 Task: Look for Airbnb options in Ntungamo, Uganda from 15th November, 2023 to 21st November, 2023 for 5 adults.3 bedrooms having 3 beds and 3 bathrooms. Property type can be house. Booking option can be shelf check-in. Look for 4 properties as per requirement.
Action: Mouse moved to (480, 66)
Screenshot: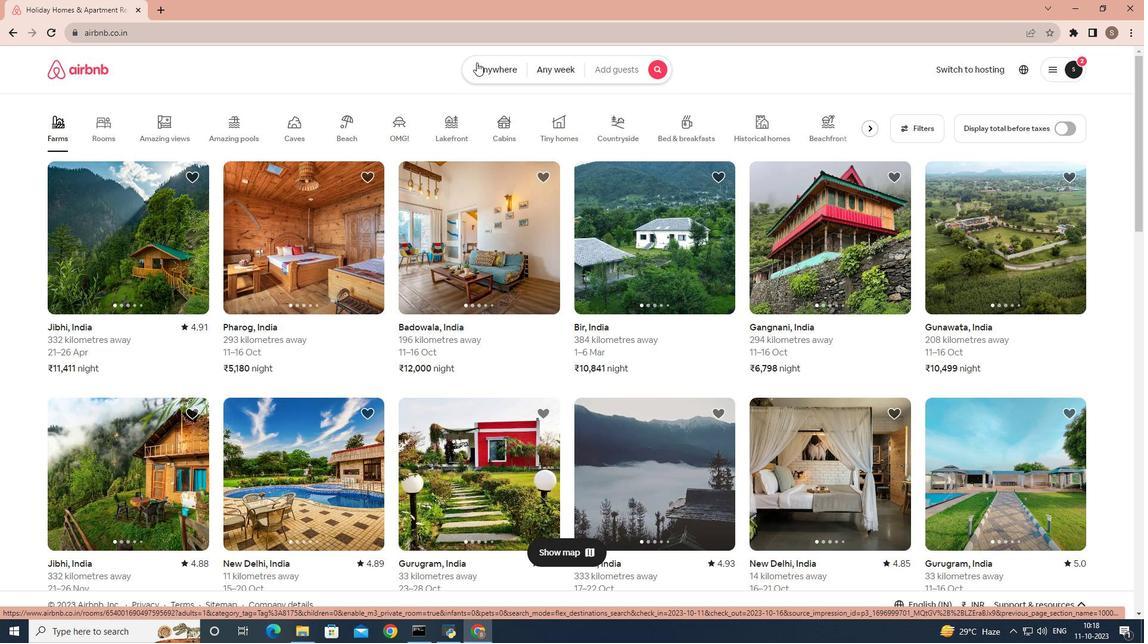 
Action: Mouse pressed left at (480, 66)
Screenshot: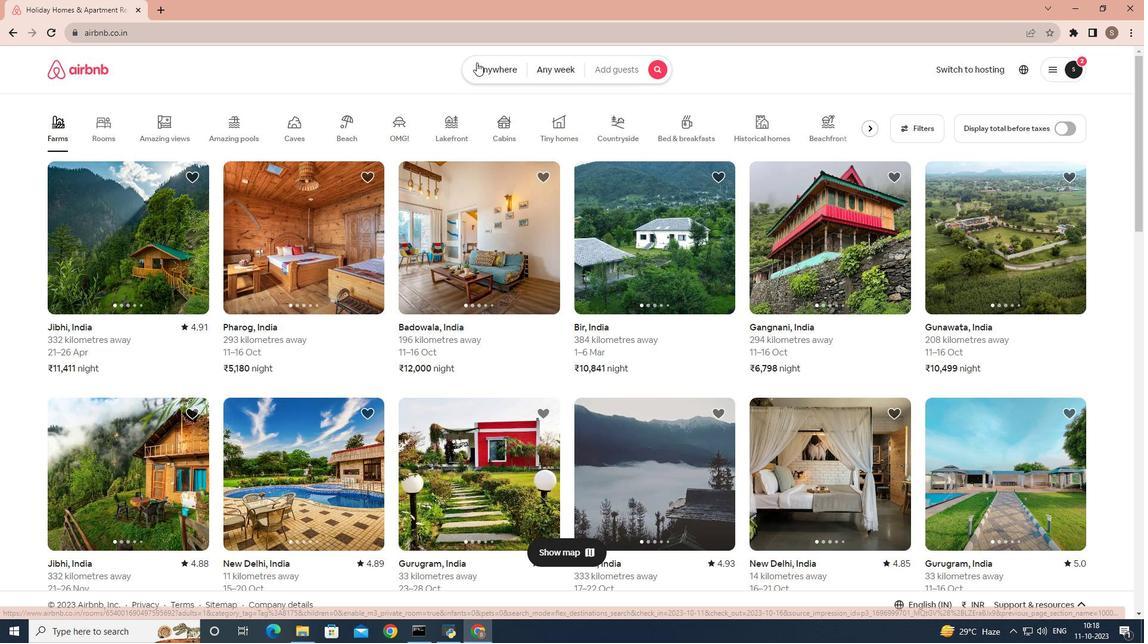 
Action: Mouse moved to (377, 120)
Screenshot: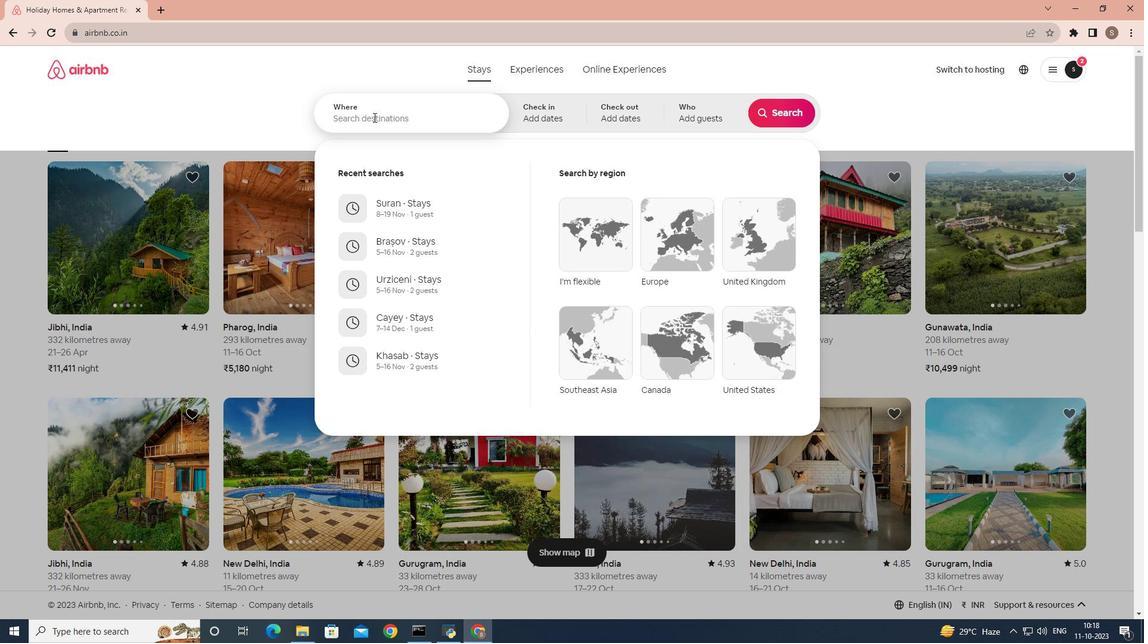 
Action: Mouse pressed left at (377, 120)
Screenshot: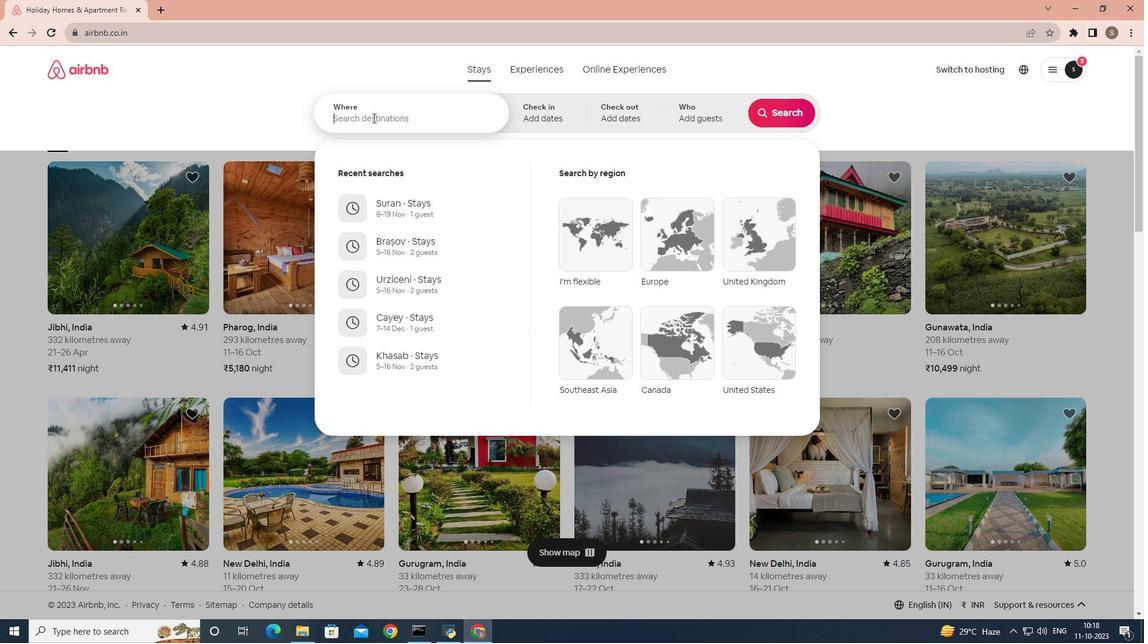 
Action: Mouse moved to (382, 120)
Screenshot: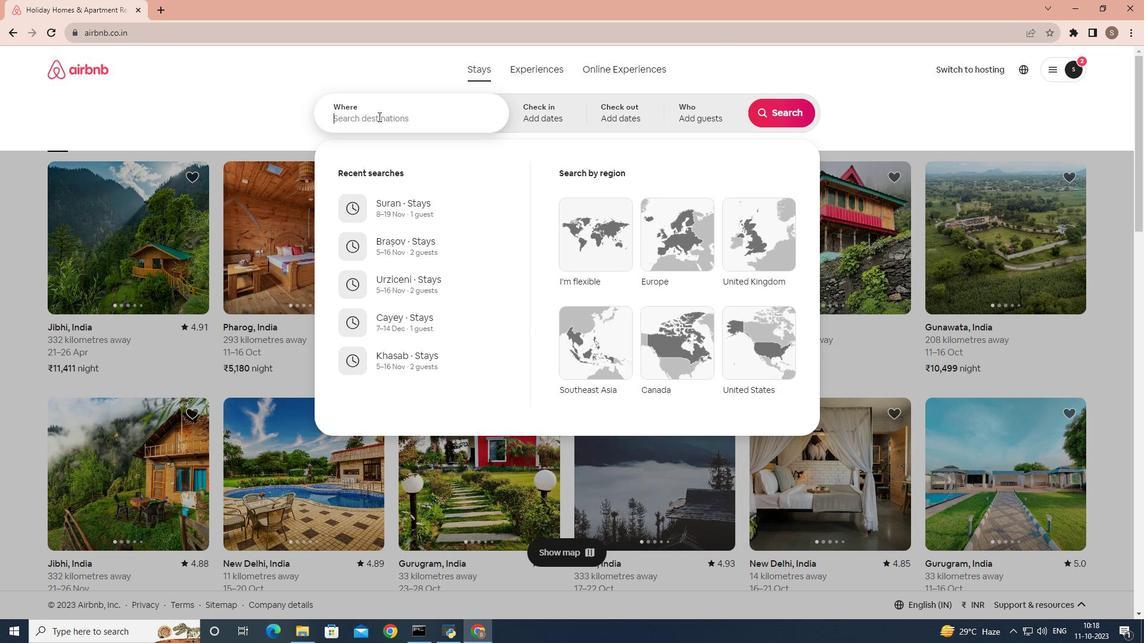 
Action: Key pressed ntungamo
Screenshot: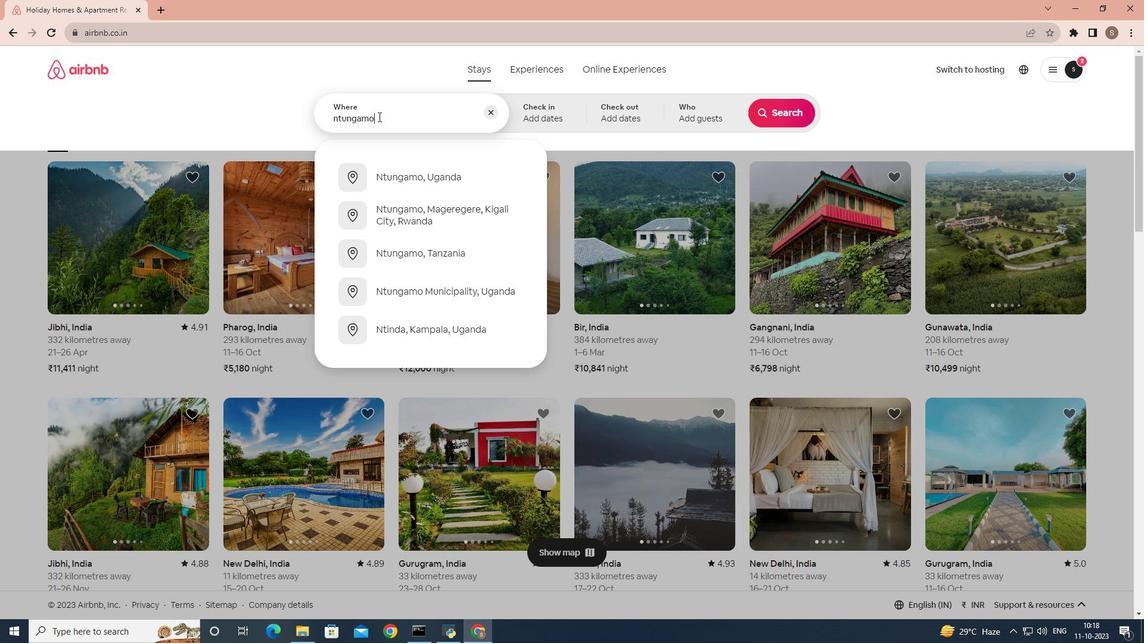 
Action: Mouse moved to (391, 171)
Screenshot: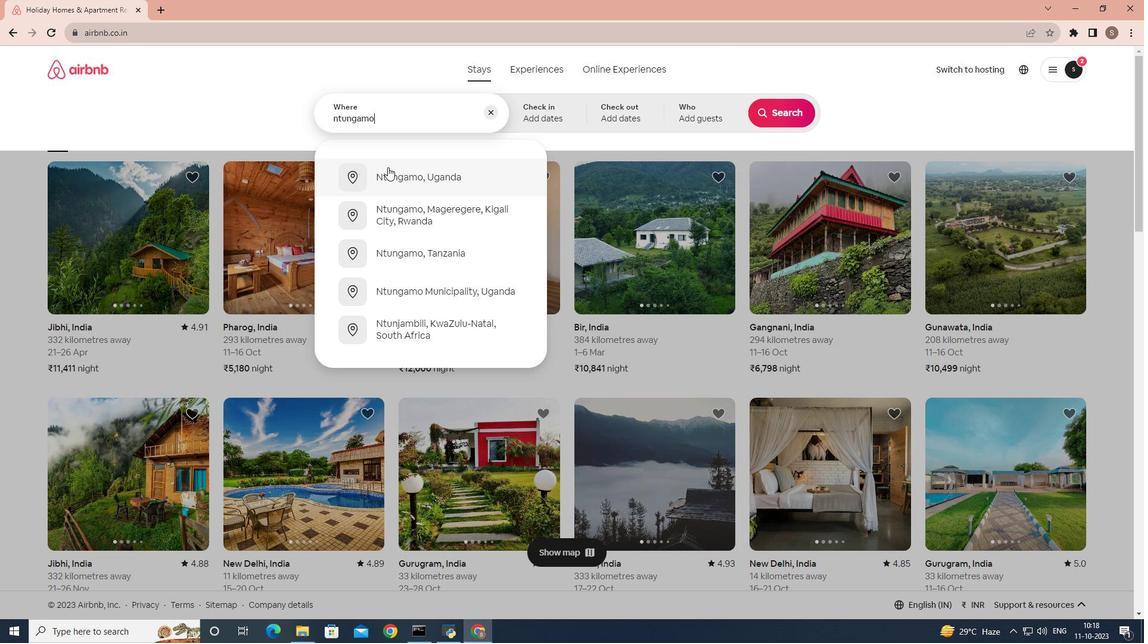 
Action: Mouse pressed left at (391, 171)
Screenshot: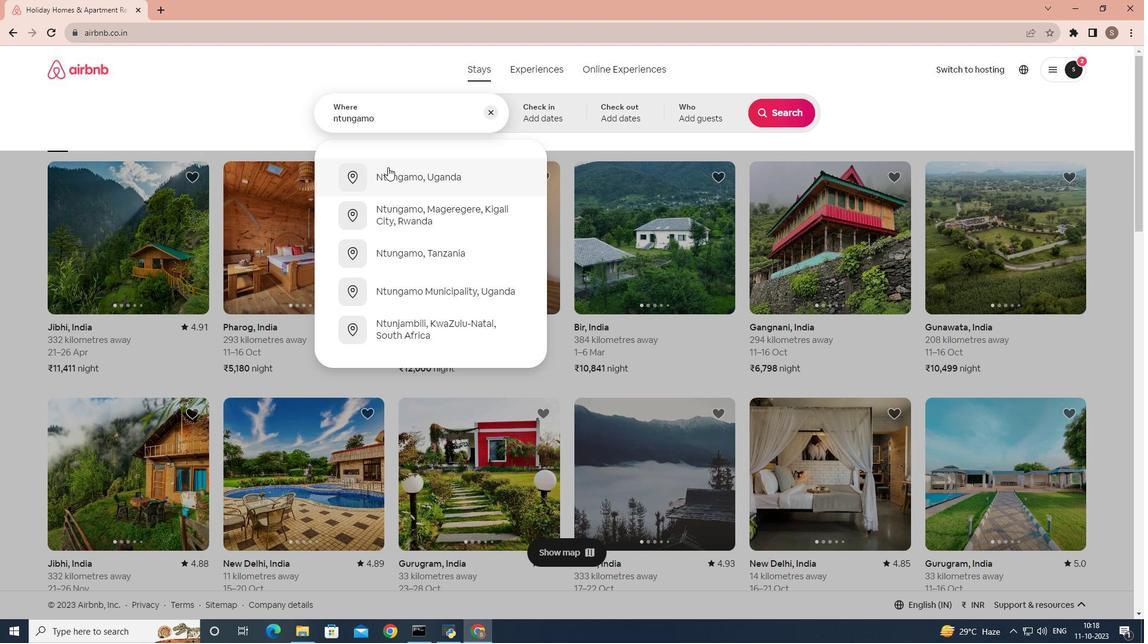 
Action: Mouse moved to (683, 323)
Screenshot: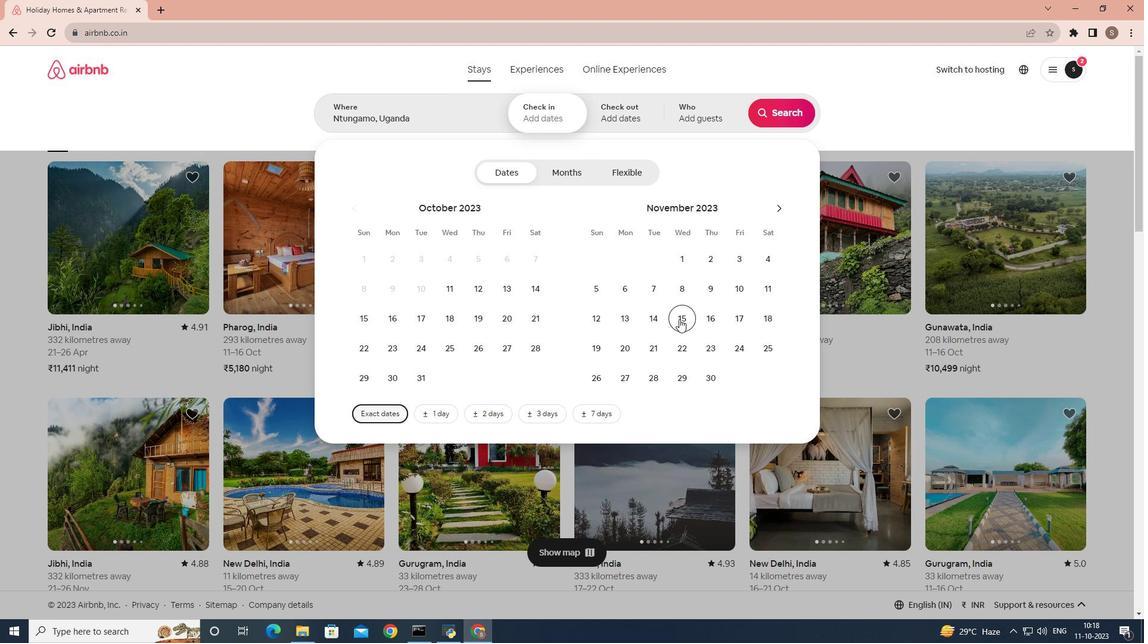 
Action: Mouse pressed left at (683, 323)
Screenshot: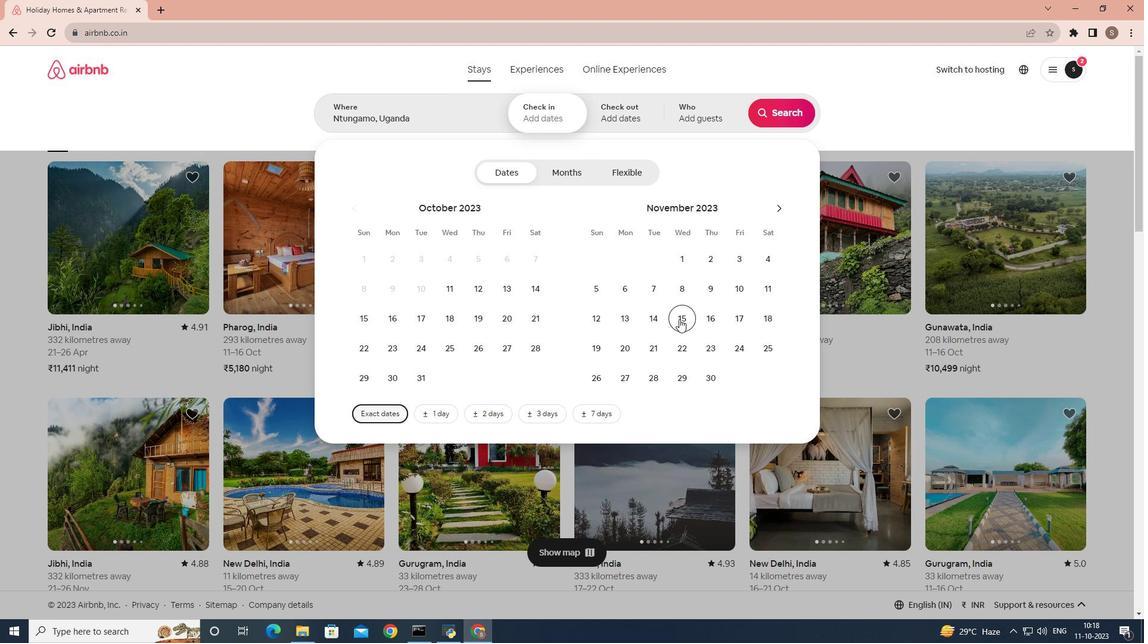 
Action: Mouse moved to (667, 353)
Screenshot: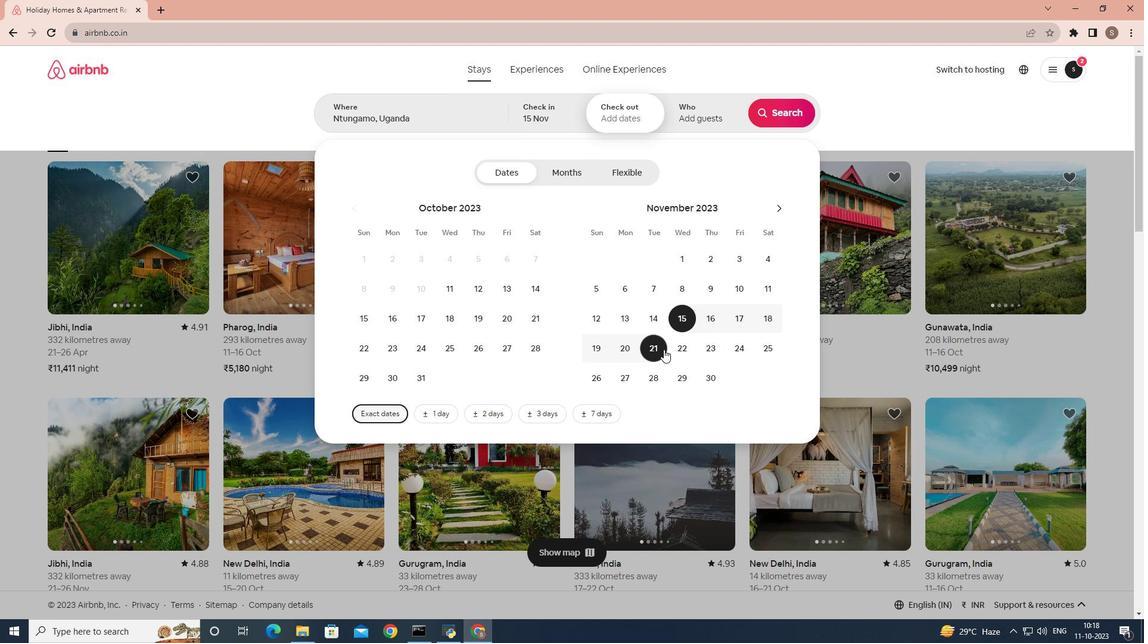 
Action: Mouse pressed left at (667, 353)
Screenshot: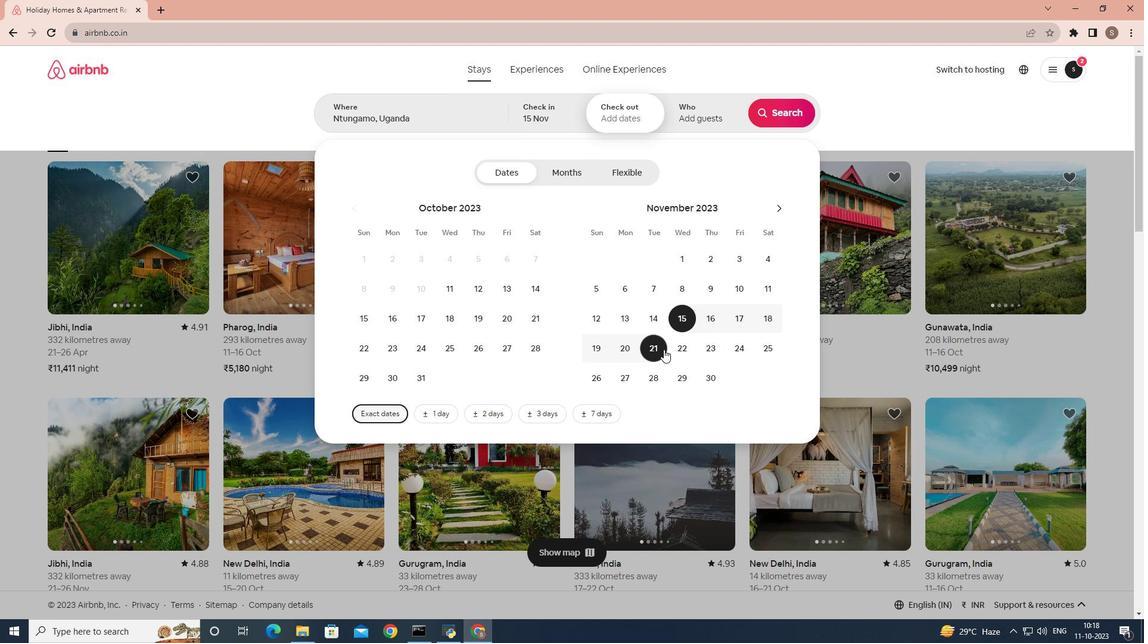 
Action: Mouse moved to (722, 119)
Screenshot: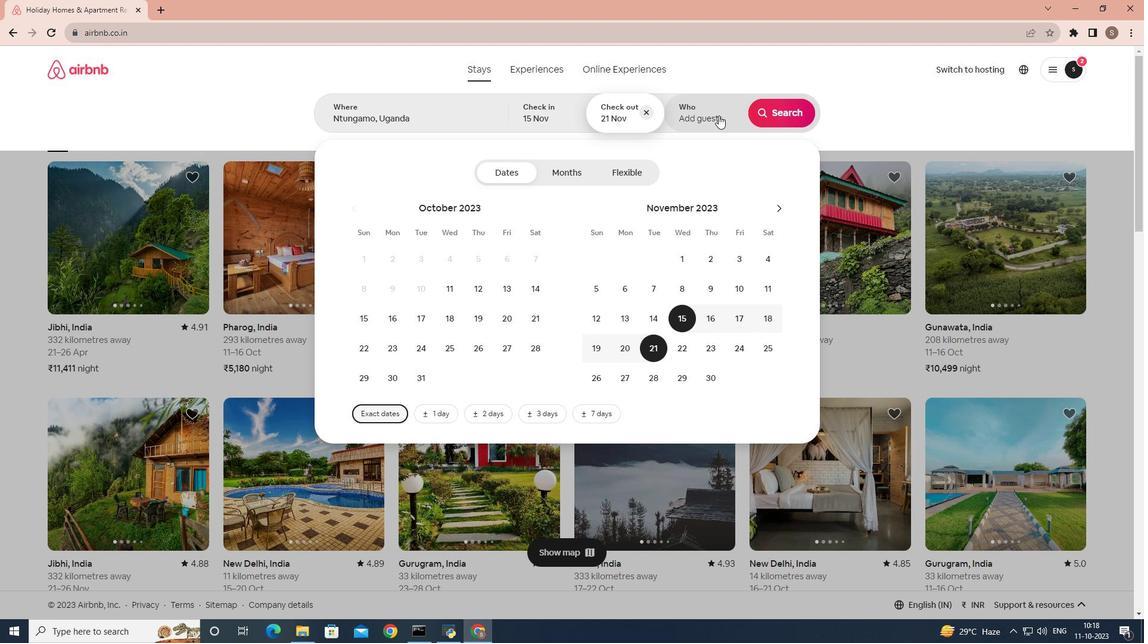 
Action: Mouse pressed left at (722, 119)
Screenshot: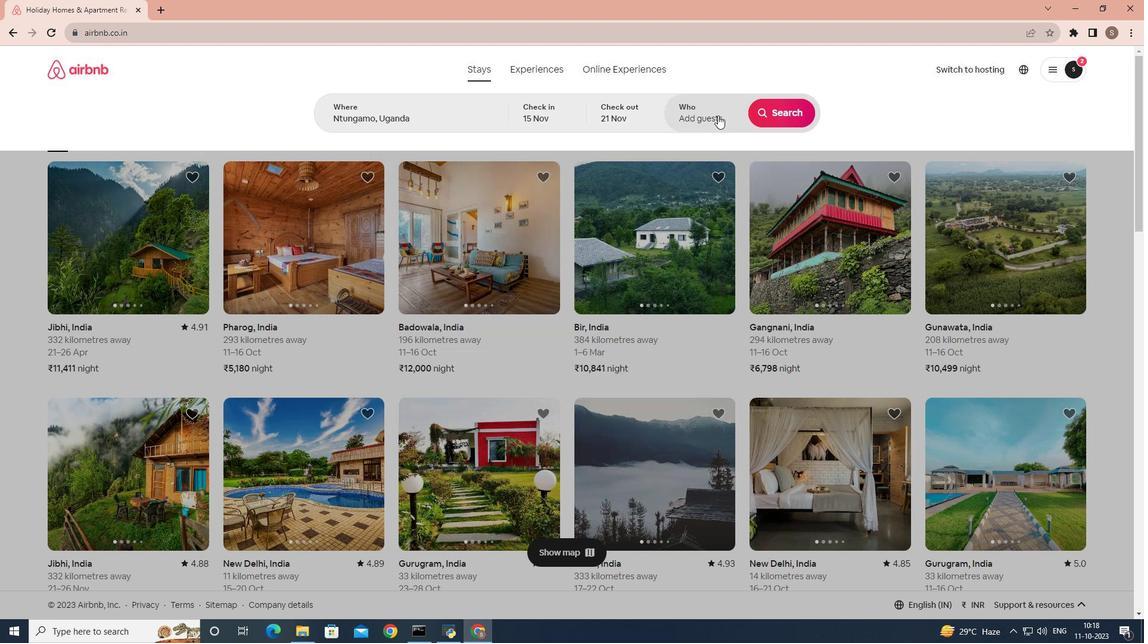 
Action: Mouse moved to (782, 175)
Screenshot: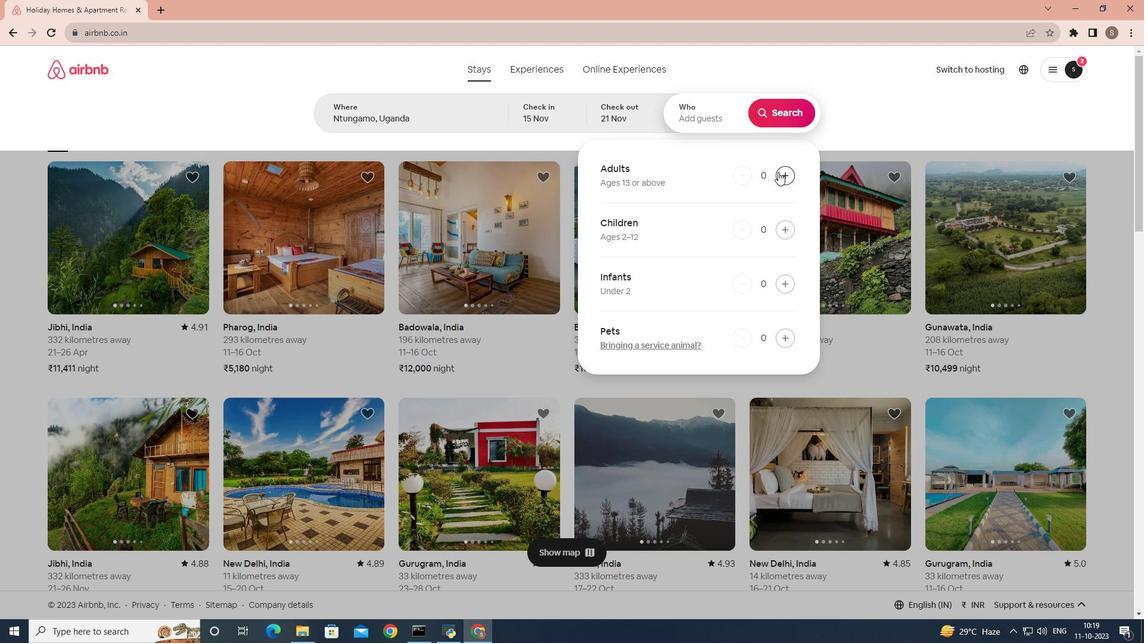 
Action: Mouse pressed left at (782, 175)
Screenshot: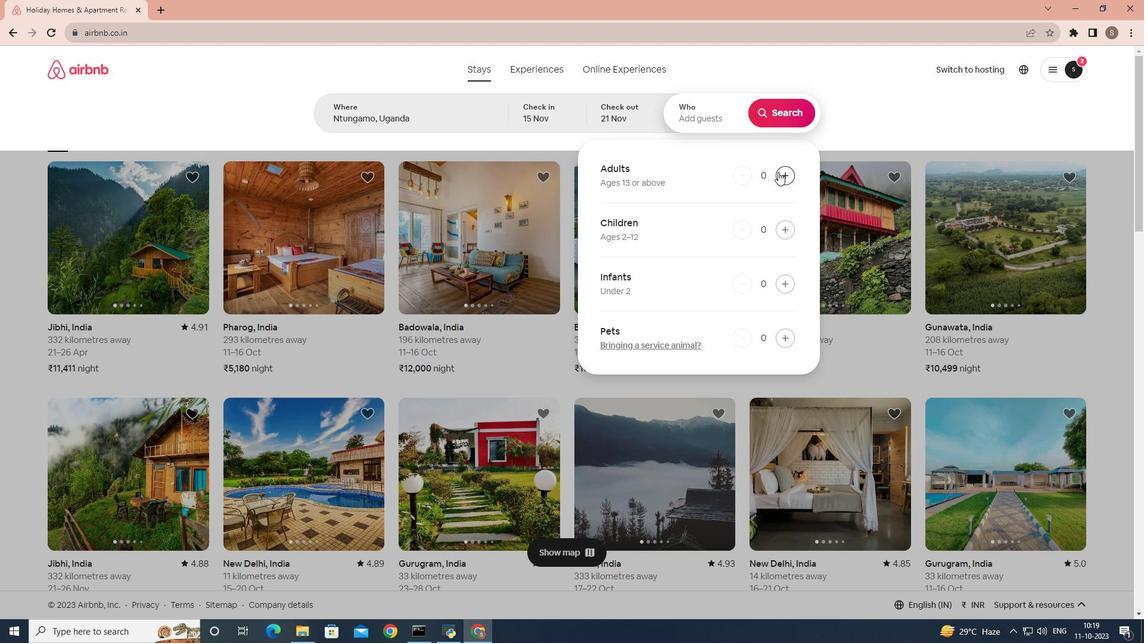 
Action: Mouse pressed left at (782, 175)
Screenshot: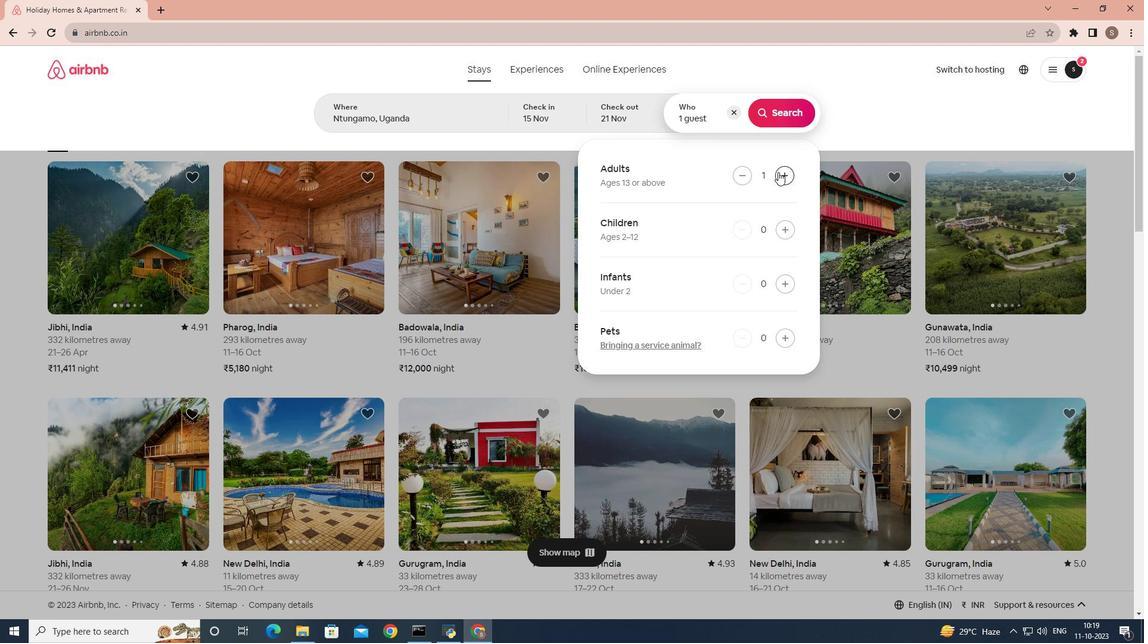 
Action: Mouse pressed left at (782, 175)
Screenshot: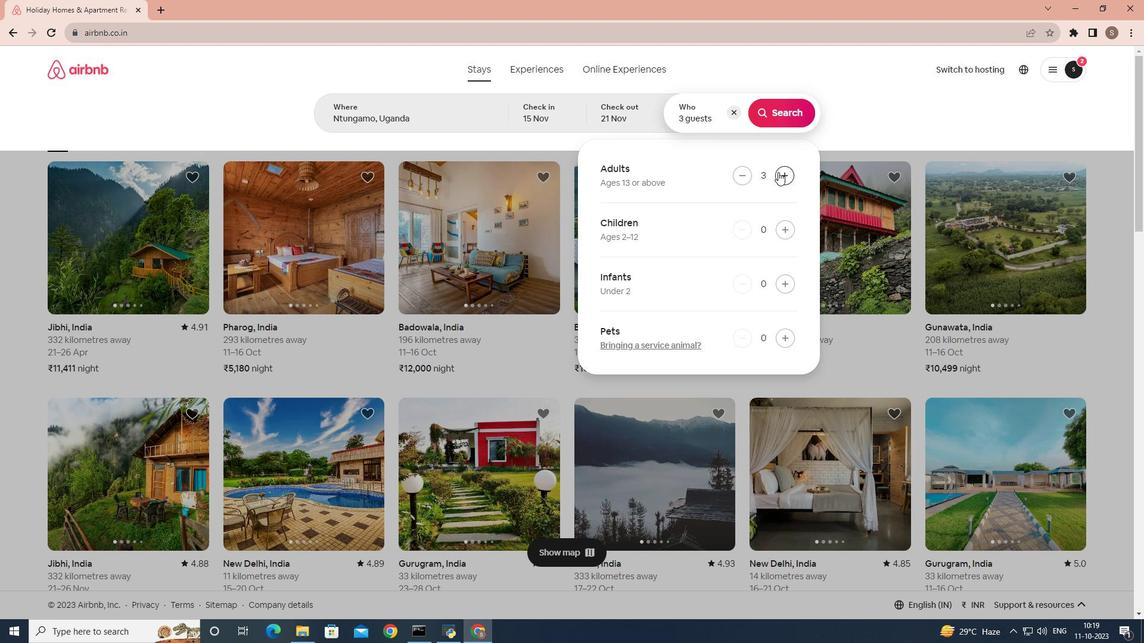 
Action: Mouse pressed left at (782, 175)
Screenshot: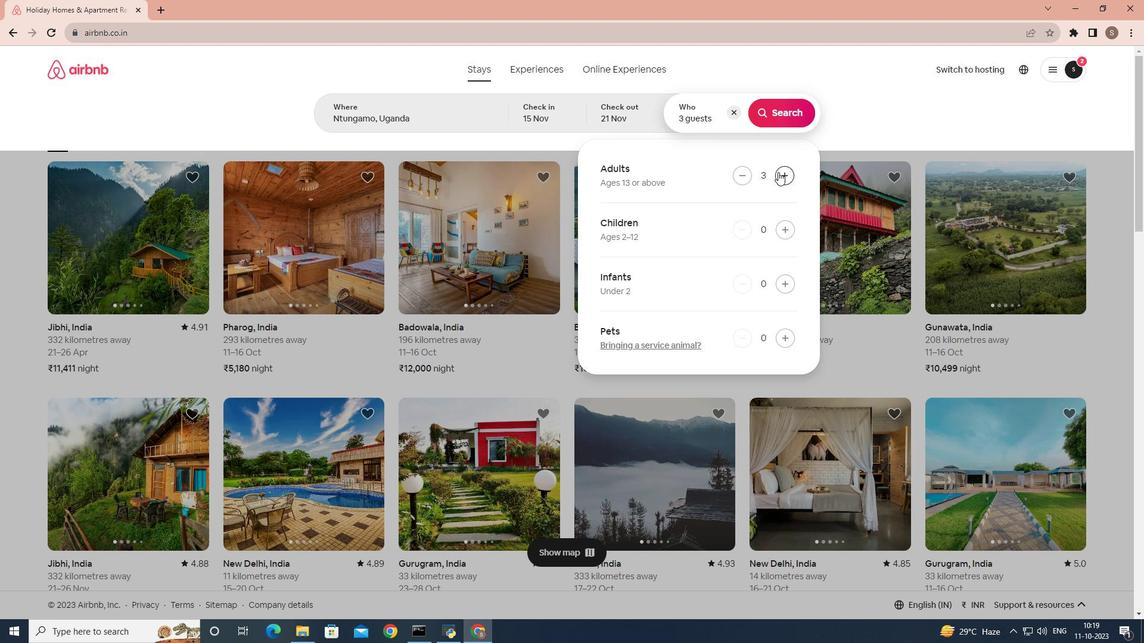 
Action: Mouse pressed left at (782, 175)
Screenshot: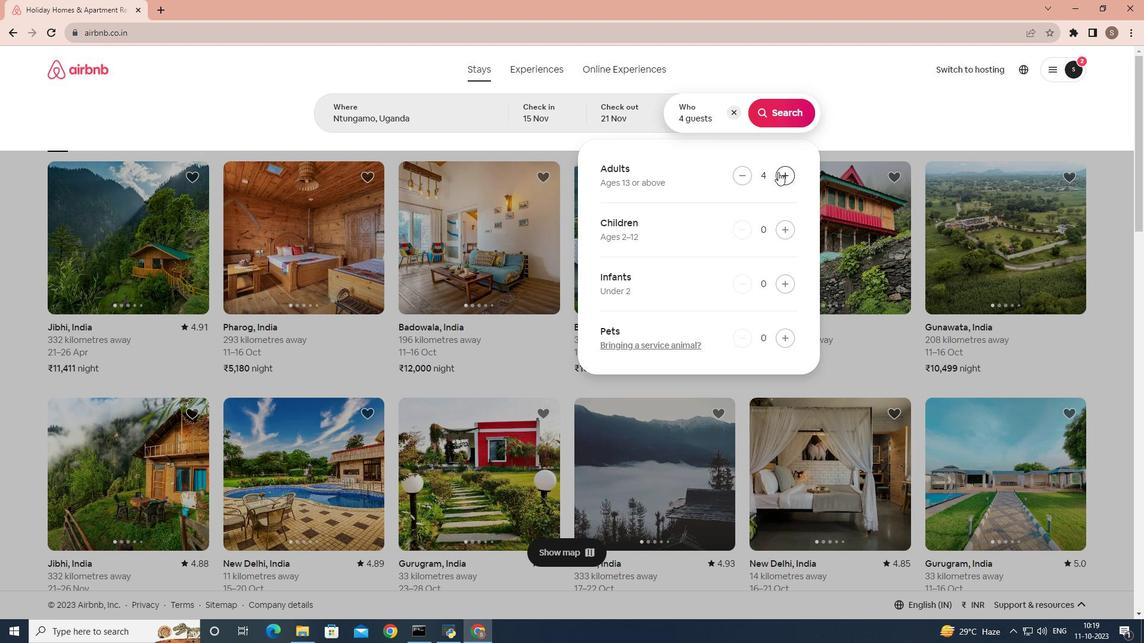 
Action: Mouse moved to (793, 120)
Screenshot: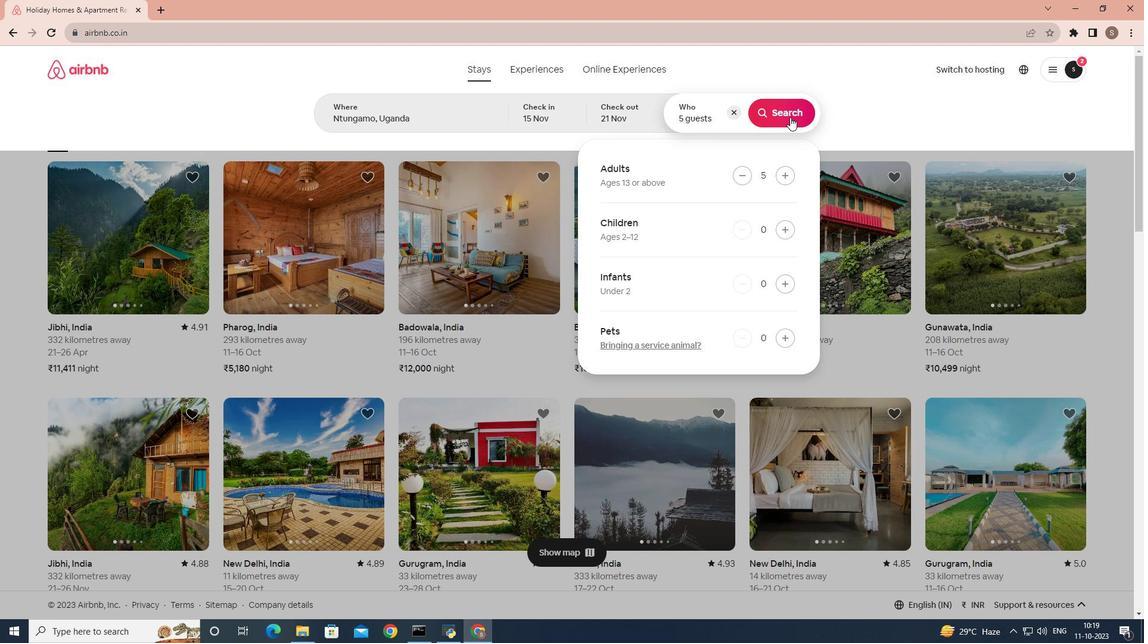 
Action: Mouse pressed left at (793, 120)
Screenshot: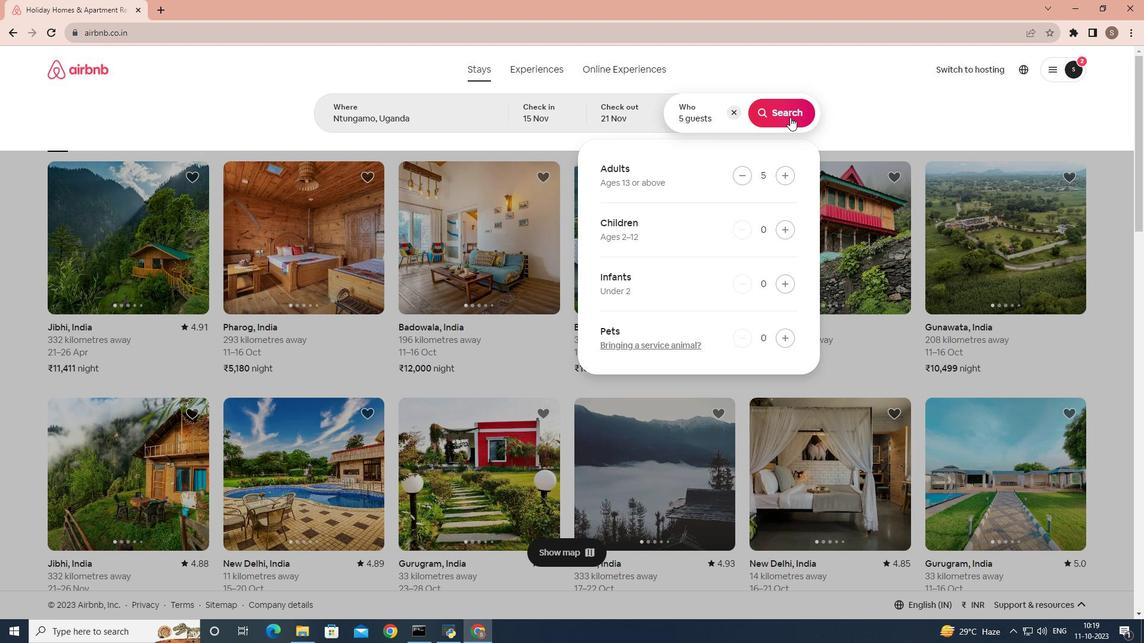 
Action: Mouse moved to (960, 118)
Screenshot: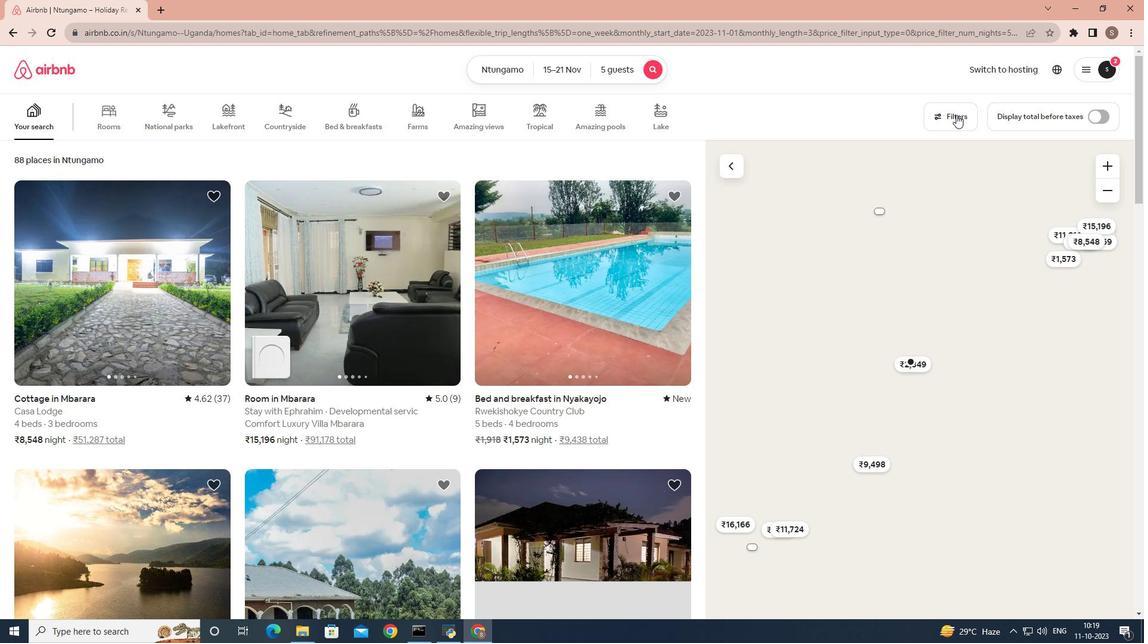 
Action: Mouse pressed left at (960, 118)
Screenshot: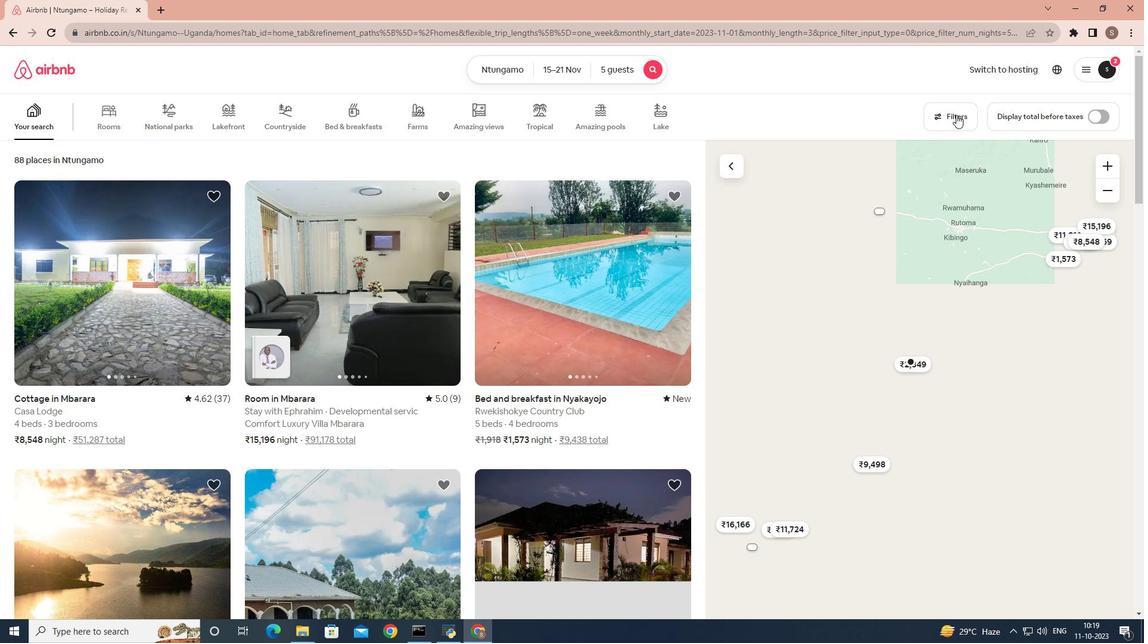 
Action: Mouse moved to (554, 382)
Screenshot: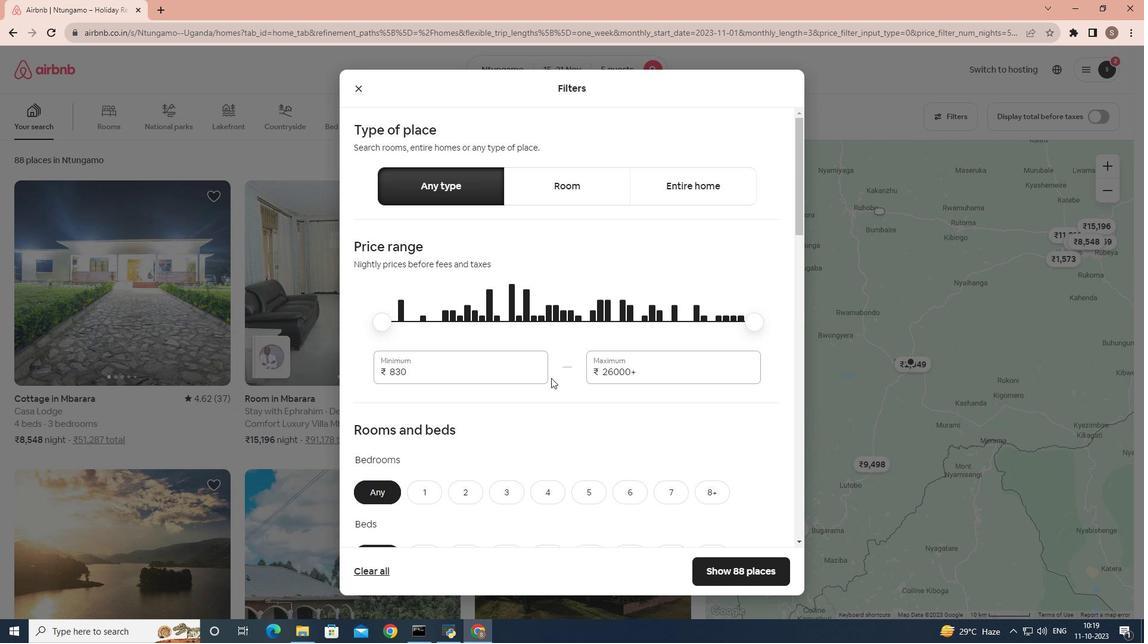 
Action: Mouse scrolled (554, 382) with delta (0, 0)
Screenshot: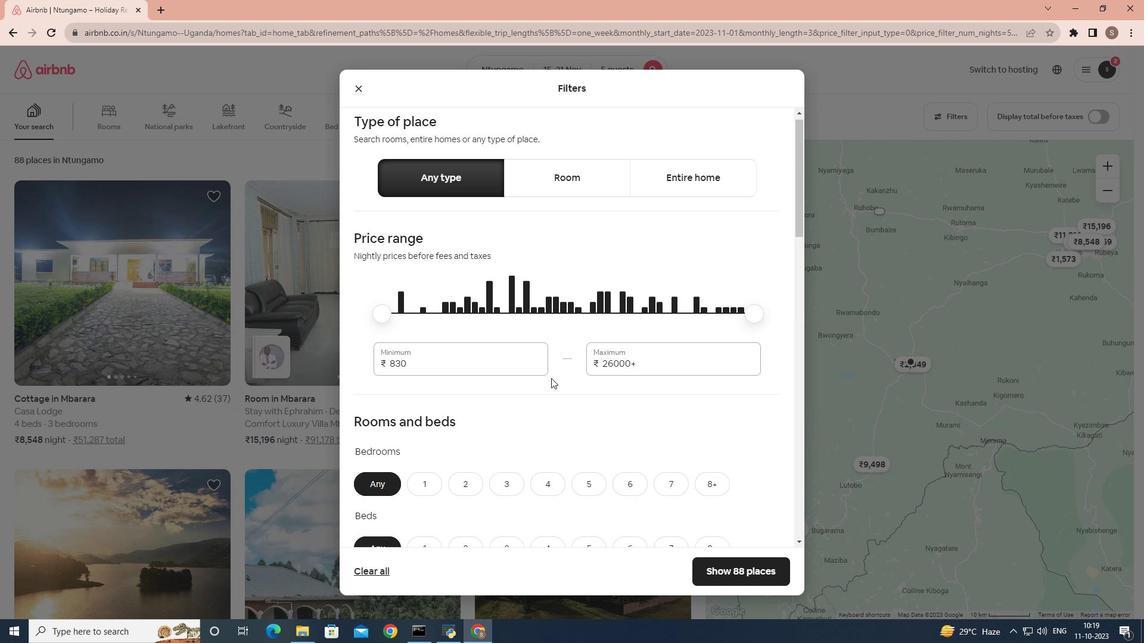 
Action: Mouse scrolled (554, 381) with delta (0, 0)
Screenshot: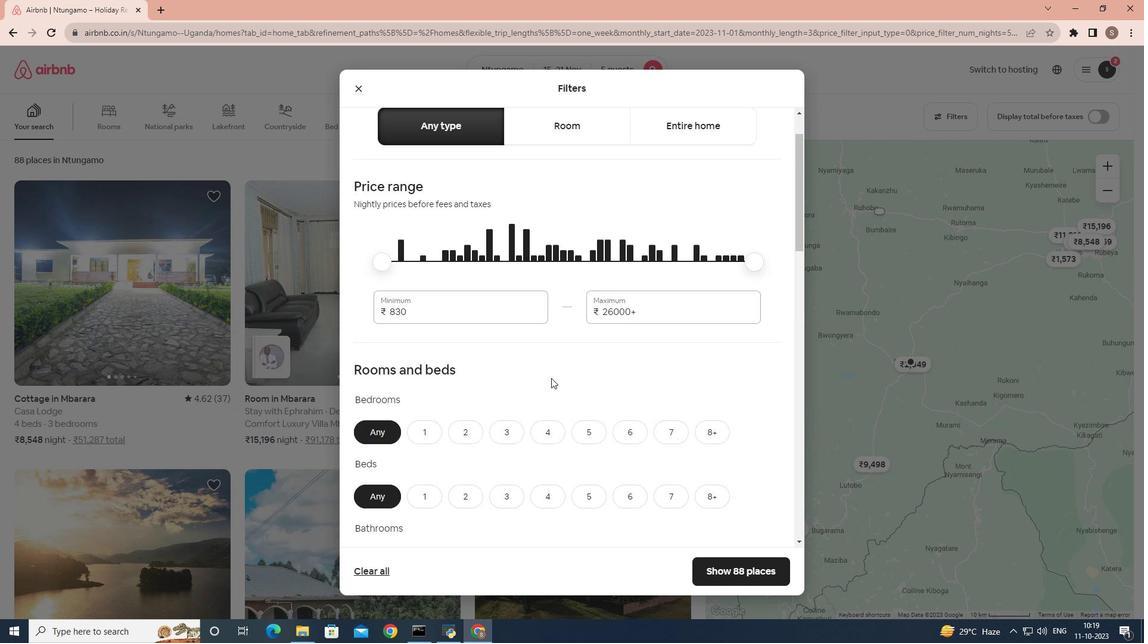 
Action: Mouse scrolled (554, 381) with delta (0, 0)
Screenshot: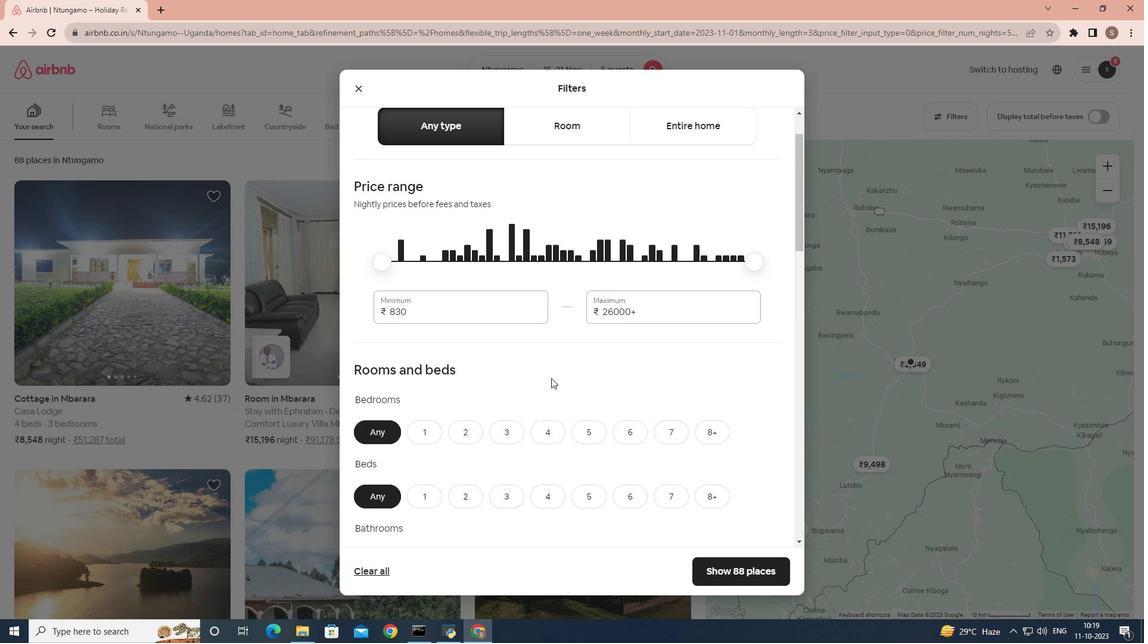 
Action: Mouse scrolled (554, 381) with delta (0, 0)
Screenshot: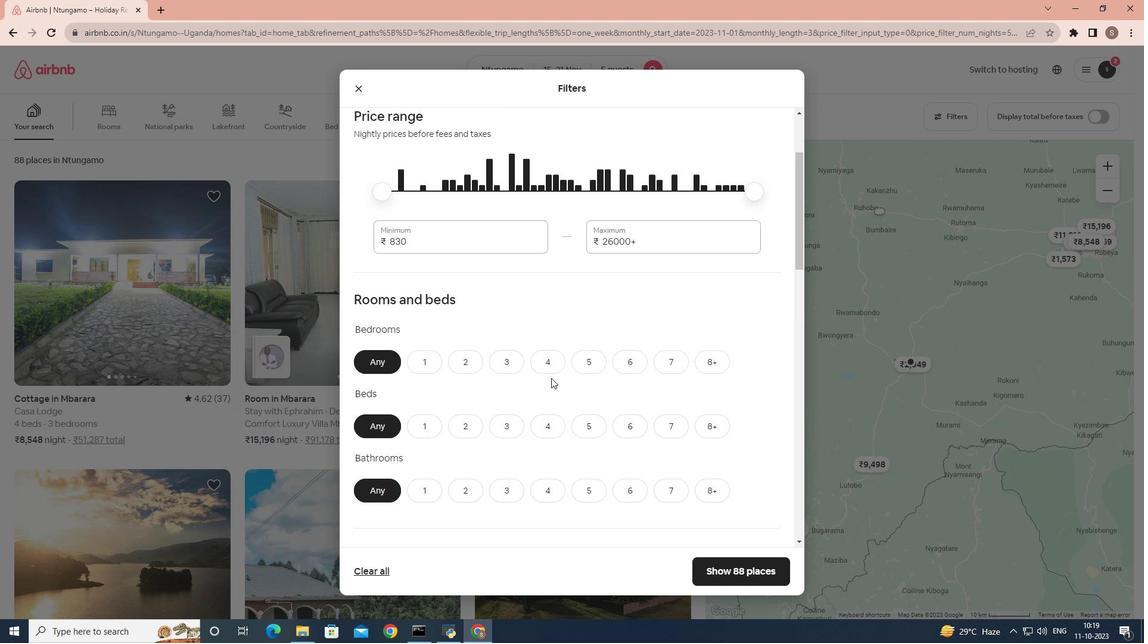 
Action: Mouse moved to (511, 316)
Screenshot: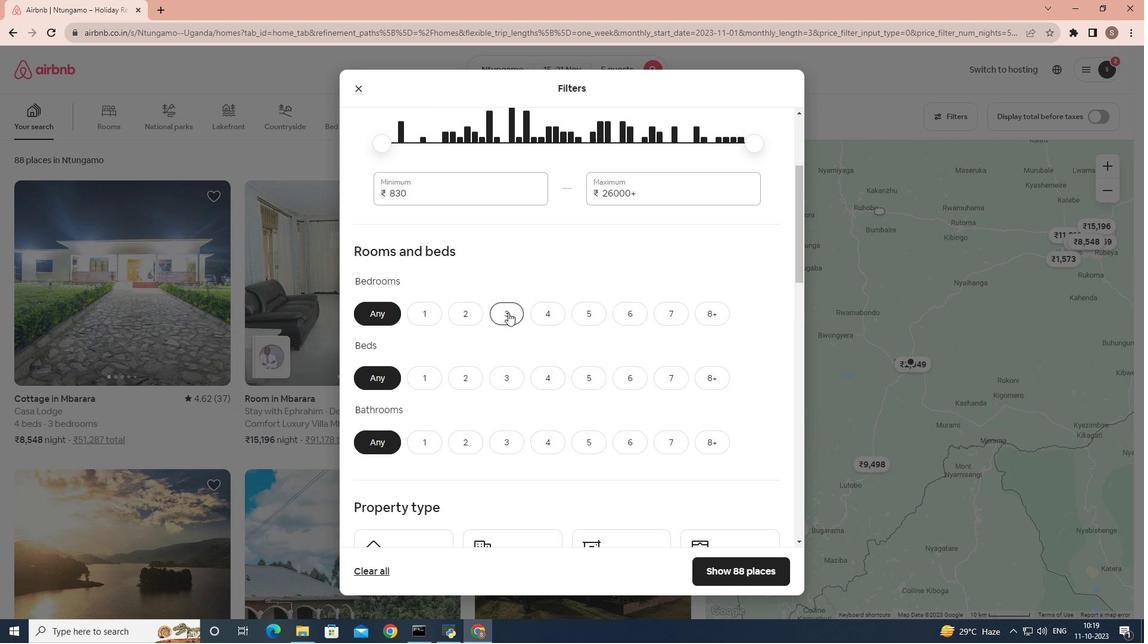 
Action: Mouse pressed left at (511, 316)
Screenshot: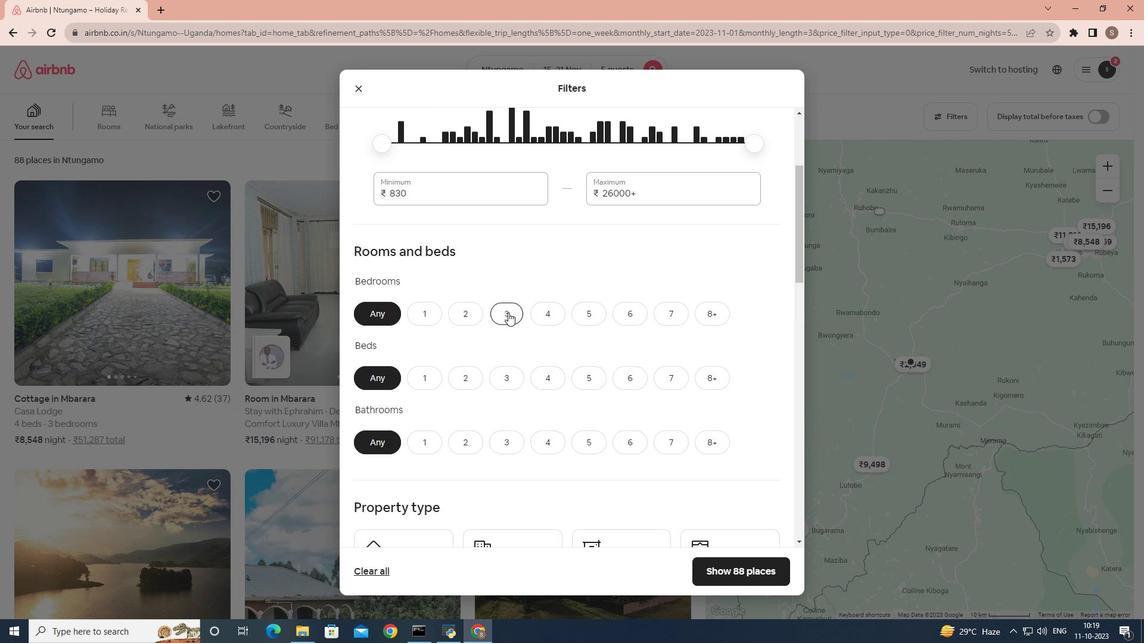 
Action: Mouse moved to (528, 389)
Screenshot: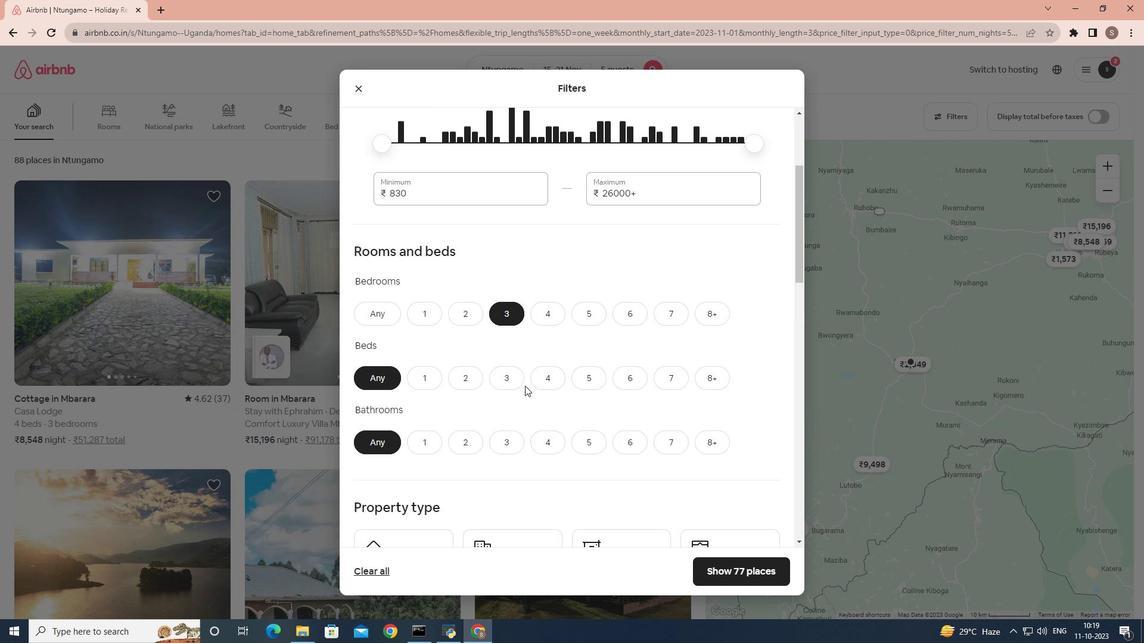 
Action: Mouse pressed left at (528, 389)
Screenshot: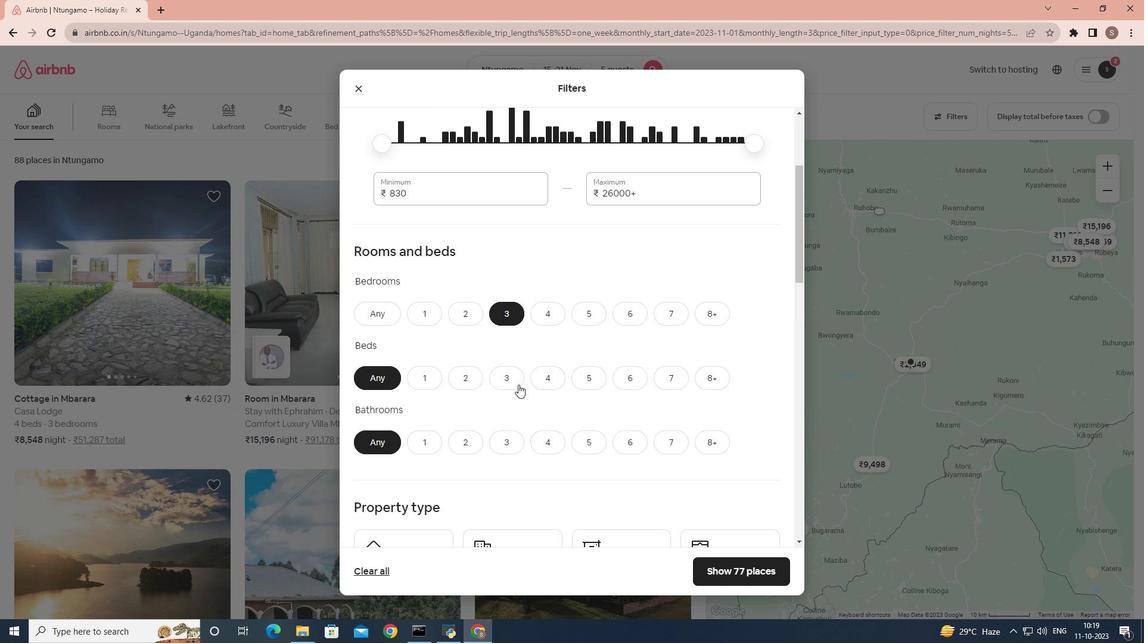 
Action: Mouse moved to (520, 388)
Screenshot: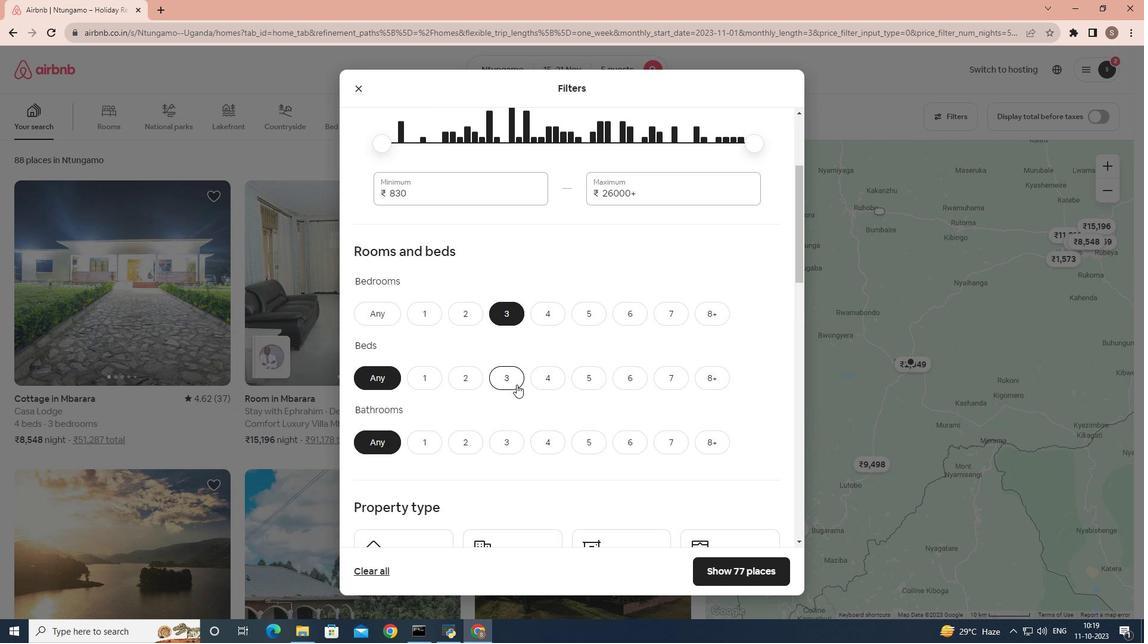 
Action: Mouse pressed left at (520, 388)
Screenshot: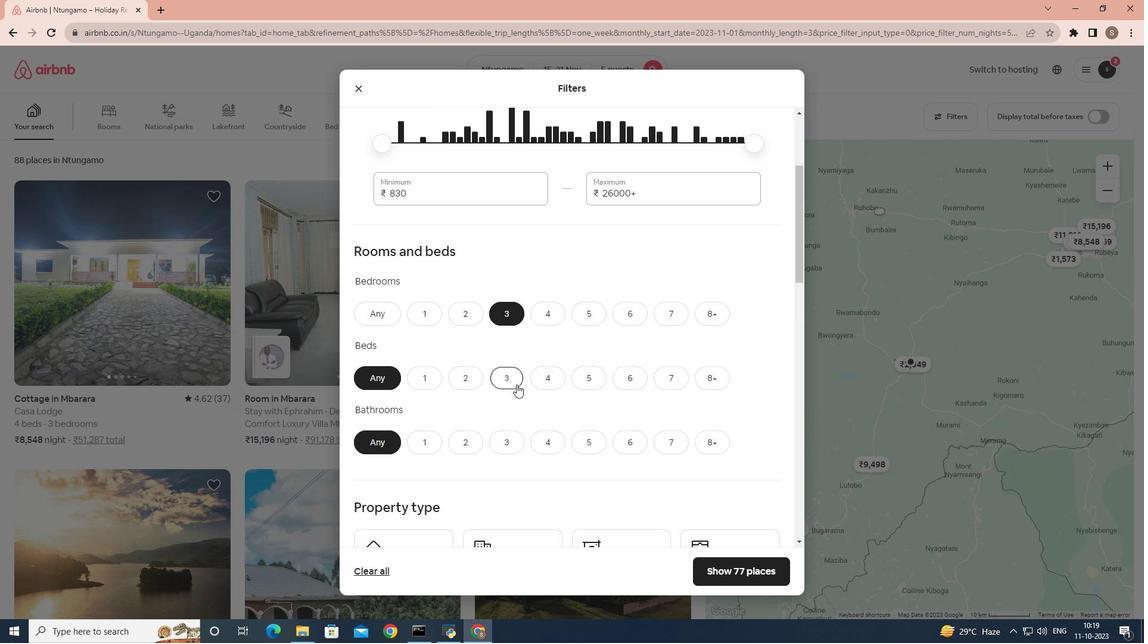 
Action: Mouse moved to (510, 467)
Screenshot: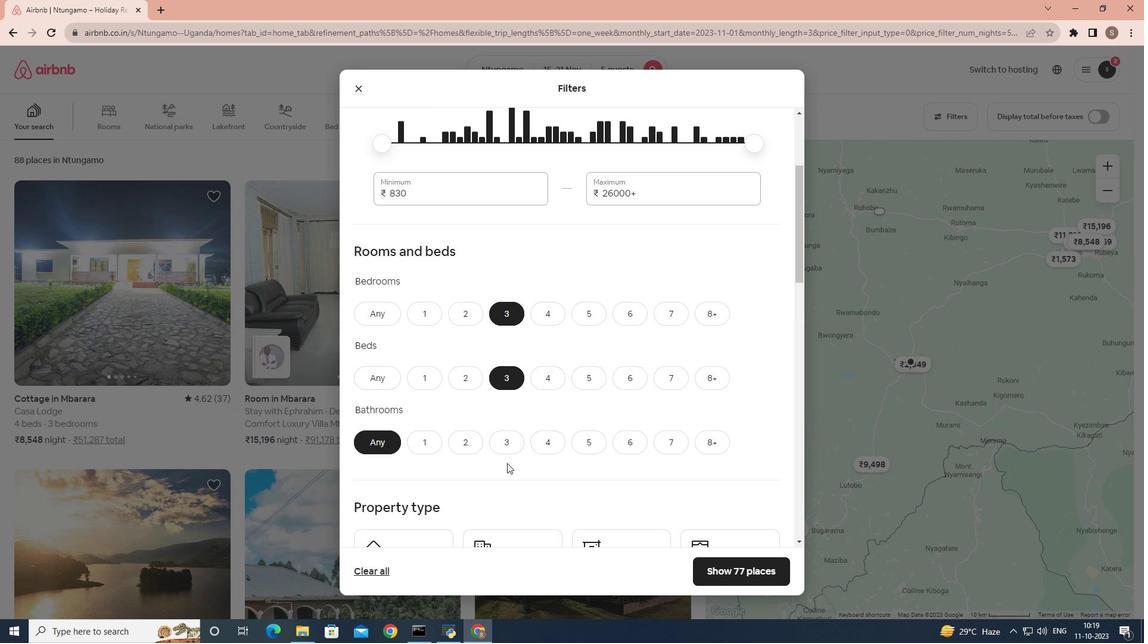 
Action: Mouse pressed left at (510, 467)
Screenshot: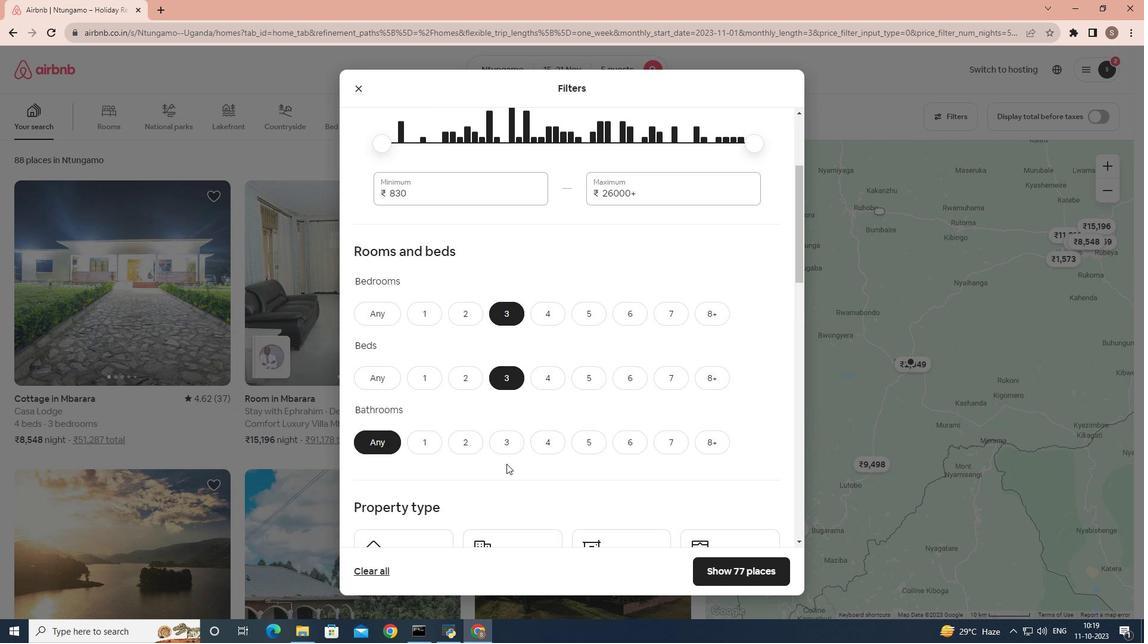 
Action: Mouse moved to (515, 444)
Screenshot: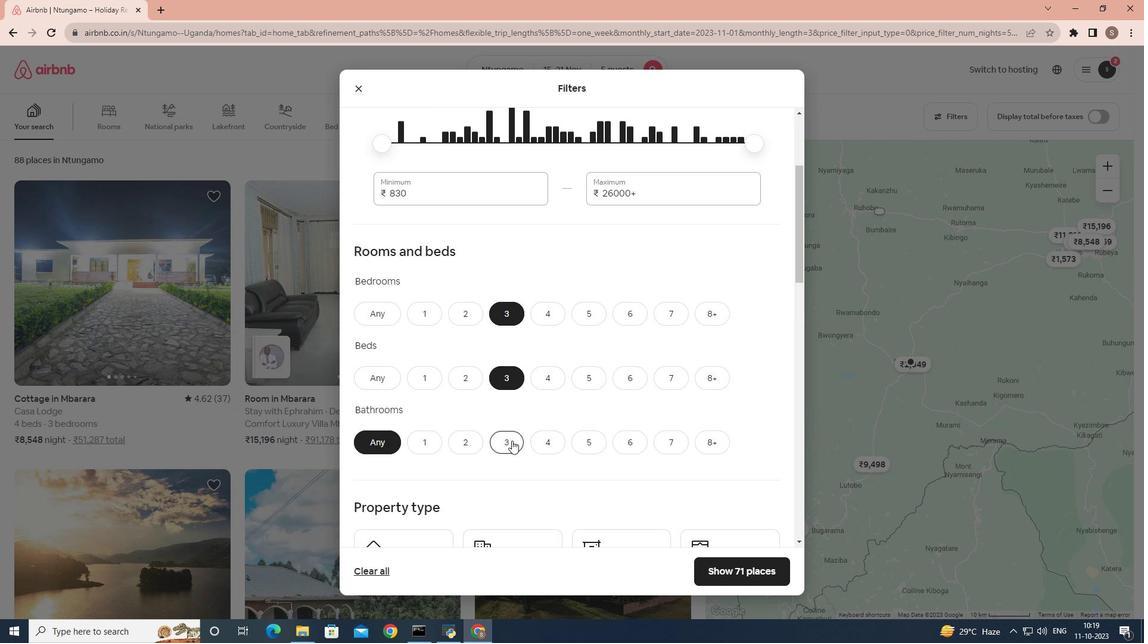 
Action: Mouse pressed left at (515, 444)
Screenshot: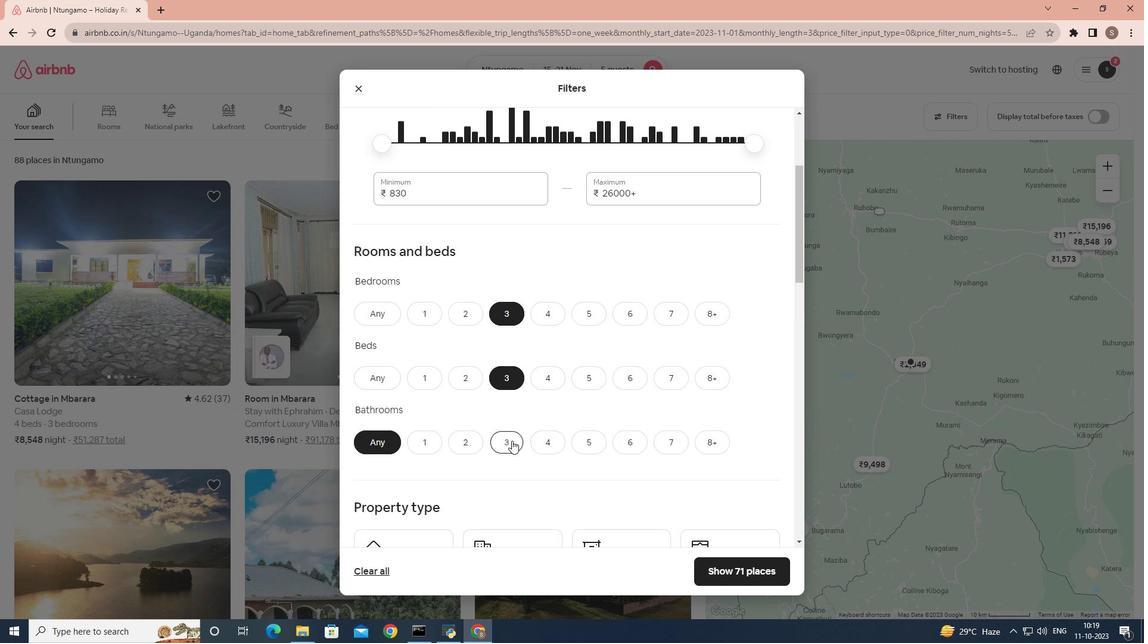 
Action: Mouse moved to (523, 438)
Screenshot: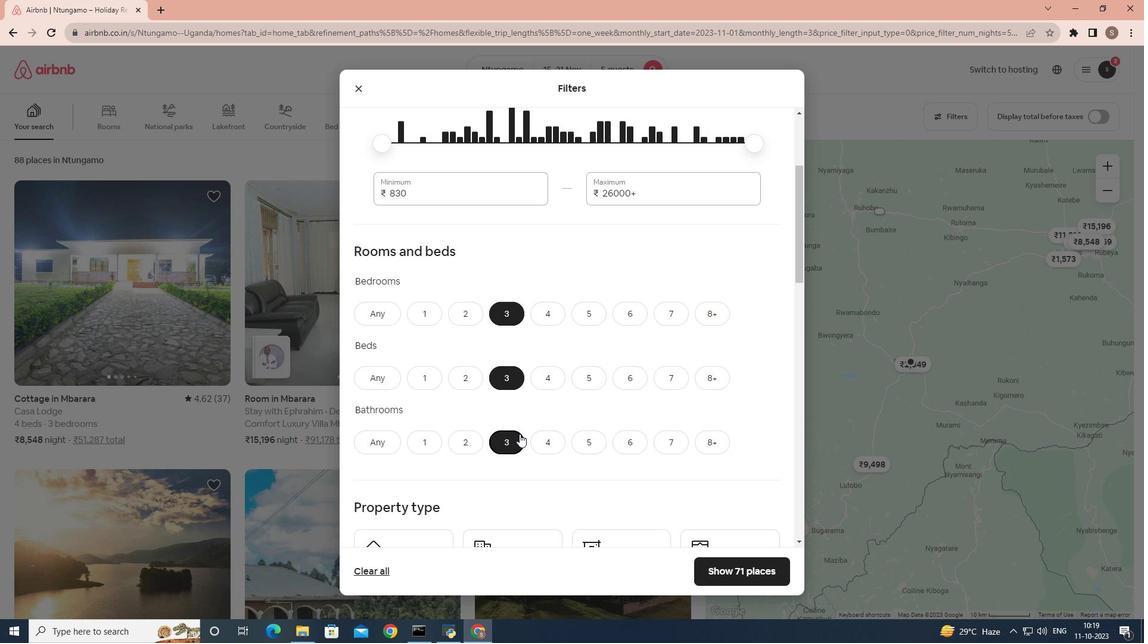 
Action: Mouse scrolled (523, 437) with delta (0, 0)
Screenshot: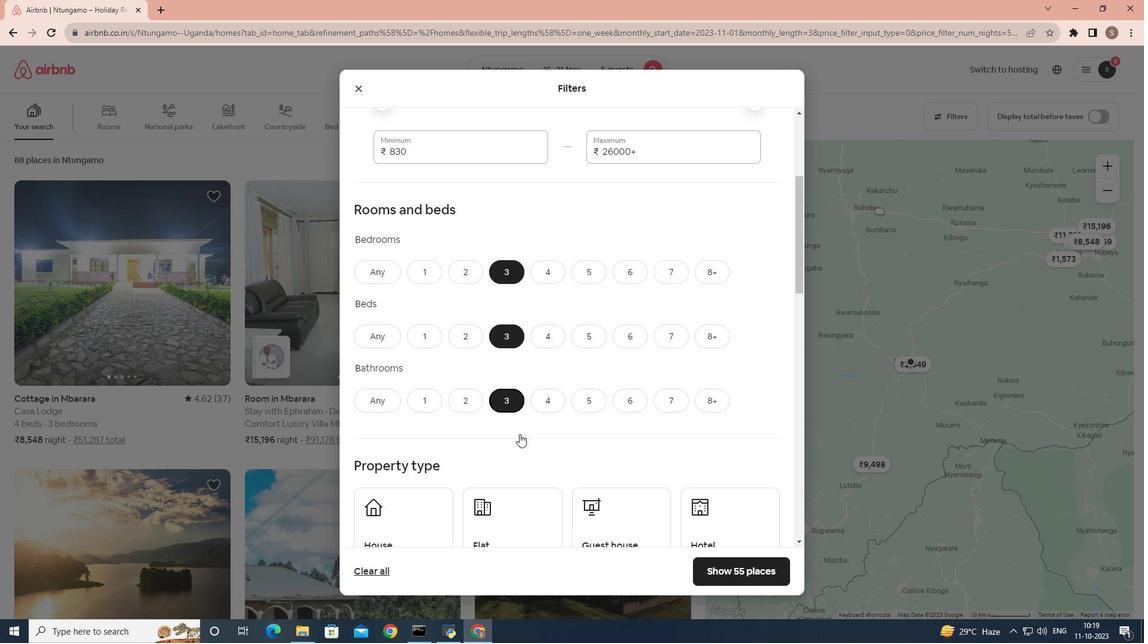 
Action: Mouse scrolled (523, 437) with delta (0, 0)
Screenshot: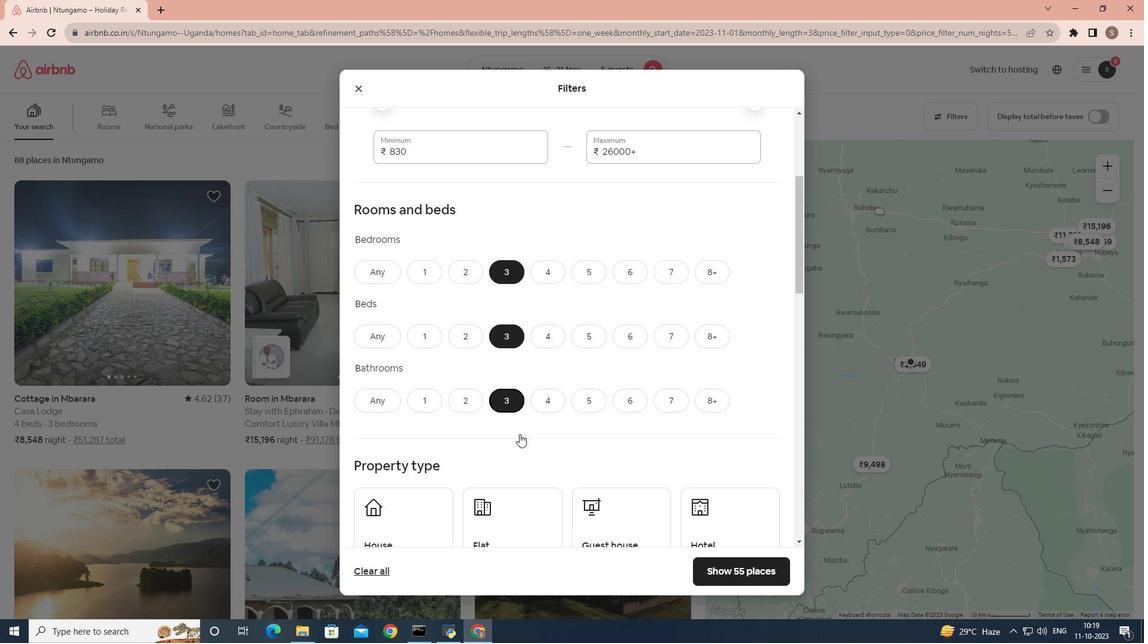 
Action: Mouse scrolled (523, 437) with delta (0, 0)
Screenshot: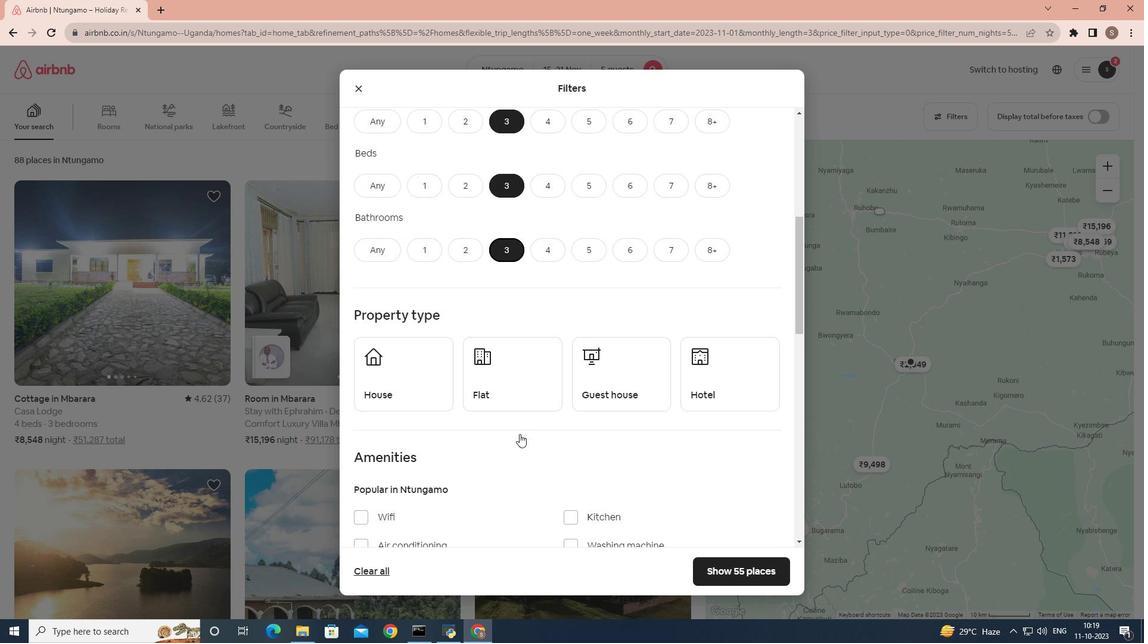 
Action: Mouse scrolled (523, 437) with delta (0, 0)
Screenshot: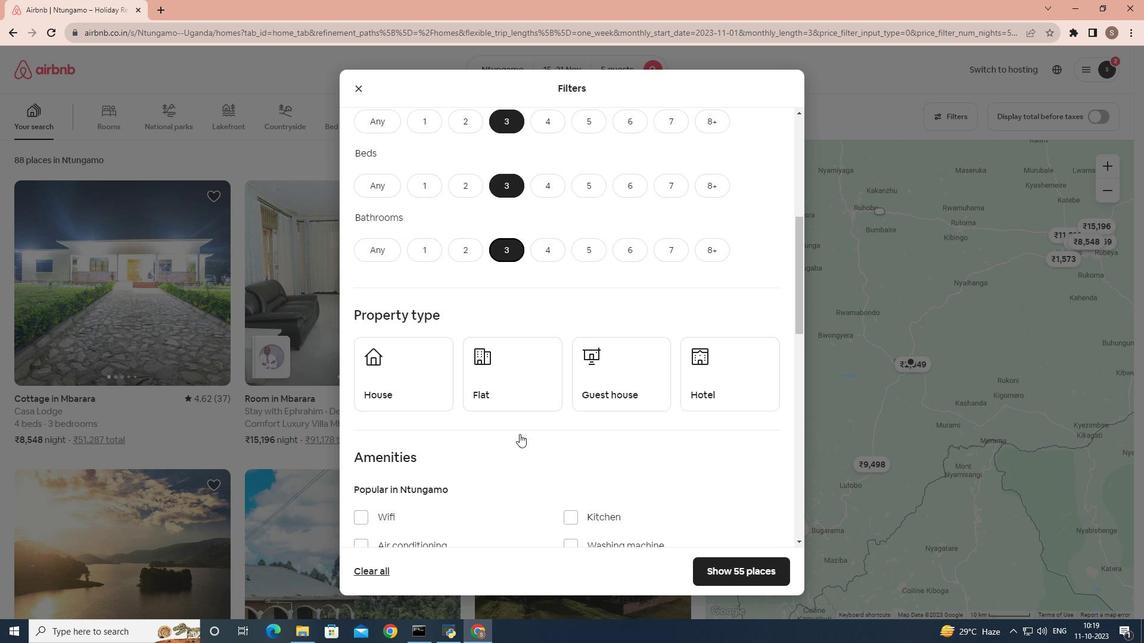 
Action: Mouse scrolled (523, 437) with delta (0, 0)
Screenshot: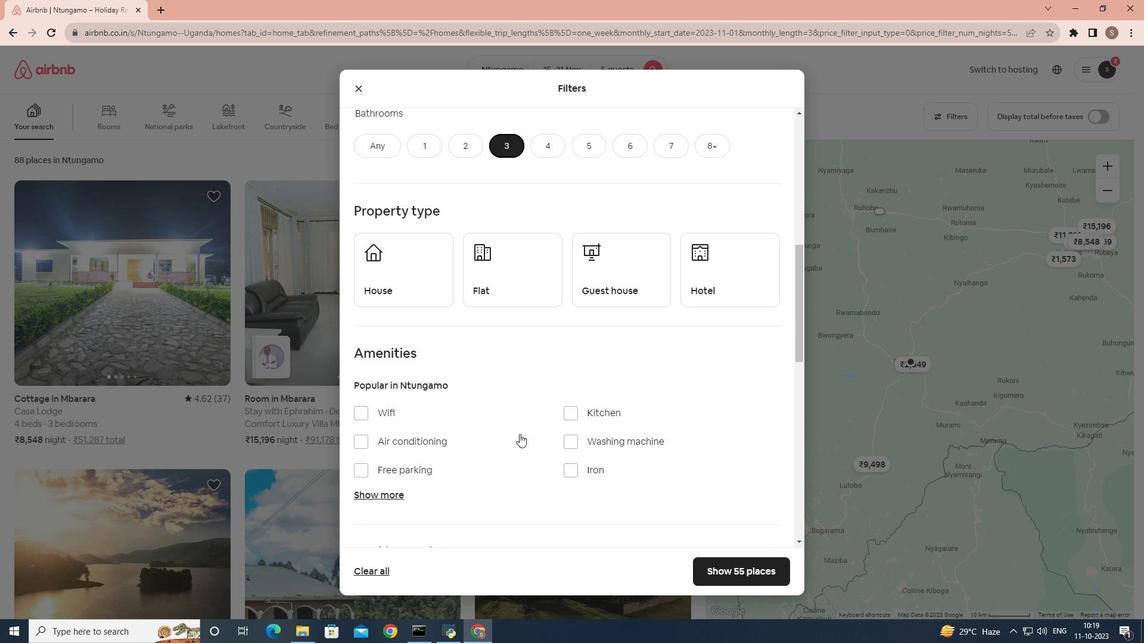 
Action: Mouse scrolled (523, 437) with delta (0, 0)
Screenshot: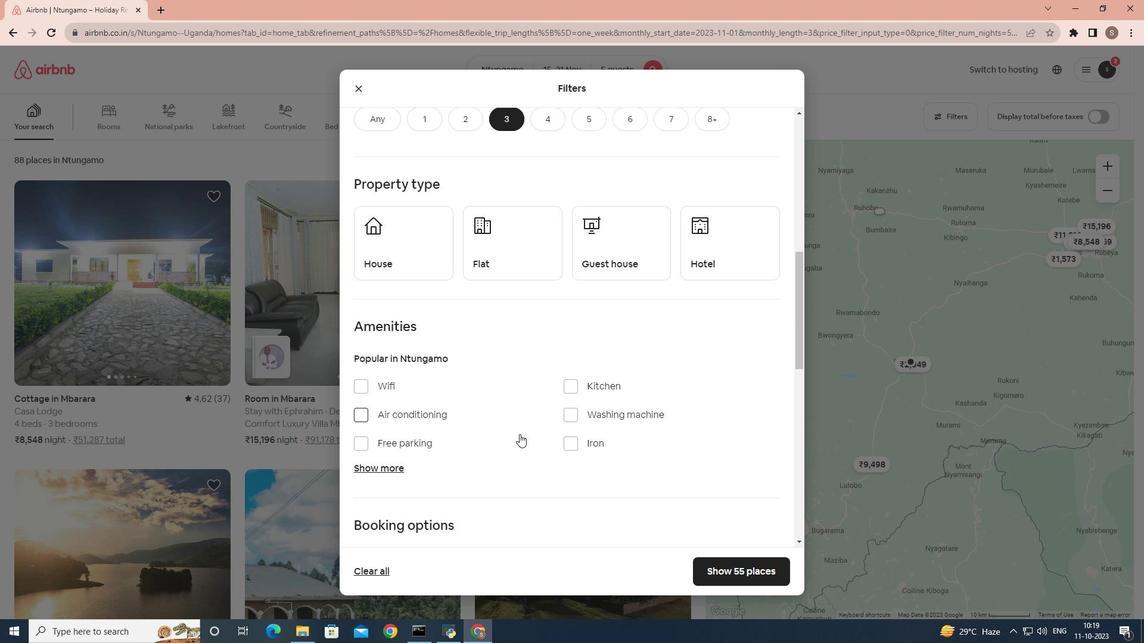 
Action: Mouse scrolled (523, 437) with delta (0, 0)
Screenshot: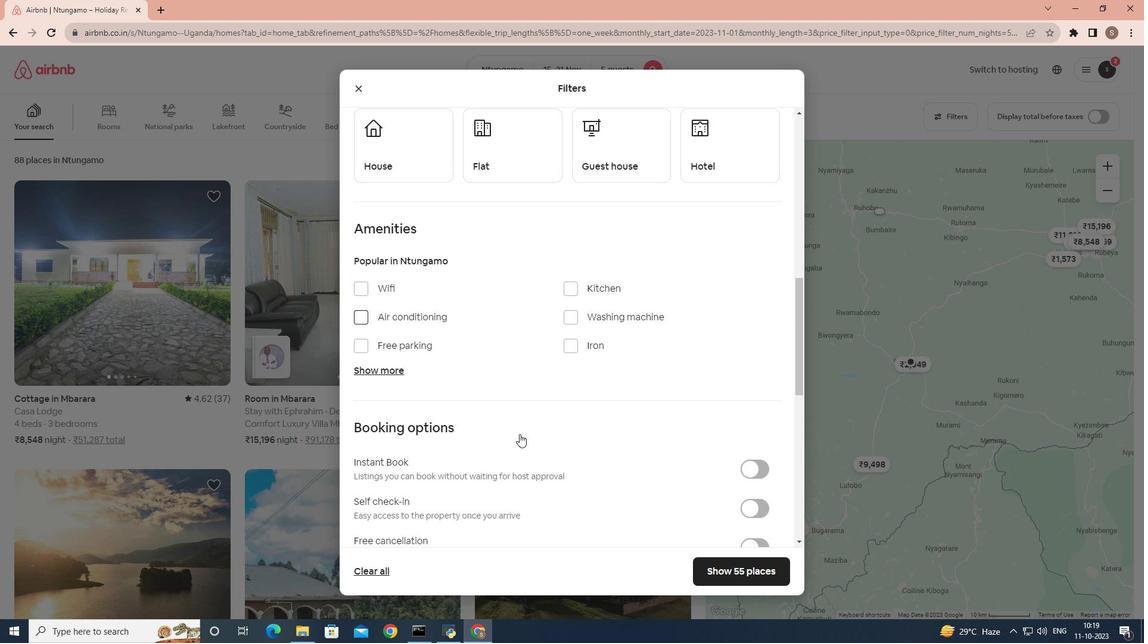 
Action: Mouse scrolled (523, 437) with delta (0, 0)
Screenshot: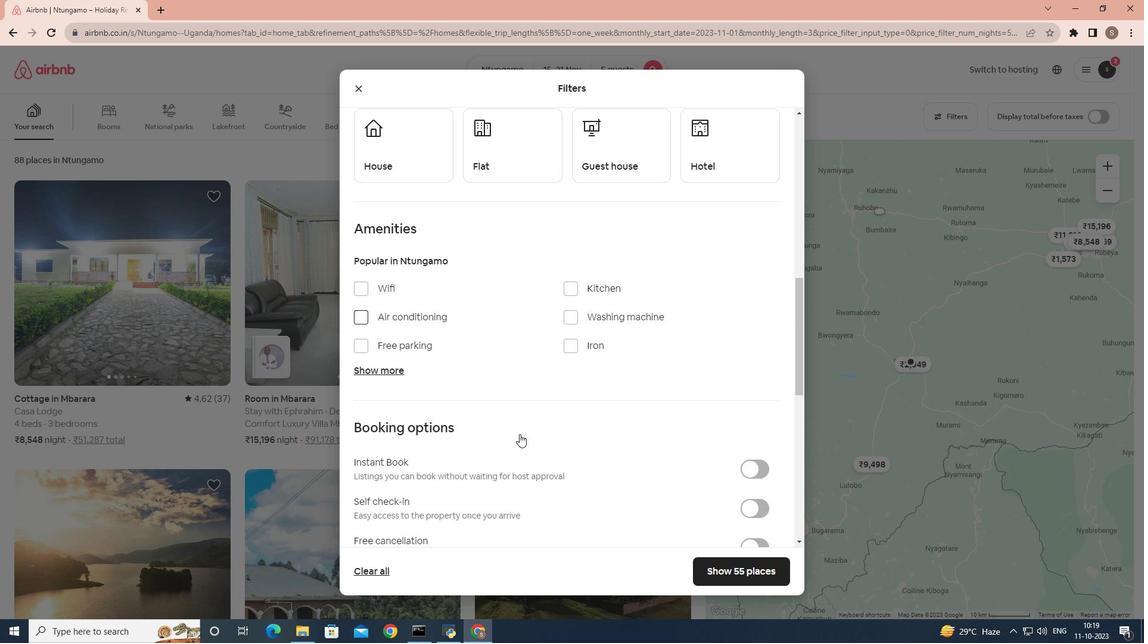 
Action: Mouse scrolled (523, 437) with delta (0, 0)
Screenshot: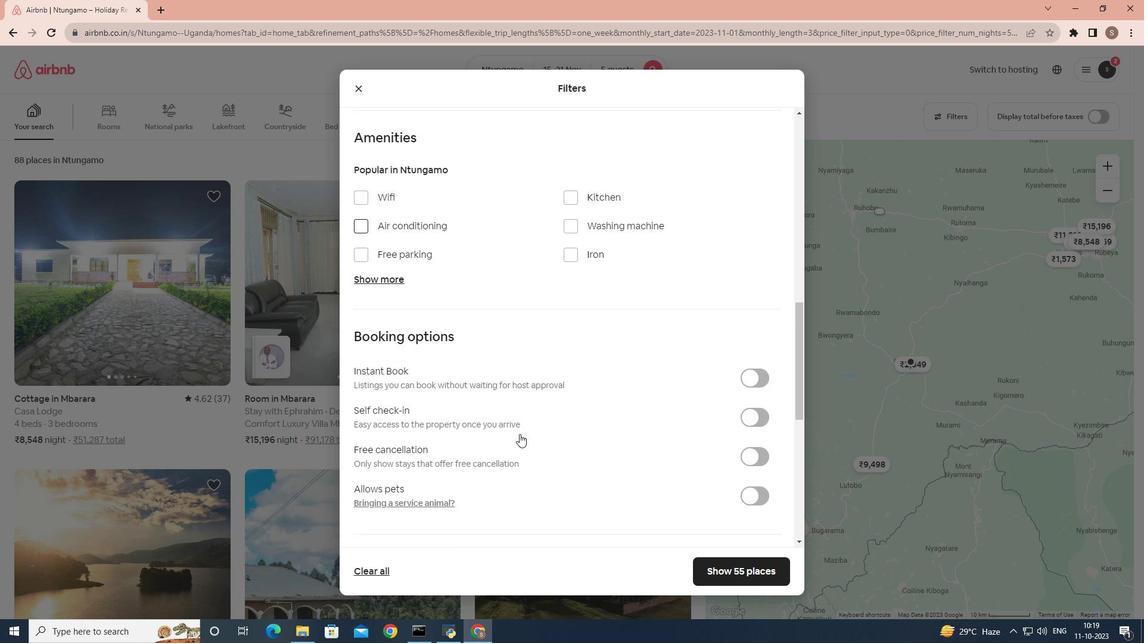
Action: Mouse moved to (767, 349)
Screenshot: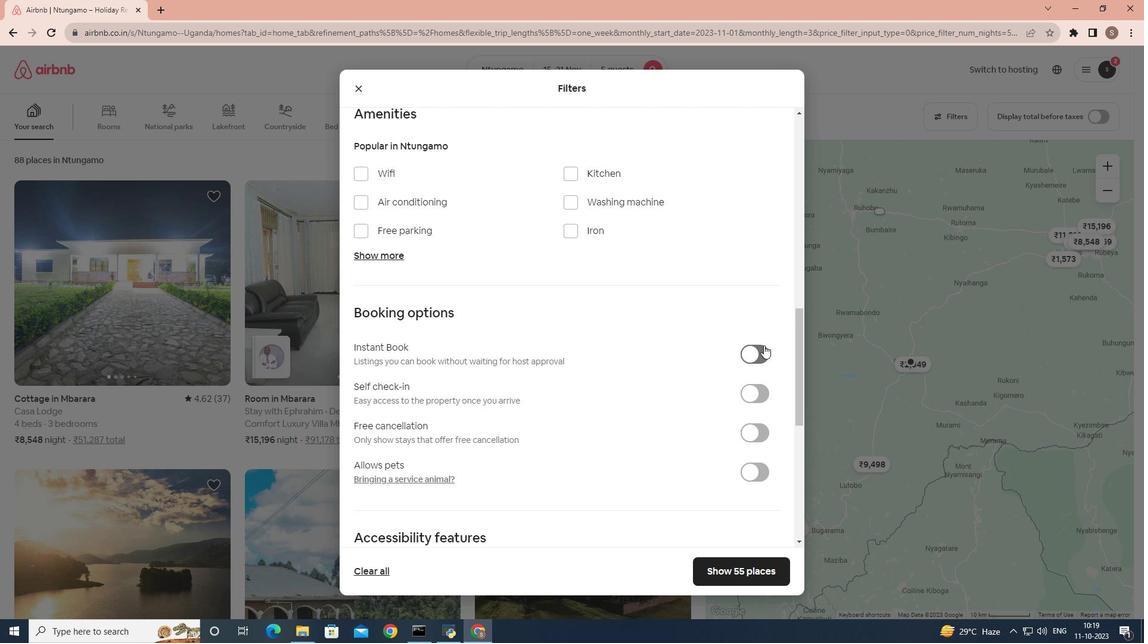 
Action: Mouse pressed left at (767, 349)
Screenshot: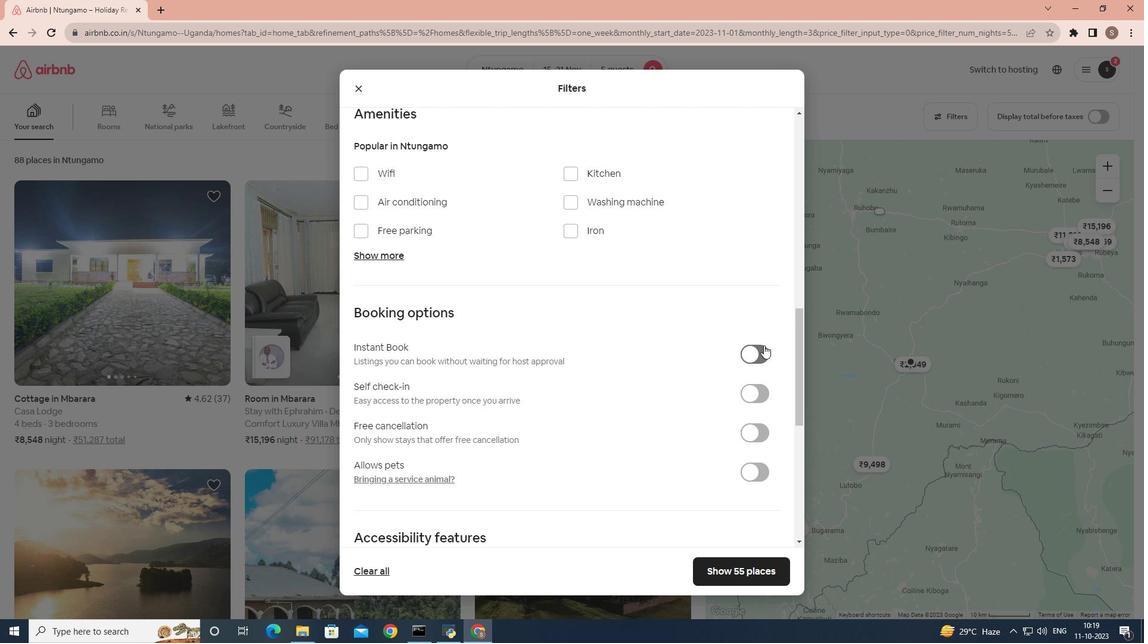 
Action: Mouse moved to (550, 342)
Screenshot: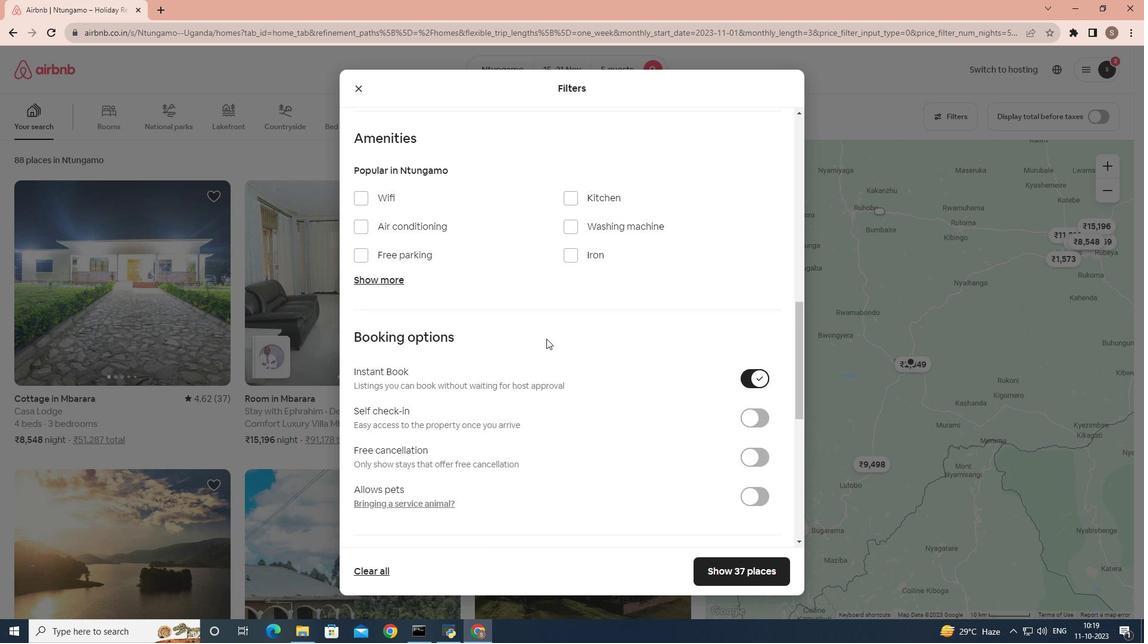 
Action: Mouse scrolled (550, 343) with delta (0, 0)
Screenshot: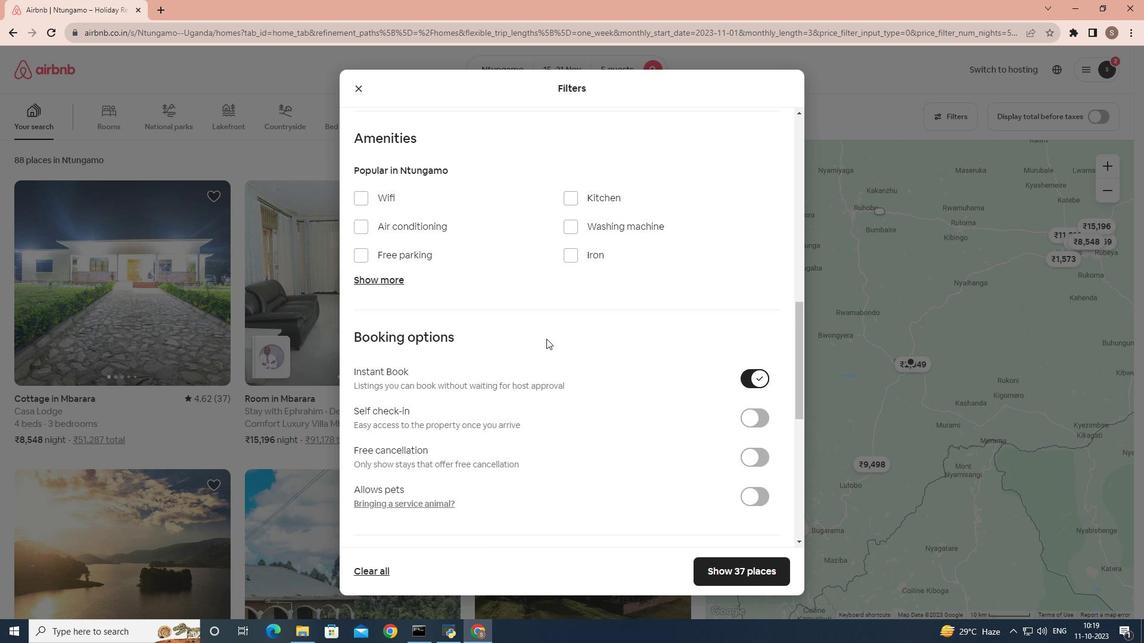 
Action: Mouse scrolled (550, 343) with delta (0, 0)
Screenshot: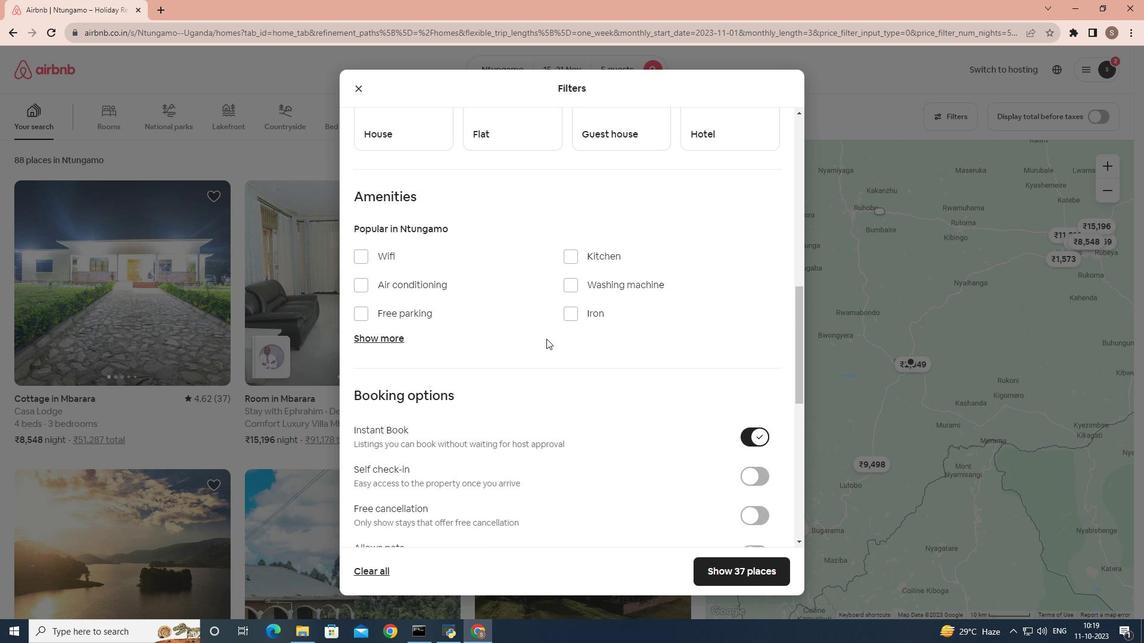 
Action: Mouse moved to (395, 163)
Screenshot: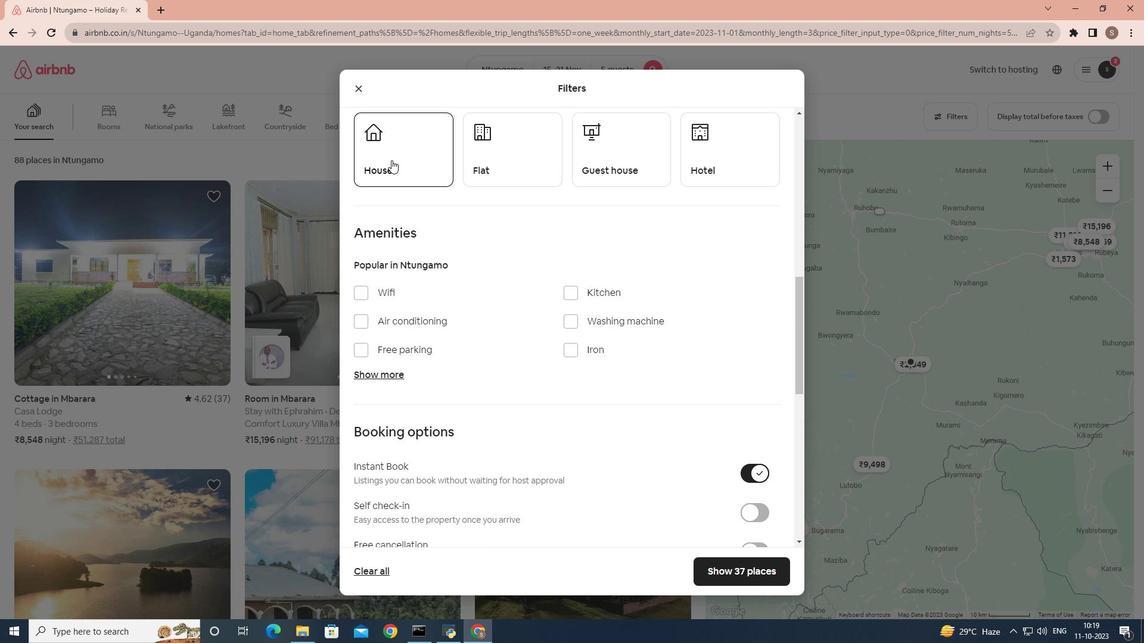 
Action: Mouse pressed left at (395, 163)
Screenshot: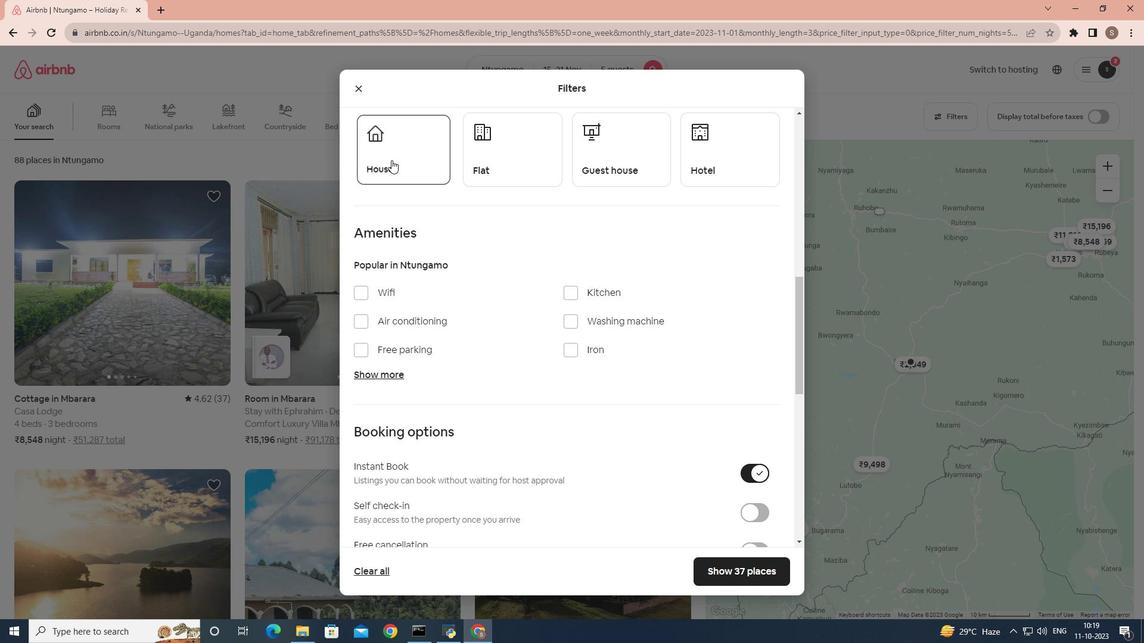 
Action: Mouse moved to (725, 568)
Screenshot: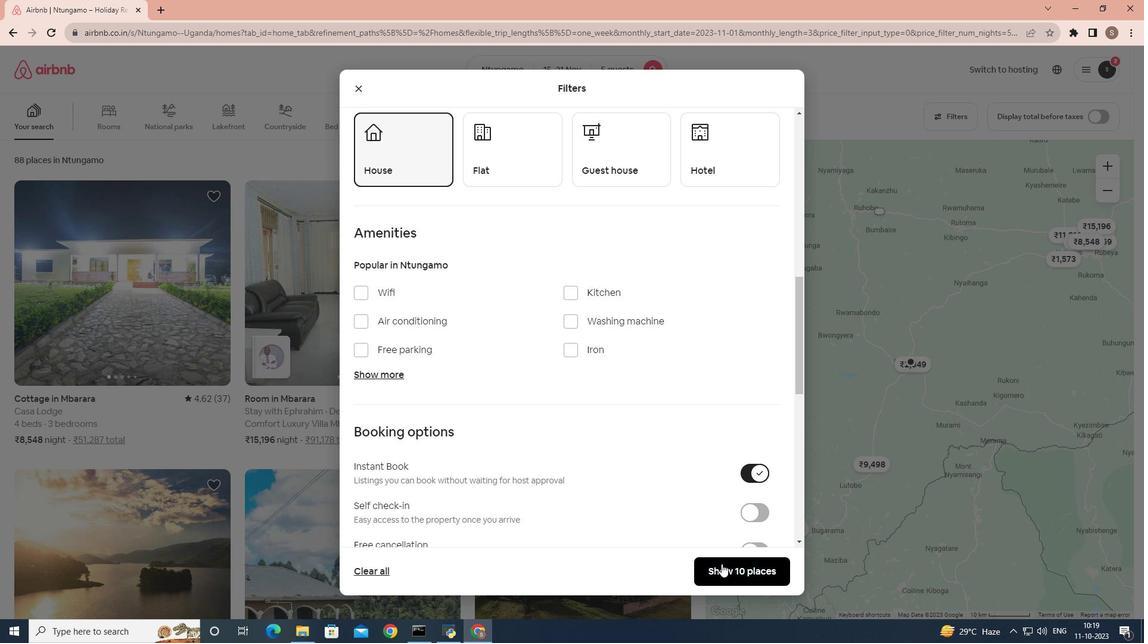 
Action: Mouse pressed left at (725, 568)
Screenshot: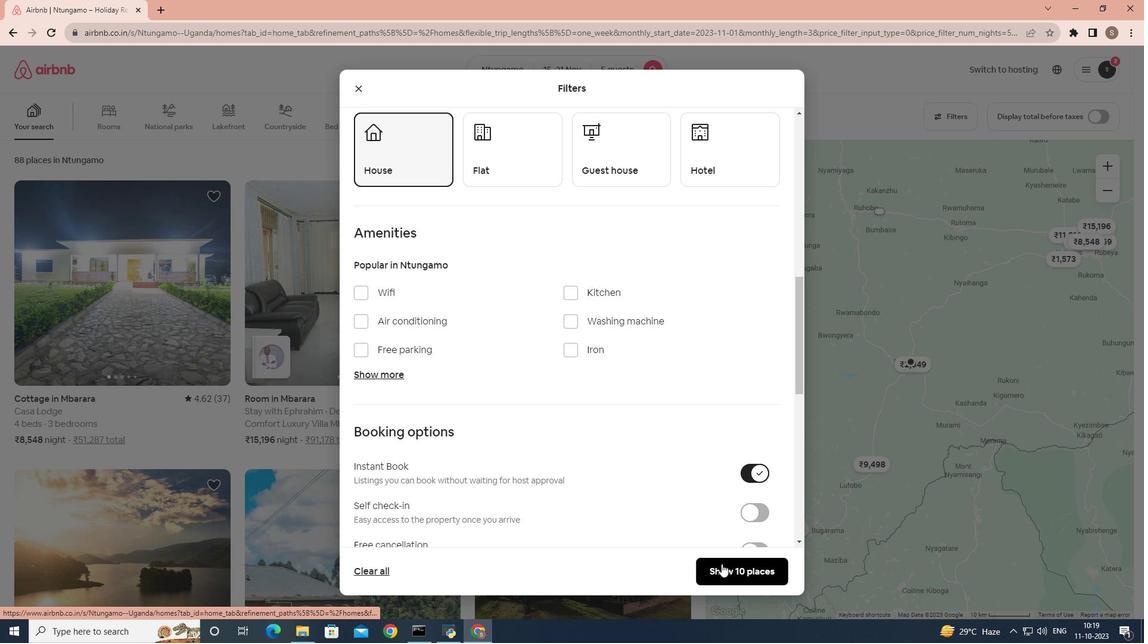 
Action: Mouse moved to (151, 315)
Screenshot: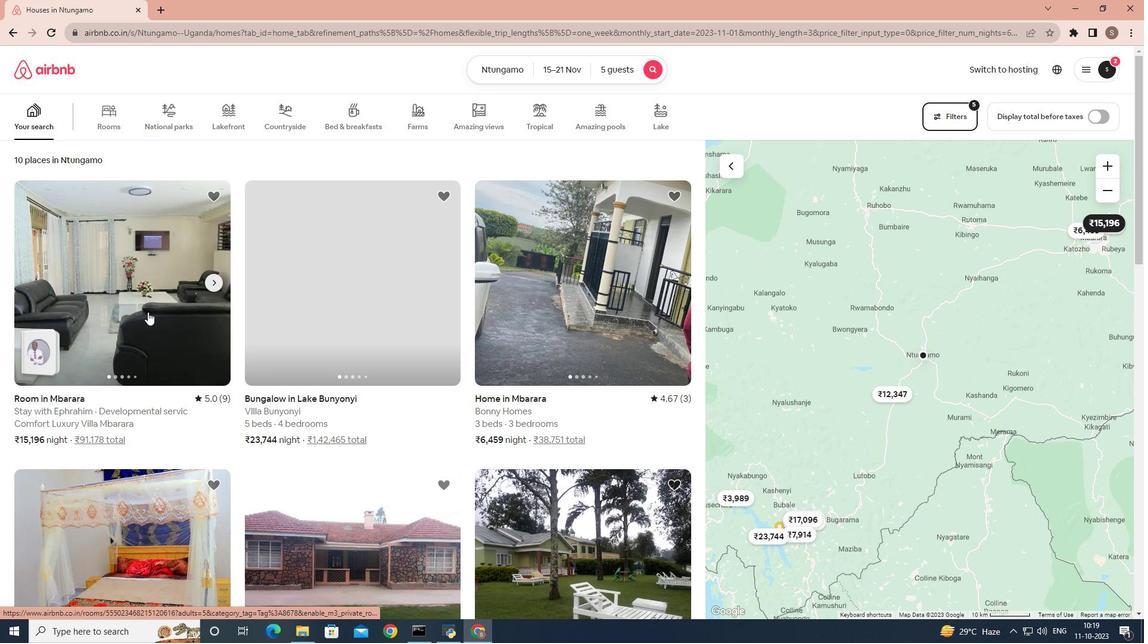 
Action: Mouse pressed left at (151, 315)
Screenshot: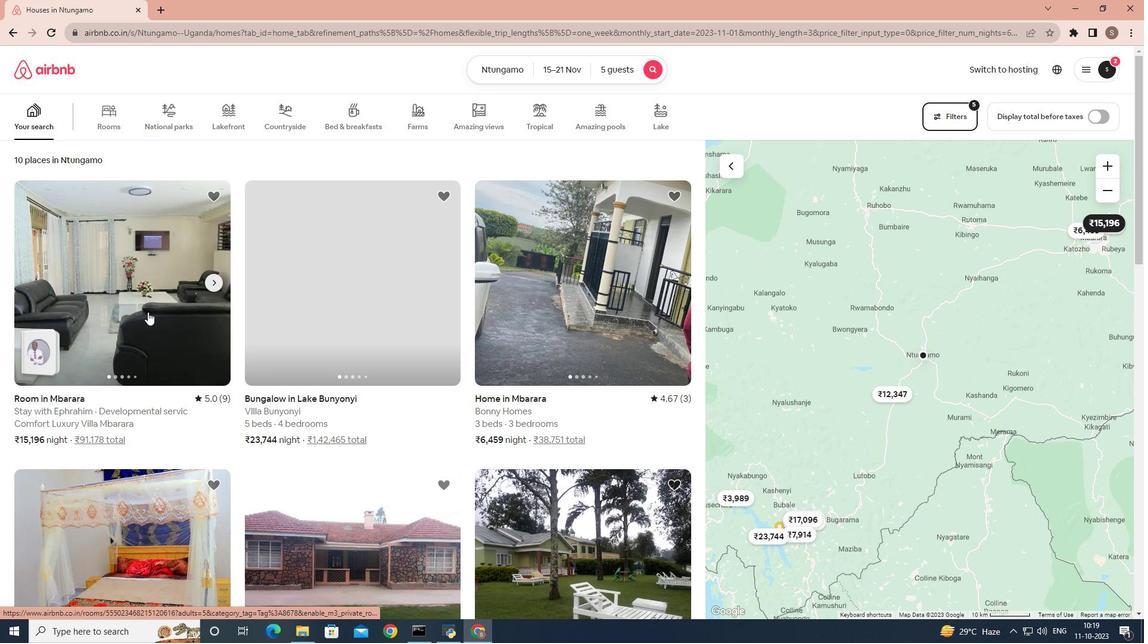 
Action: Mouse moved to (384, 326)
Screenshot: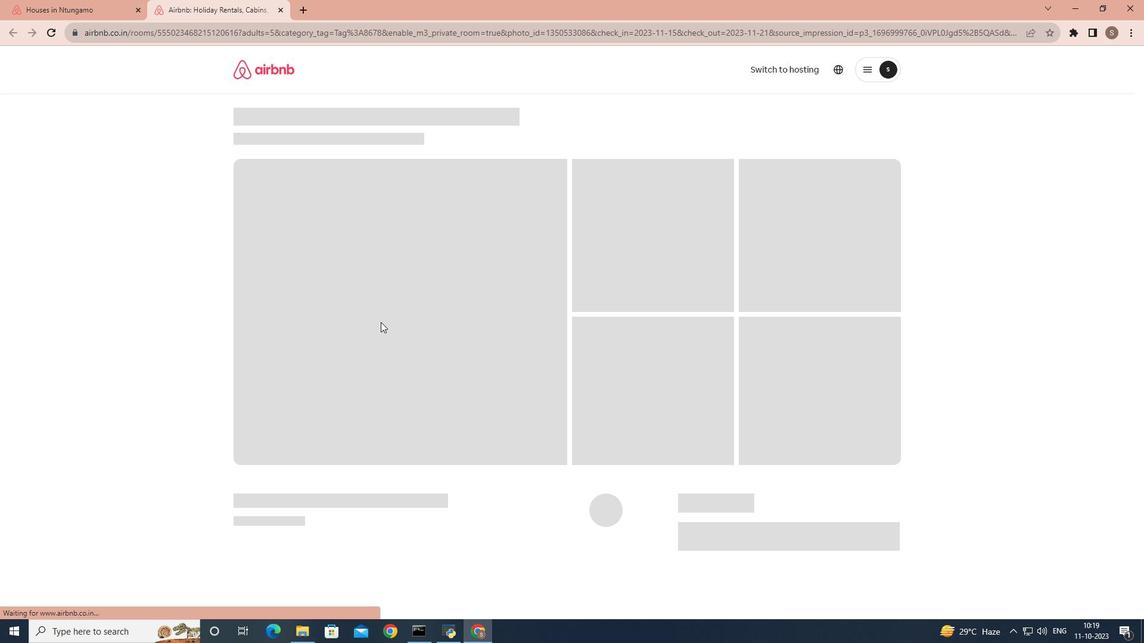 
Action: Mouse scrolled (384, 325) with delta (0, 0)
Screenshot: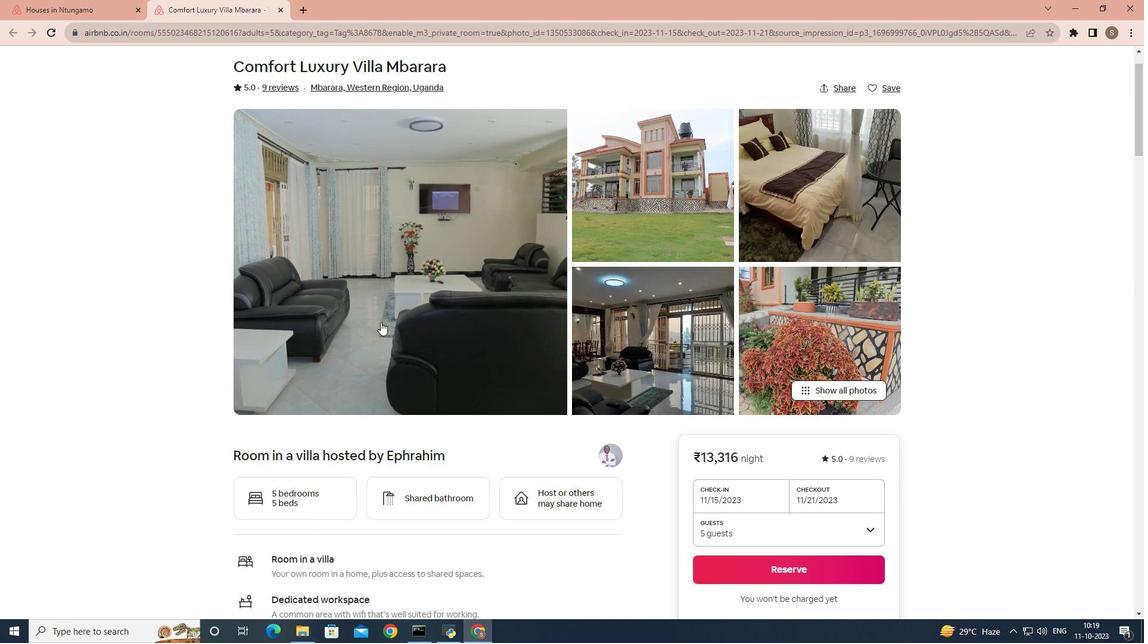 
Action: Mouse scrolled (384, 325) with delta (0, 0)
Screenshot: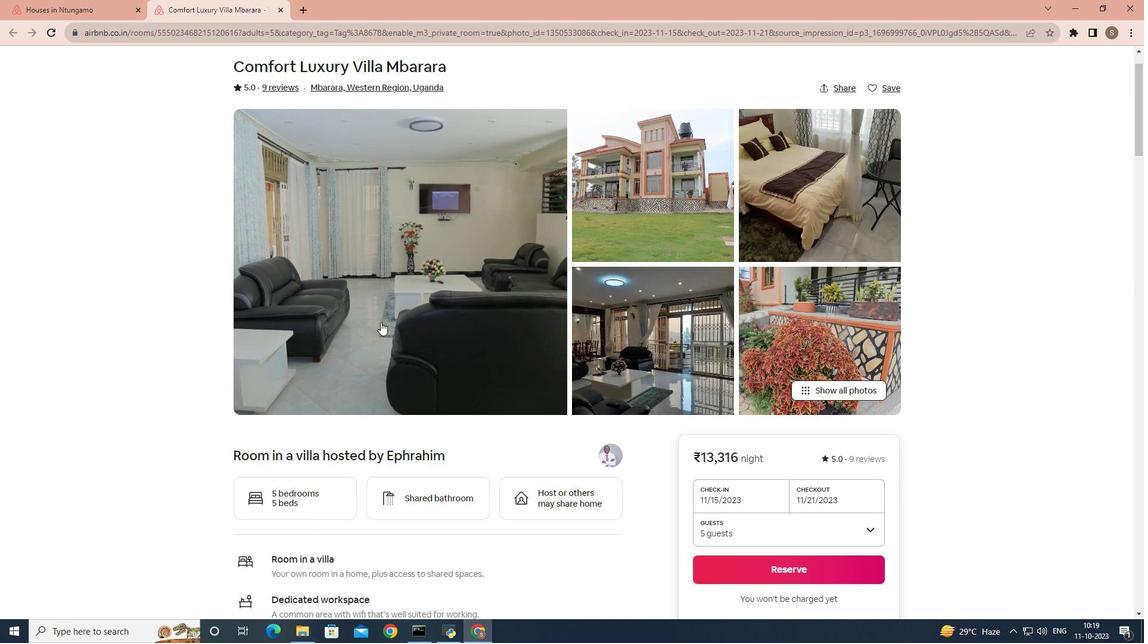 
Action: Mouse scrolled (384, 325) with delta (0, 0)
Screenshot: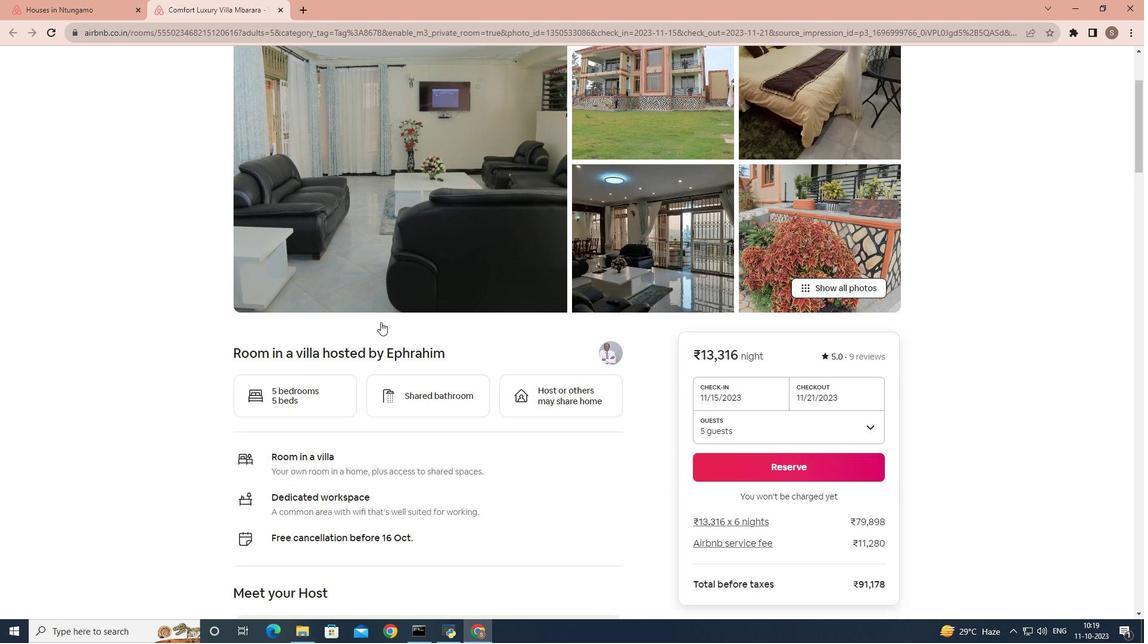
Action: Mouse scrolled (384, 325) with delta (0, 0)
Screenshot: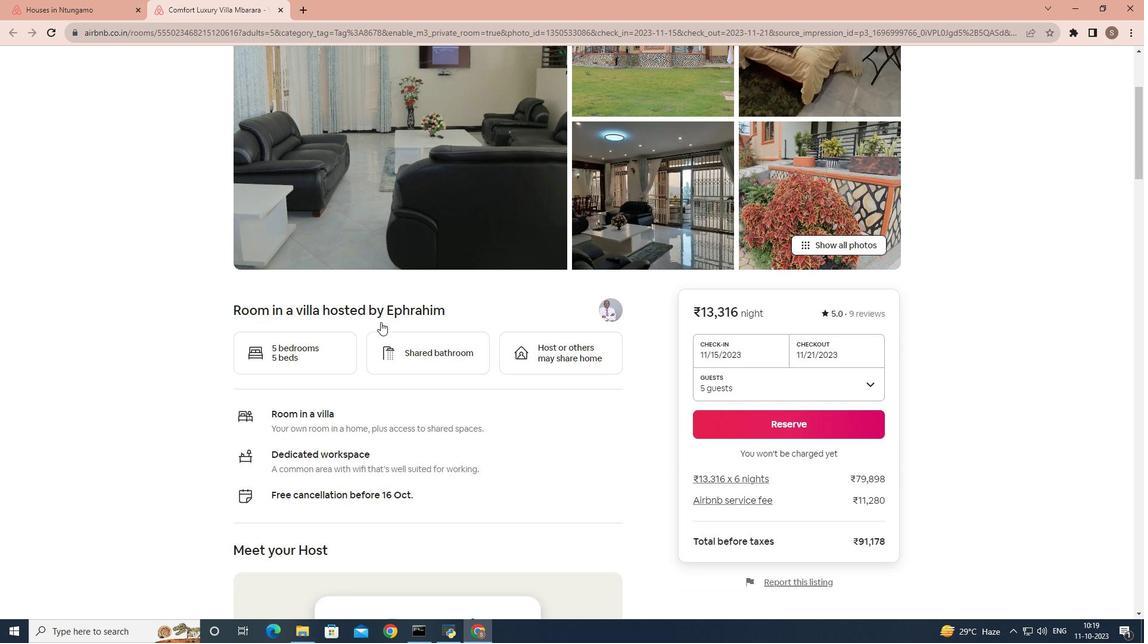 
Action: Mouse scrolled (384, 325) with delta (0, 0)
Screenshot: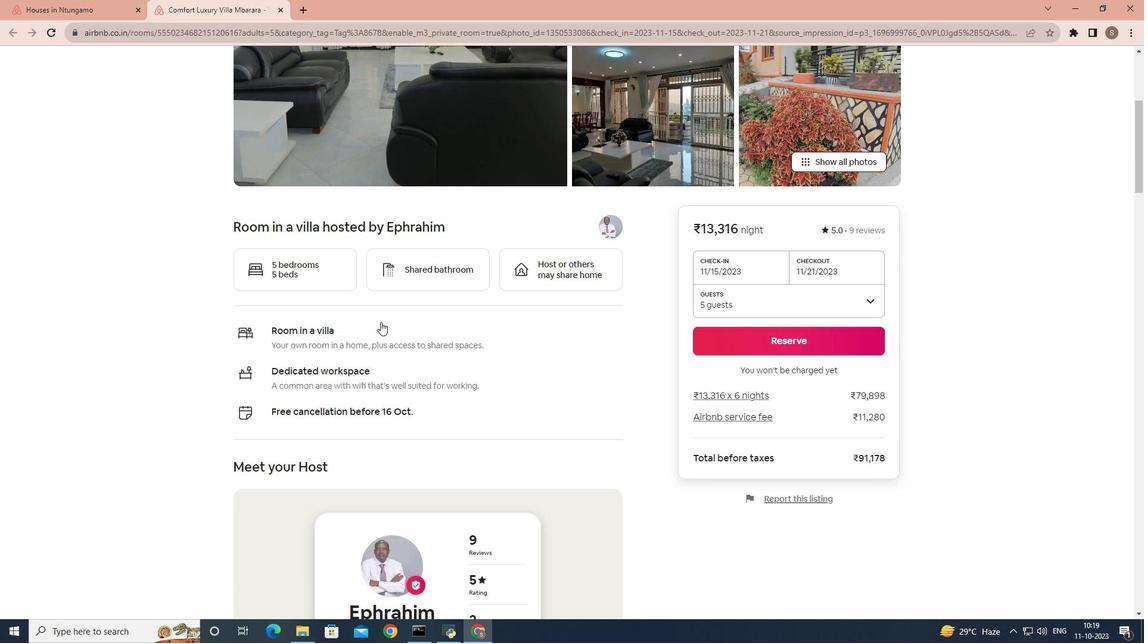 
Action: Mouse scrolled (384, 325) with delta (0, 0)
Screenshot: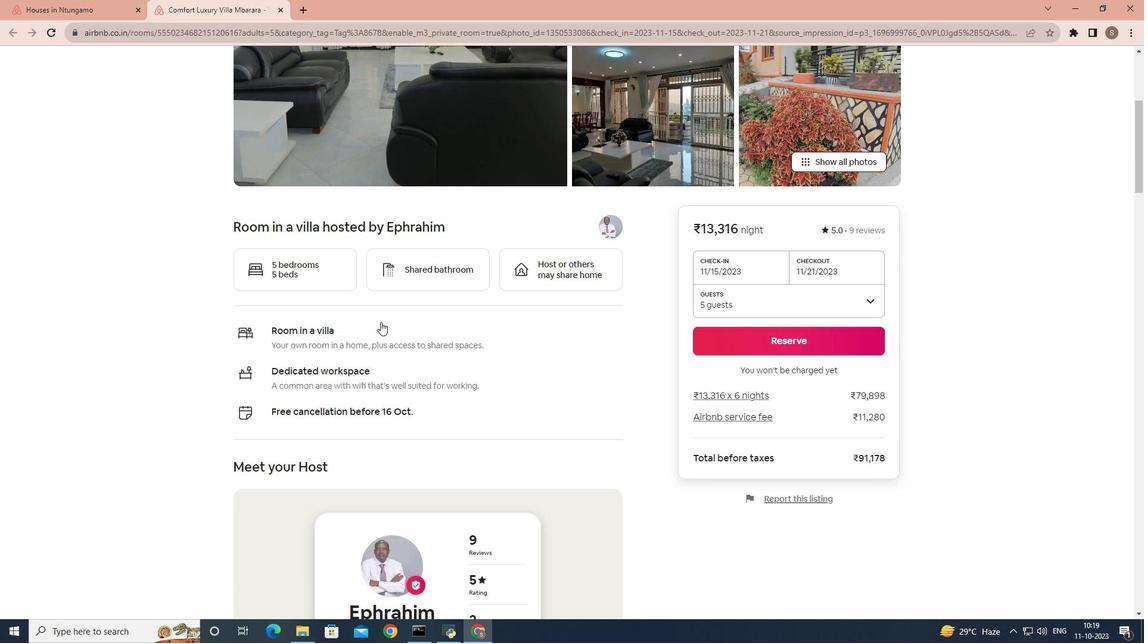 
Action: Mouse scrolled (384, 325) with delta (0, 0)
Screenshot: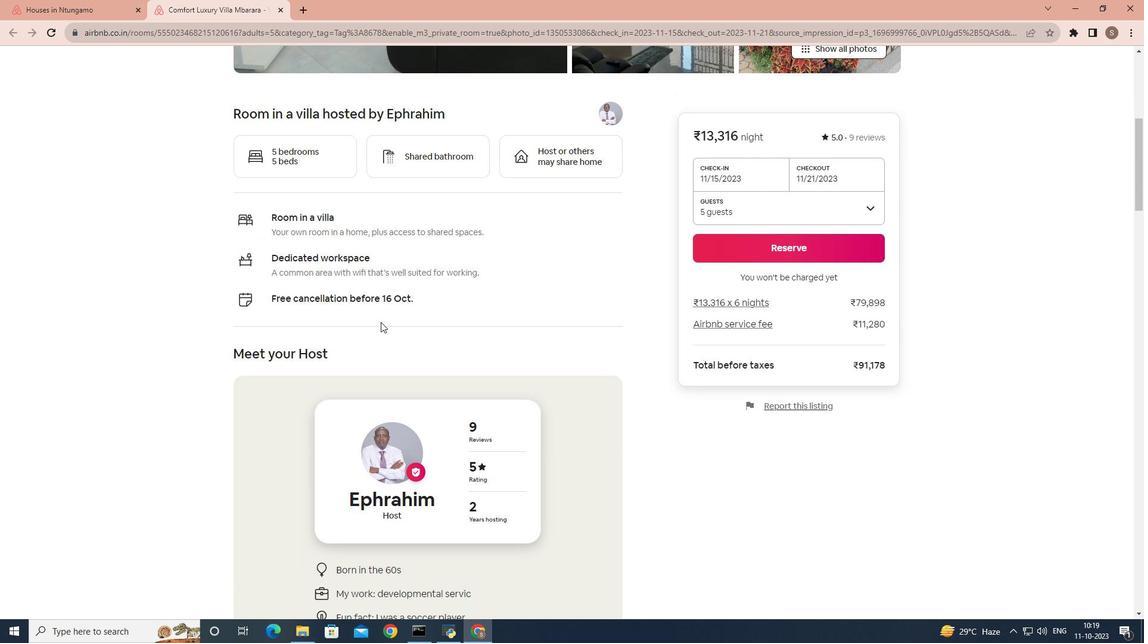 
Action: Mouse scrolled (384, 325) with delta (0, 0)
Screenshot: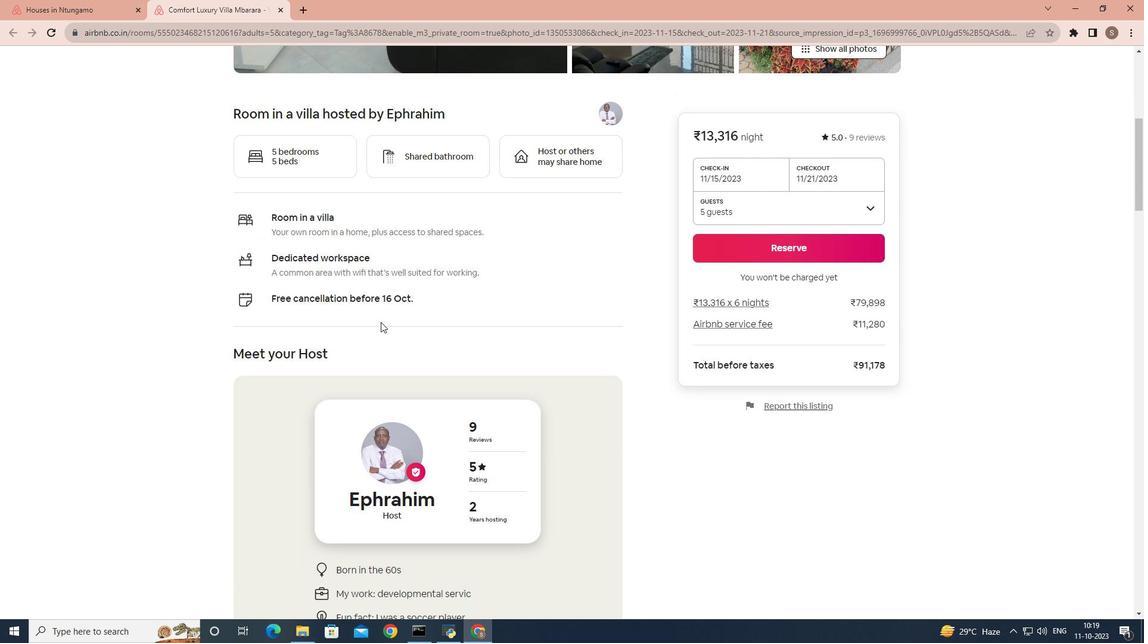 
Action: Mouse scrolled (384, 325) with delta (0, 0)
Screenshot: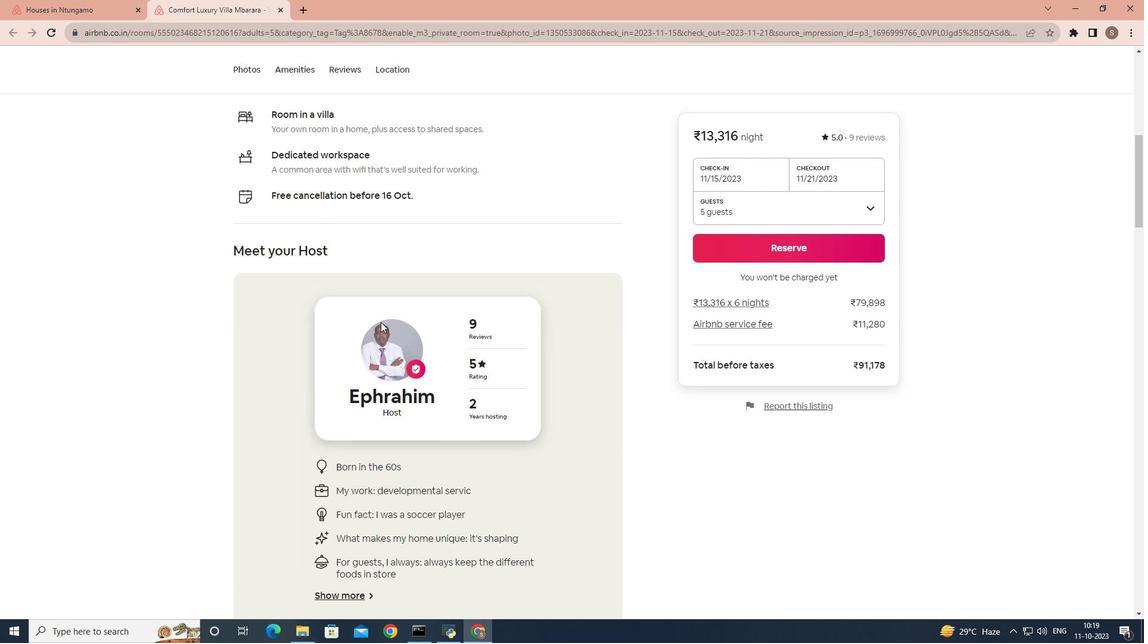 
Action: Mouse scrolled (384, 325) with delta (0, 0)
Screenshot: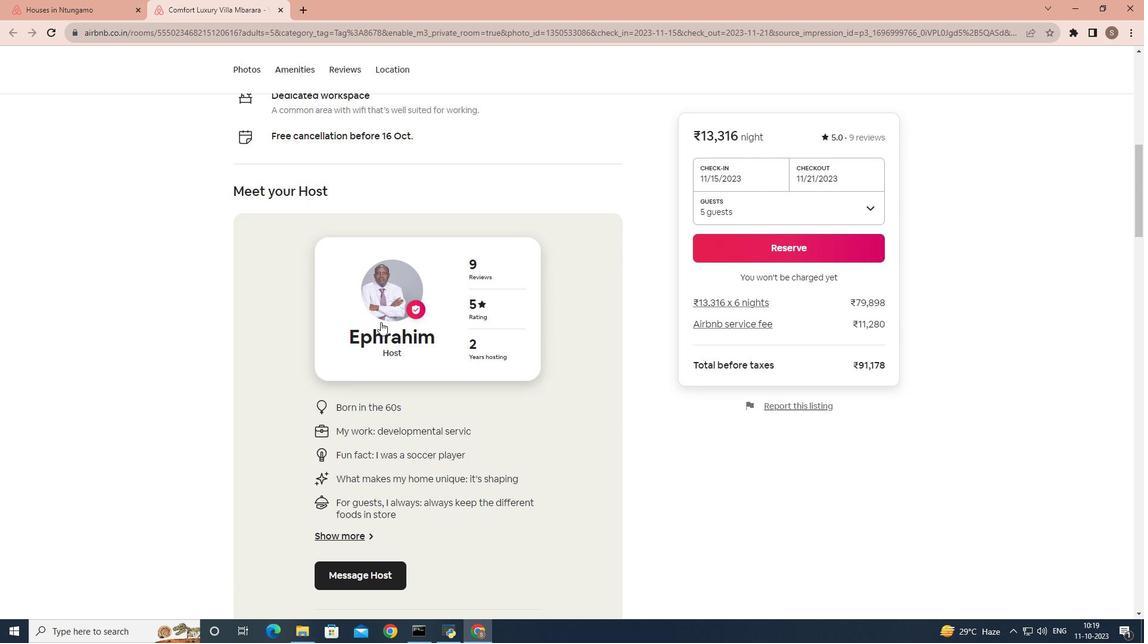 
Action: Mouse scrolled (384, 325) with delta (0, 0)
Screenshot: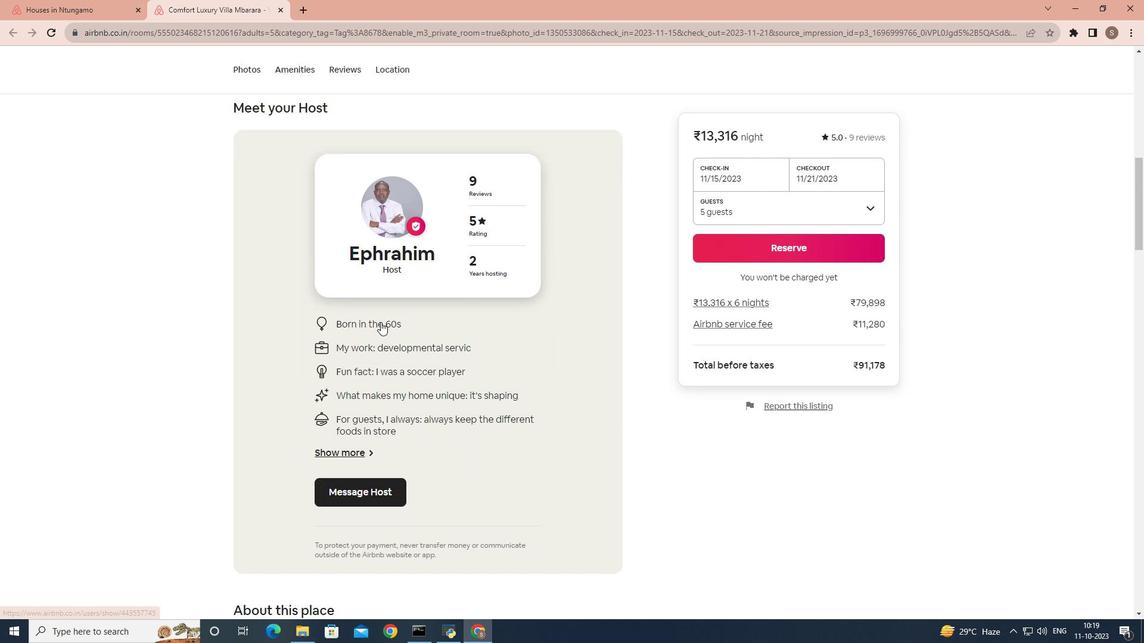 
Action: Mouse scrolled (384, 325) with delta (0, 0)
Screenshot: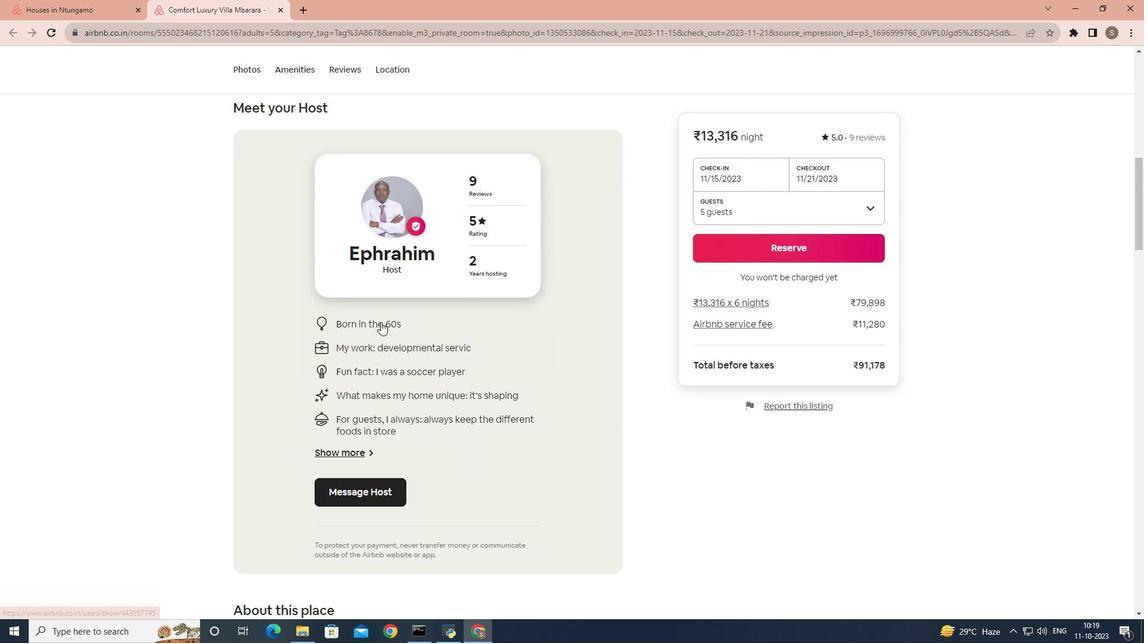
Action: Mouse scrolled (384, 325) with delta (0, 0)
Screenshot: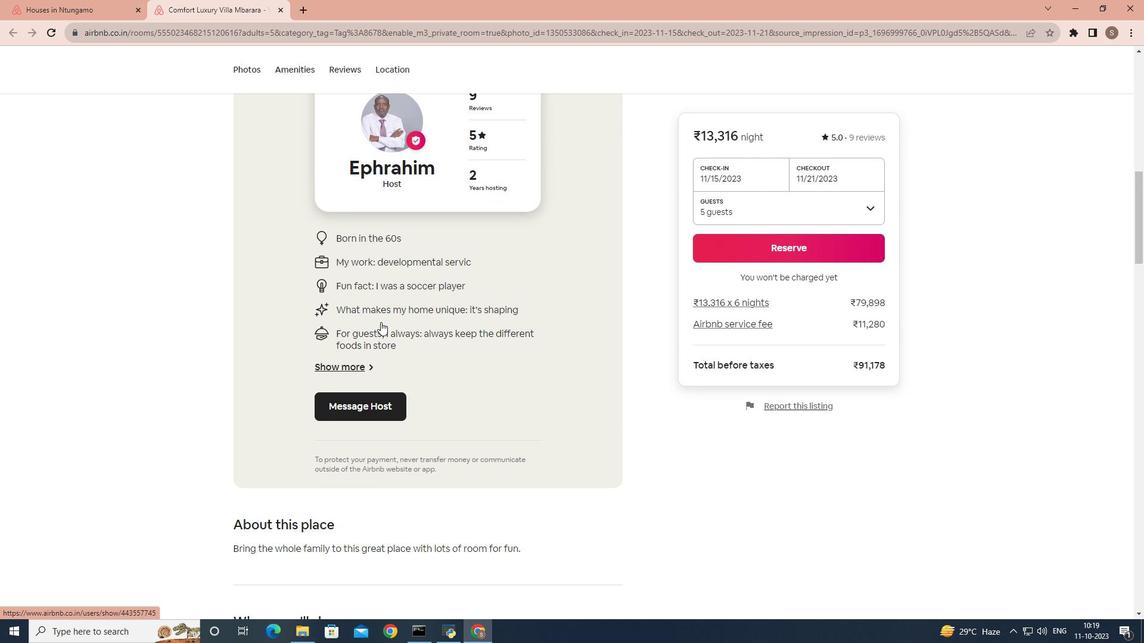 
Action: Mouse scrolled (384, 325) with delta (0, 0)
Screenshot: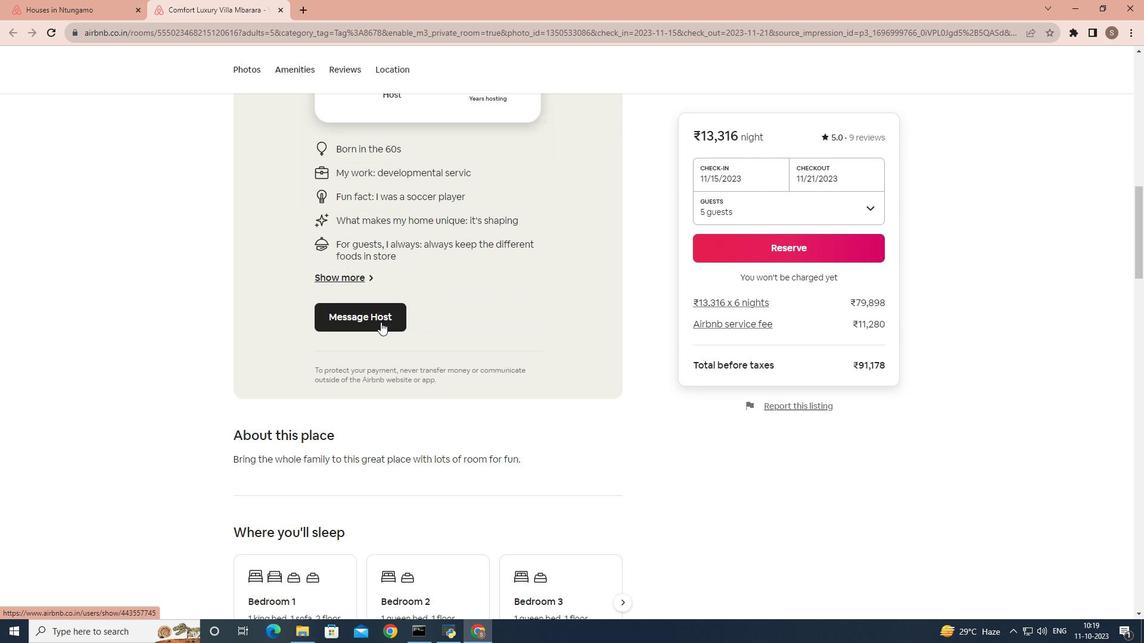 
Action: Mouse scrolled (384, 325) with delta (0, 0)
Screenshot: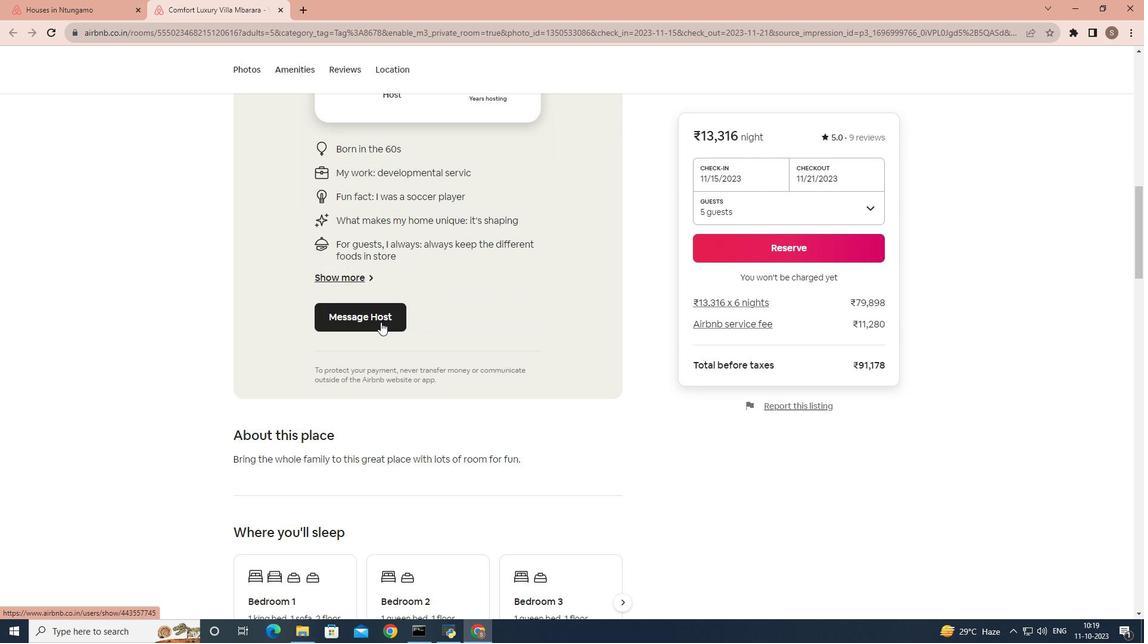
Action: Mouse scrolled (384, 325) with delta (0, 0)
Screenshot: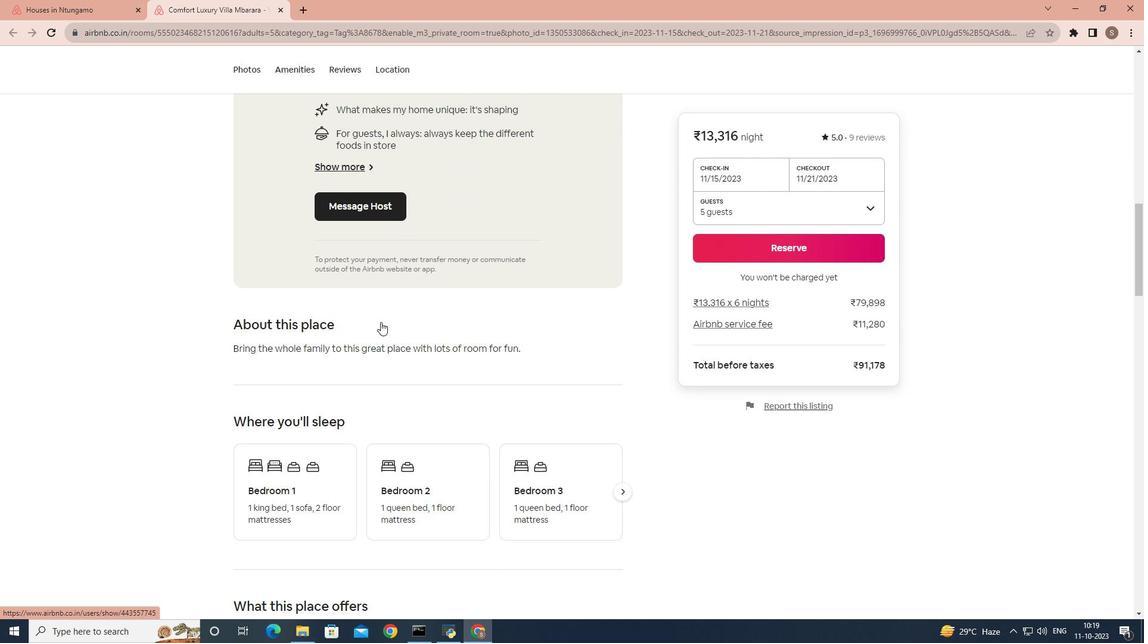 
Action: Mouse scrolled (384, 325) with delta (0, 0)
Screenshot: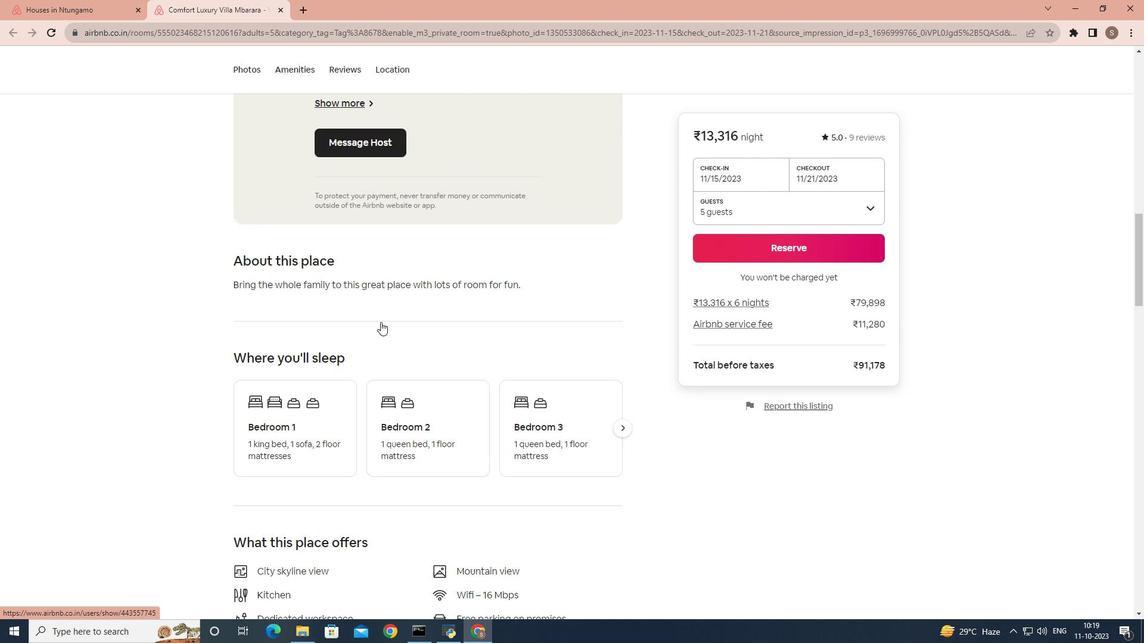 
Action: Mouse scrolled (384, 325) with delta (0, 0)
Screenshot: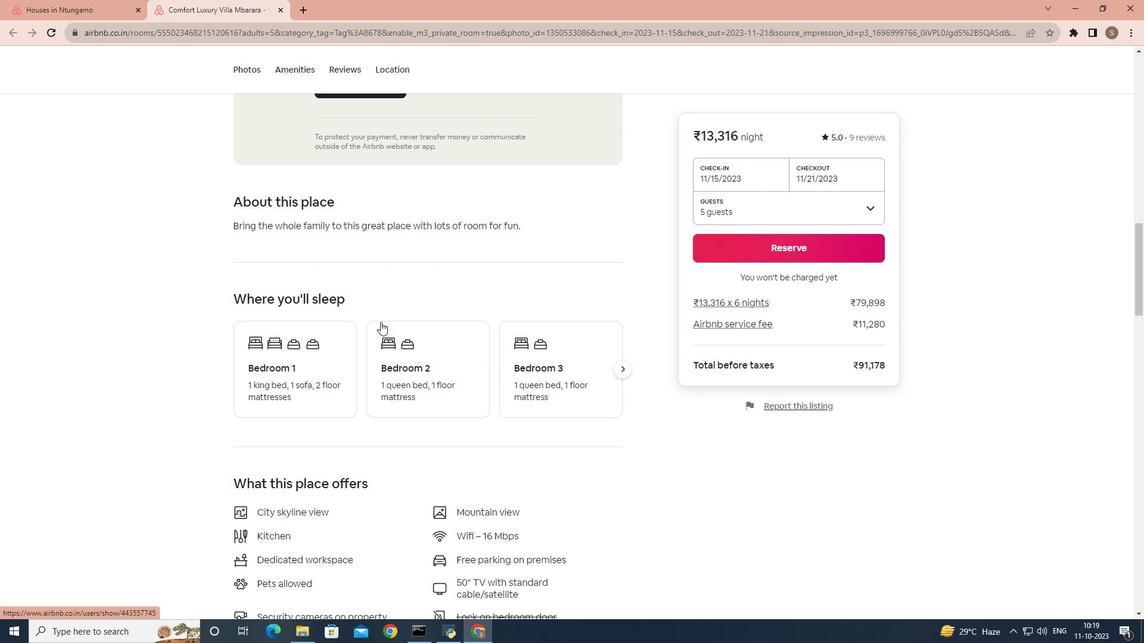 
Action: Mouse scrolled (384, 325) with delta (0, 0)
Screenshot: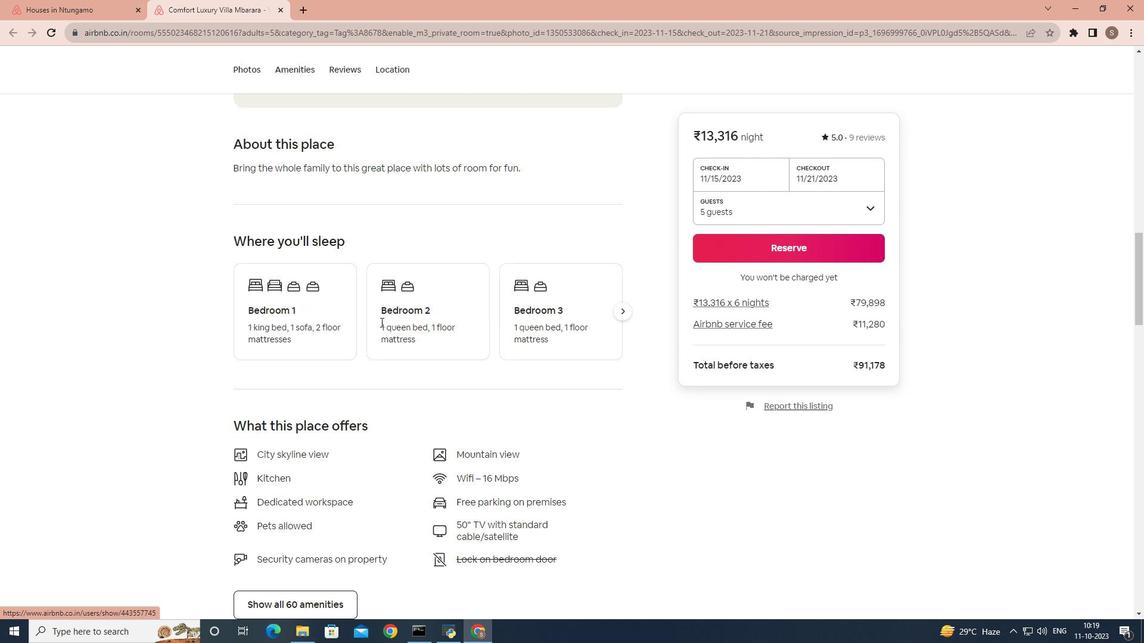 
Action: Mouse scrolled (384, 325) with delta (0, 0)
Screenshot: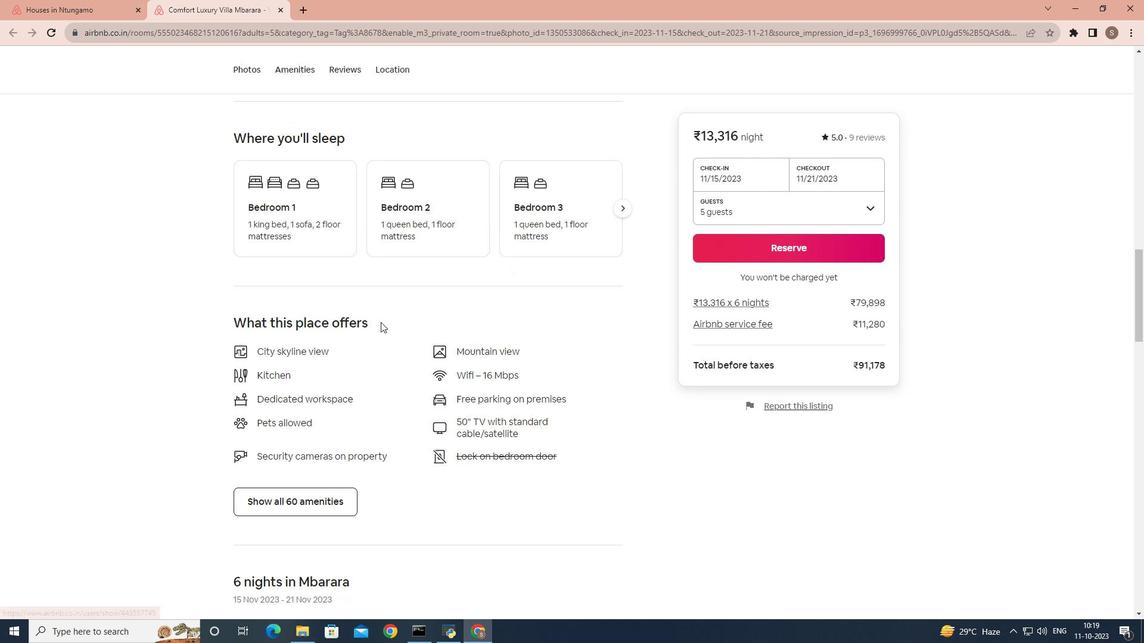 
Action: Mouse scrolled (384, 325) with delta (0, 0)
Screenshot: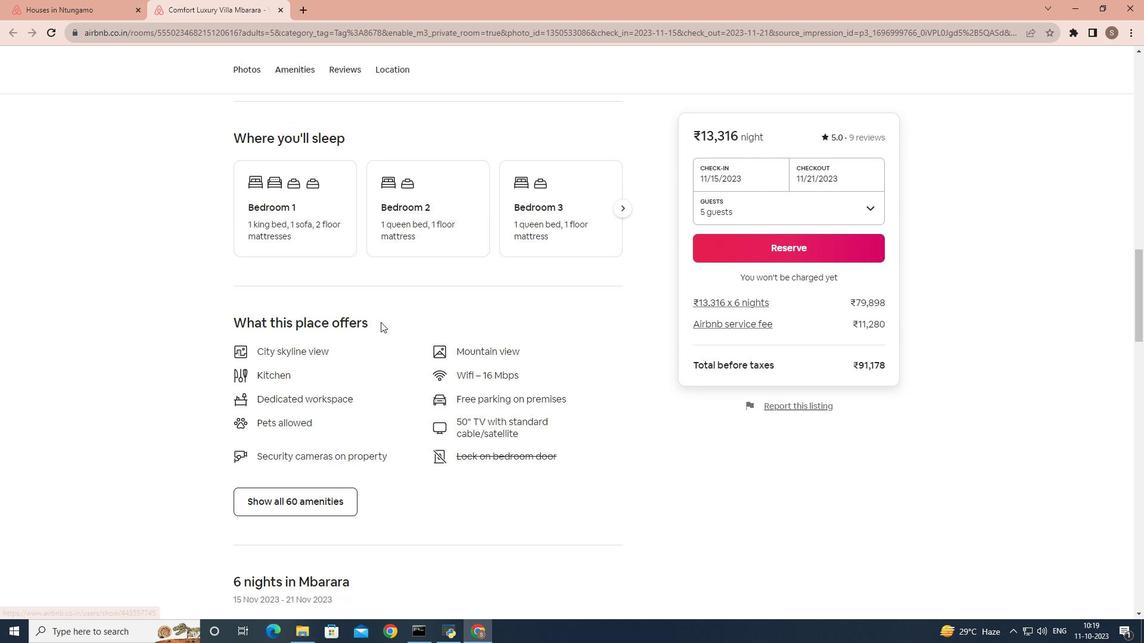 
Action: Mouse moved to (269, 441)
Screenshot: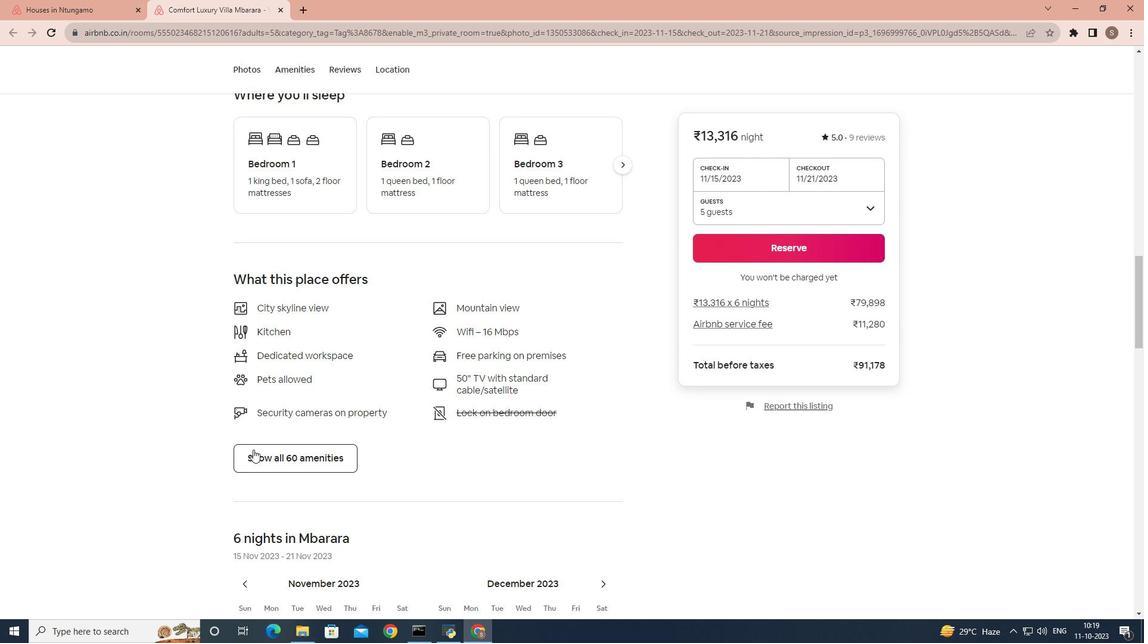
Action: Mouse pressed left at (269, 441)
Screenshot: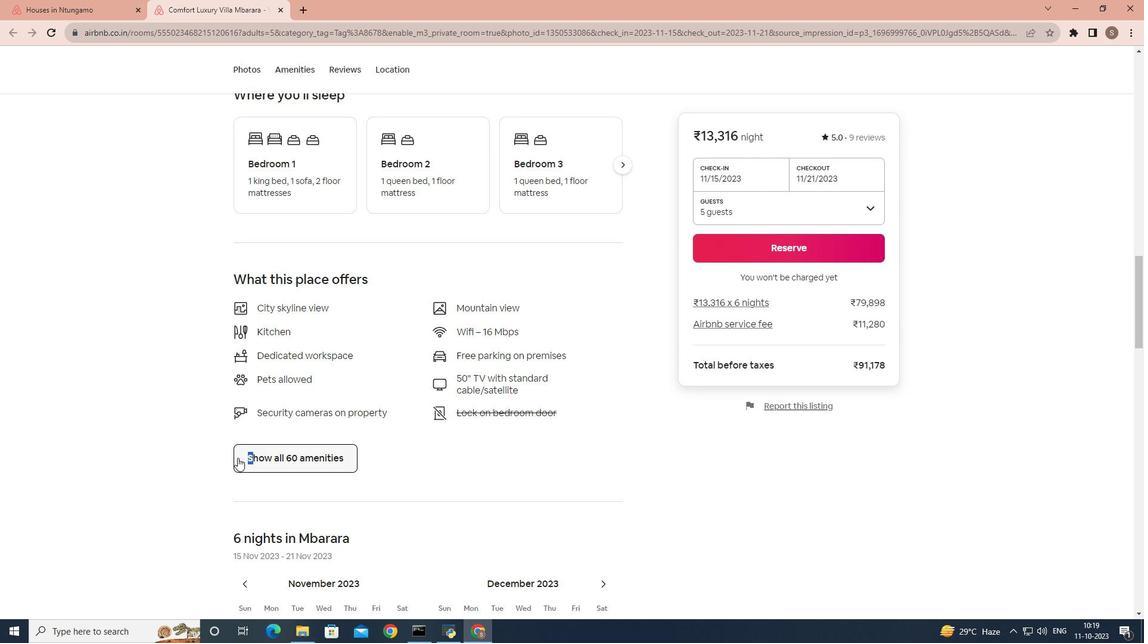 
Action: Mouse moved to (241, 461)
Screenshot: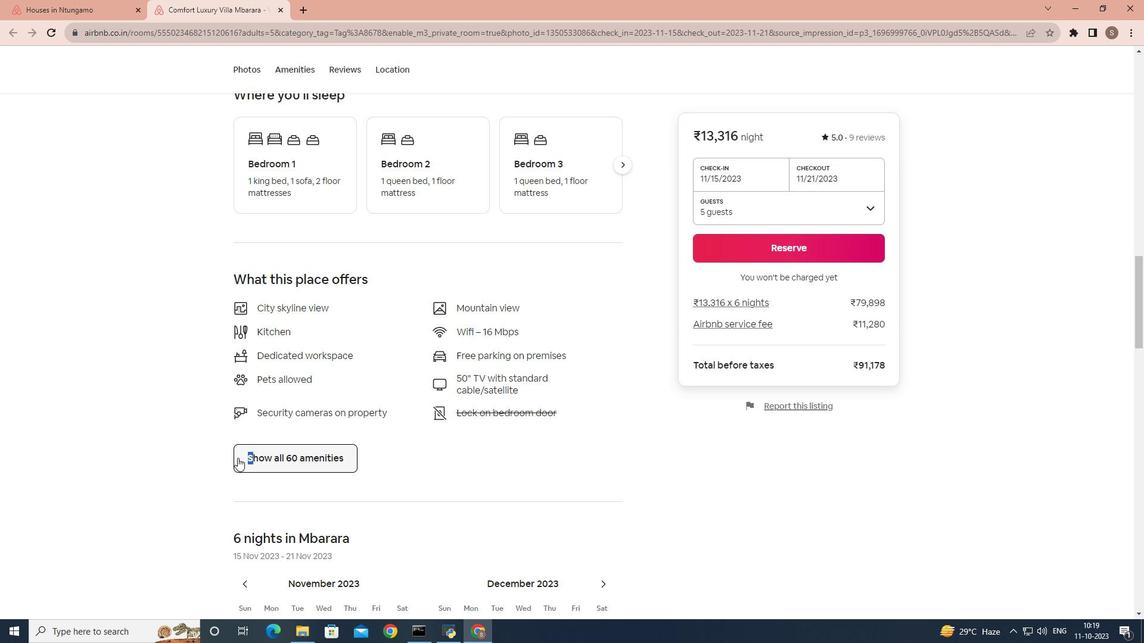 
Action: Mouse pressed left at (241, 461)
Screenshot: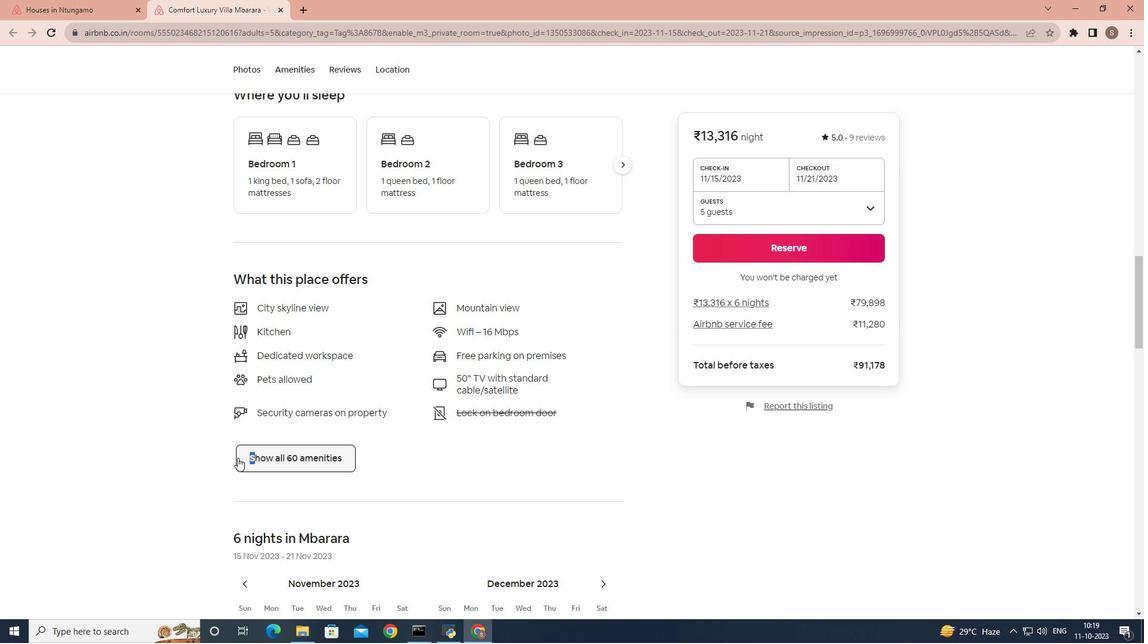 
Action: Mouse moved to (455, 376)
Screenshot: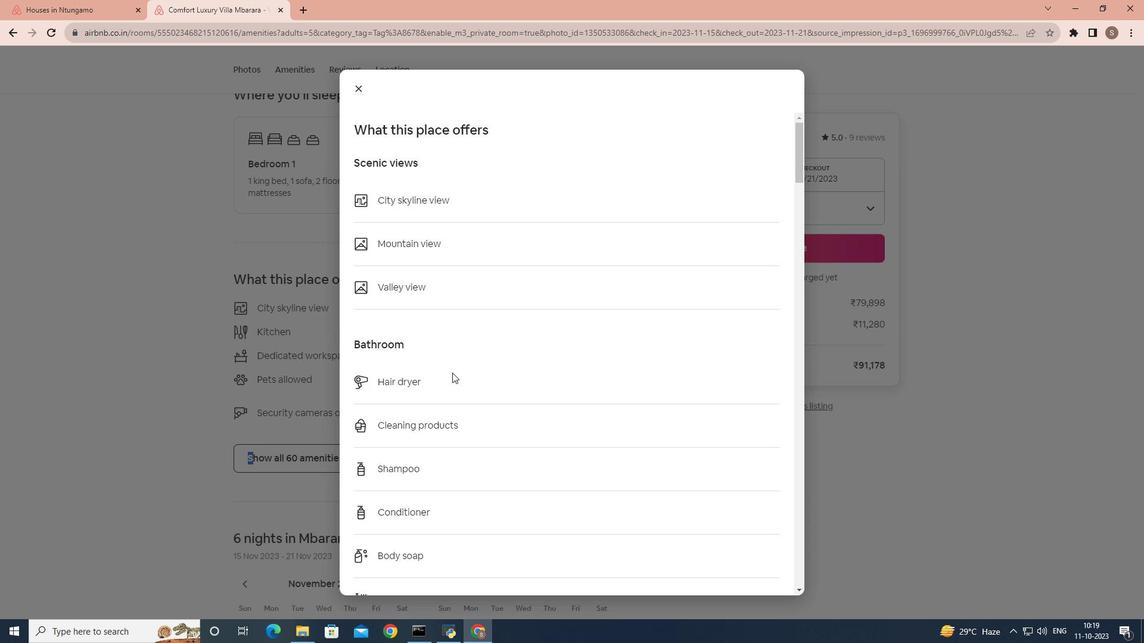 
Action: Mouse scrolled (455, 376) with delta (0, 0)
Screenshot: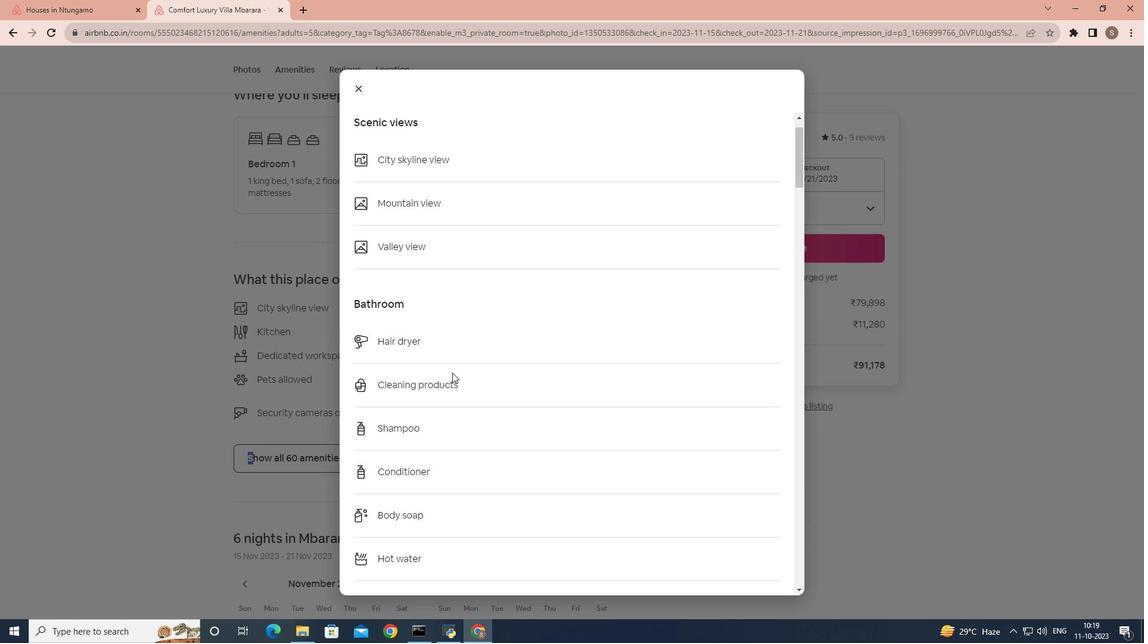 
Action: Mouse scrolled (455, 376) with delta (0, 0)
Screenshot: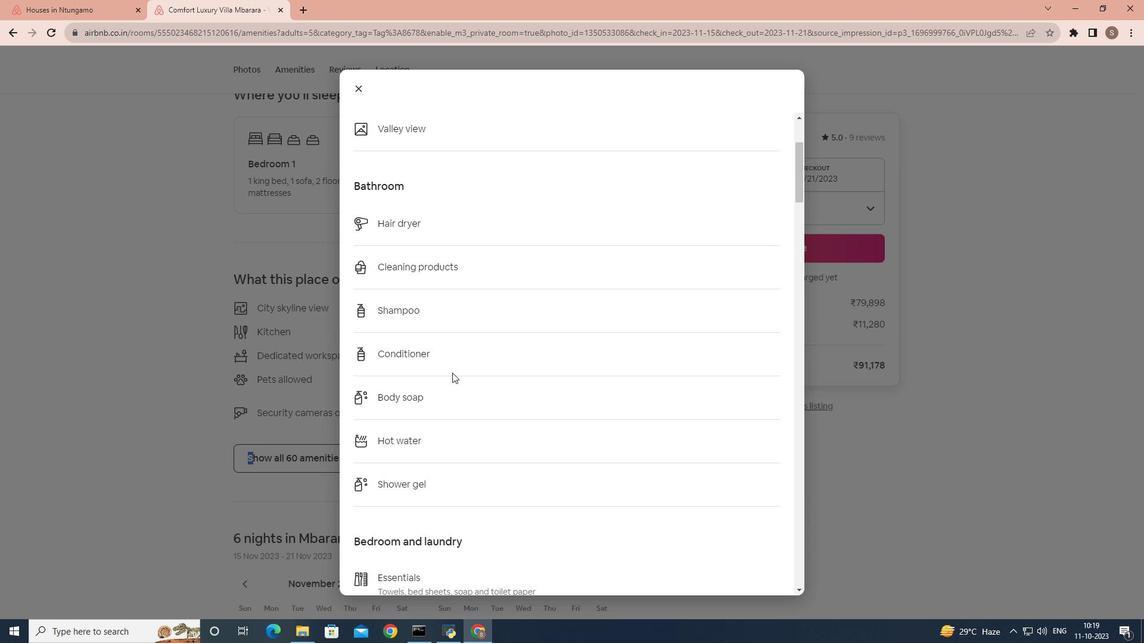 
Action: Mouse scrolled (455, 376) with delta (0, 0)
Screenshot: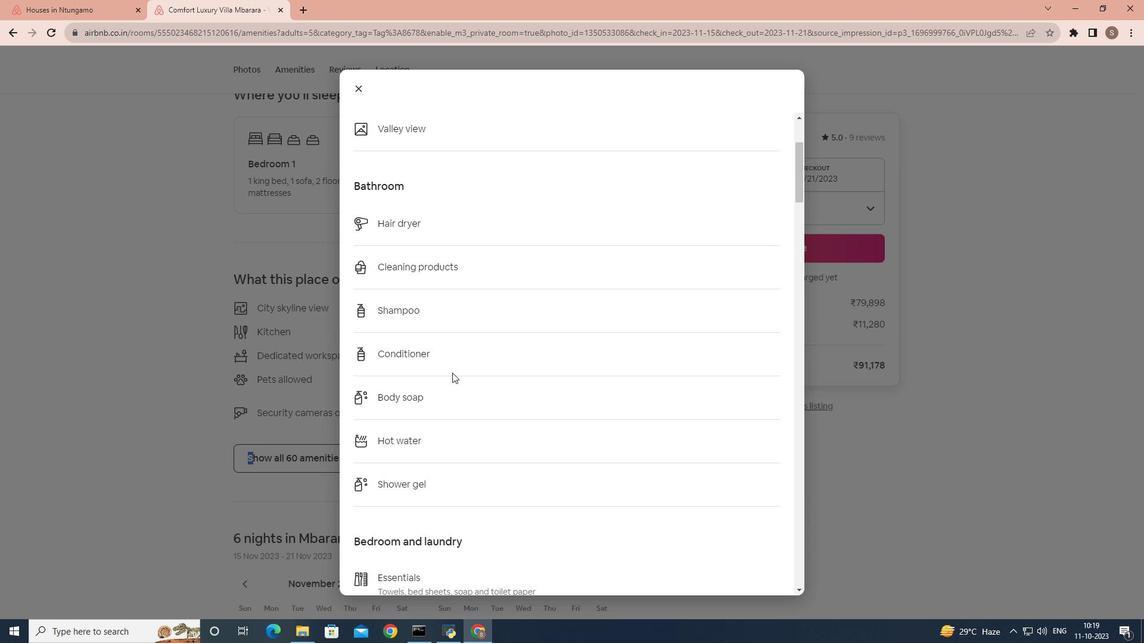 
Action: Mouse scrolled (455, 376) with delta (0, 0)
Screenshot: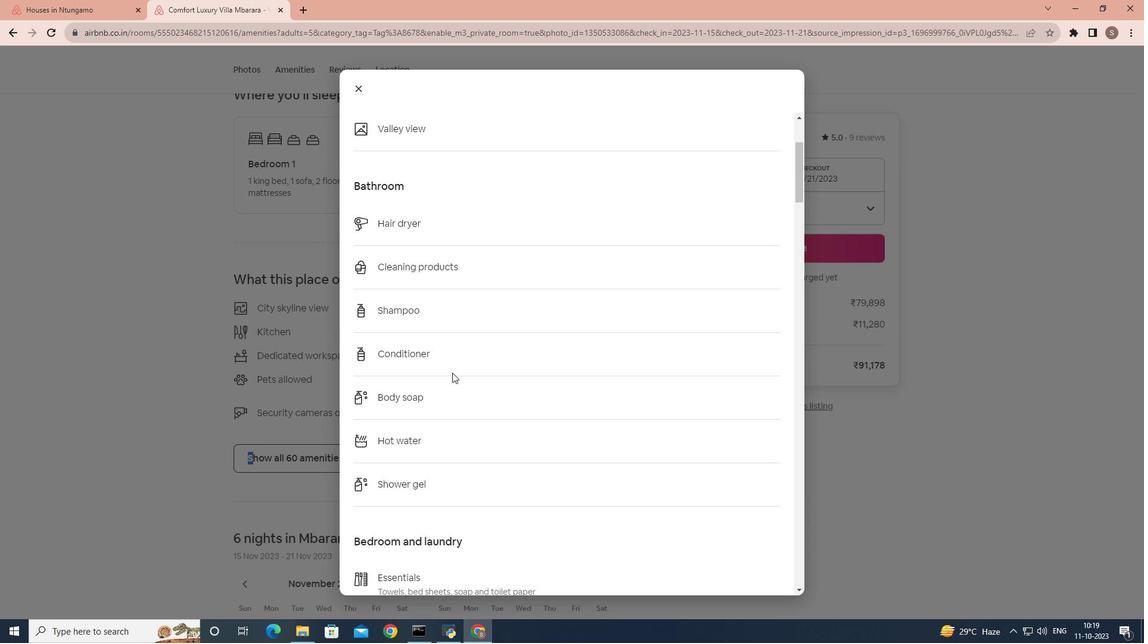 
Action: Mouse scrolled (455, 376) with delta (0, 0)
Screenshot: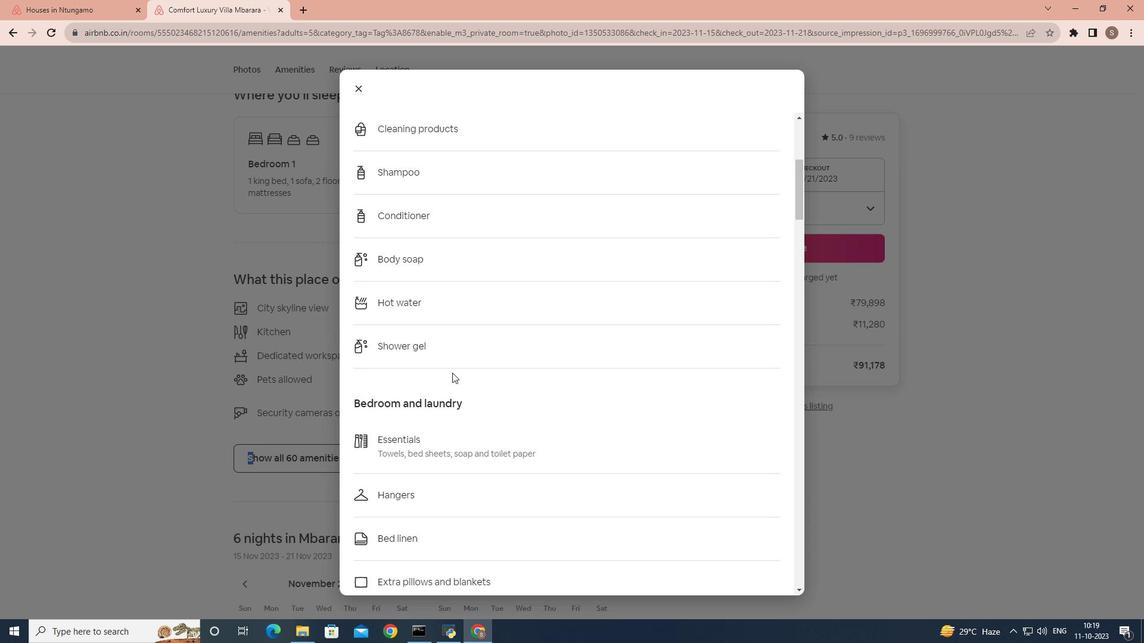 
Action: Mouse scrolled (455, 376) with delta (0, 0)
Screenshot: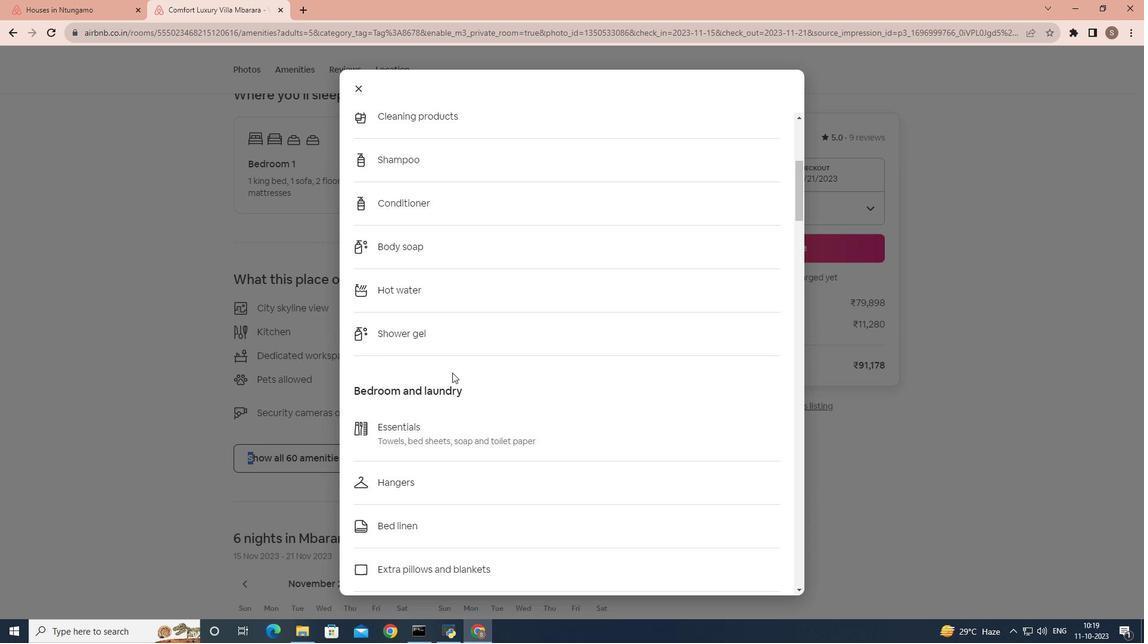 
Action: Mouse scrolled (455, 376) with delta (0, 0)
Screenshot: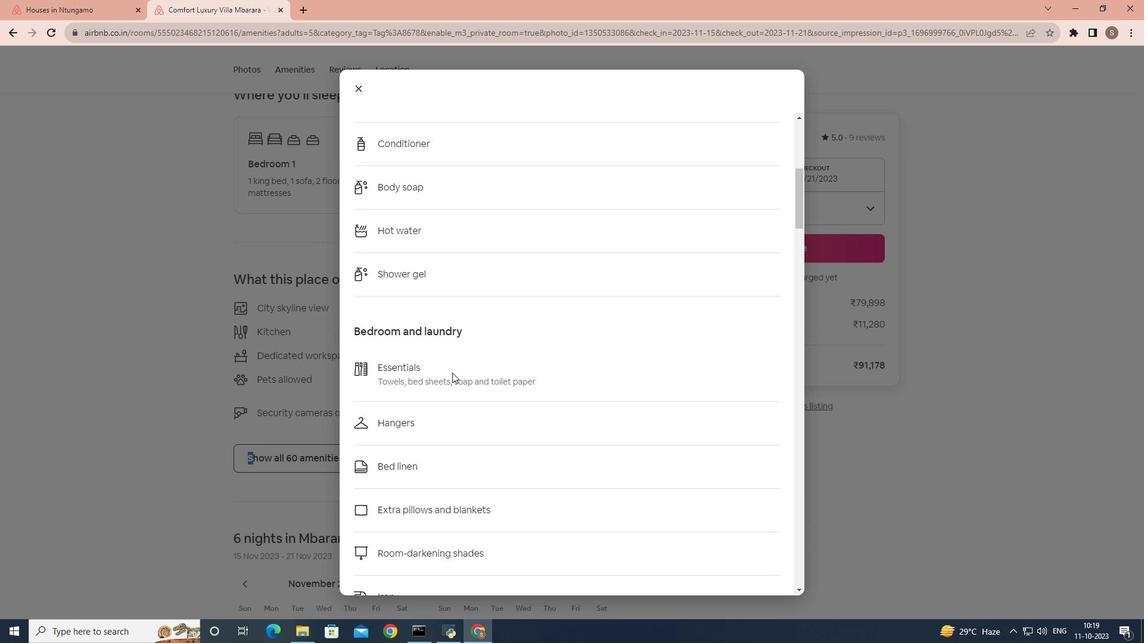 
Action: Mouse scrolled (455, 376) with delta (0, 0)
Screenshot: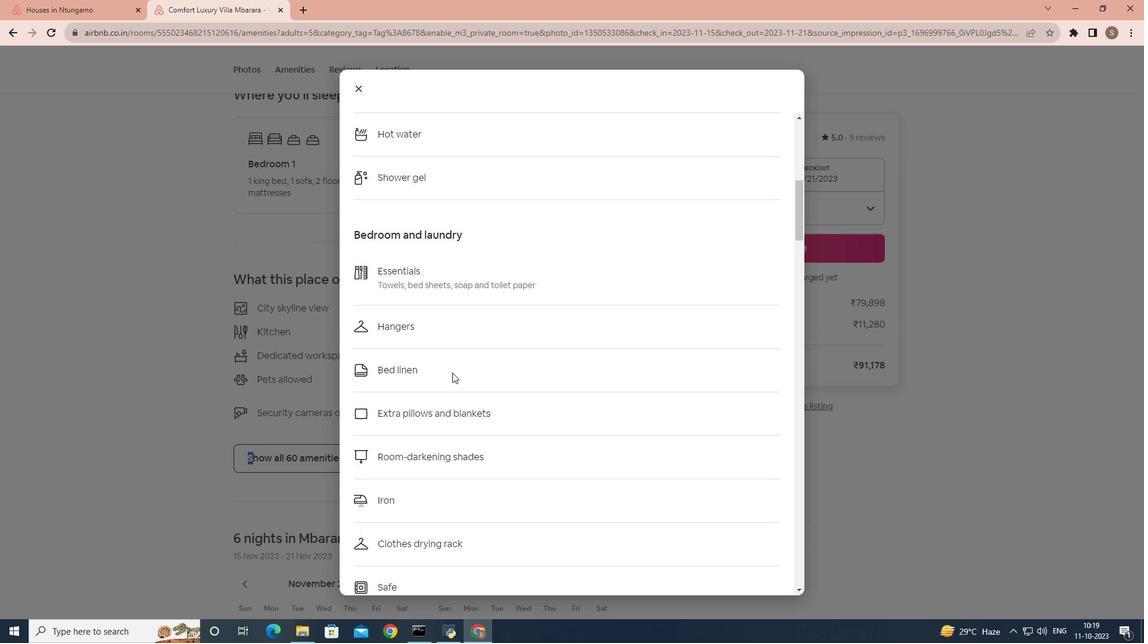 
Action: Mouse scrolled (455, 376) with delta (0, 0)
Screenshot: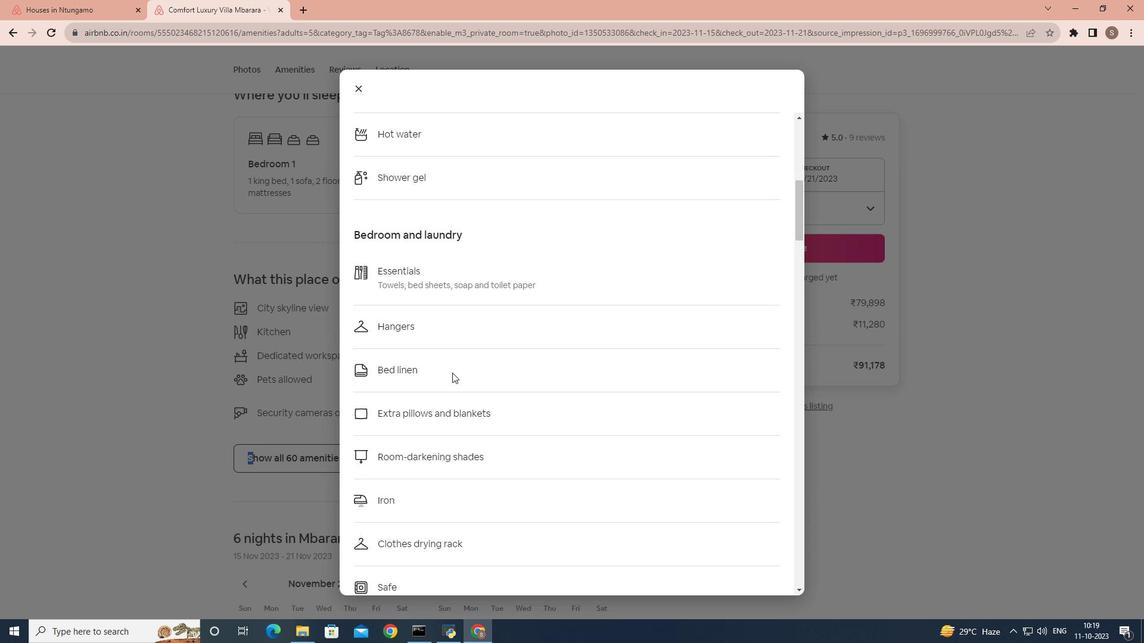 
Action: Mouse scrolled (455, 376) with delta (0, 0)
Screenshot: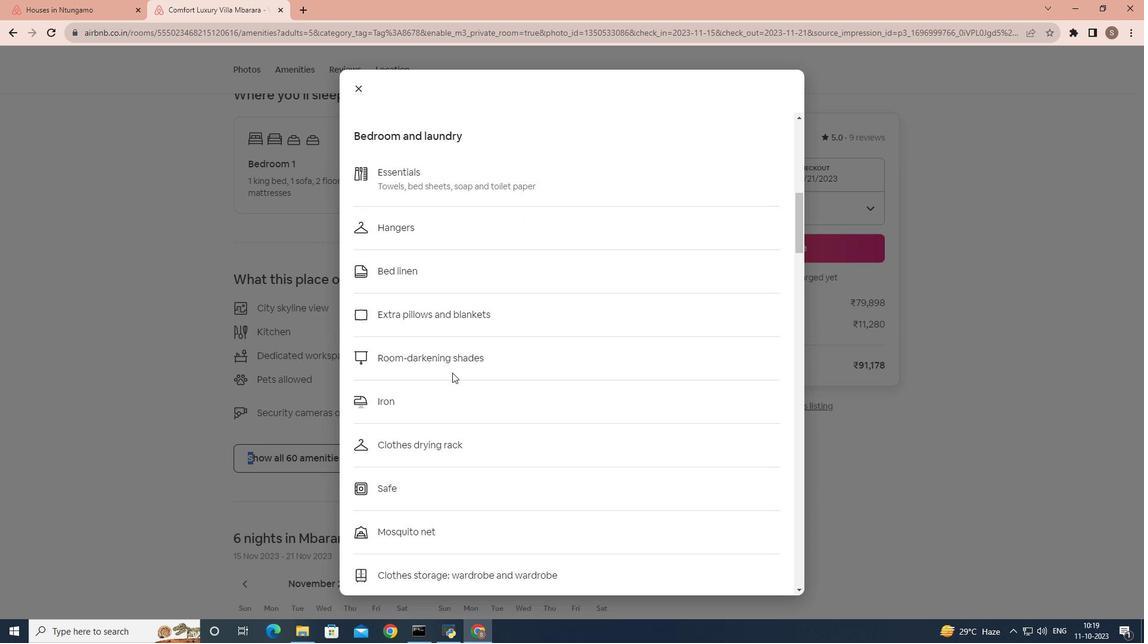 
Action: Mouse scrolled (455, 376) with delta (0, 0)
Screenshot: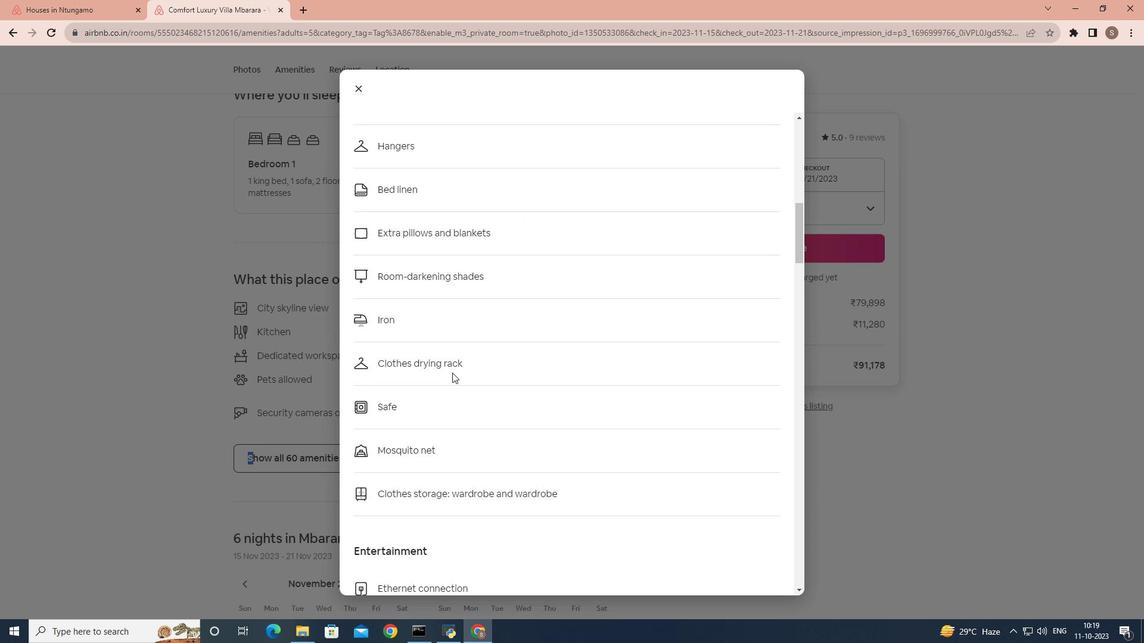 
Action: Mouse scrolled (455, 376) with delta (0, 0)
Screenshot: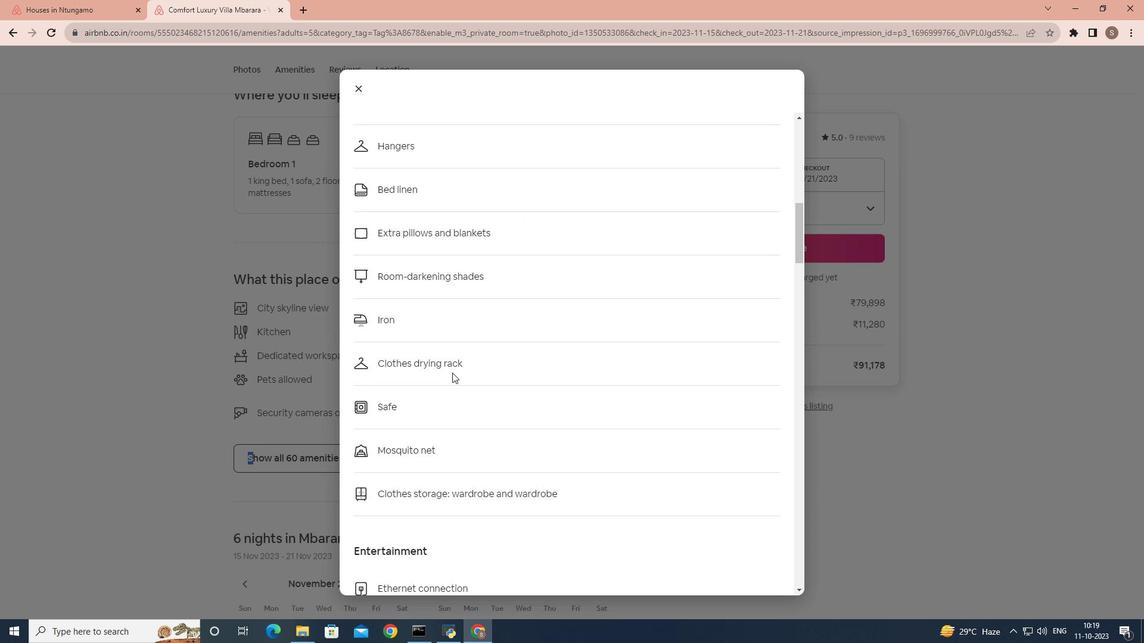 
Action: Mouse scrolled (455, 376) with delta (0, 0)
Screenshot: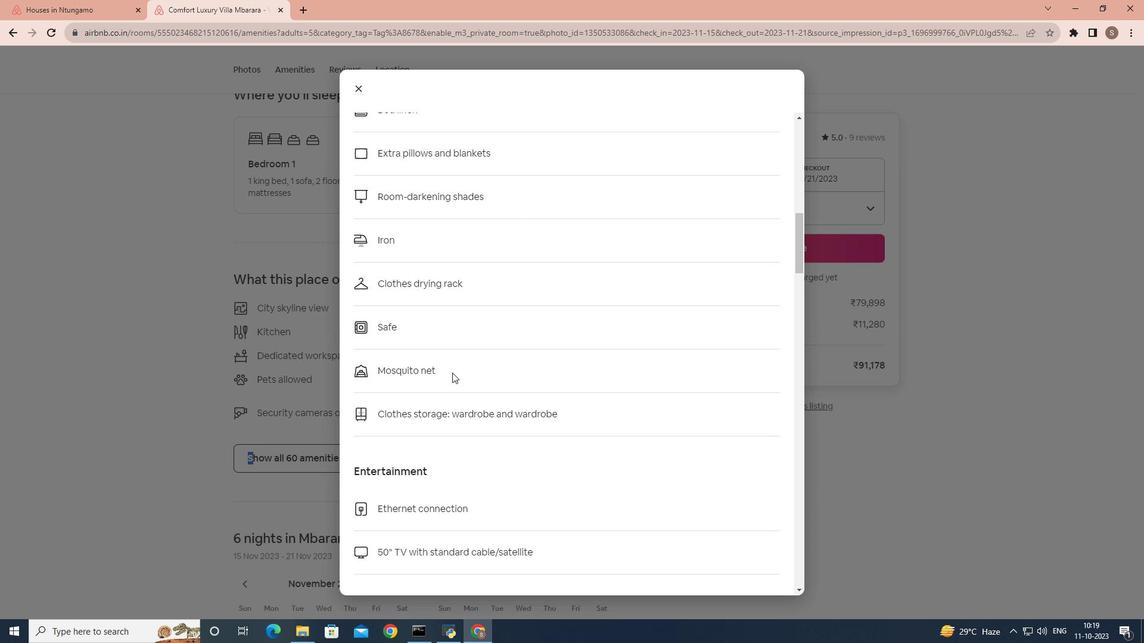 
Action: Mouse scrolled (455, 376) with delta (0, 0)
Screenshot: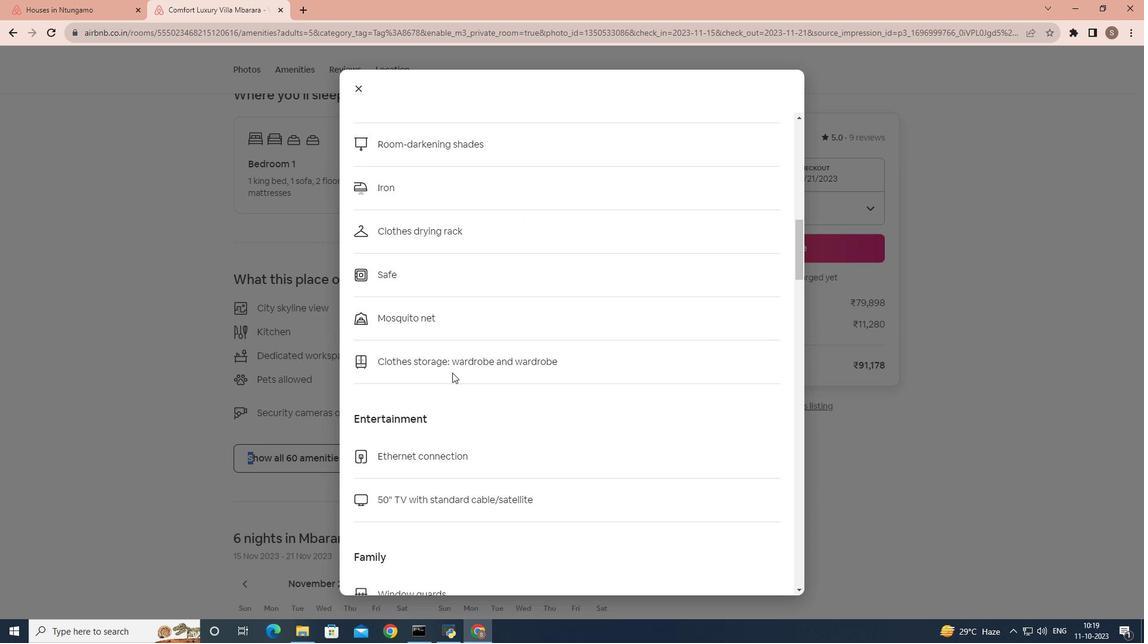 
Action: Mouse scrolled (455, 376) with delta (0, 0)
Screenshot: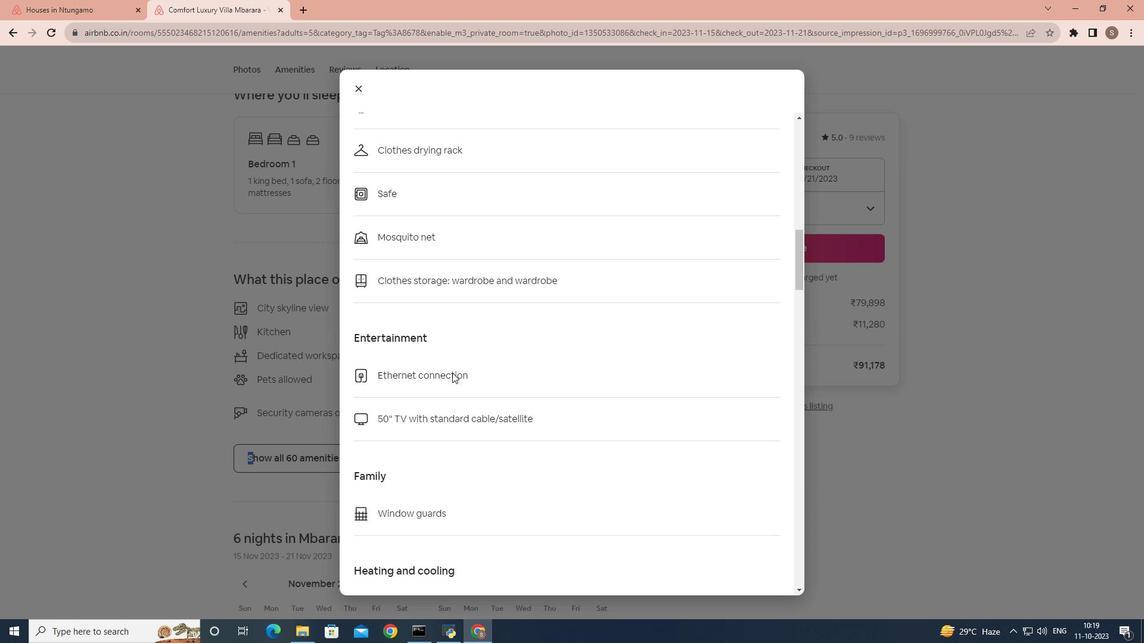 
Action: Mouse scrolled (455, 376) with delta (0, 0)
Screenshot: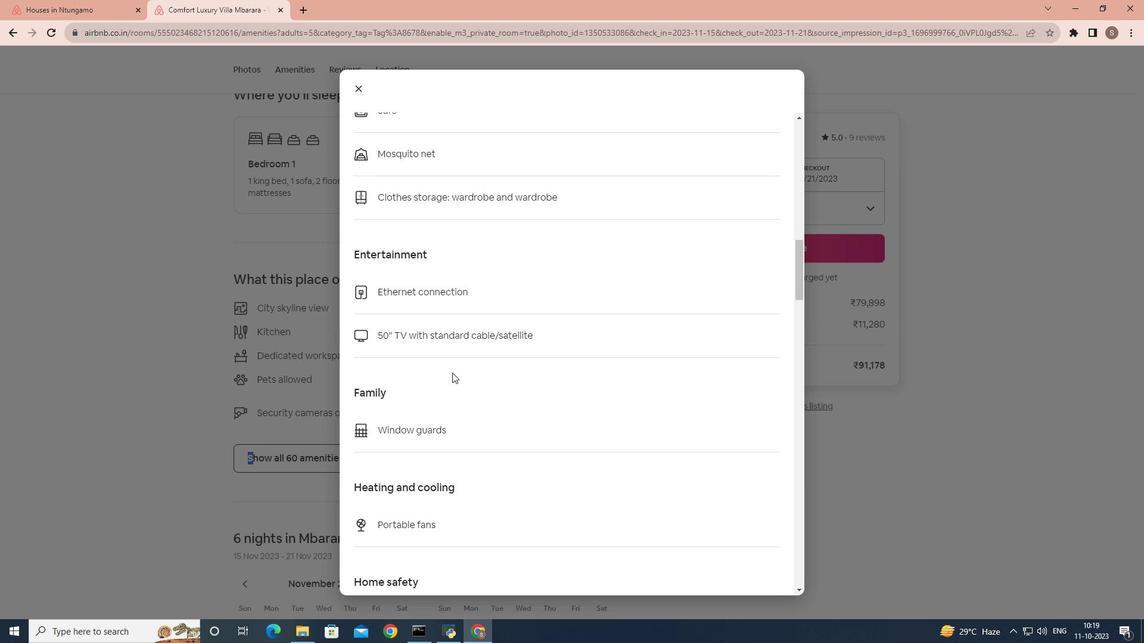 
Action: Mouse scrolled (455, 376) with delta (0, 0)
Screenshot: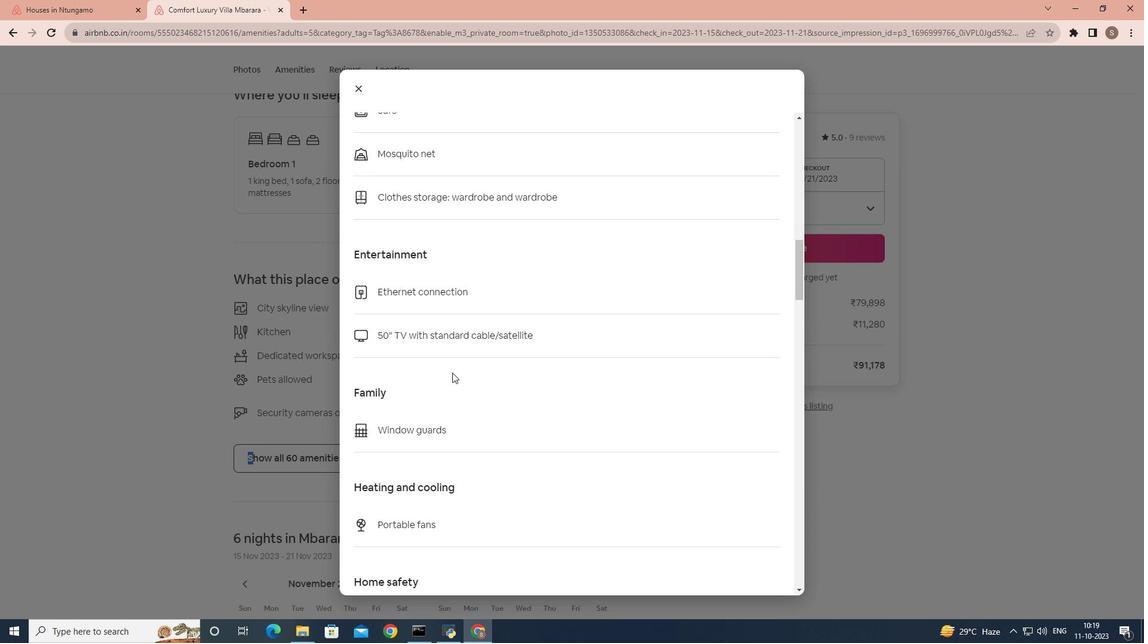 
Action: Mouse scrolled (455, 376) with delta (0, 0)
Screenshot: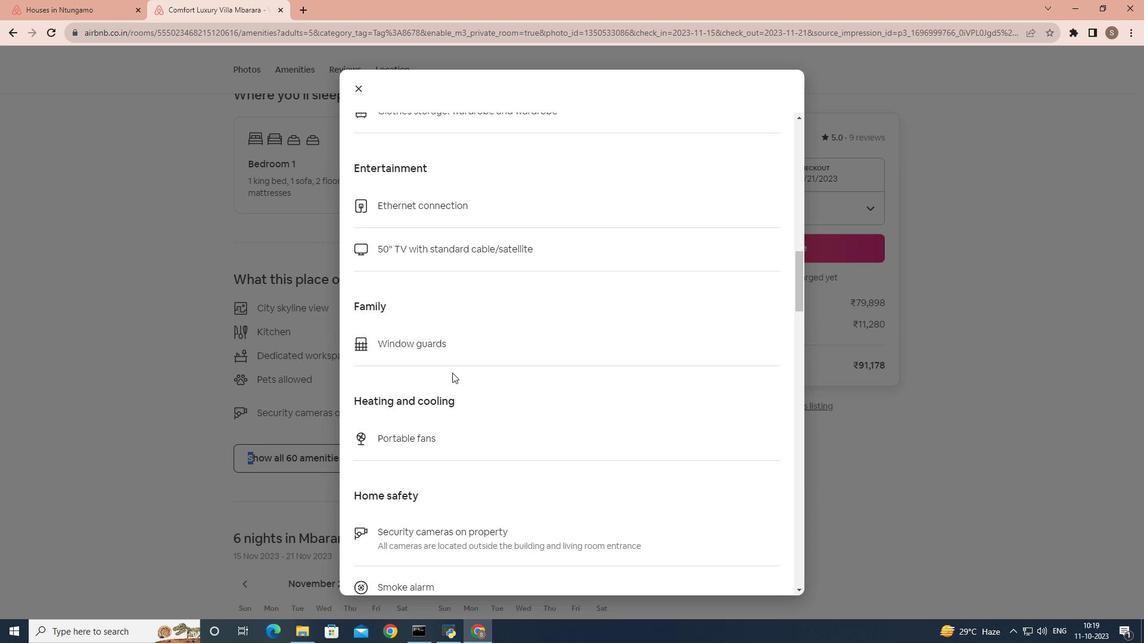 
Action: Mouse scrolled (455, 376) with delta (0, 0)
Screenshot: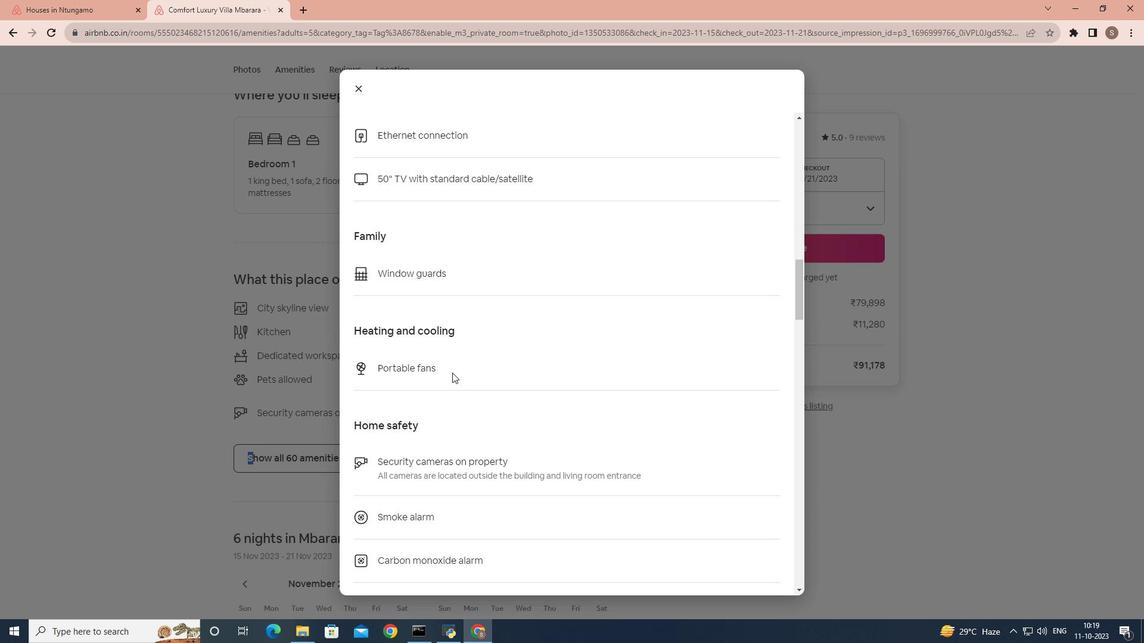 
Action: Mouse scrolled (455, 376) with delta (0, 0)
Screenshot: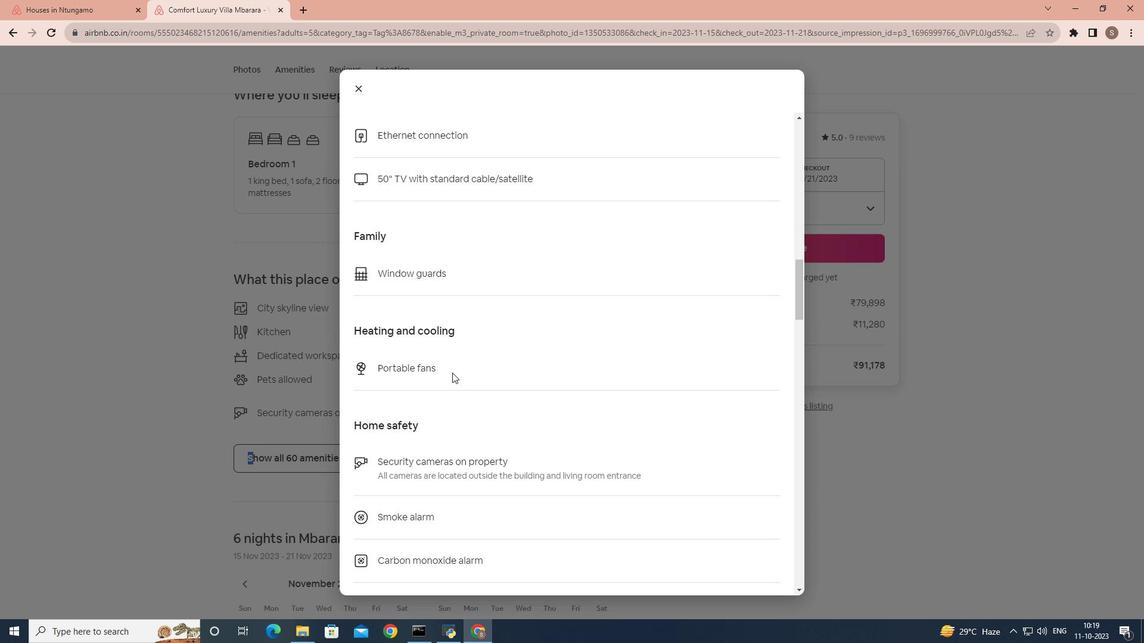 
Action: Mouse scrolled (455, 376) with delta (0, 0)
Screenshot: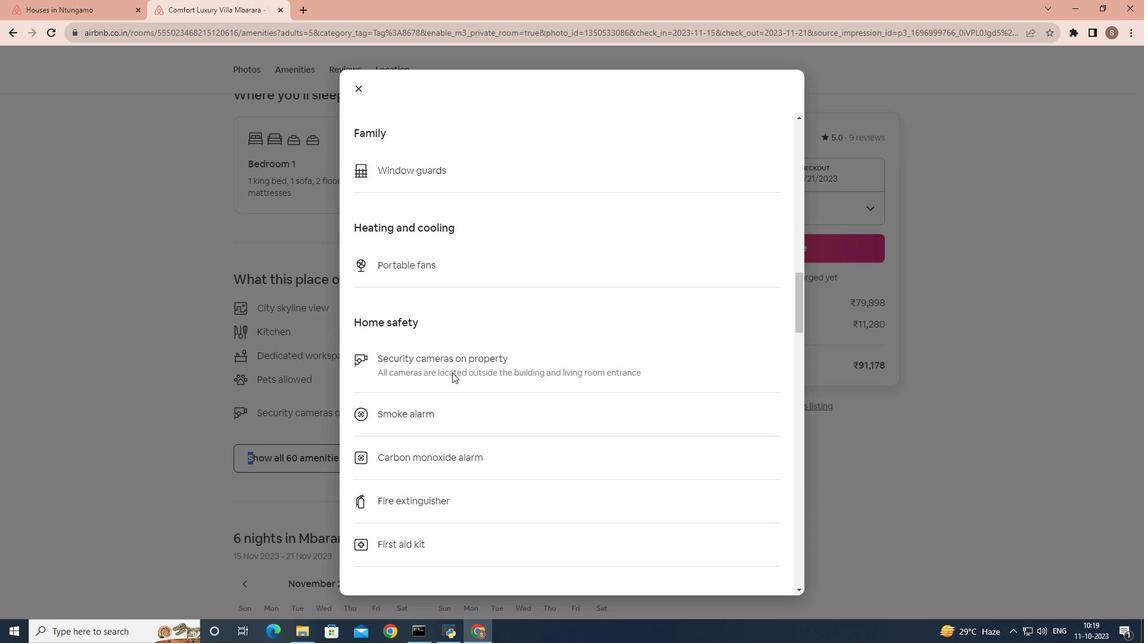 
Action: Mouse scrolled (455, 376) with delta (0, 0)
Screenshot: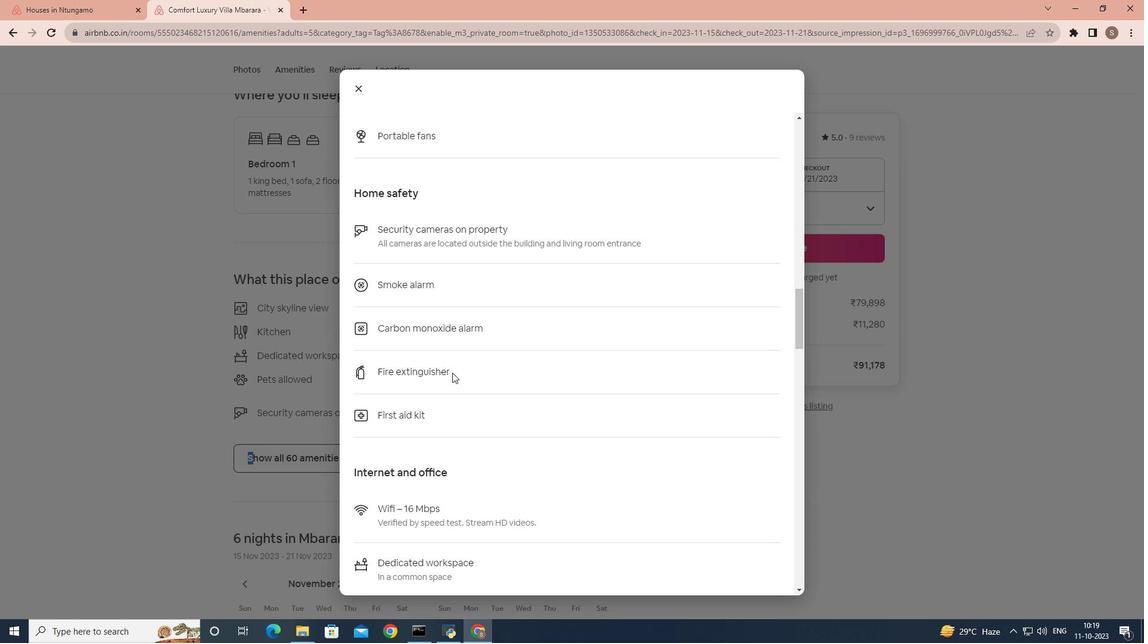 
Action: Mouse scrolled (455, 376) with delta (0, 0)
Screenshot: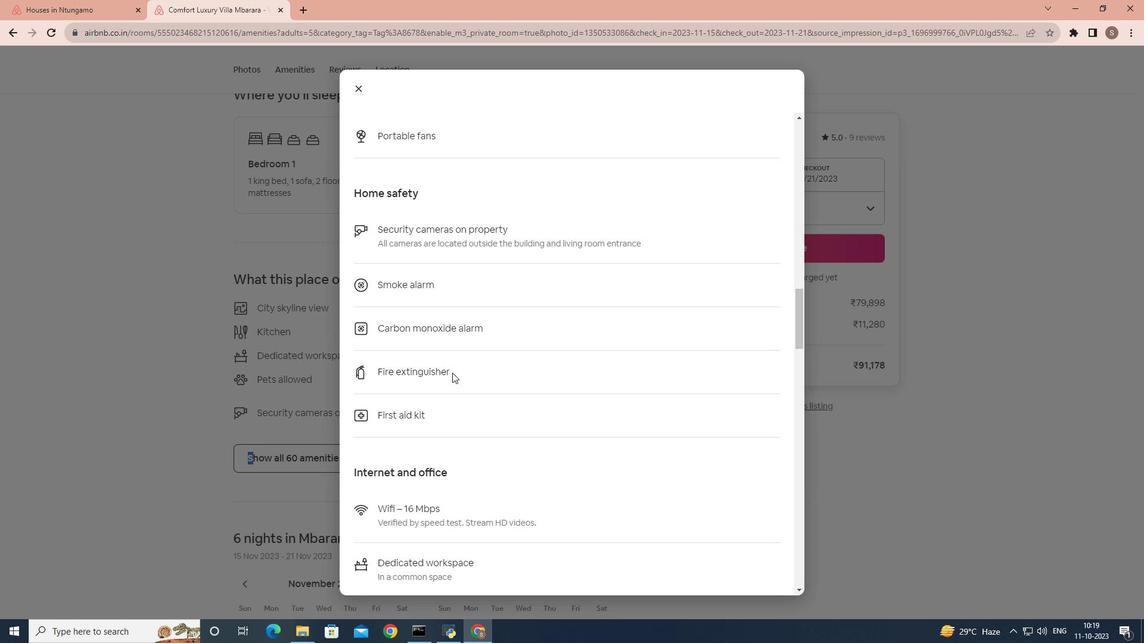 
Action: Mouse scrolled (455, 376) with delta (0, 0)
Screenshot: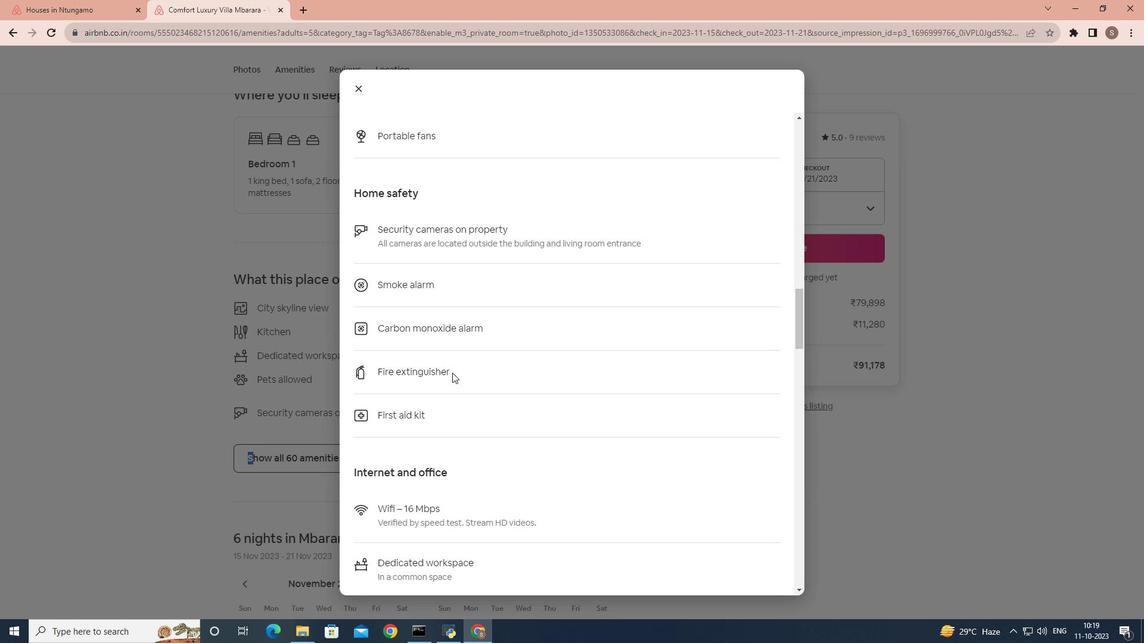 
Action: Mouse scrolled (455, 376) with delta (0, 0)
Screenshot: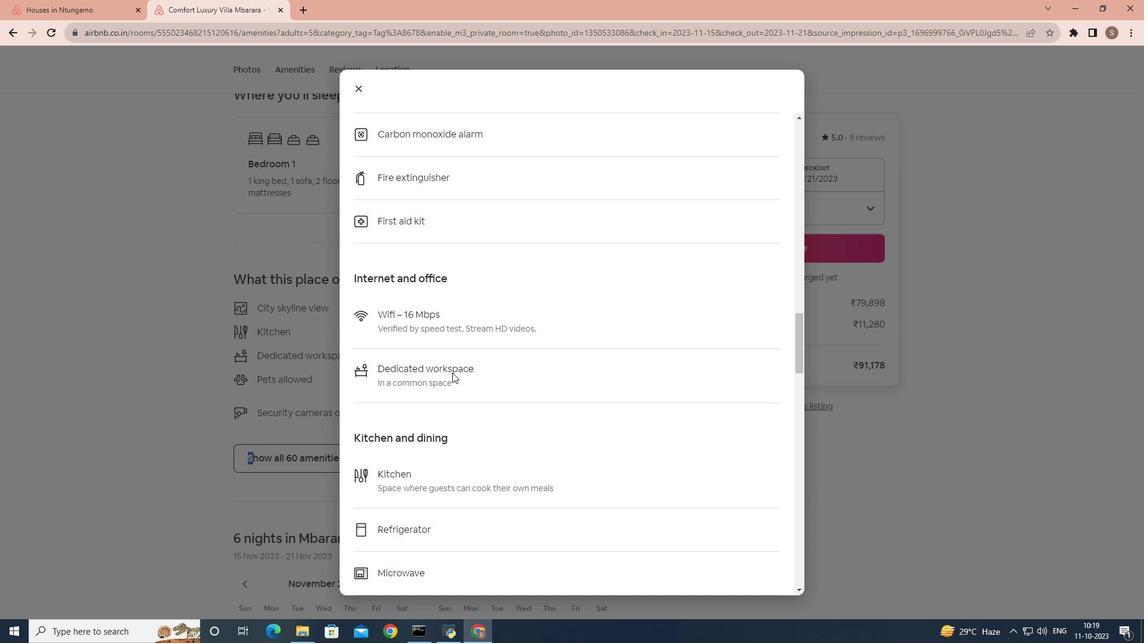 
Action: Mouse scrolled (455, 376) with delta (0, 0)
Screenshot: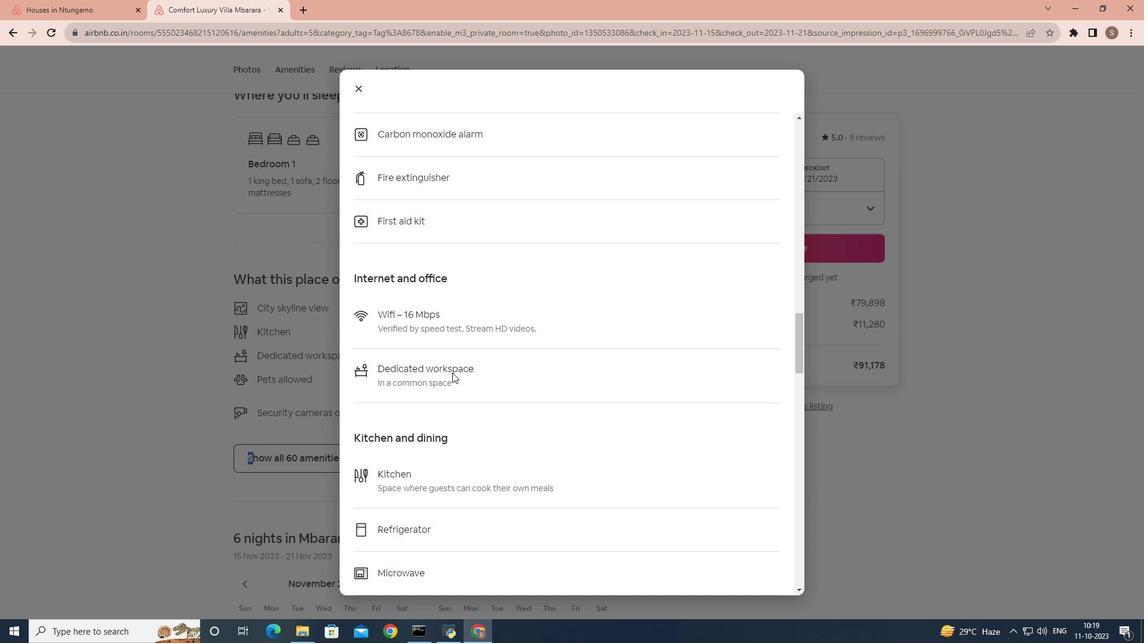 
Action: Mouse scrolled (455, 376) with delta (0, 0)
Screenshot: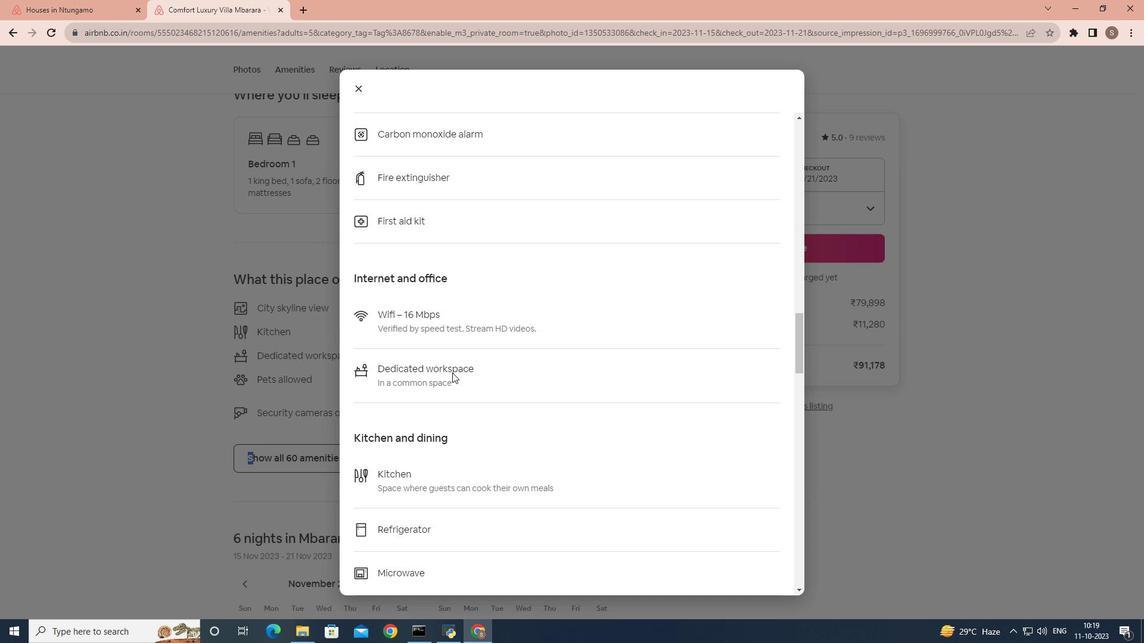 
Action: Mouse scrolled (455, 376) with delta (0, 0)
Screenshot: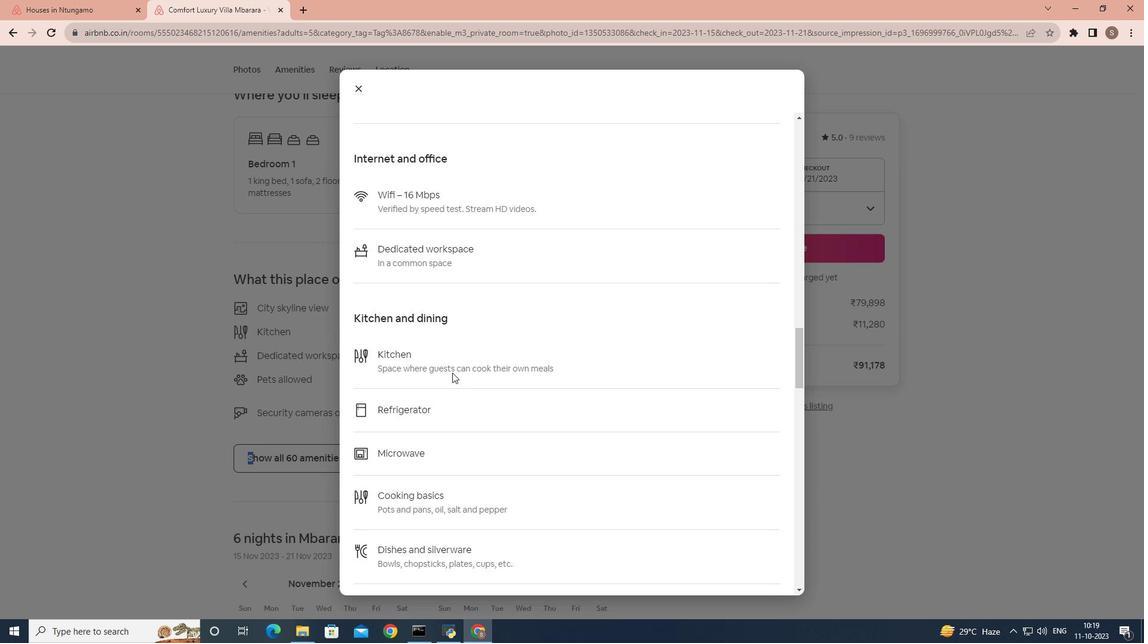 
Action: Mouse scrolled (455, 376) with delta (0, 0)
Screenshot: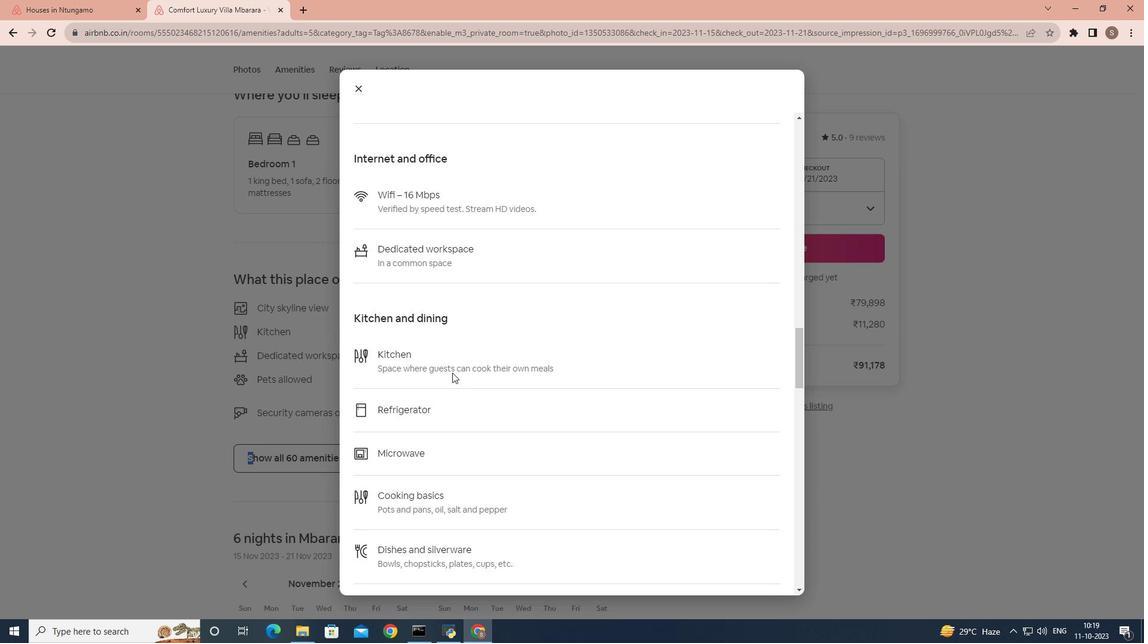 
Action: Mouse scrolled (455, 376) with delta (0, 0)
Screenshot: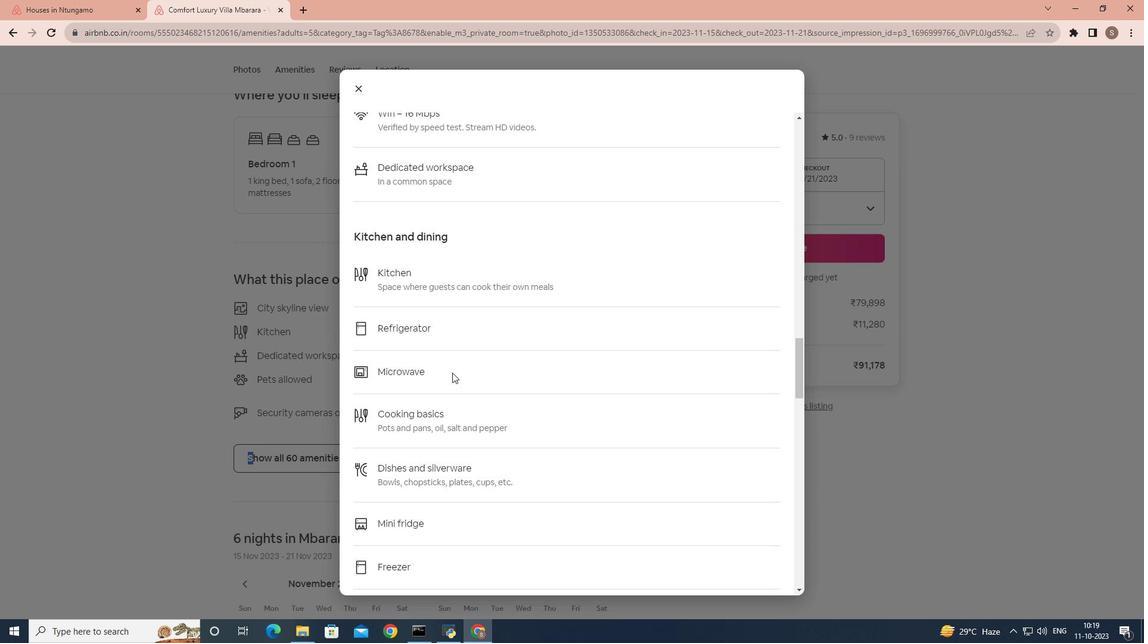 
Action: Mouse scrolled (455, 376) with delta (0, 0)
Screenshot: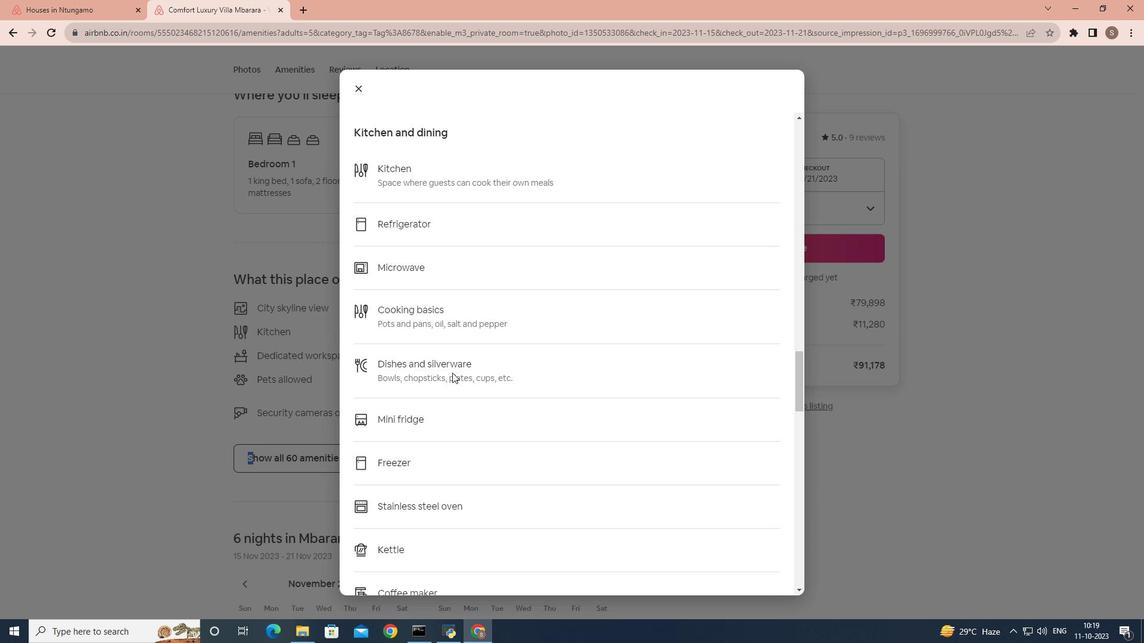 
Action: Mouse scrolled (455, 376) with delta (0, 0)
Screenshot: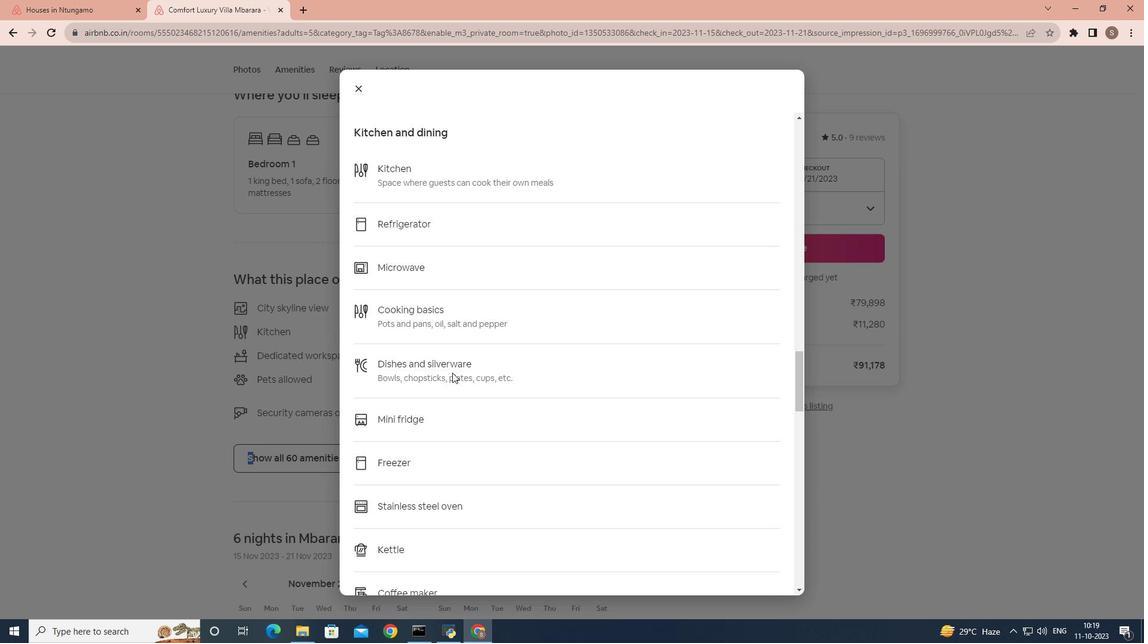 
Action: Mouse scrolled (455, 376) with delta (0, 0)
Screenshot: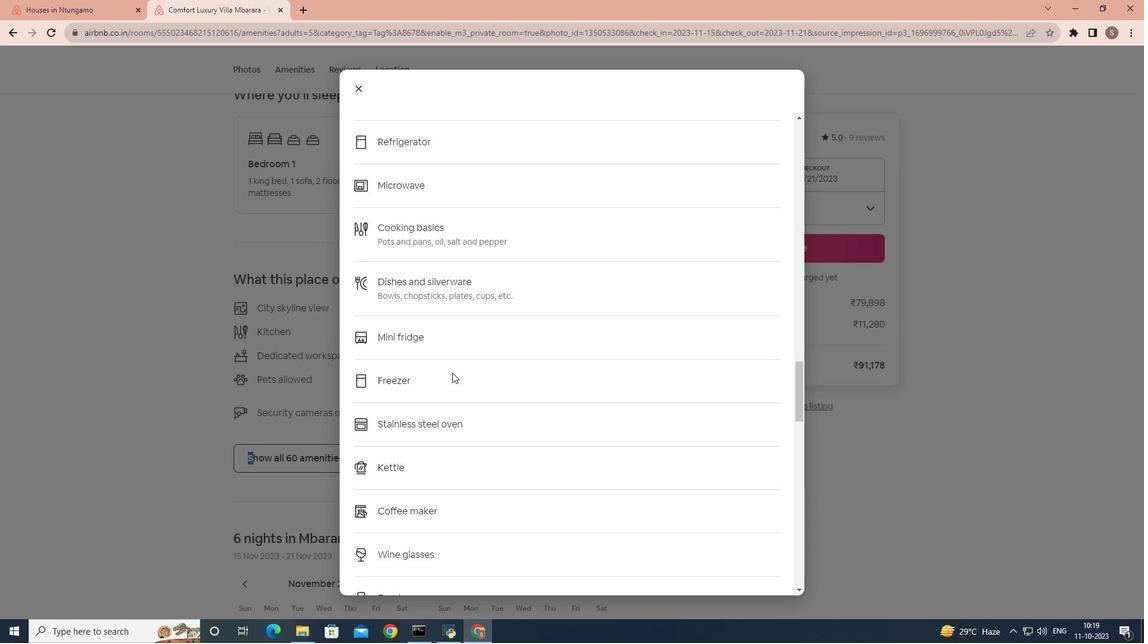
Action: Mouse scrolled (455, 376) with delta (0, 0)
Screenshot: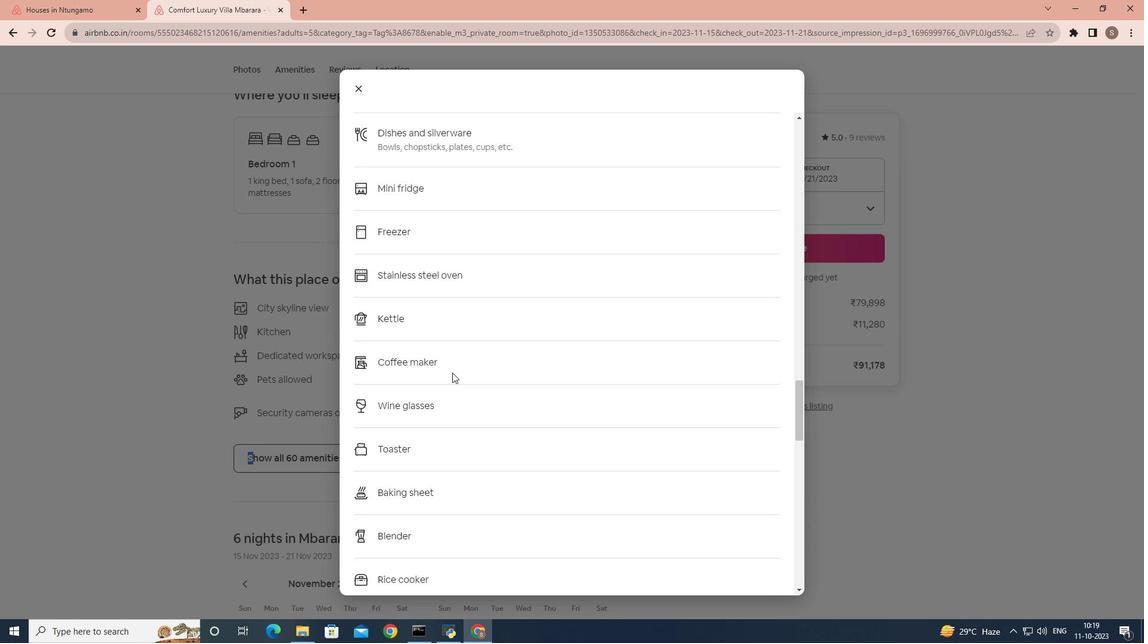 
Action: Mouse scrolled (455, 376) with delta (0, 0)
Screenshot: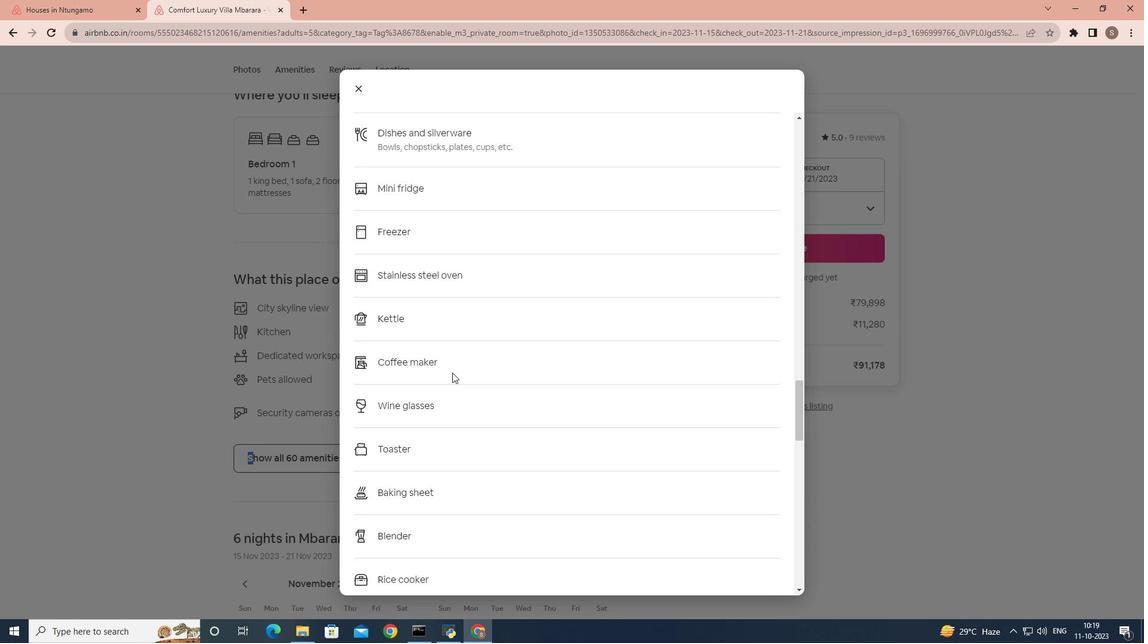 
Action: Mouse scrolled (455, 376) with delta (0, 0)
Screenshot: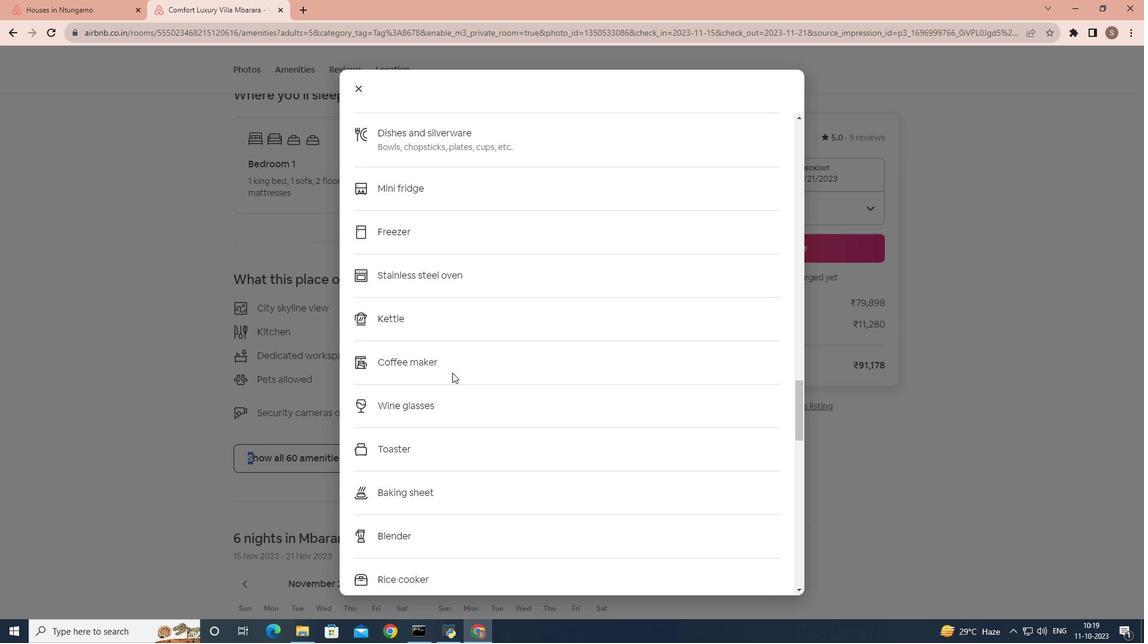 
Action: Mouse scrolled (455, 376) with delta (0, 0)
Screenshot: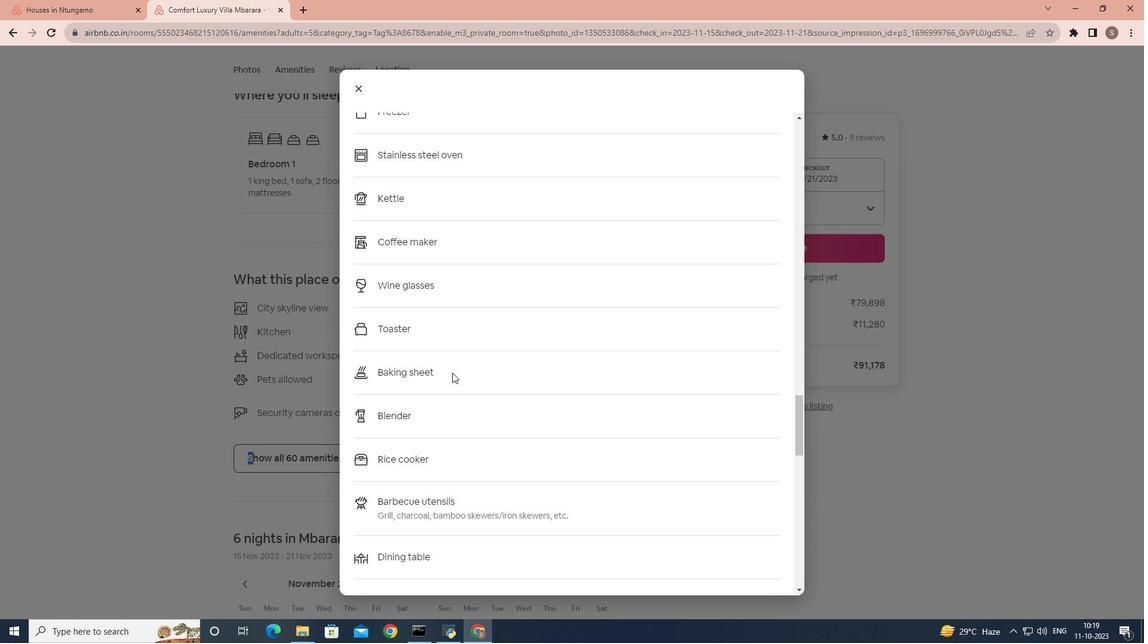 
Action: Mouse scrolled (455, 376) with delta (0, 0)
Screenshot: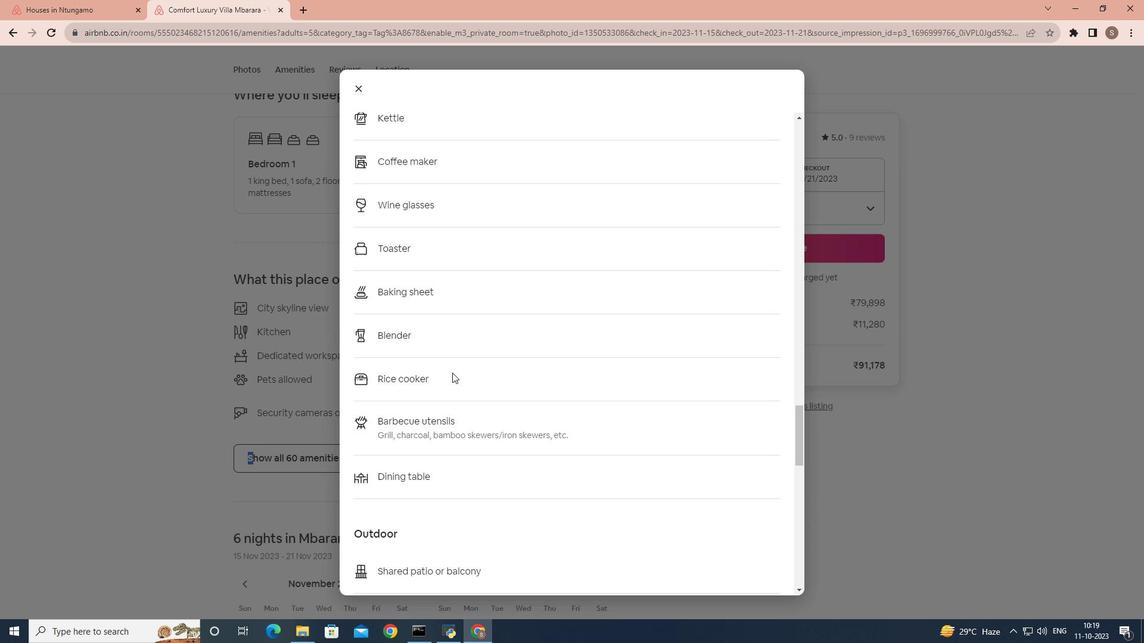 
Action: Mouse scrolled (455, 376) with delta (0, 0)
Screenshot: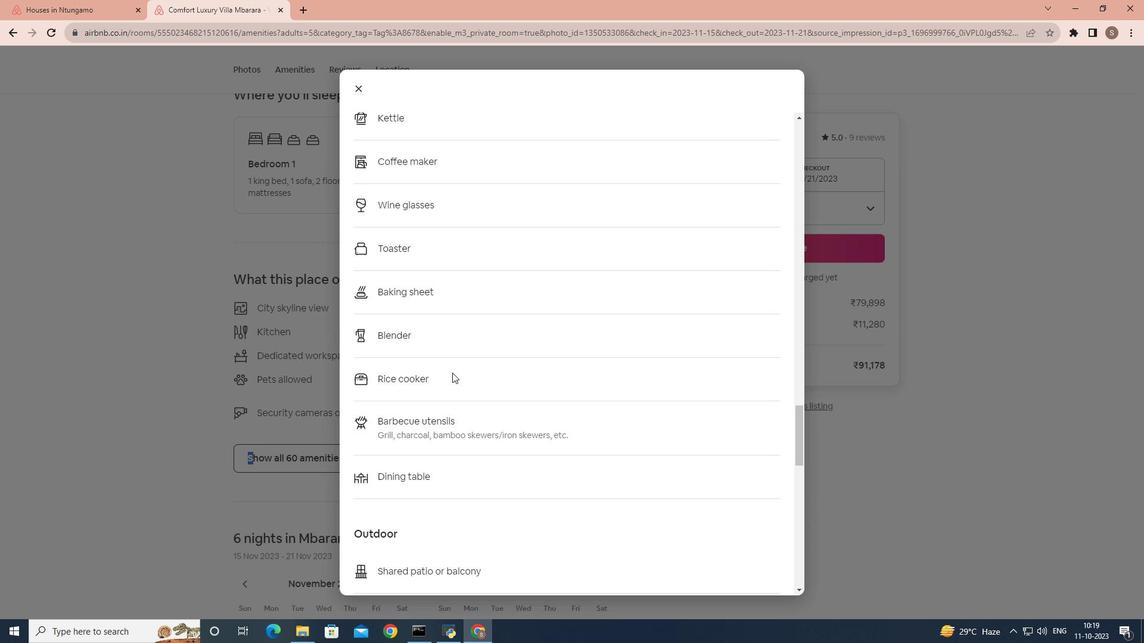 
Action: Mouse scrolled (455, 376) with delta (0, 0)
Screenshot: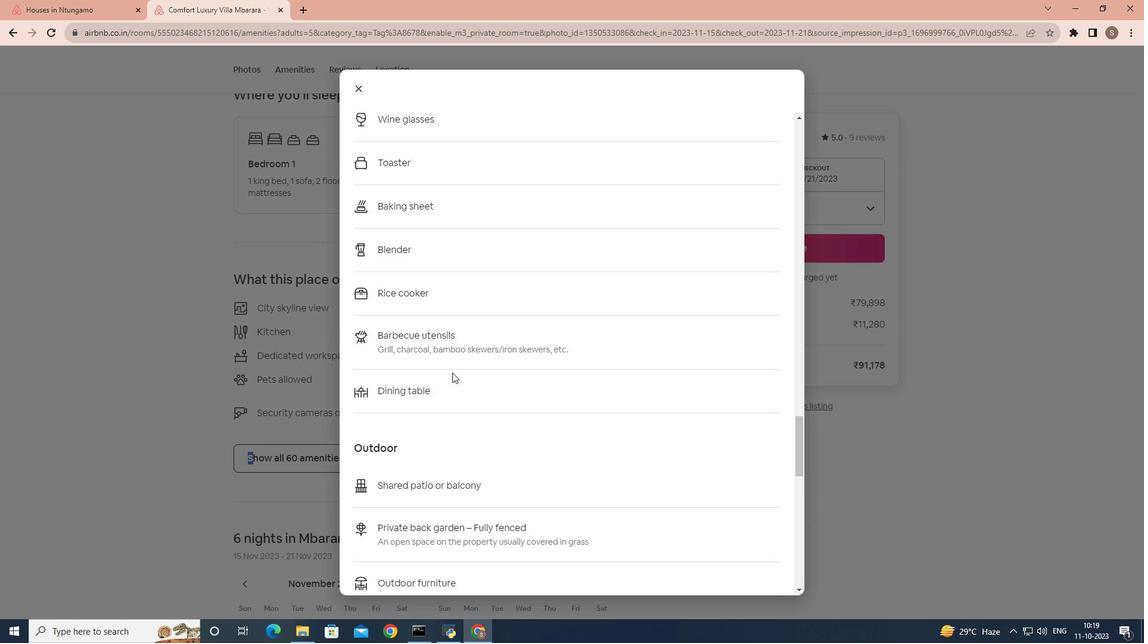 
Action: Mouse scrolled (455, 376) with delta (0, 0)
Screenshot: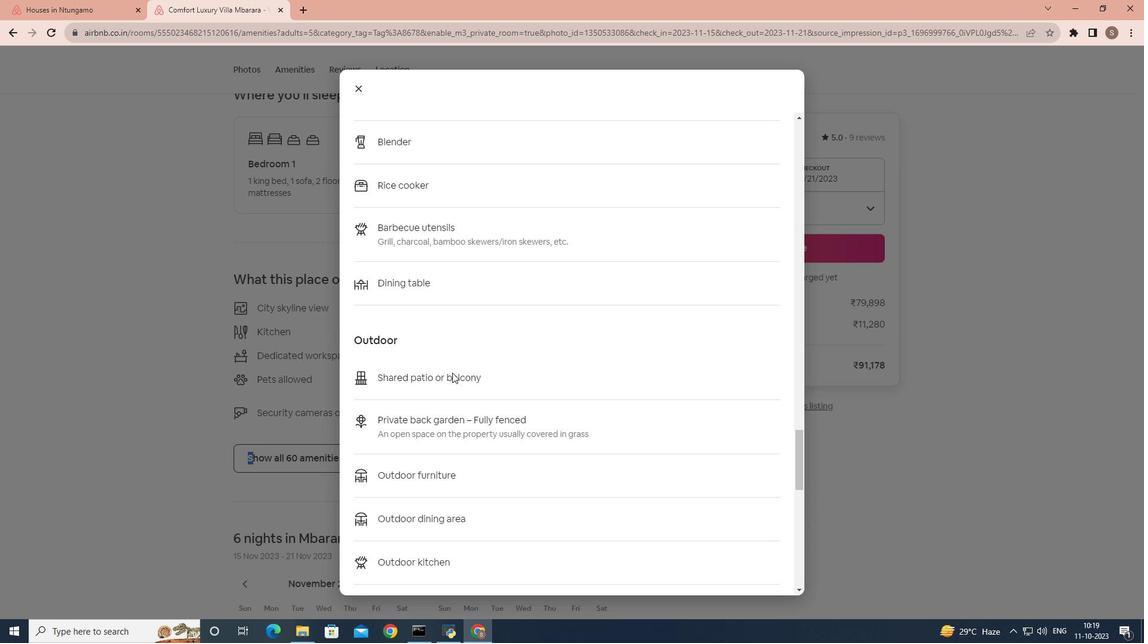
Action: Mouse scrolled (455, 376) with delta (0, 0)
Screenshot: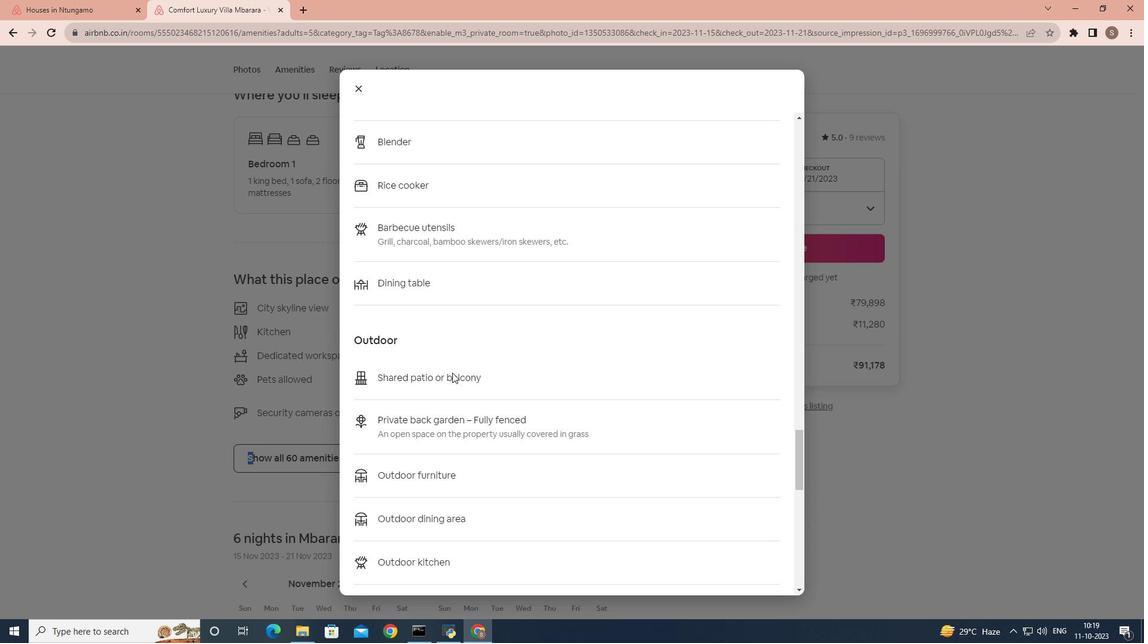 
Action: Mouse scrolled (455, 376) with delta (0, 0)
Screenshot: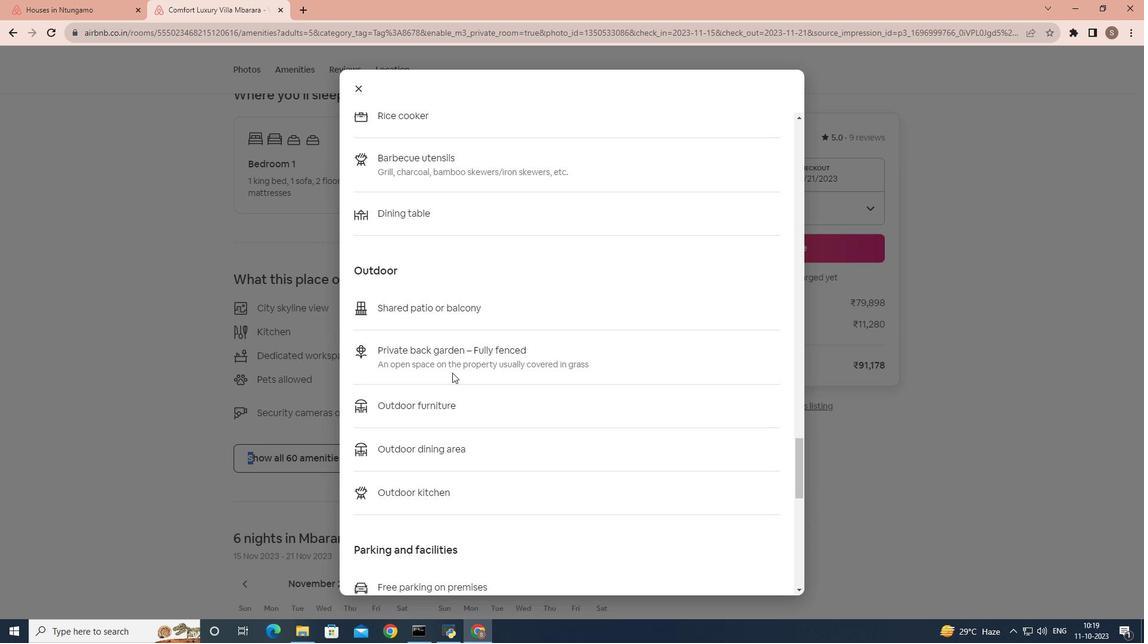 
Action: Mouse scrolled (455, 376) with delta (0, 0)
Screenshot: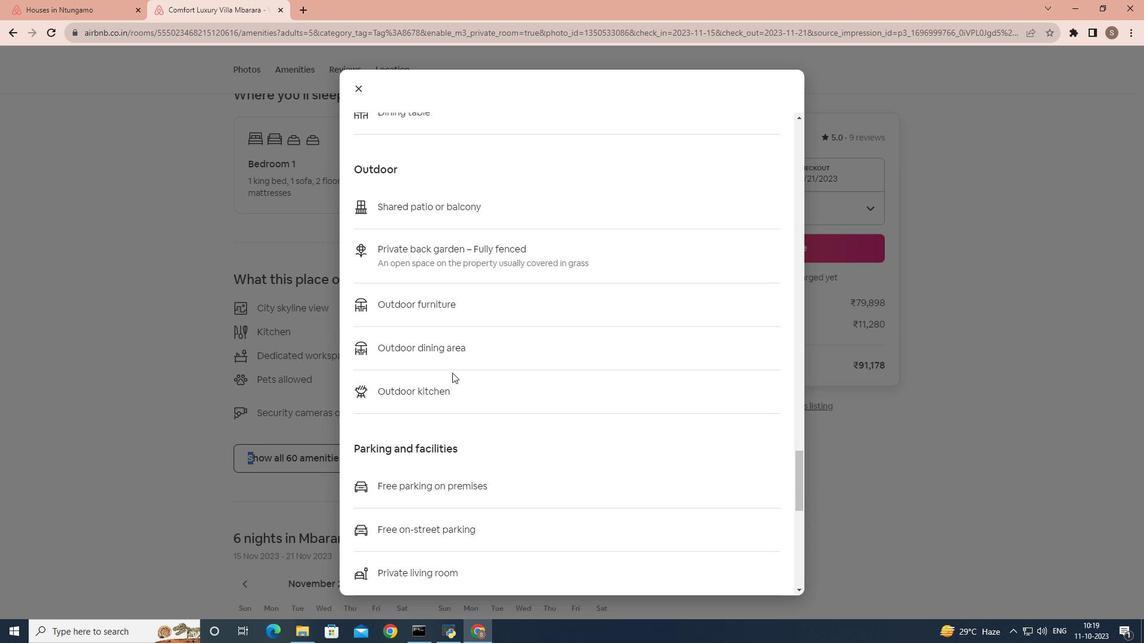 
Action: Mouse scrolled (455, 376) with delta (0, 0)
Screenshot: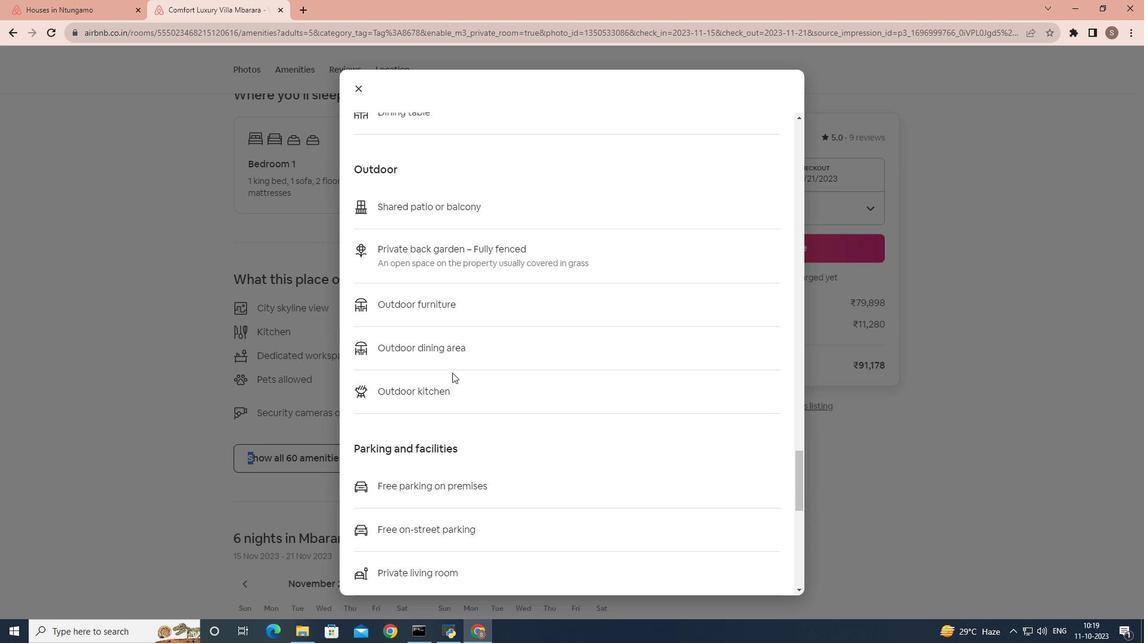 
Action: Mouse scrolled (455, 376) with delta (0, 0)
Screenshot: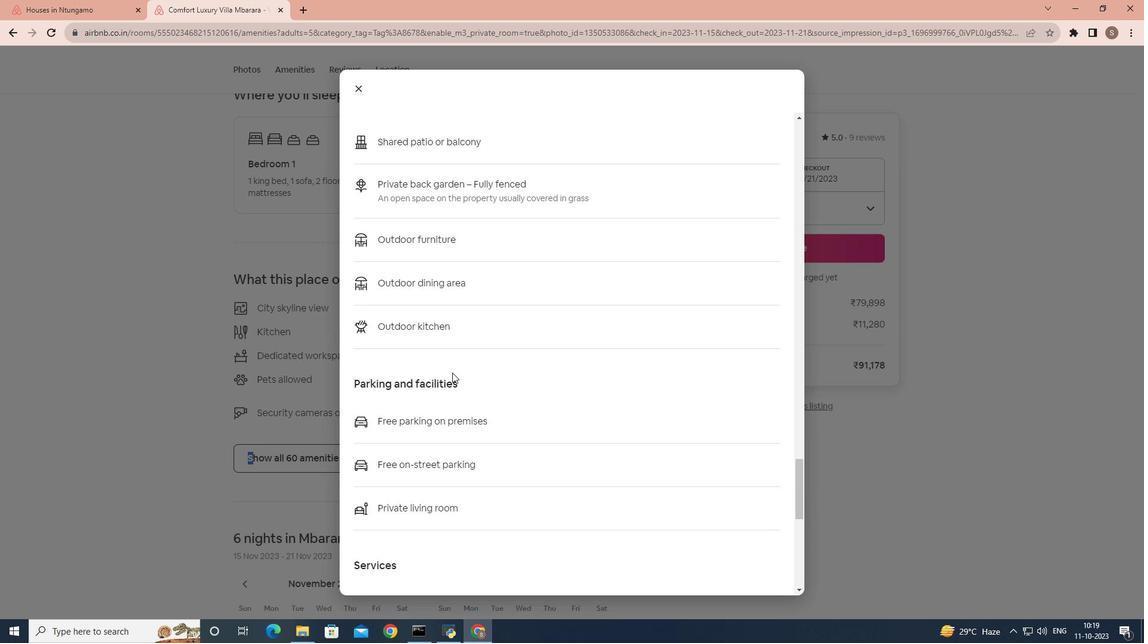 
Action: Mouse scrolled (455, 376) with delta (0, 0)
Screenshot: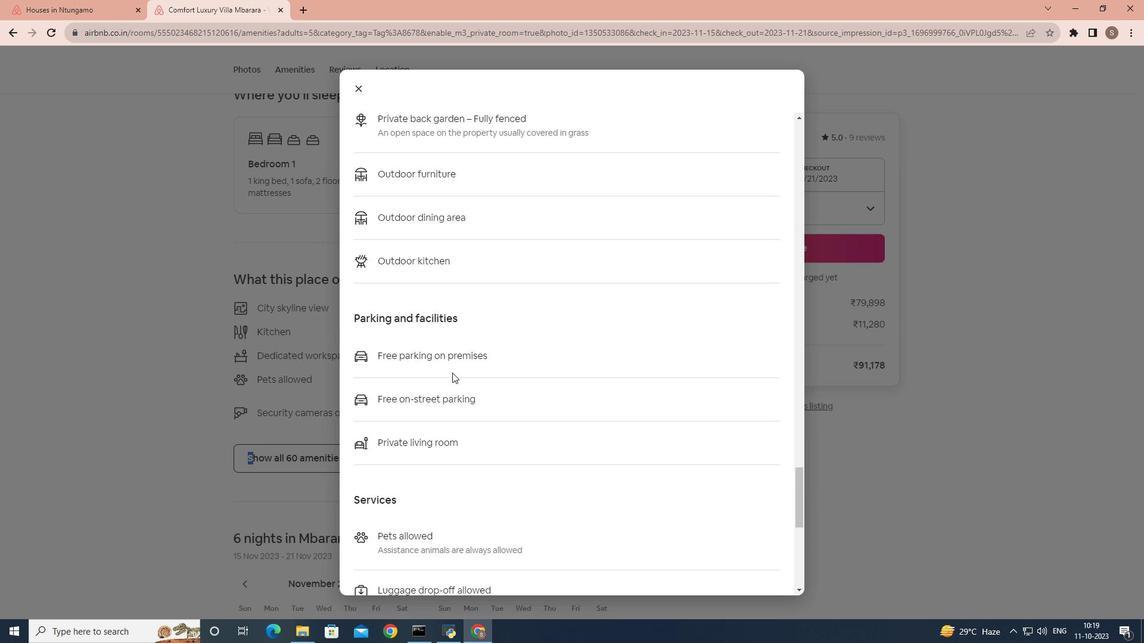 
Action: Mouse scrolled (455, 376) with delta (0, 0)
Screenshot: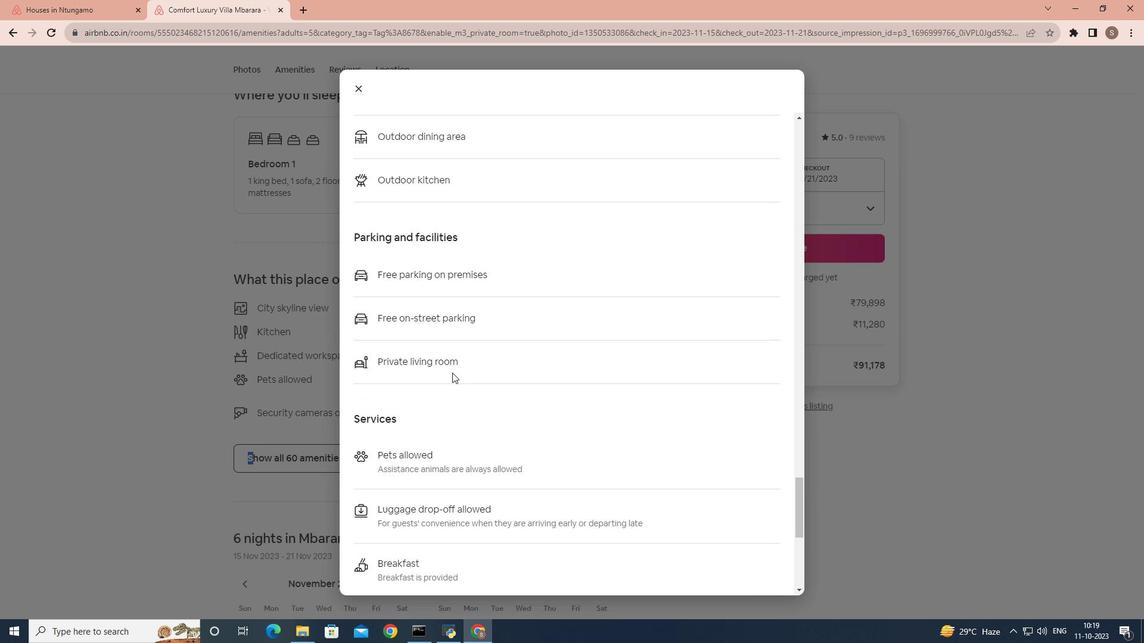
Action: Mouse scrolled (455, 376) with delta (0, 0)
Screenshot: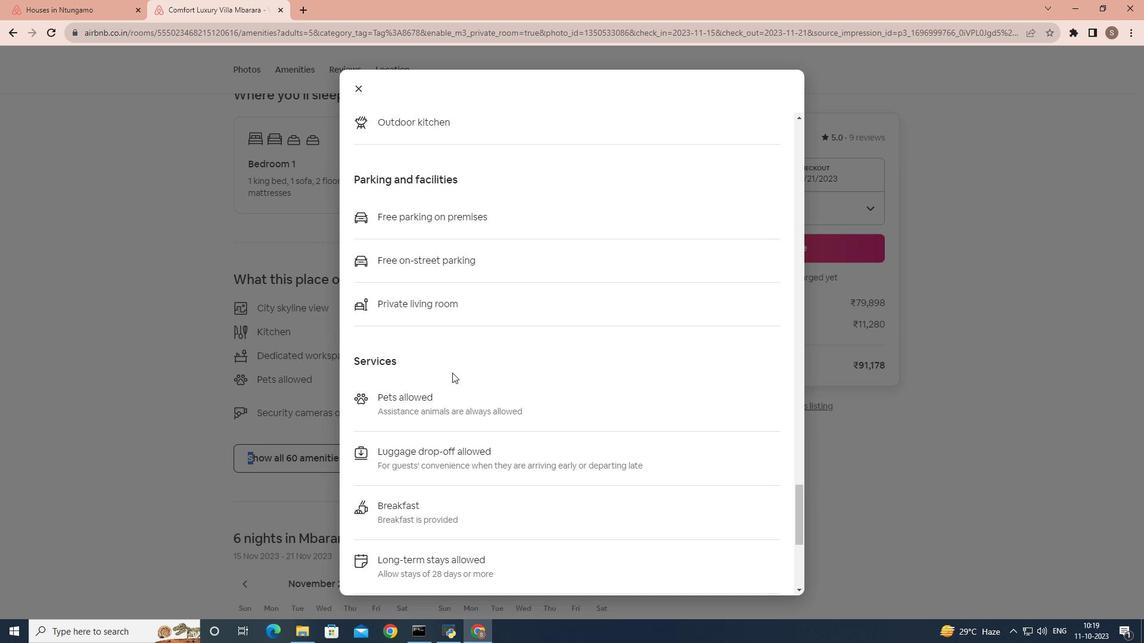 
Action: Mouse scrolled (455, 376) with delta (0, 0)
Screenshot: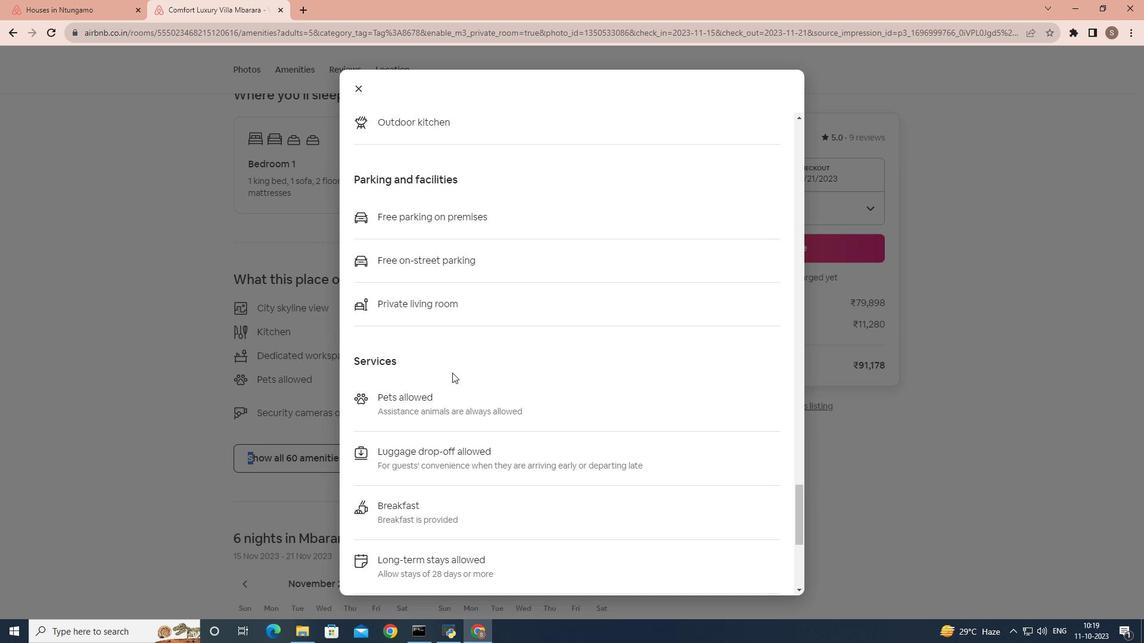 
Action: Mouse scrolled (455, 376) with delta (0, 0)
Screenshot: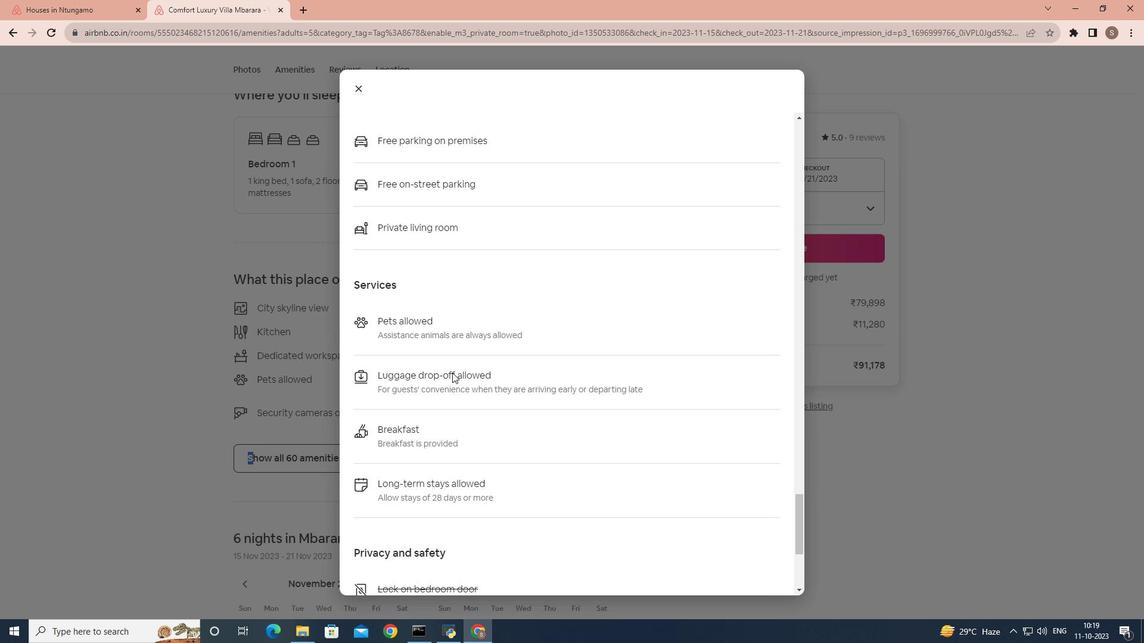 
Action: Mouse scrolled (455, 376) with delta (0, 0)
Screenshot: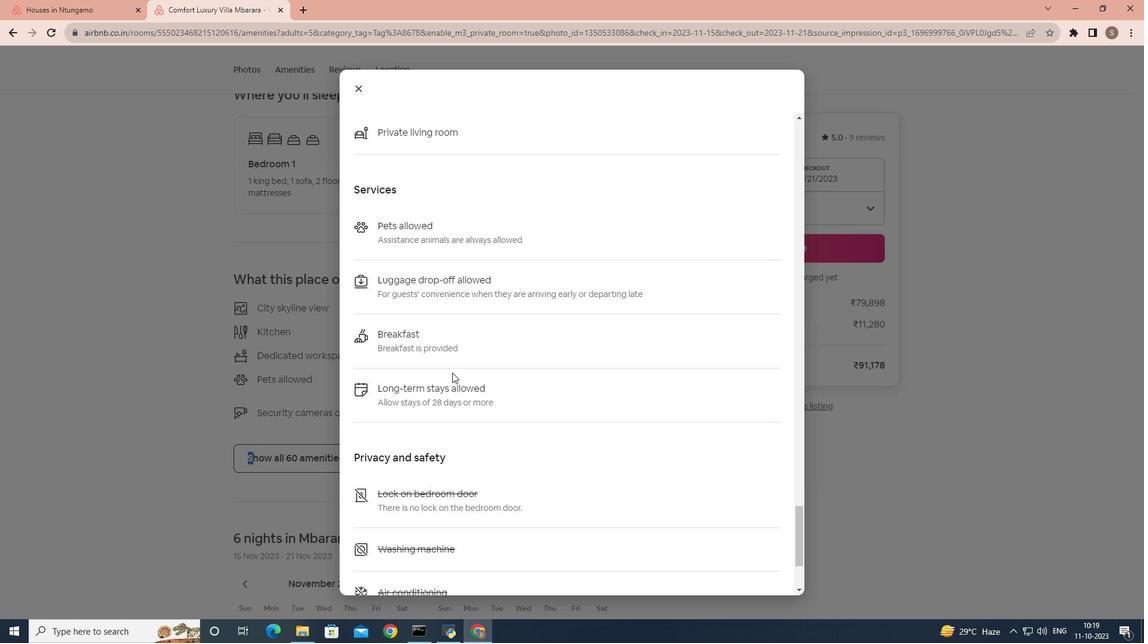 
Action: Mouse scrolled (455, 376) with delta (0, 0)
Screenshot: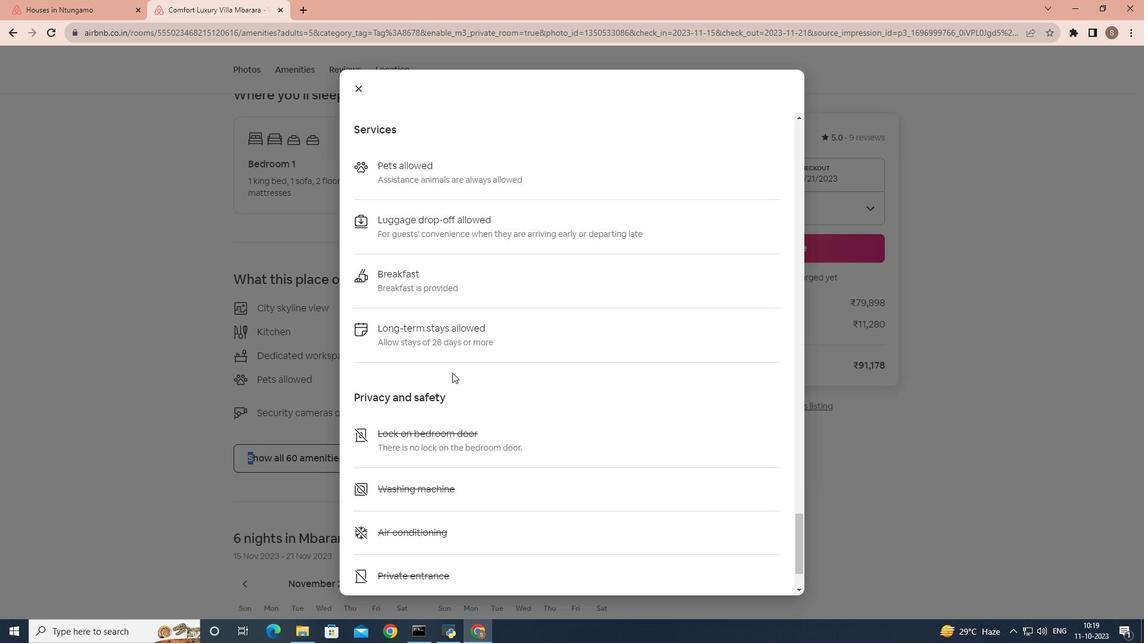 
Action: Mouse scrolled (455, 376) with delta (0, 0)
Screenshot: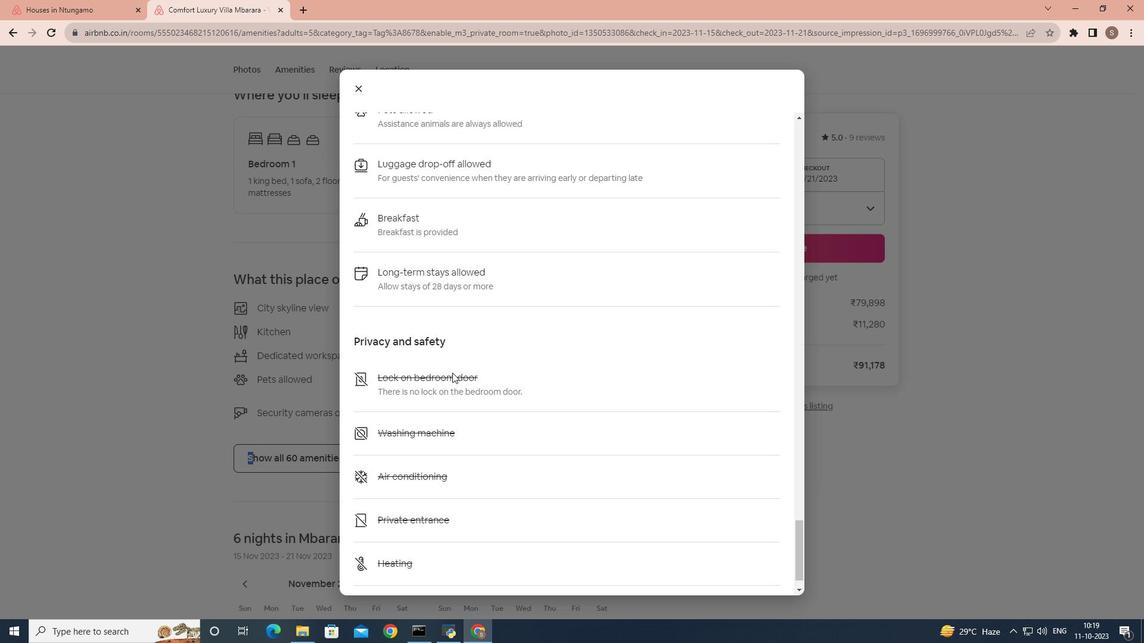 
Action: Mouse scrolled (455, 376) with delta (0, 0)
Screenshot: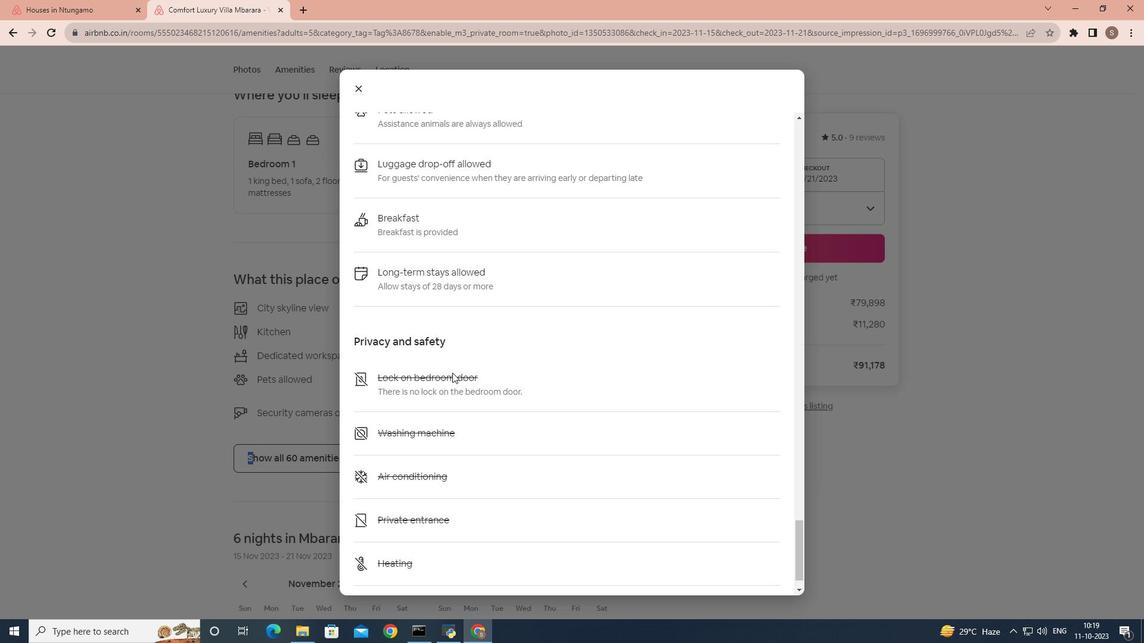 
Action: Mouse scrolled (455, 376) with delta (0, 0)
Screenshot: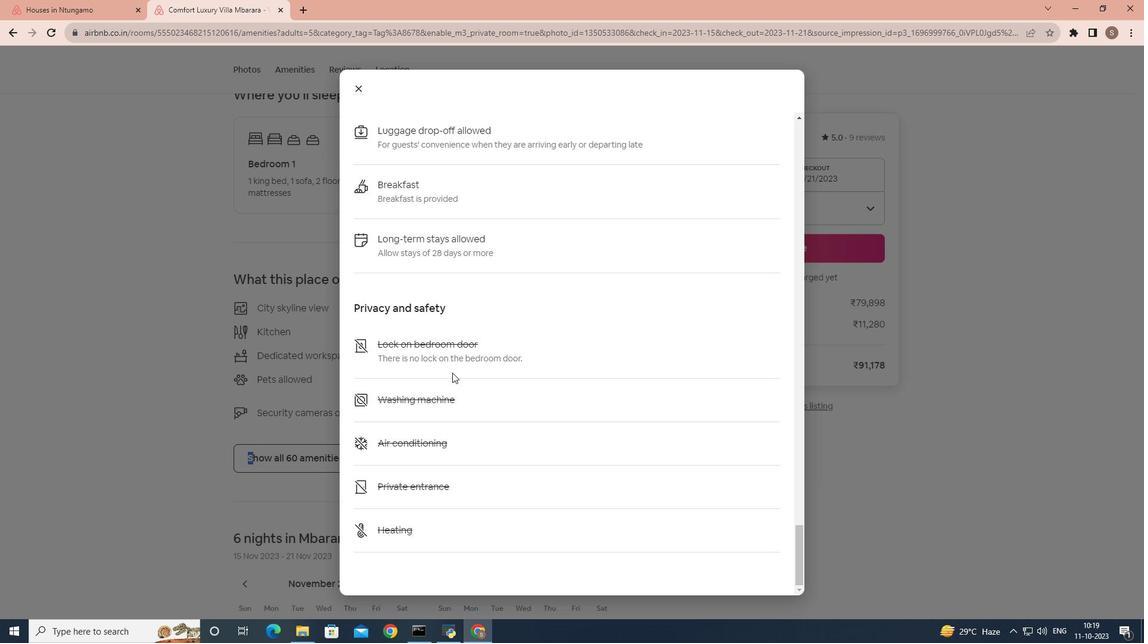
Action: Mouse scrolled (455, 376) with delta (0, 0)
Screenshot: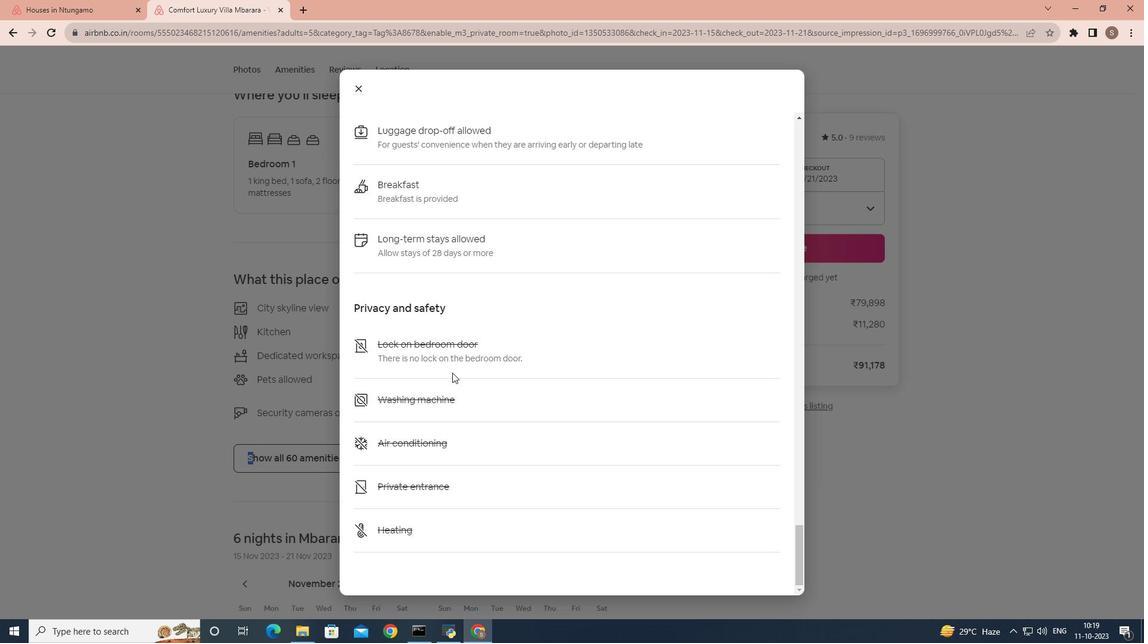 
Action: Mouse scrolled (455, 376) with delta (0, 0)
Screenshot: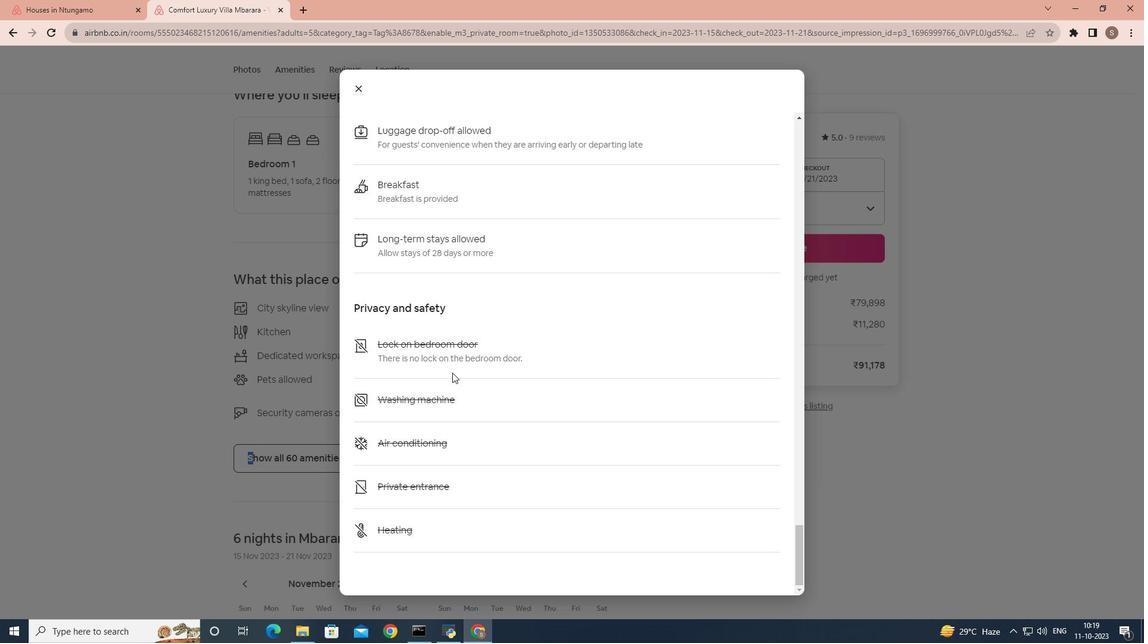 
Action: Mouse moved to (360, 95)
Screenshot: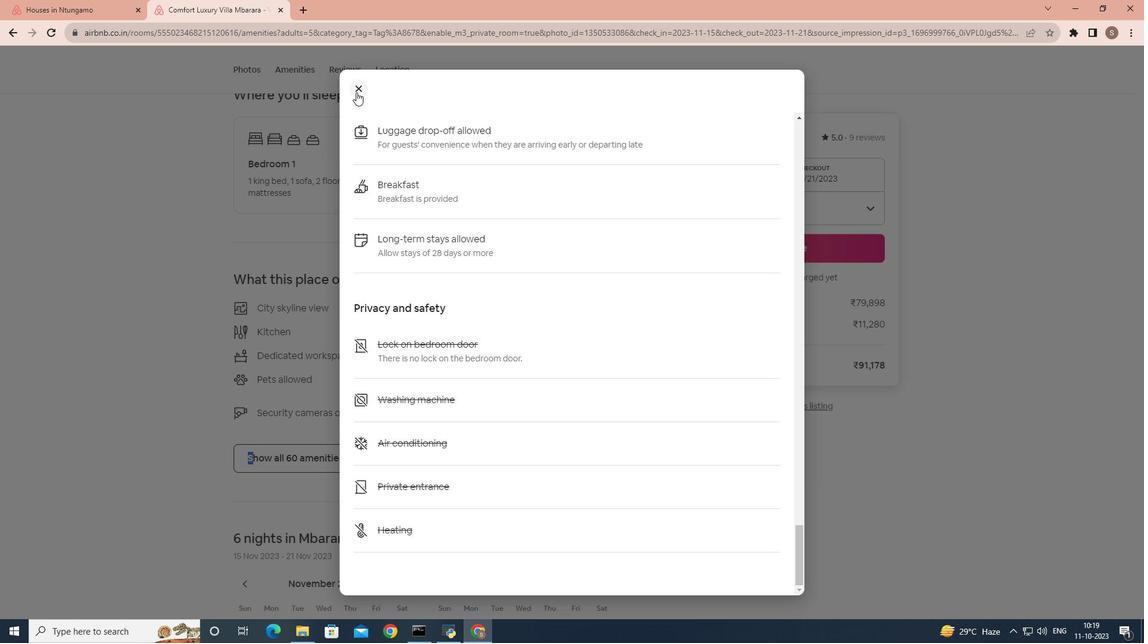 
Action: Mouse pressed left at (360, 95)
Screenshot: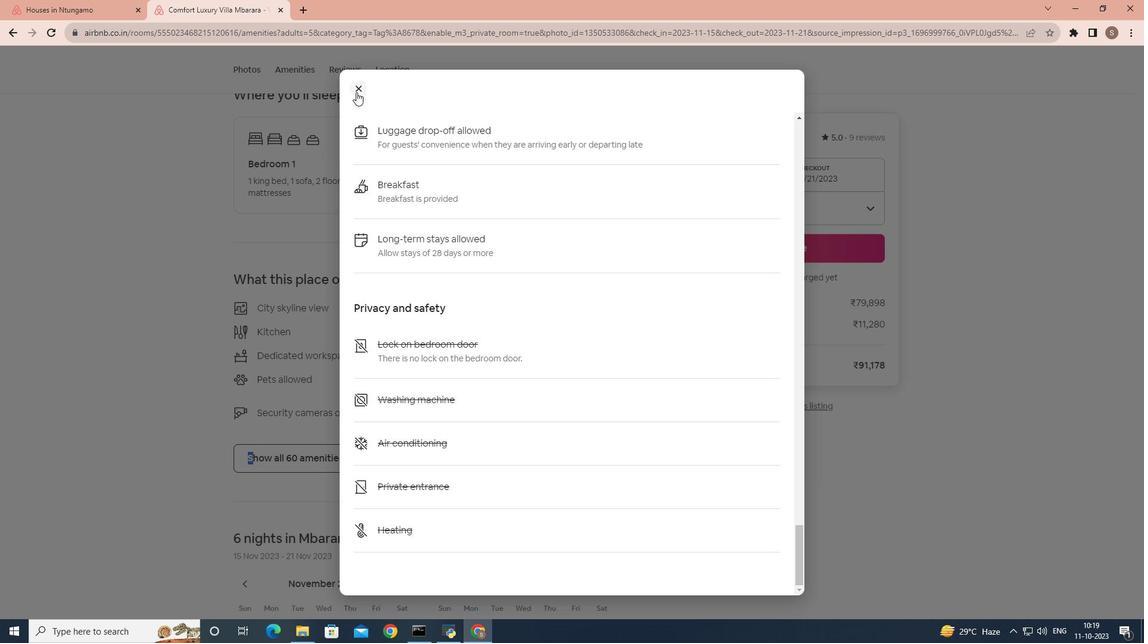 
Action: Mouse moved to (331, 317)
Screenshot: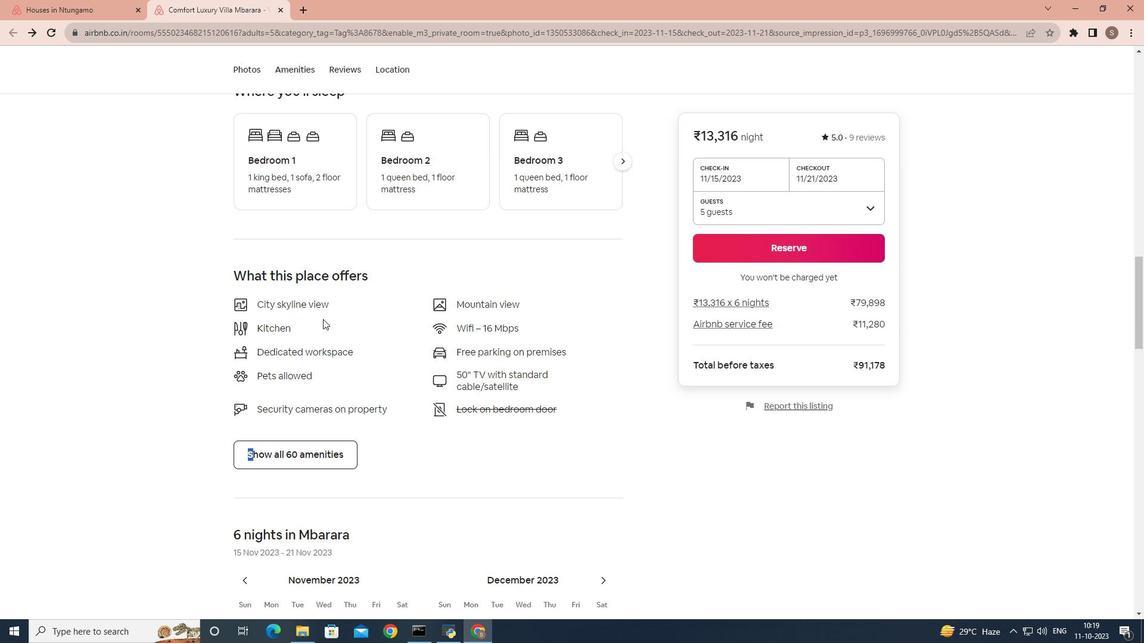 
Action: Mouse scrolled (331, 317) with delta (0, 0)
Screenshot: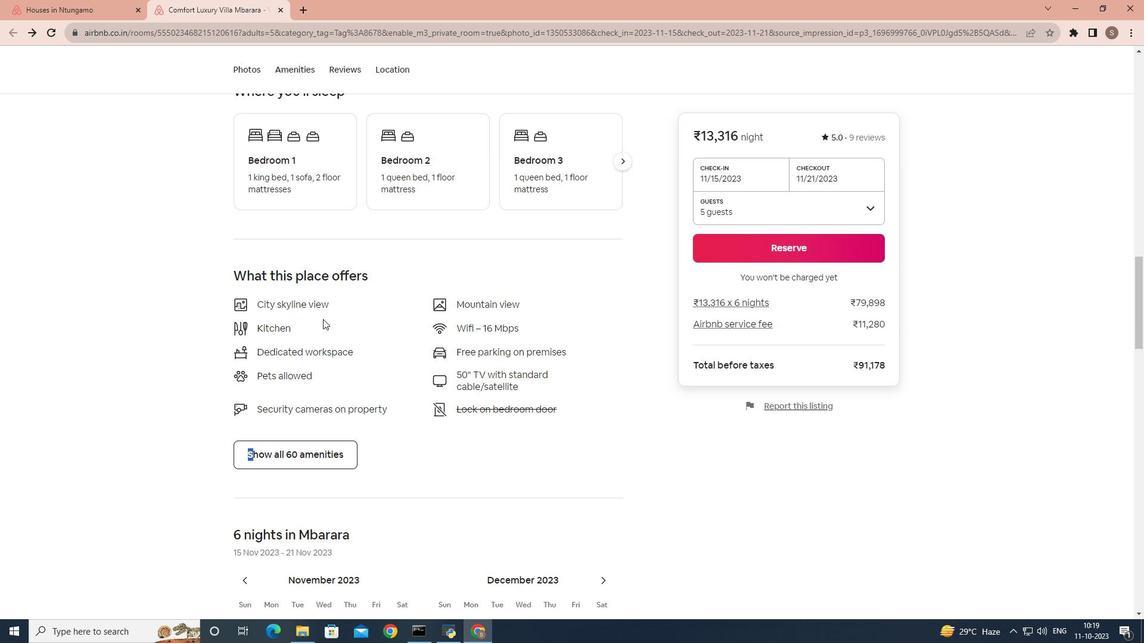 
Action: Mouse moved to (328, 320)
Screenshot: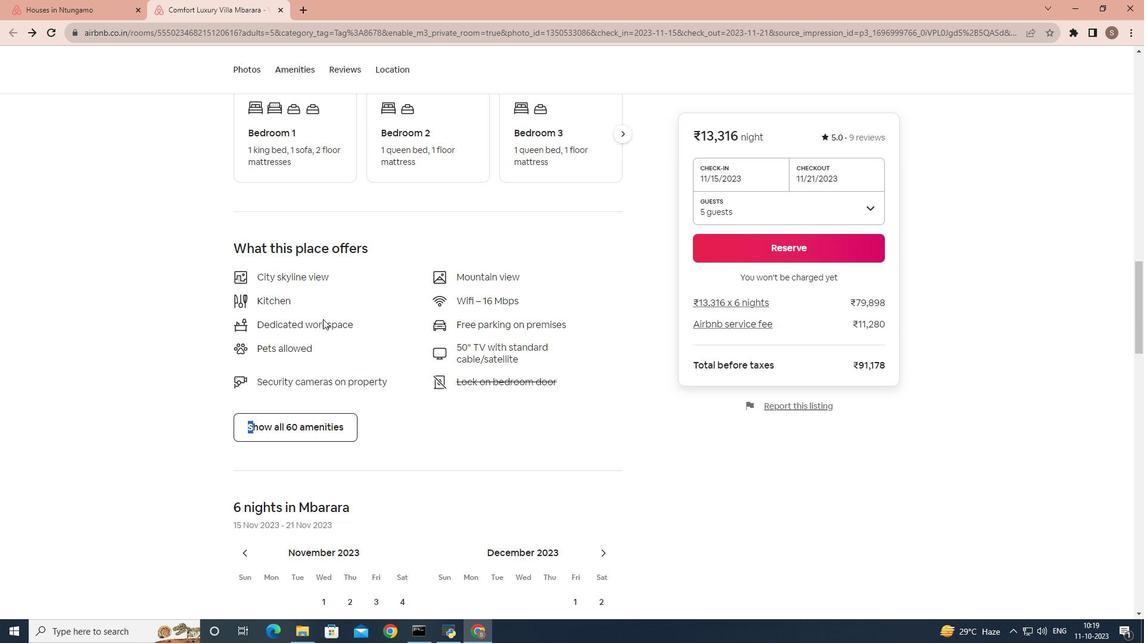 
Action: Mouse scrolled (328, 319) with delta (0, 0)
Screenshot: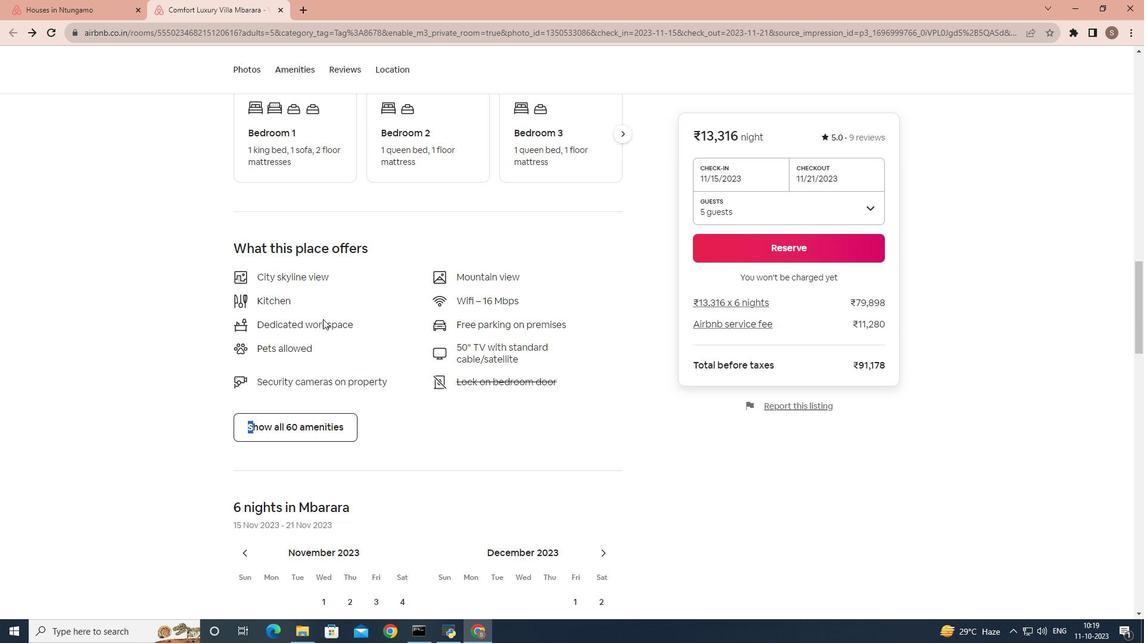 
Action: Mouse moved to (327, 321)
Screenshot: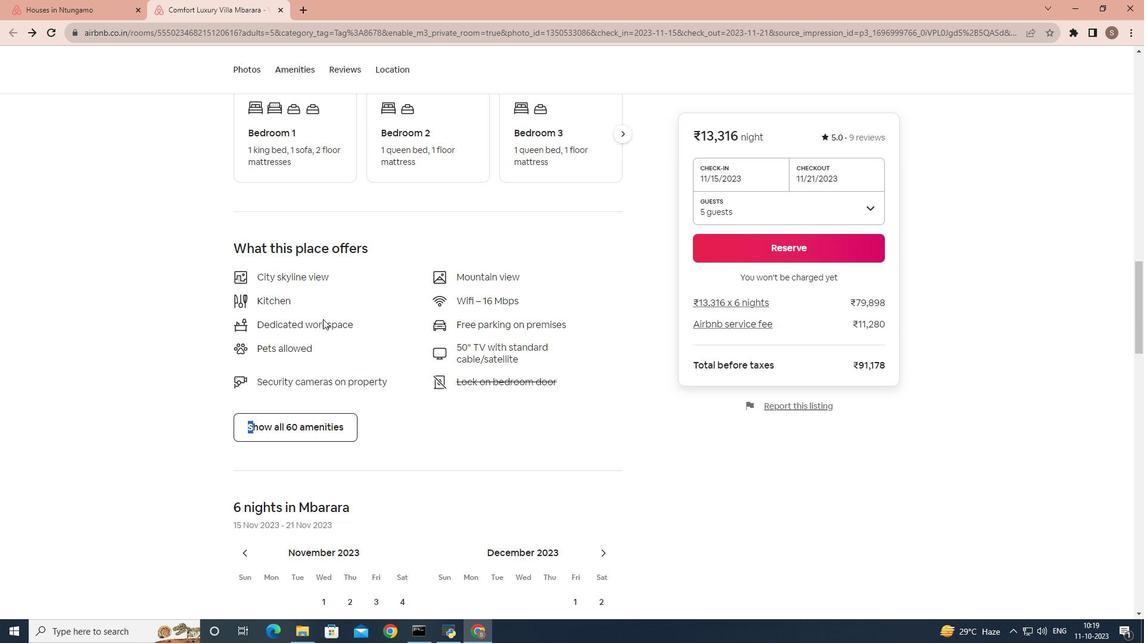 
Action: Mouse scrolled (327, 320) with delta (0, 0)
Screenshot: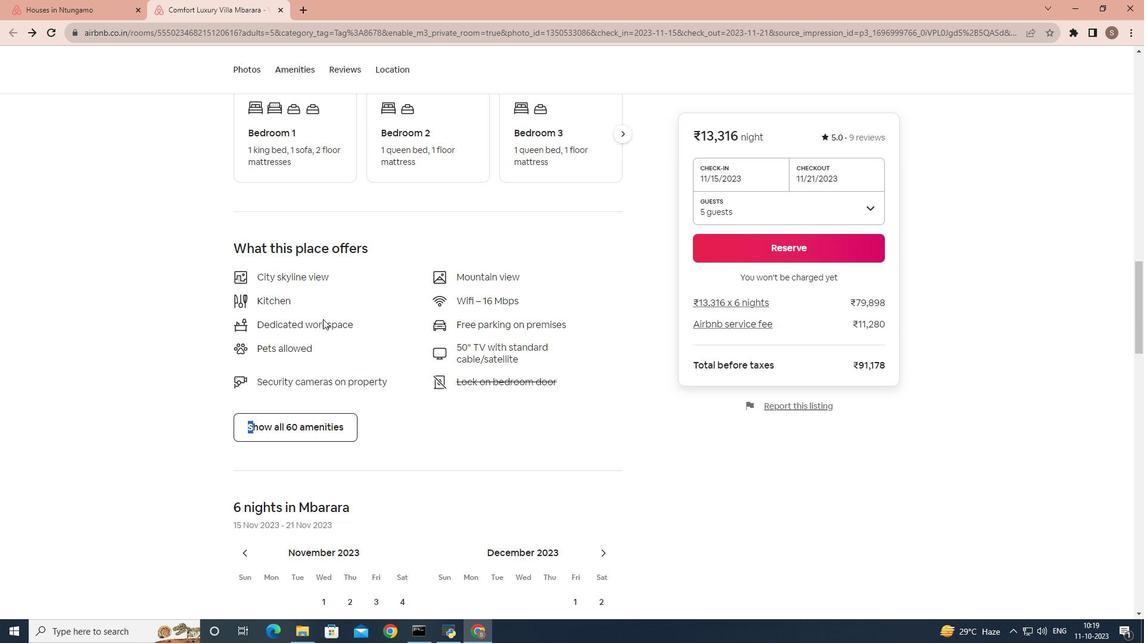 
Action: Mouse moved to (326, 322)
Screenshot: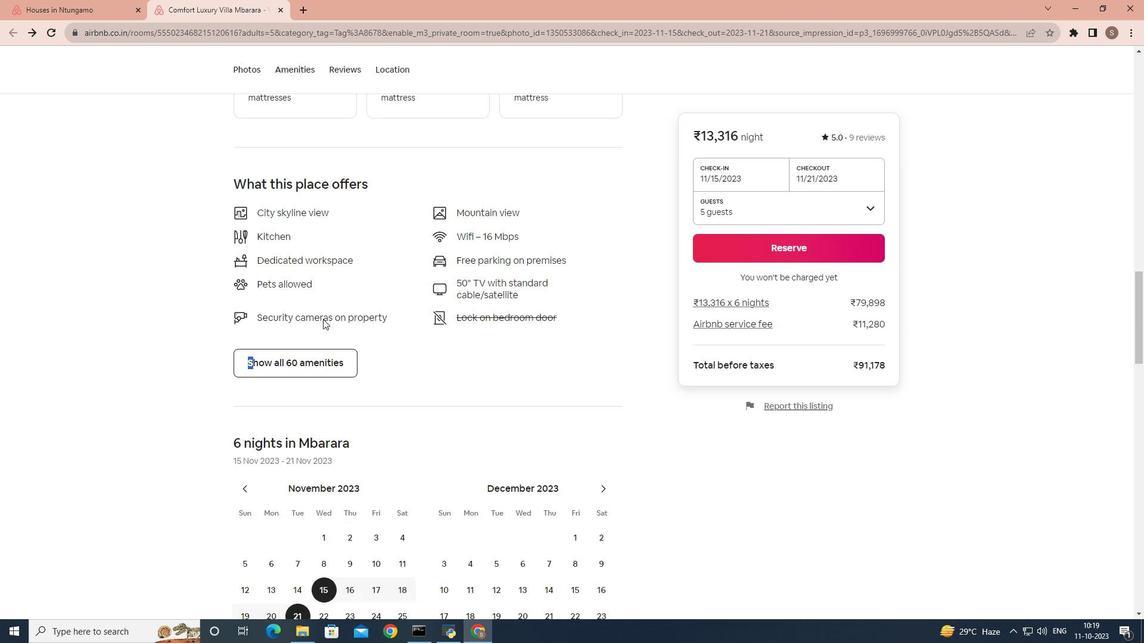 
Action: Mouse scrolled (326, 321) with delta (0, 0)
Screenshot: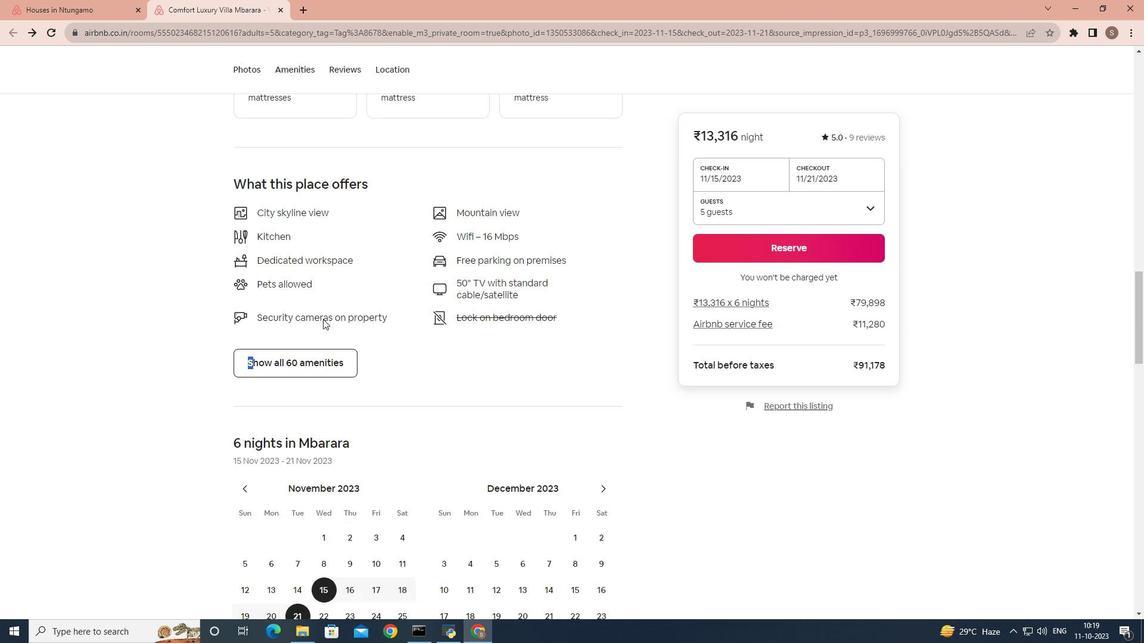 
Action: Mouse moved to (326, 323)
Screenshot: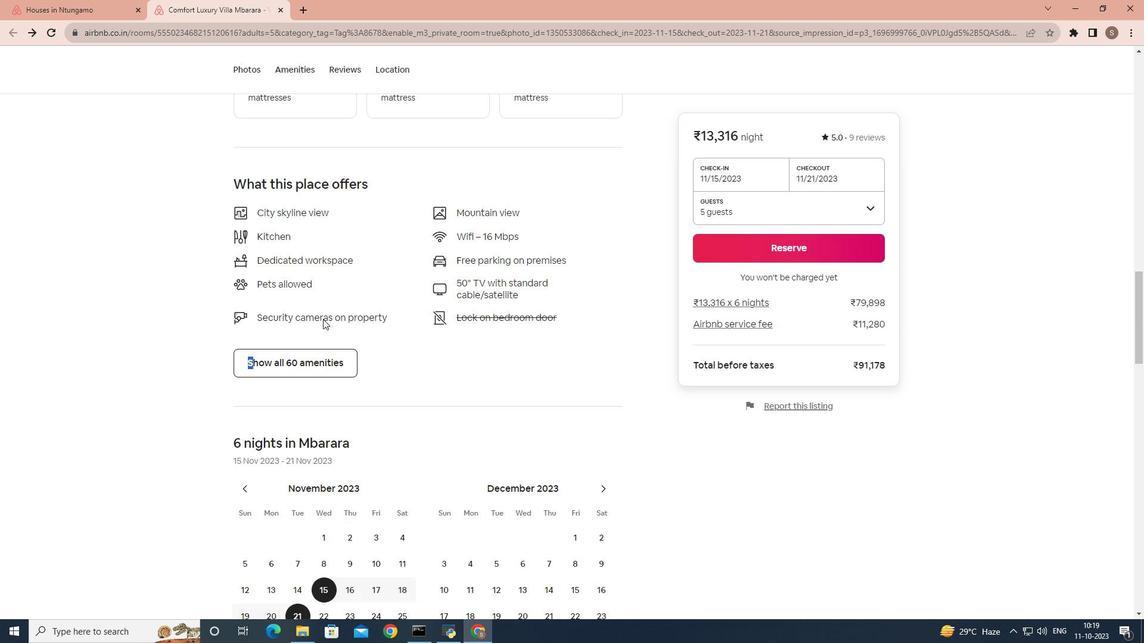 
Action: Mouse scrolled (326, 322) with delta (0, 0)
Screenshot: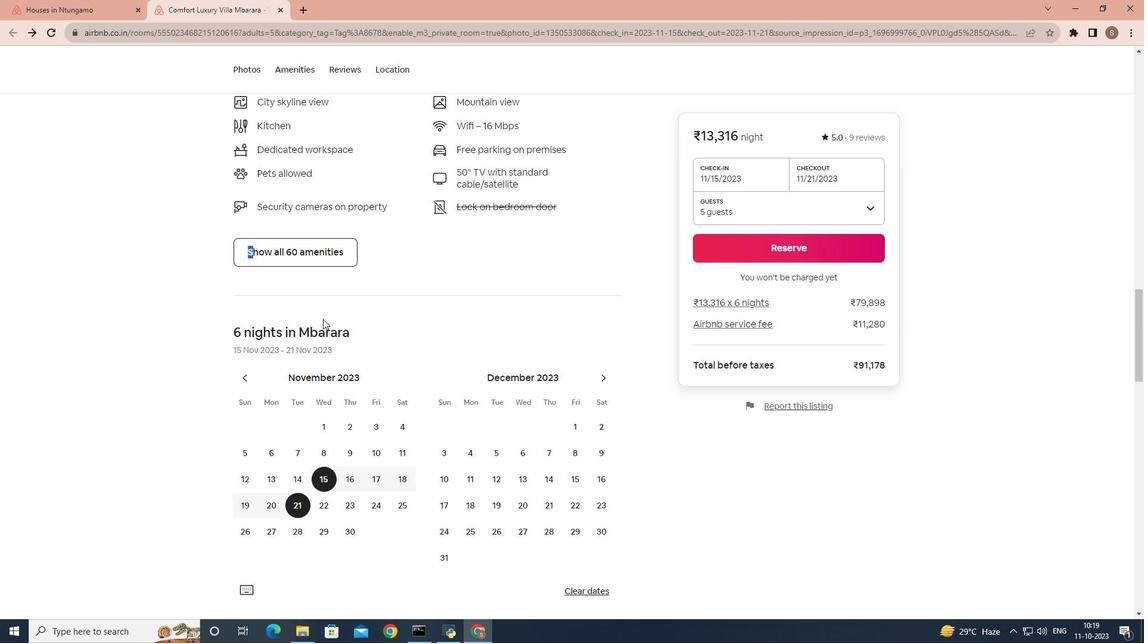 
Action: Mouse scrolled (326, 322) with delta (0, 0)
Screenshot: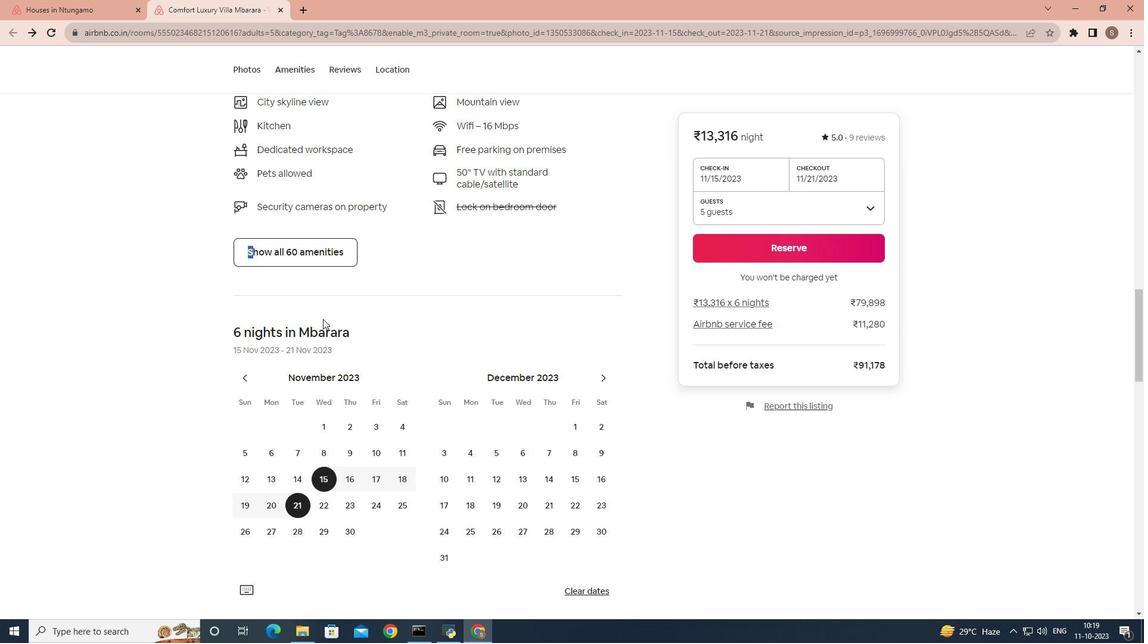 
Action: Mouse scrolled (326, 322) with delta (0, 0)
Screenshot: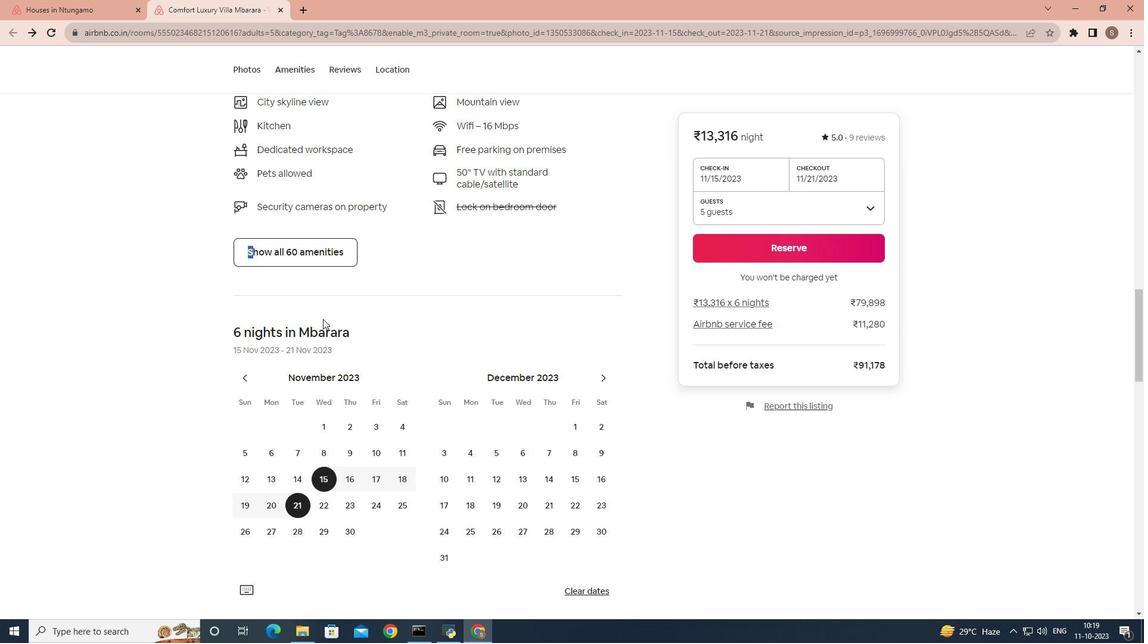 
Action: Mouse scrolled (326, 322) with delta (0, 0)
Screenshot: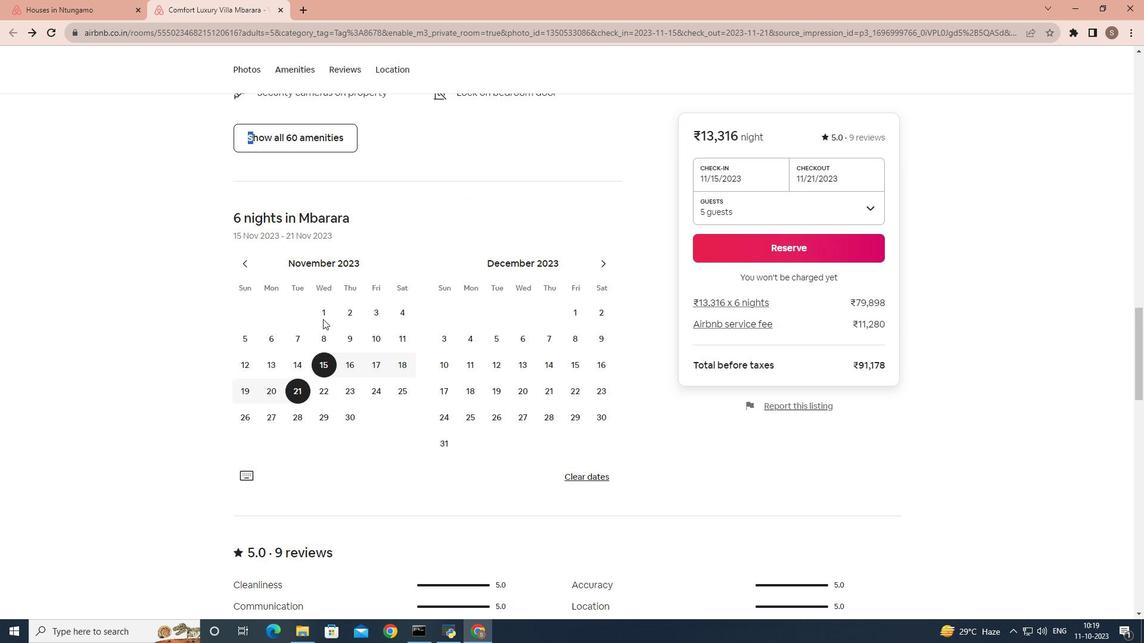 
Action: Mouse scrolled (326, 322) with delta (0, 0)
Screenshot: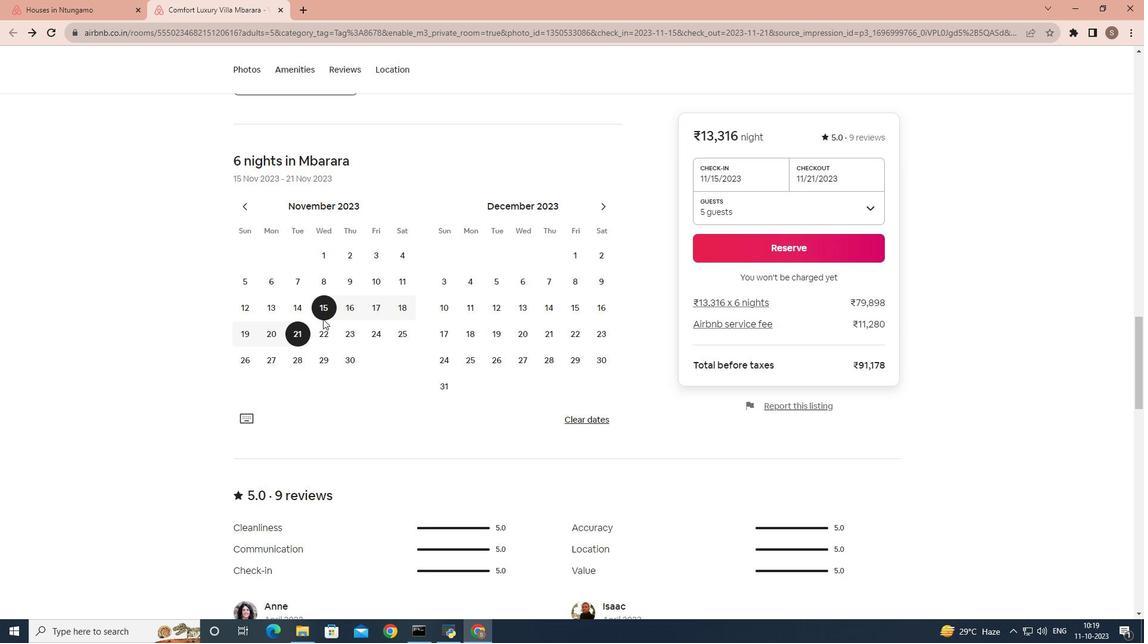 
Action: Mouse scrolled (326, 322) with delta (0, 0)
Screenshot: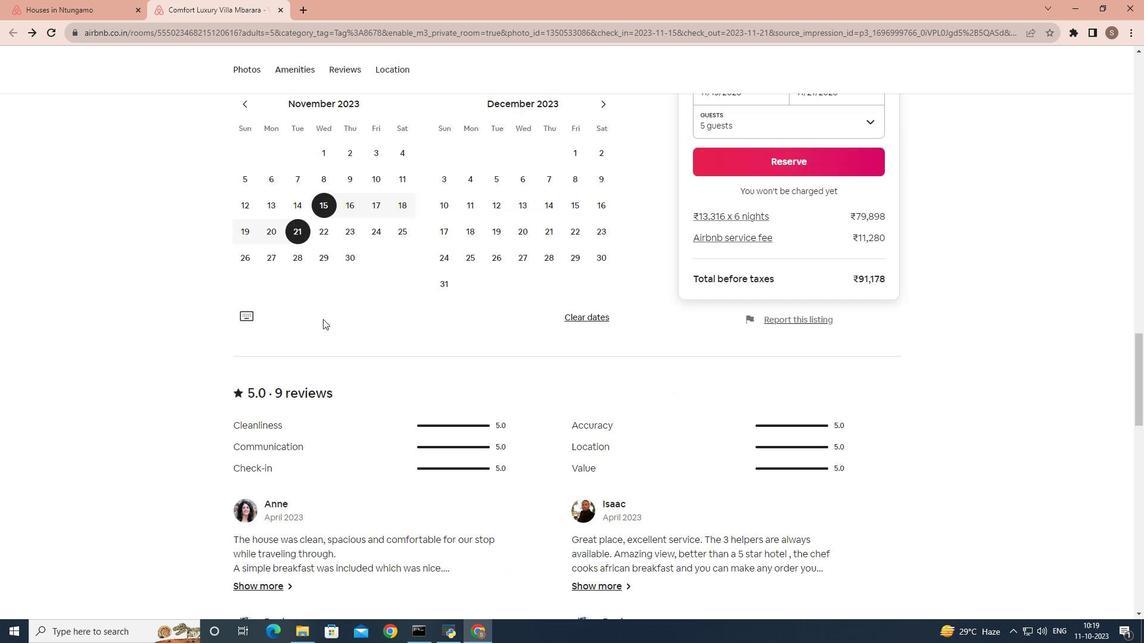 
Action: Mouse scrolled (326, 322) with delta (0, 0)
Screenshot: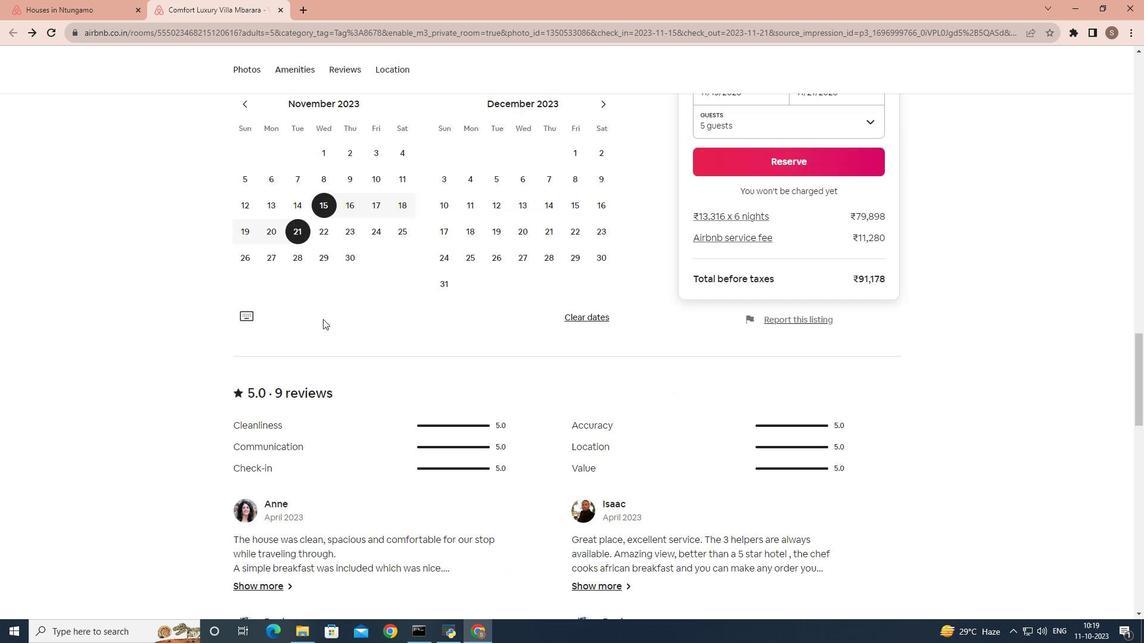 
Action: Mouse scrolled (326, 322) with delta (0, 0)
Screenshot: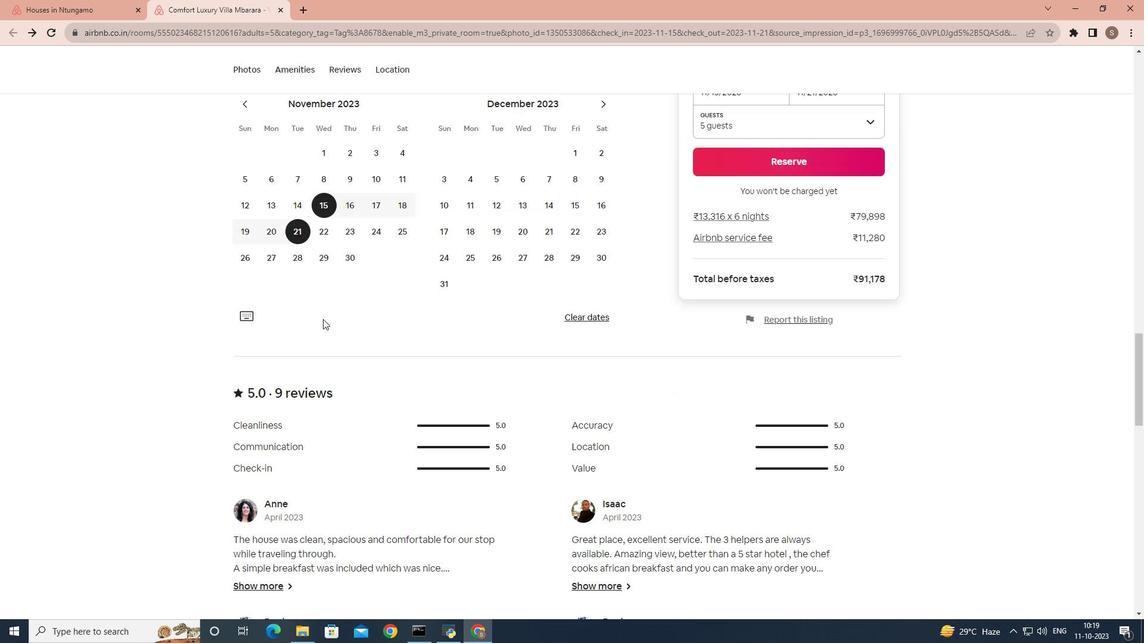 
Action: Mouse scrolled (326, 322) with delta (0, 0)
Screenshot: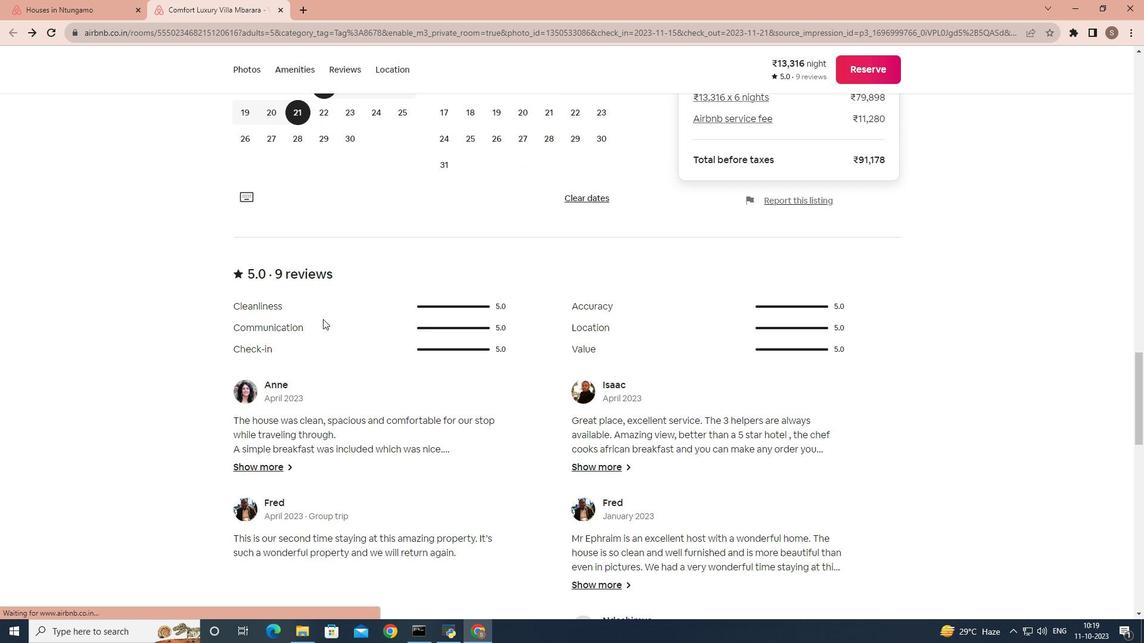 
Action: Mouse scrolled (326, 322) with delta (0, 0)
Screenshot: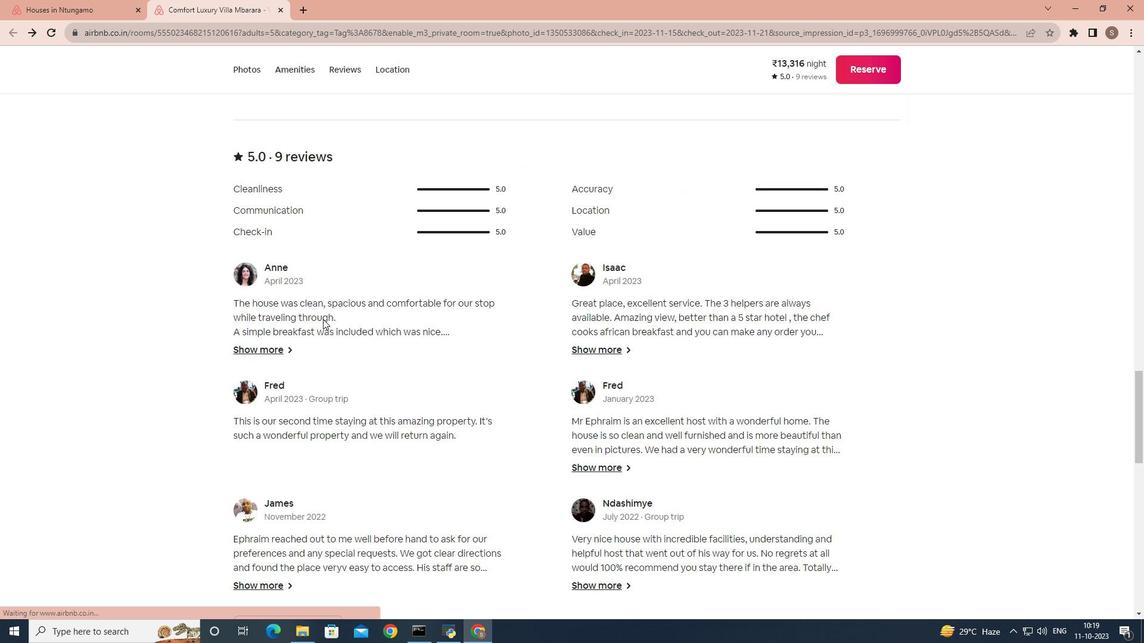 
Action: Mouse scrolled (326, 322) with delta (0, 0)
Screenshot: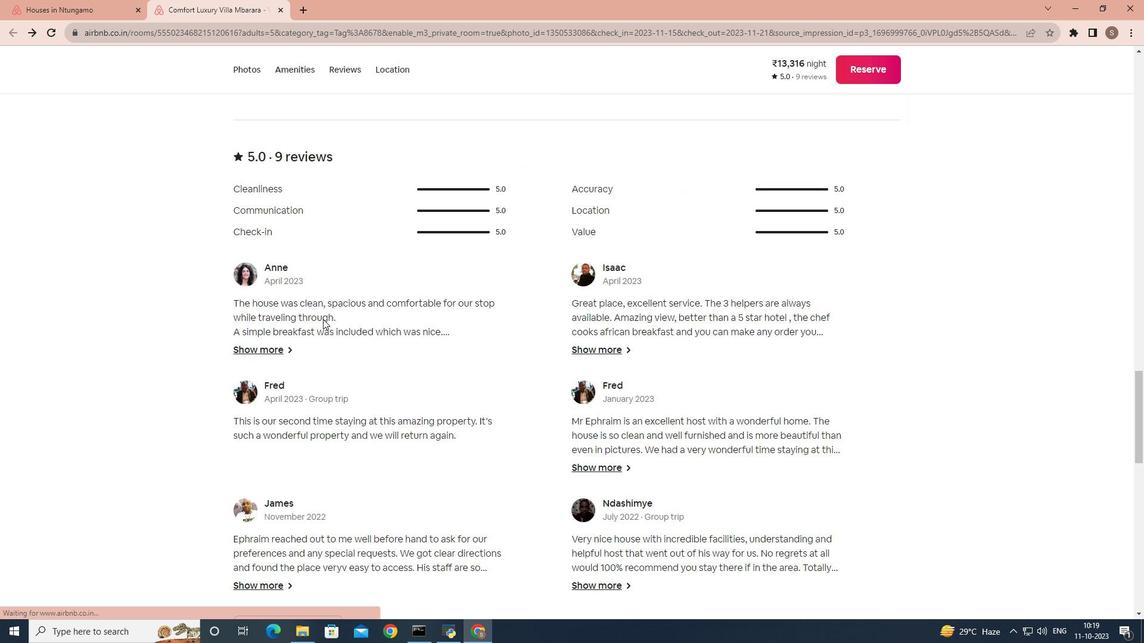 
Action: Mouse scrolled (326, 322) with delta (0, 0)
Screenshot: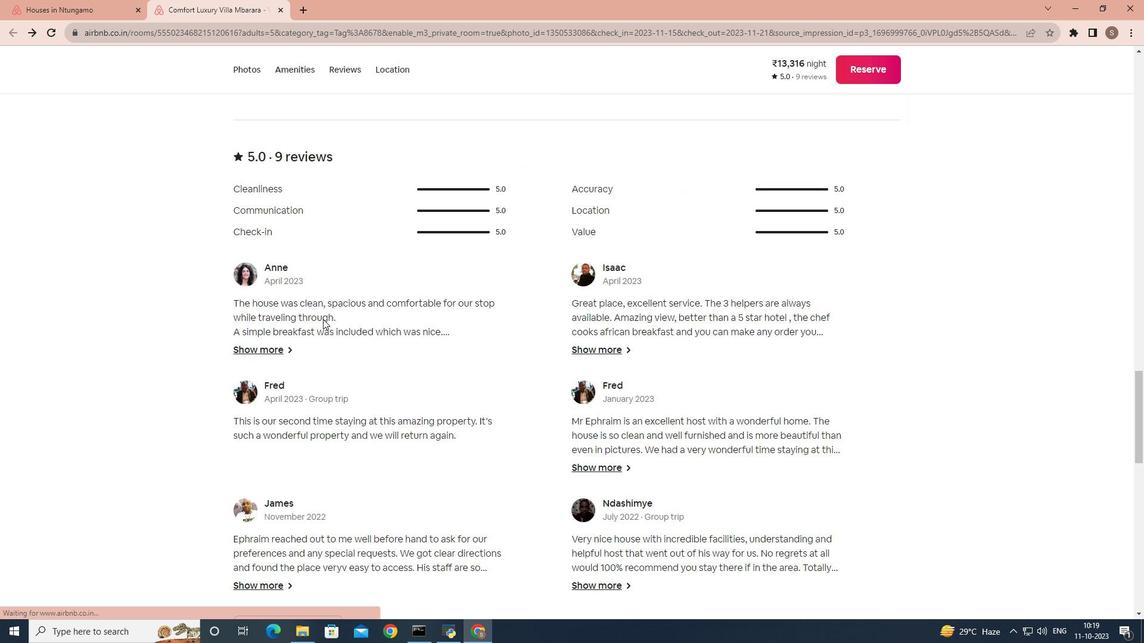 
Action: Mouse scrolled (326, 322) with delta (0, 0)
Screenshot: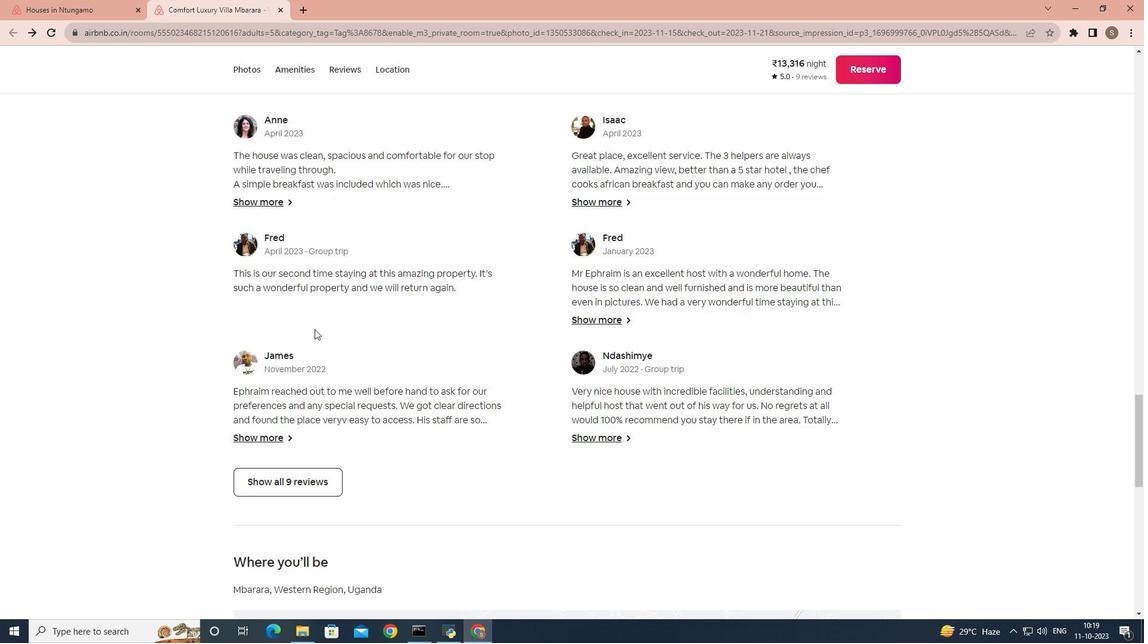 
Action: Mouse moved to (270, 469)
Screenshot: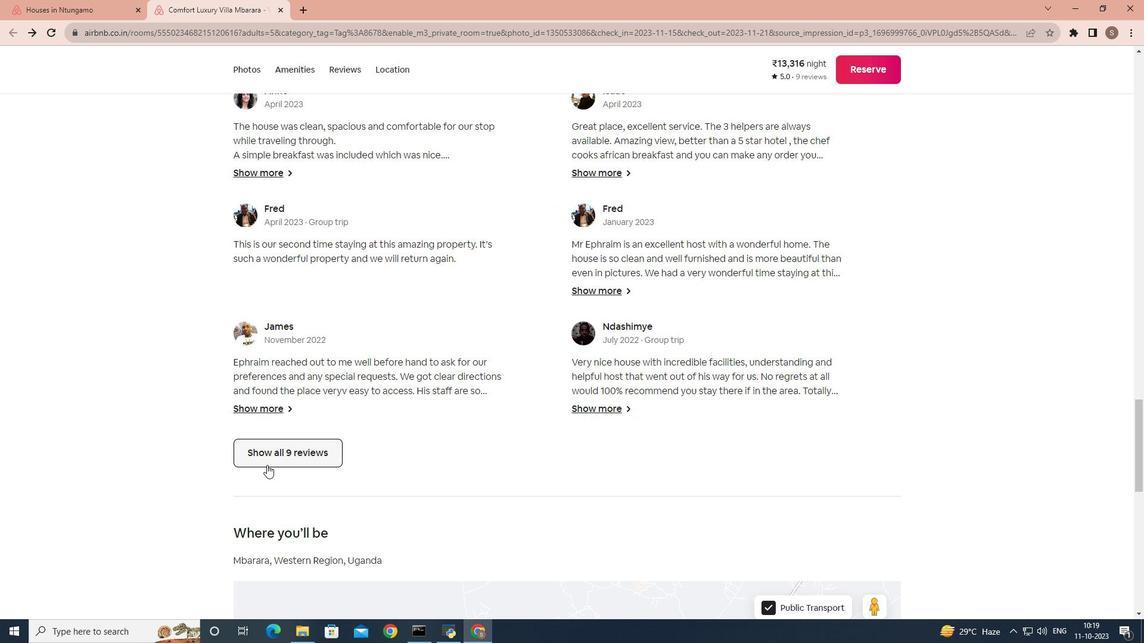
Action: Mouse pressed left at (270, 469)
Screenshot: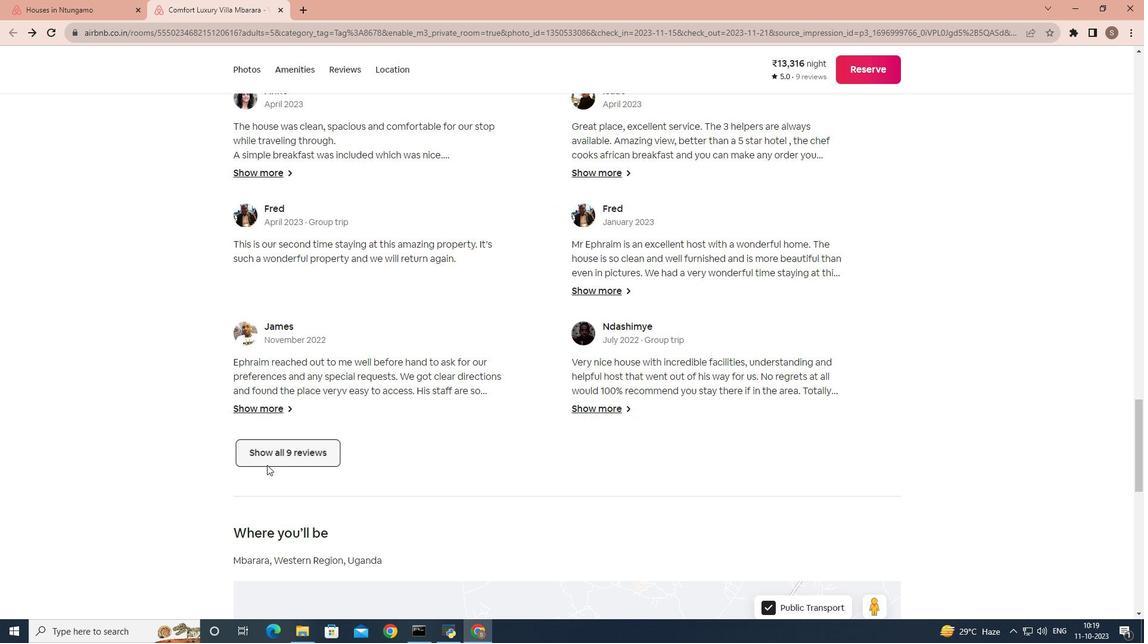 
Action: Mouse moved to (655, 381)
Screenshot: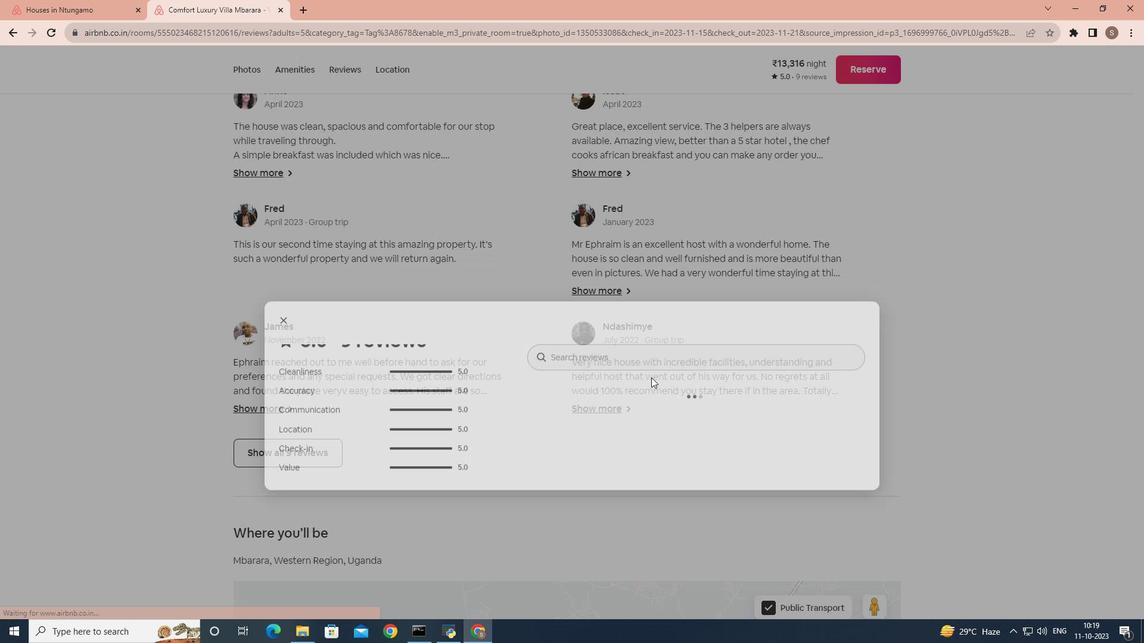
Action: Mouse scrolled (655, 380) with delta (0, 0)
Screenshot: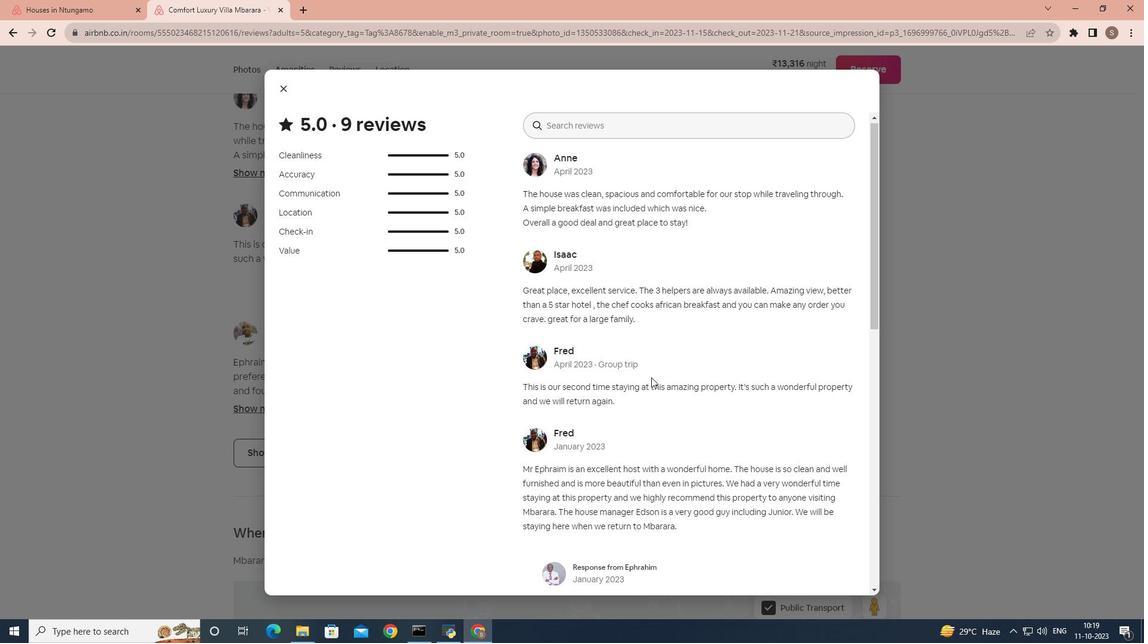 
Action: Mouse scrolled (655, 380) with delta (0, 0)
Screenshot: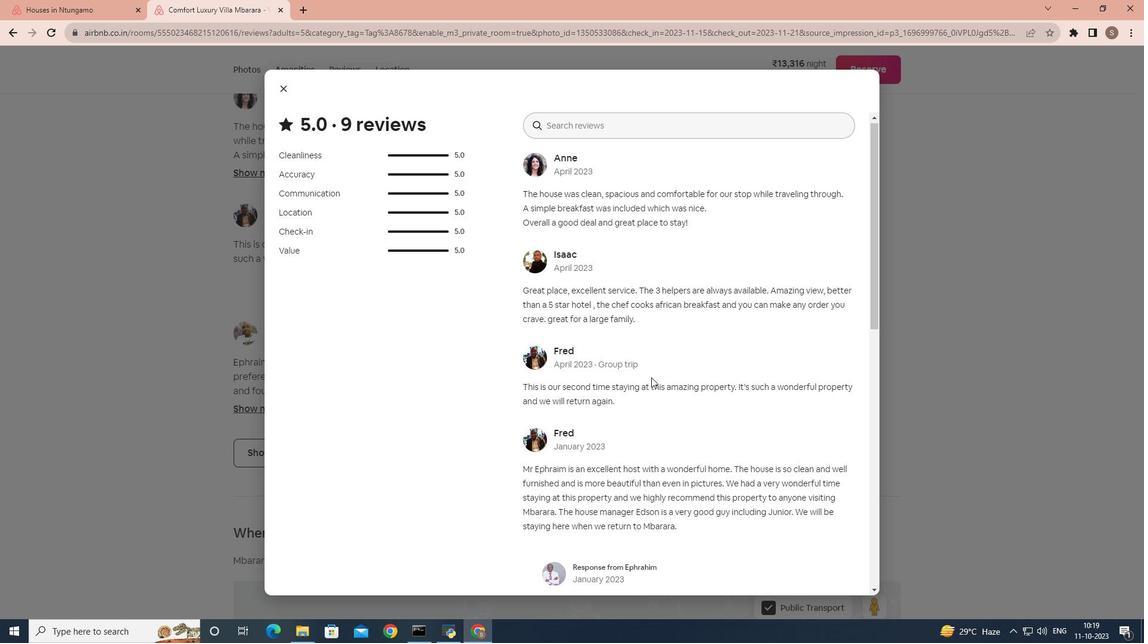 
Action: Mouse scrolled (655, 380) with delta (0, 0)
Screenshot: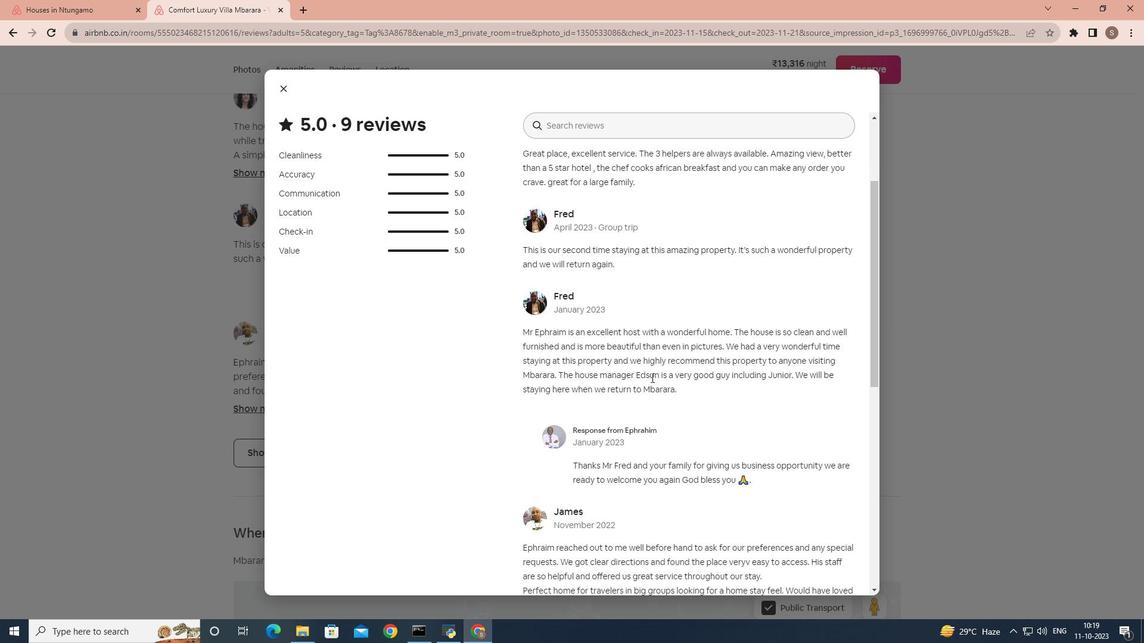 
Action: Mouse scrolled (655, 380) with delta (0, 0)
Screenshot: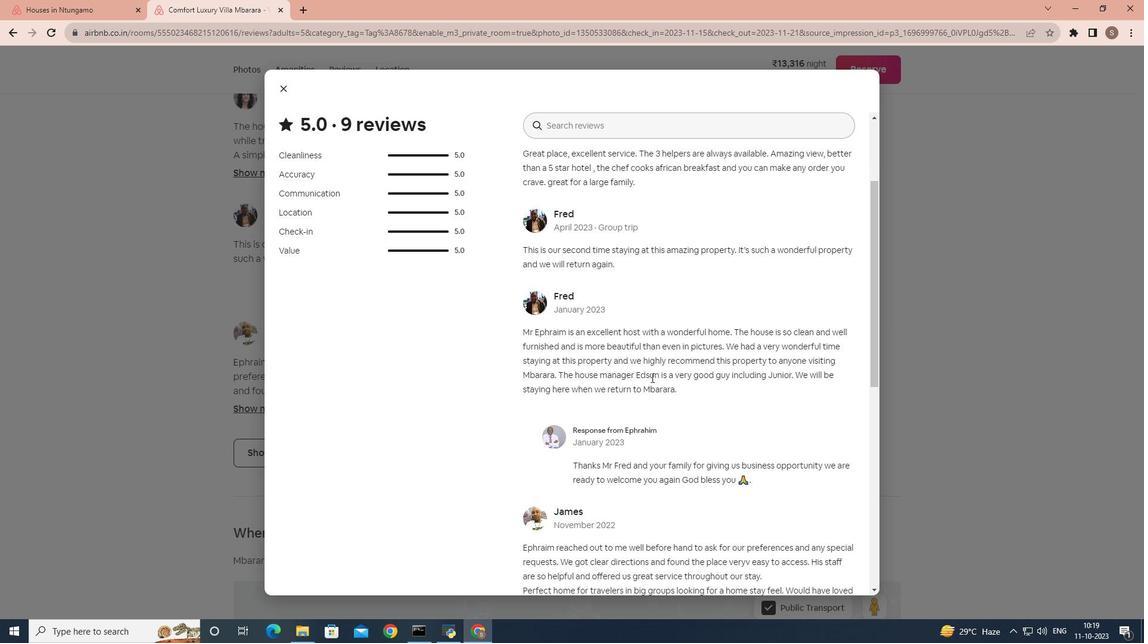 
Action: Mouse scrolled (655, 380) with delta (0, 0)
Screenshot: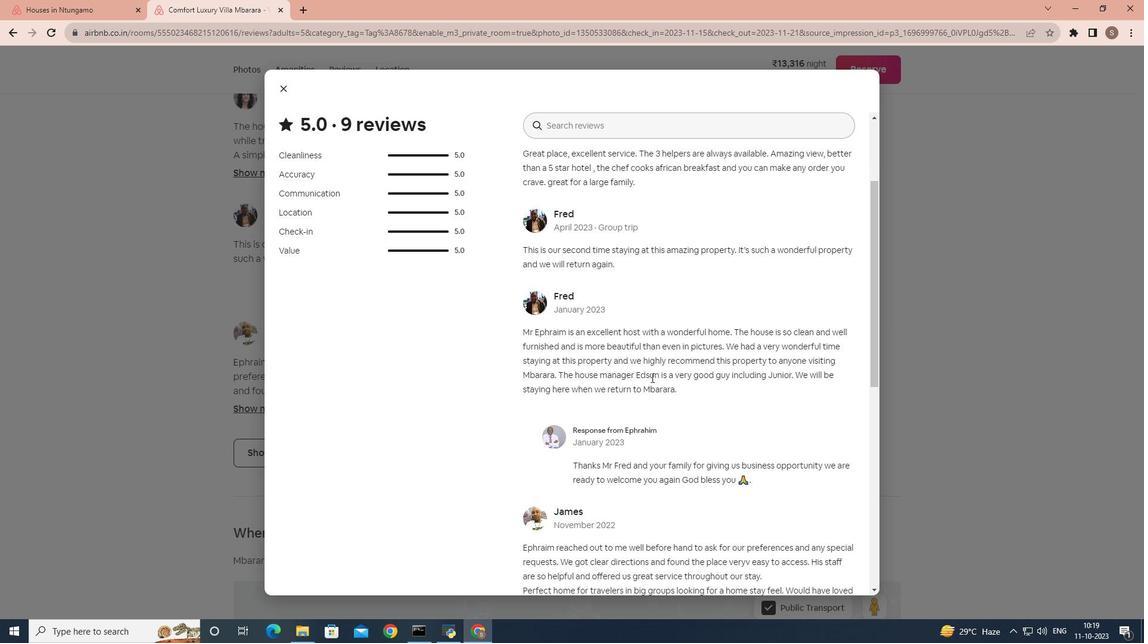 
Action: Mouse scrolled (655, 380) with delta (0, 0)
Screenshot: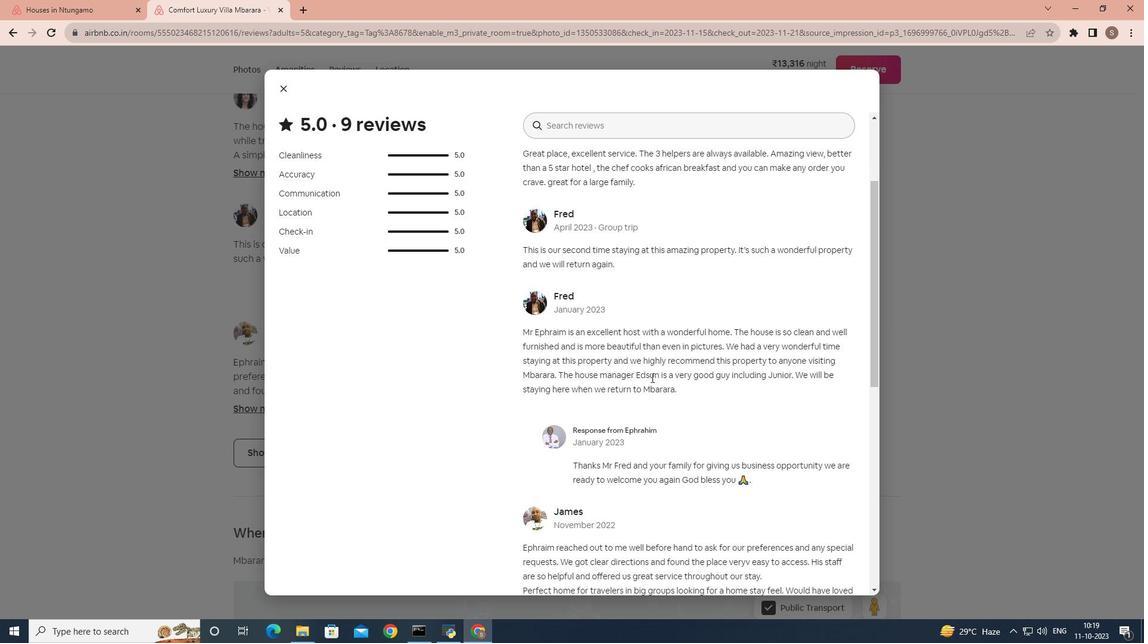 
Action: Mouse scrolled (655, 380) with delta (0, 0)
Screenshot: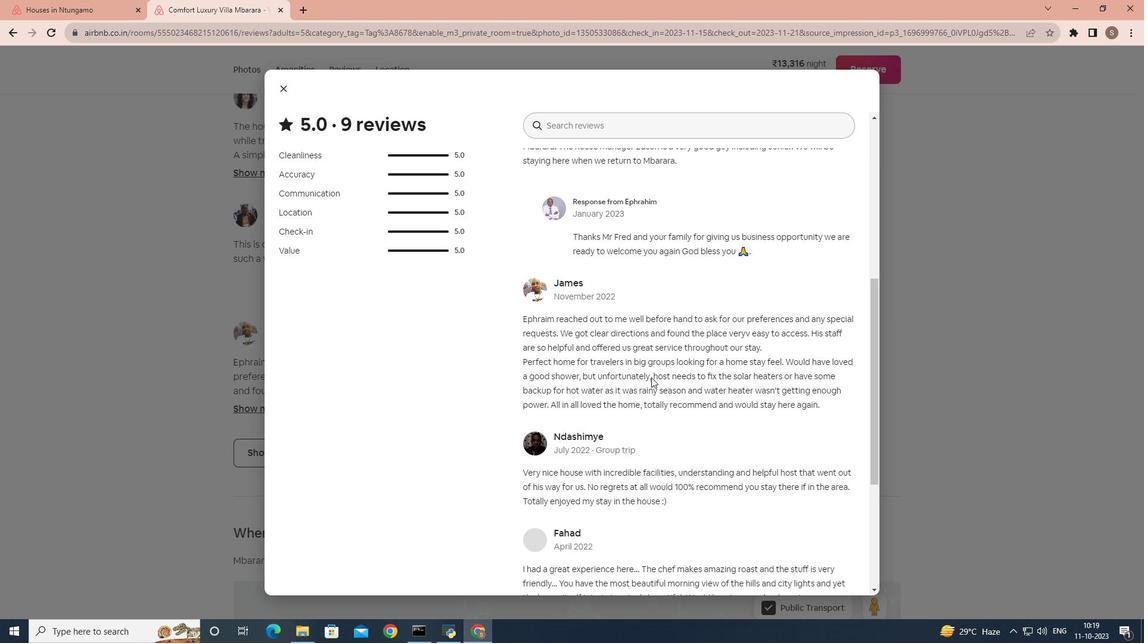
Action: Mouse scrolled (655, 380) with delta (0, 0)
Screenshot: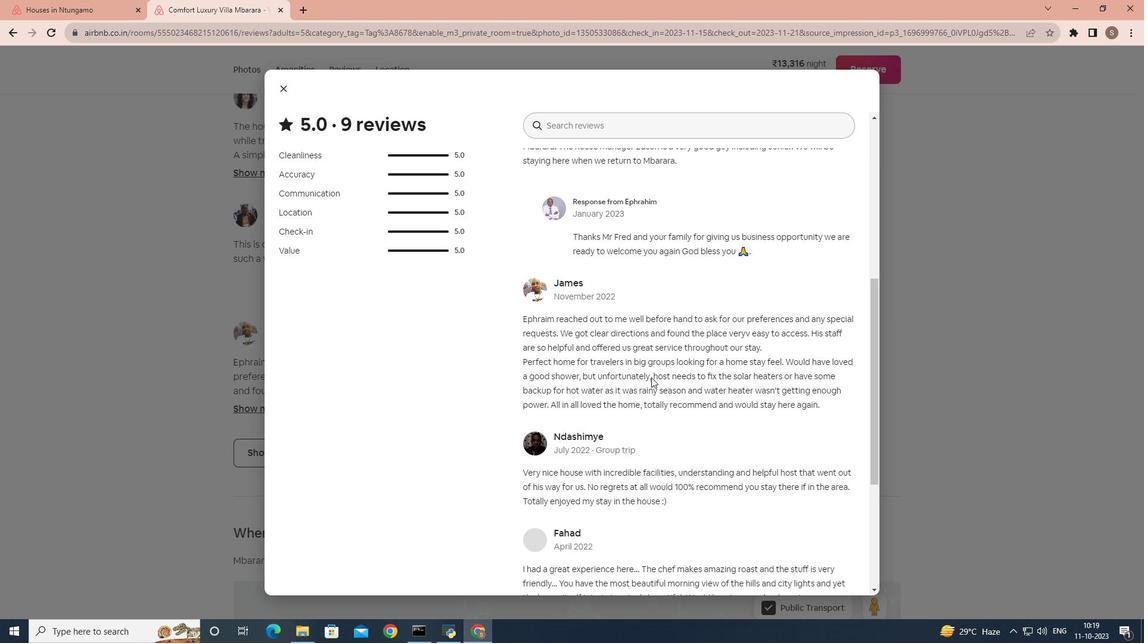 
Action: Mouse scrolled (655, 380) with delta (0, 0)
Screenshot: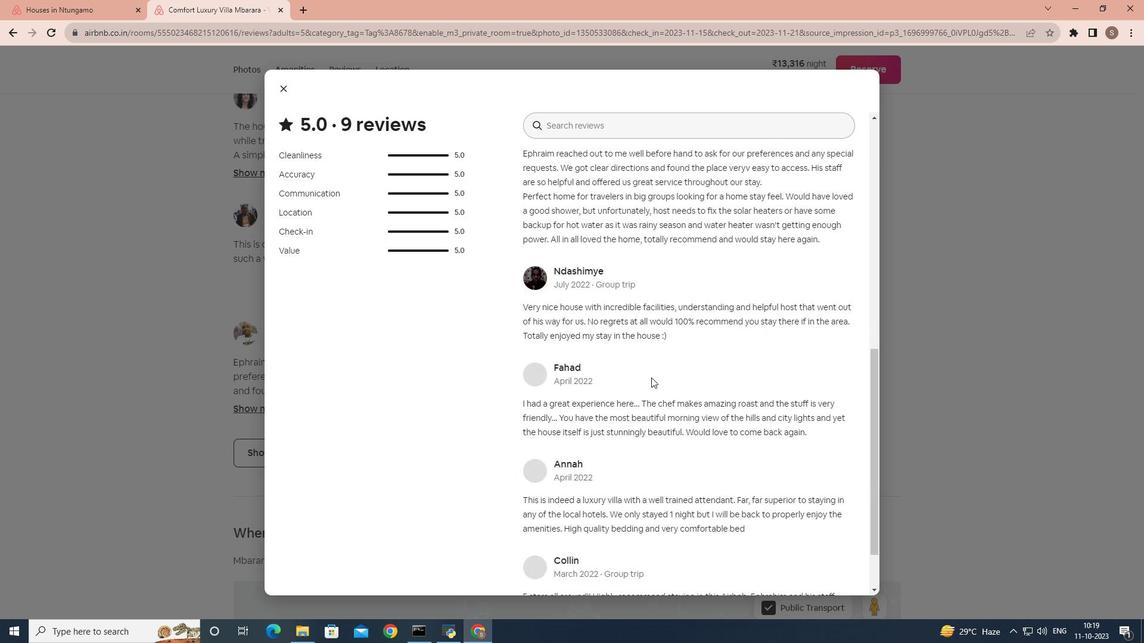 
Action: Mouse scrolled (655, 380) with delta (0, 0)
Screenshot: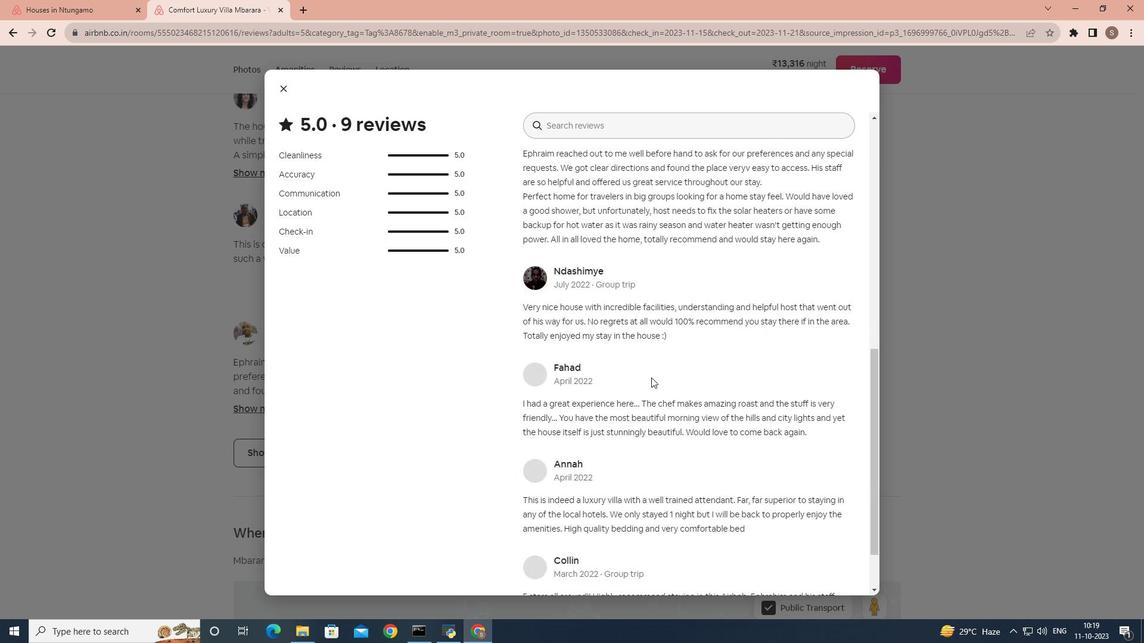 
Action: Mouse scrolled (655, 380) with delta (0, 0)
Screenshot: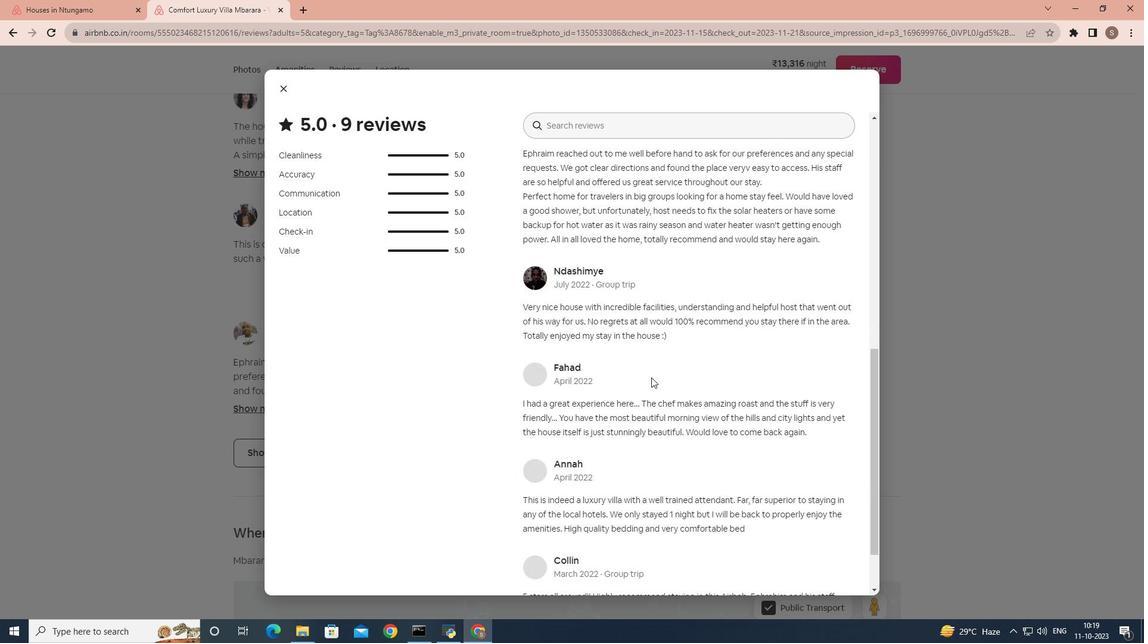 
Action: Mouse scrolled (655, 380) with delta (0, 0)
Screenshot: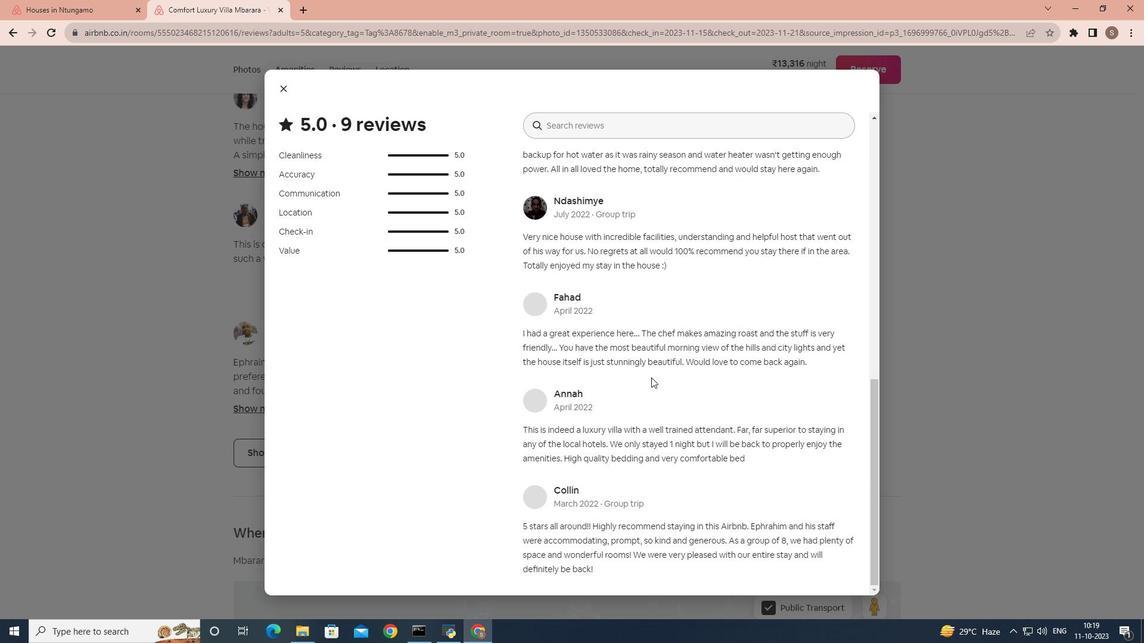 
Action: Mouse scrolled (655, 380) with delta (0, 0)
Screenshot: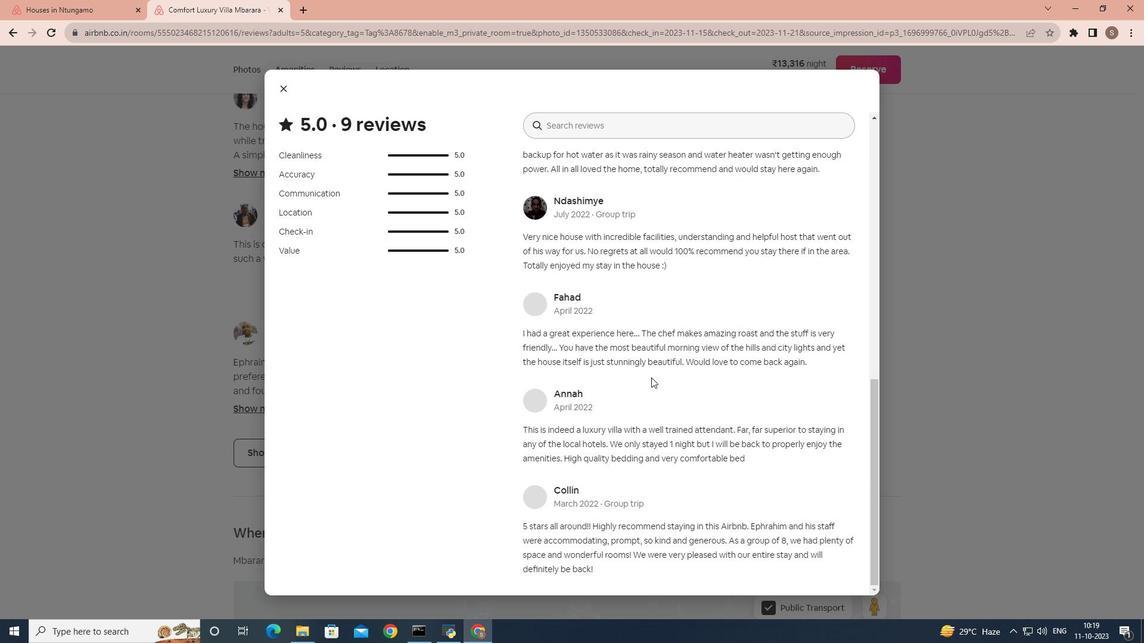 
Action: Mouse scrolled (655, 380) with delta (0, 0)
Screenshot: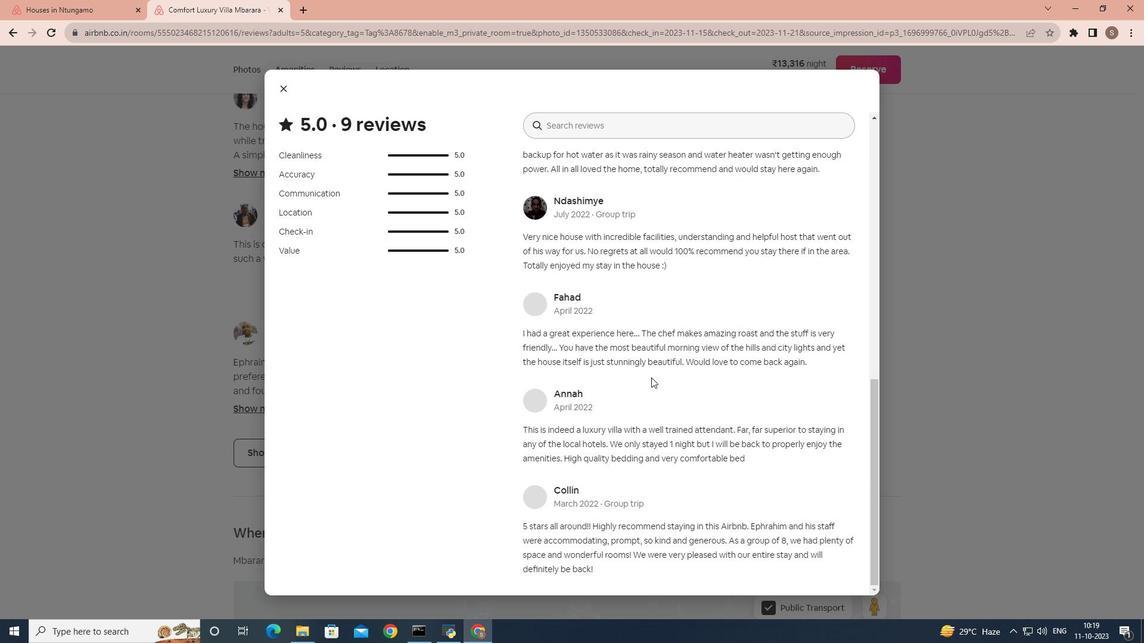 
Action: Mouse scrolled (655, 380) with delta (0, 0)
Screenshot: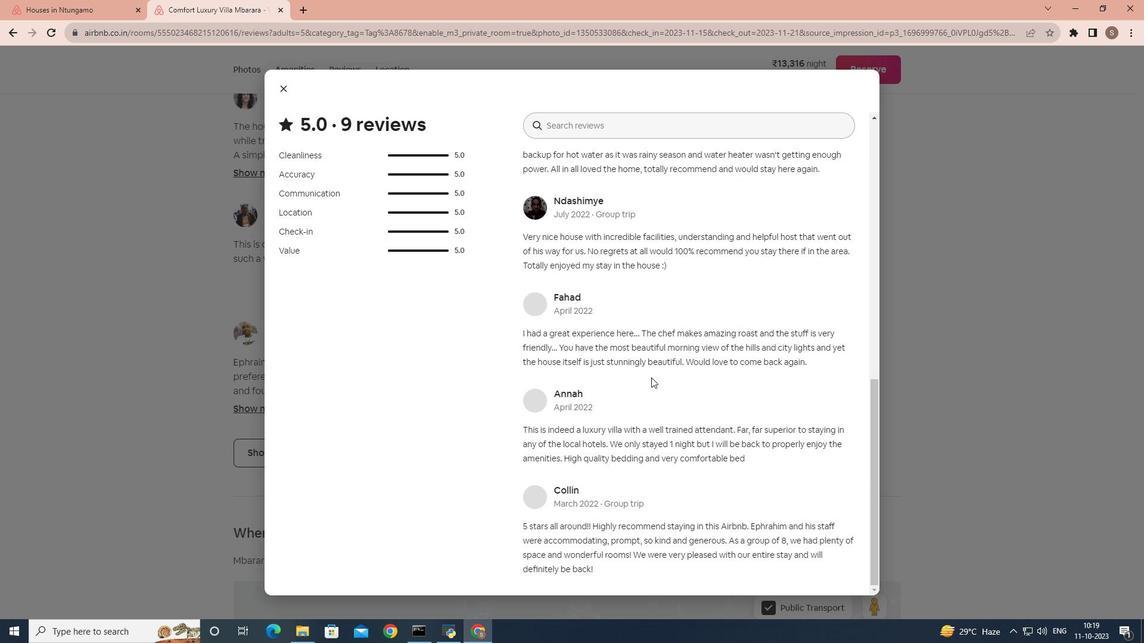 
Action: Mouse scrolled (655, 380) with delta (0, 0)
Screenshot: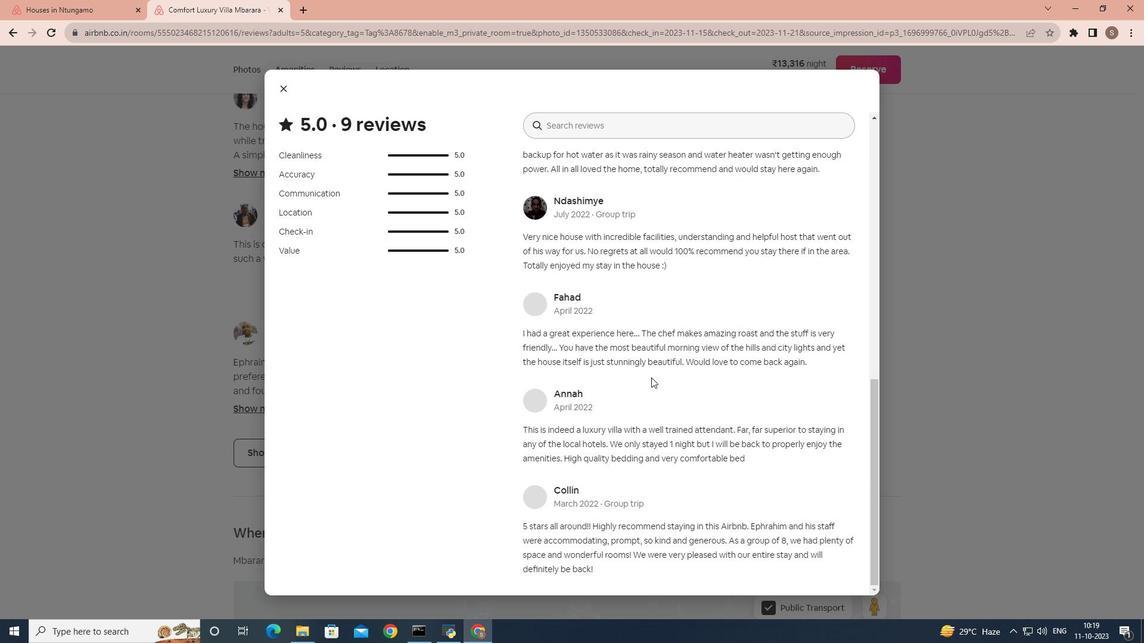 
Action: Mouse moved to (287, 88)
Screenshot: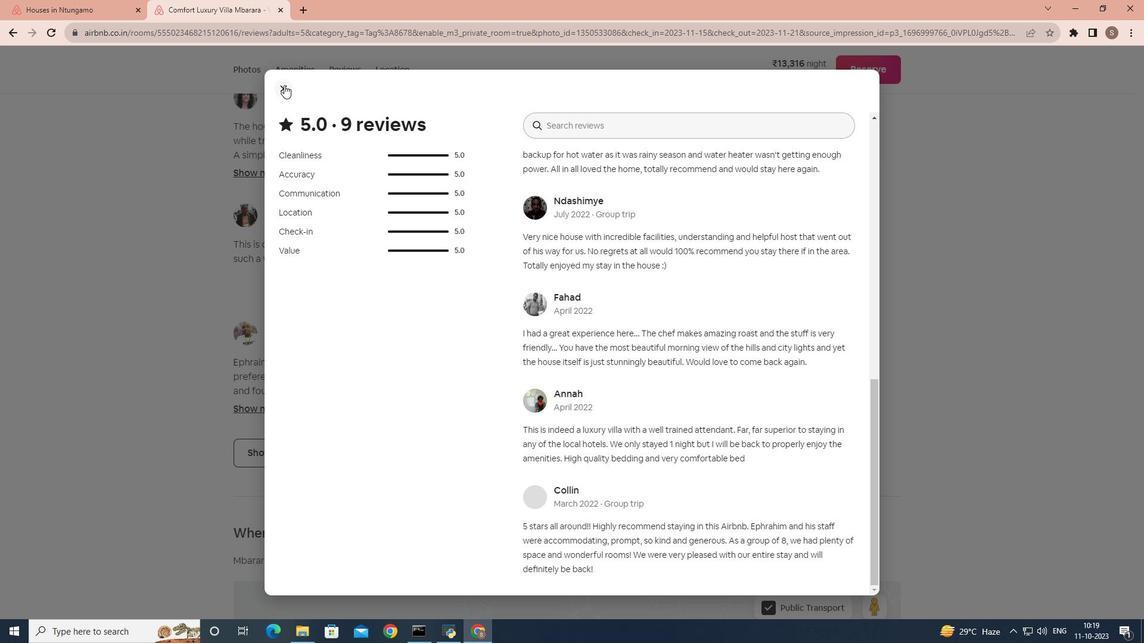 
Action: Mouse pressed left at (287, 88)
Screenshot: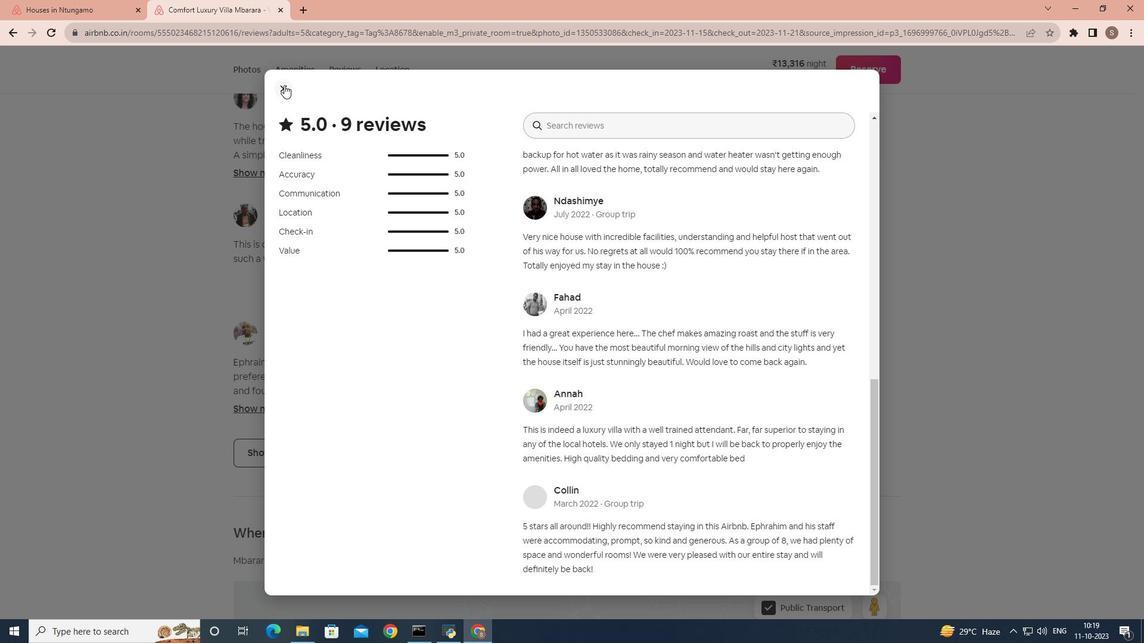 
Action: Mouse moved to (342, 284)
Screenshot: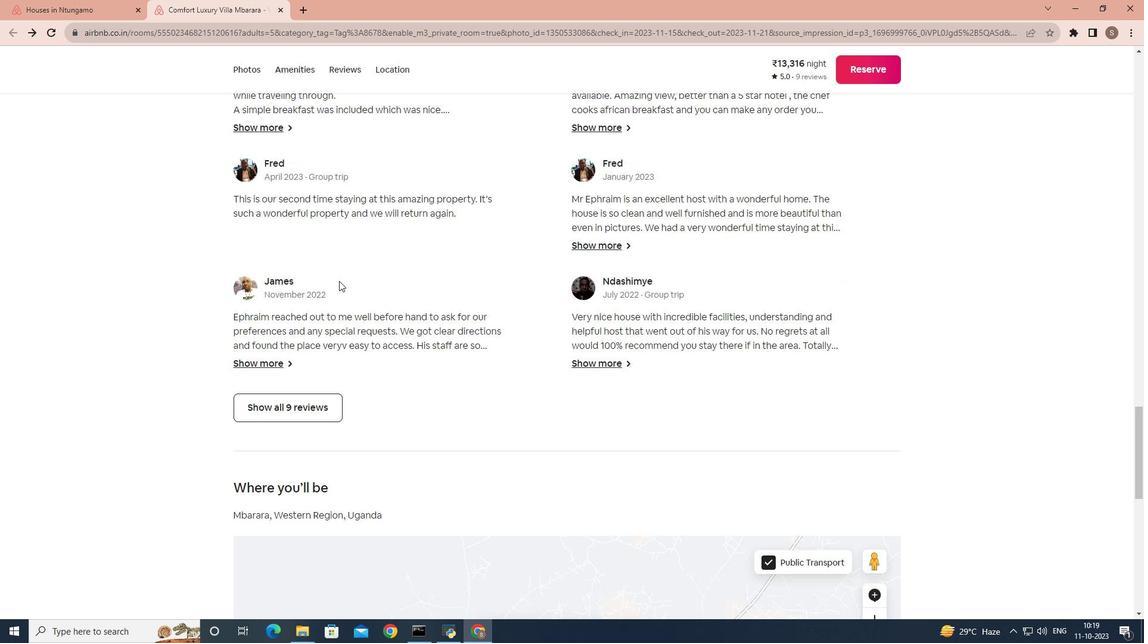 
Action: Mouse scrolled (342, 284) with delta (0, 0)
Screenshot: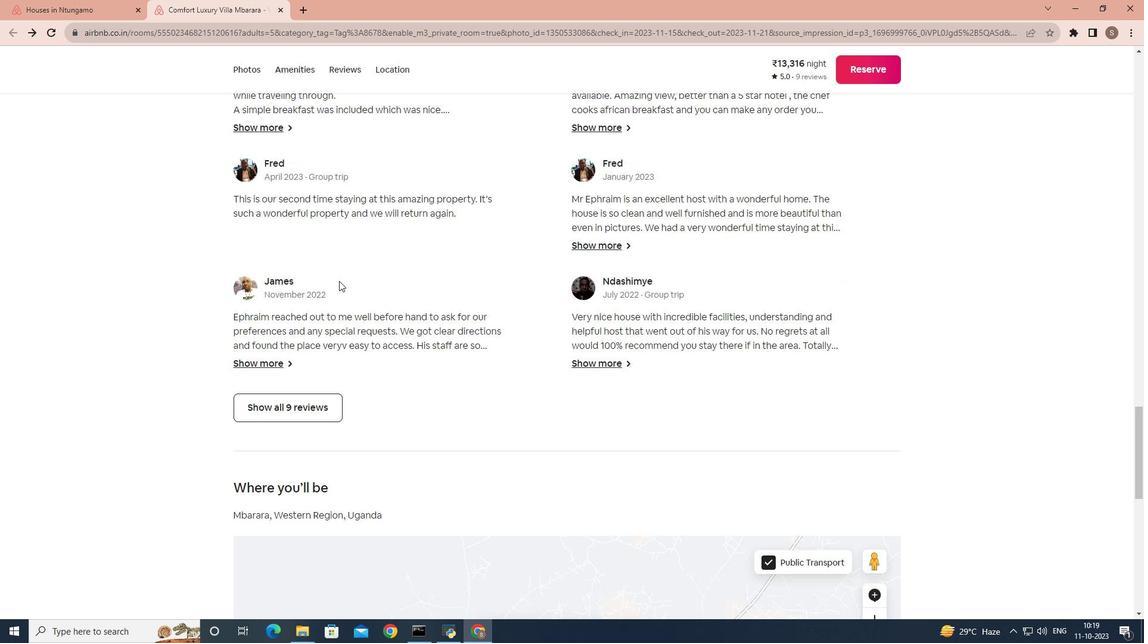 
Action: Mouse scrolled (342, 284) with delta (0, 0)
Screenshot: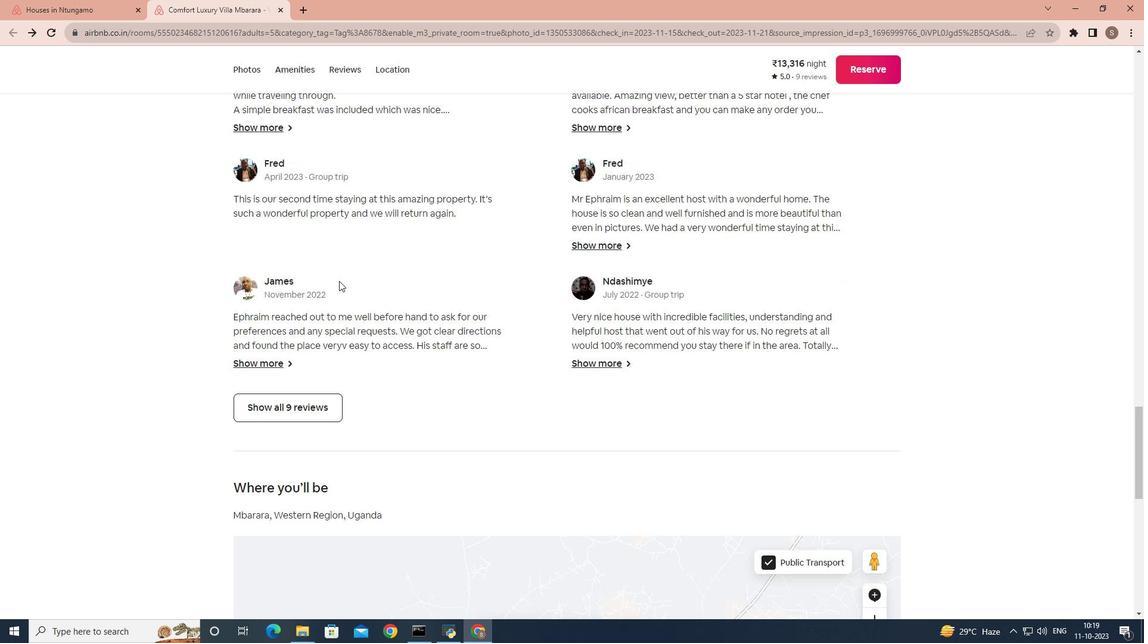 
Action: Mouse scrolled (342, 284) with delta (0, 0)
Screenshot: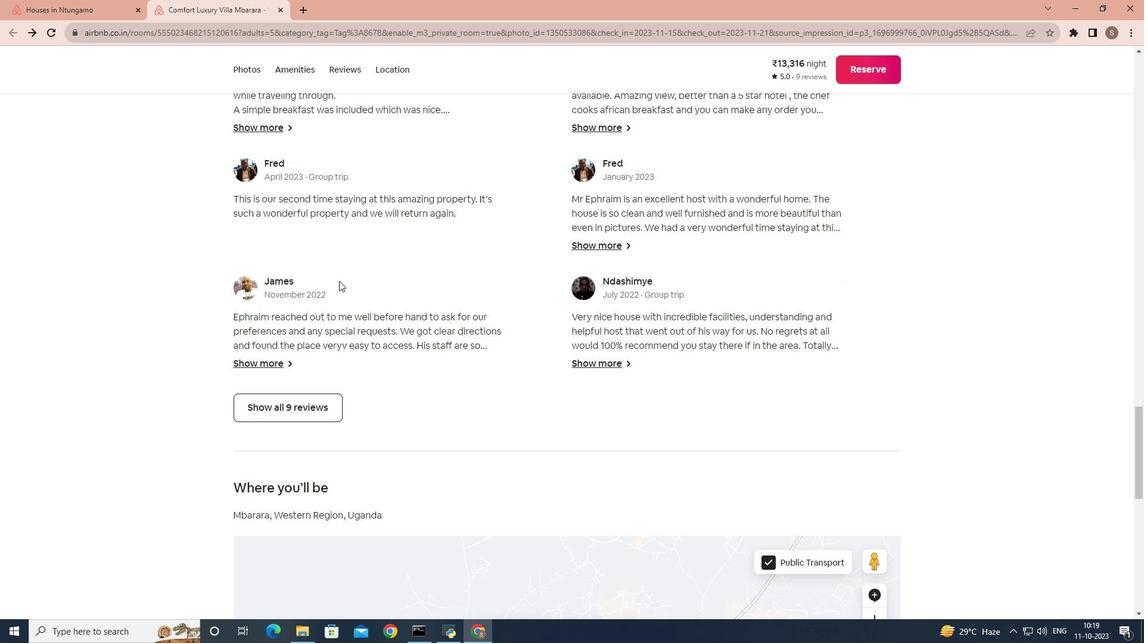
Action: Mouse scrolled (342, 284) with delta (0, 0)
Screenshot: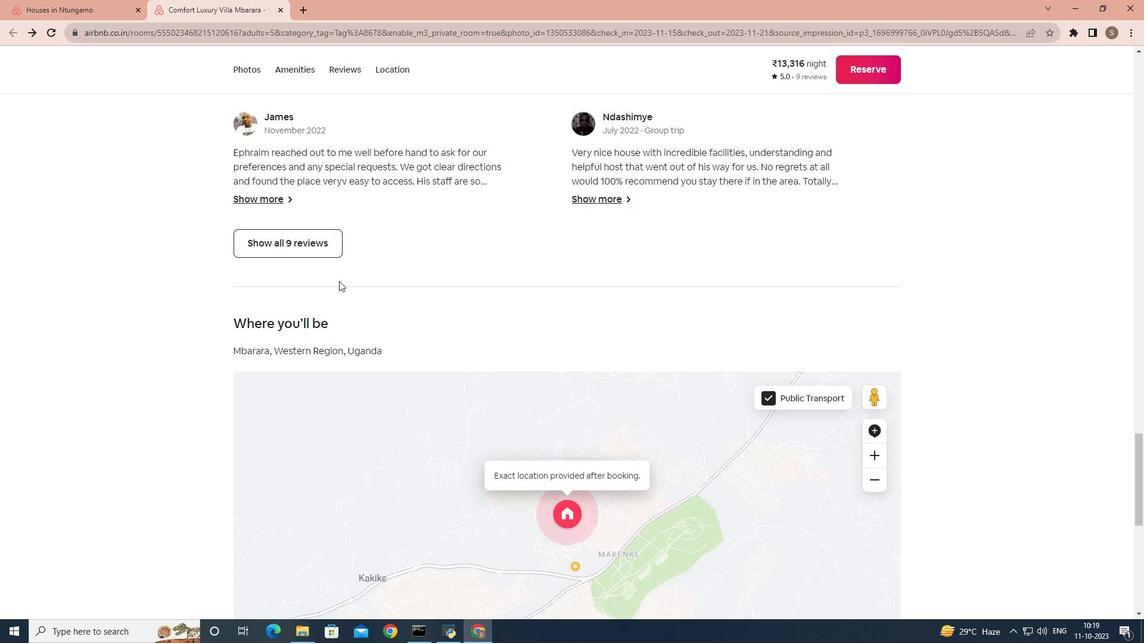 
Action: Mouse scrolled (342, 284) with delta (0, 0)
Screenshot: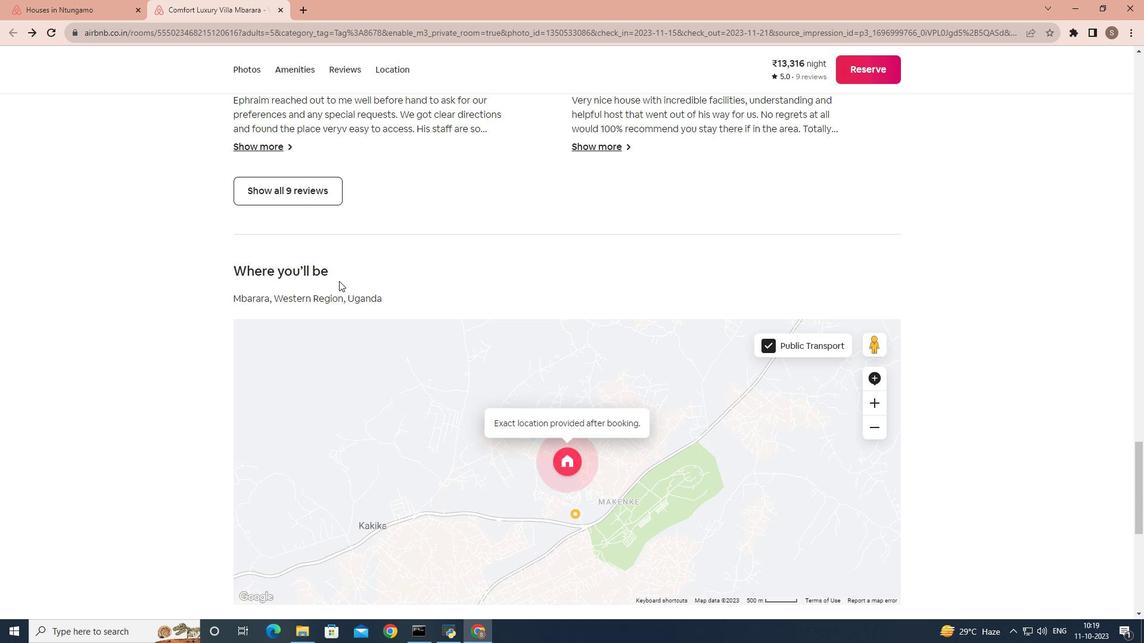 
Action: Mouse scrolled (342, 284) with delta (0, 0)
Screenshot: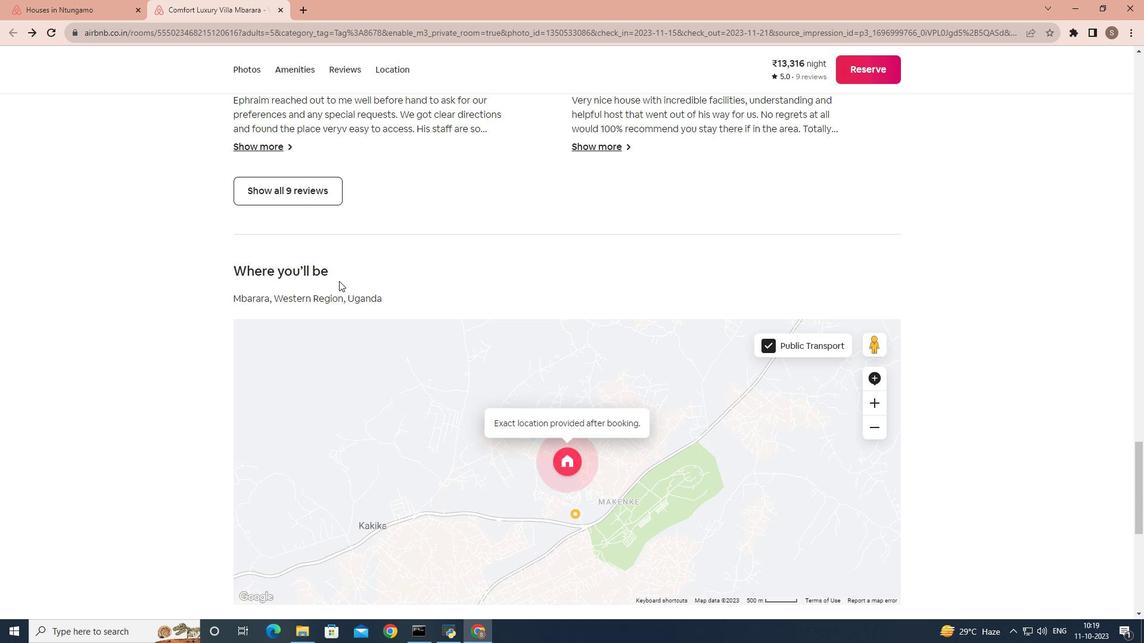 
Action: Mouse scrolled (342, 284) with delta (0, 0)
Screenshot: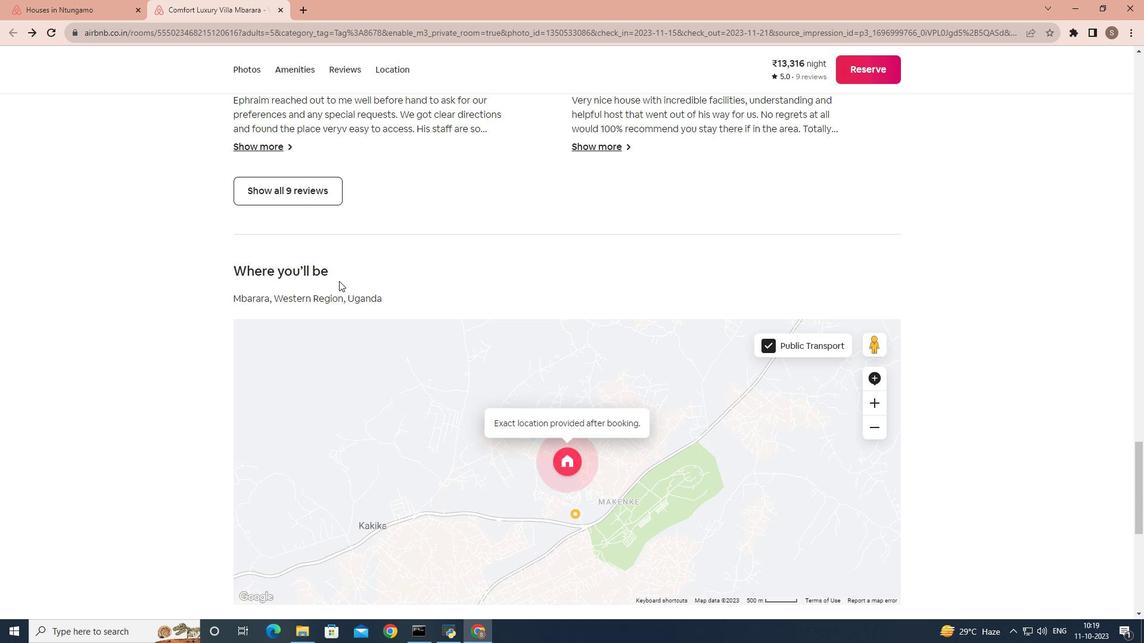 
Action: Mouse scrolled (342, 284) with delta (0, 0)
Screenshot: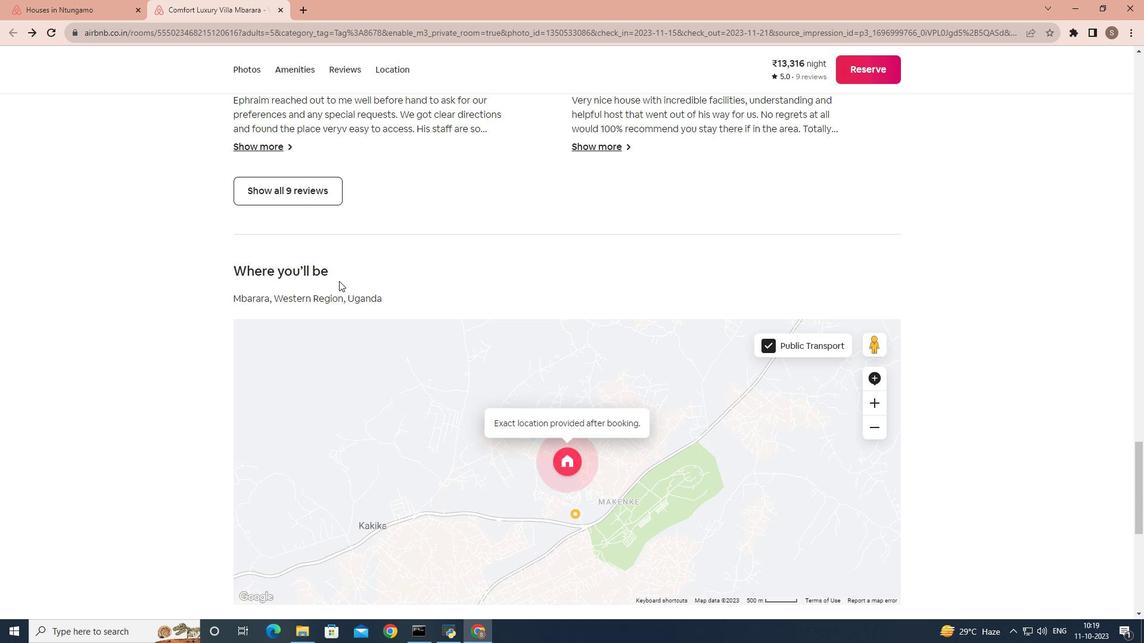 
Action: Mouse scrolled (342, 284) with delta (0, 0)
Screenshot: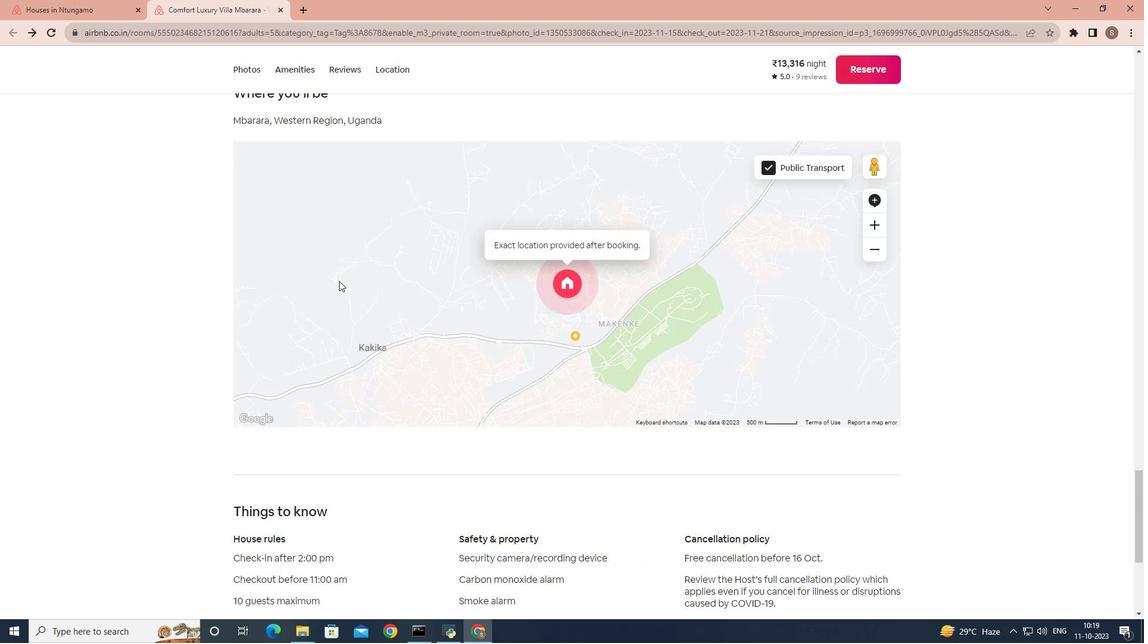 
Action: Mouse scrolled (342, 284) with delta (0, 0)
Screenshot: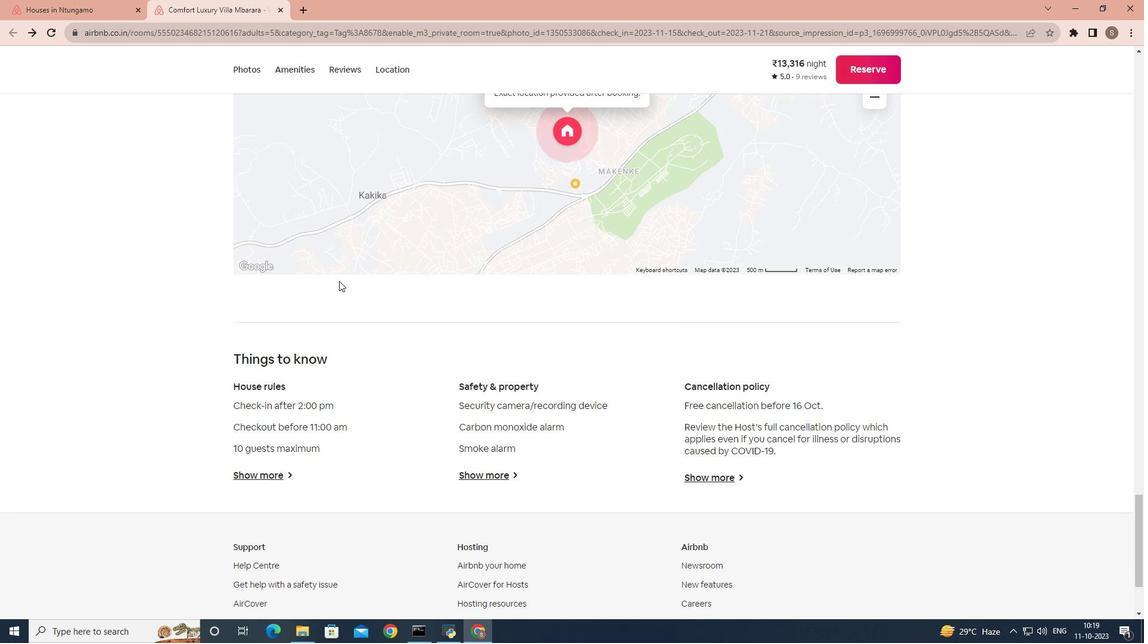 
Action: Mouse scrolled (342, 284) with delta (0, 0)
Screenshot: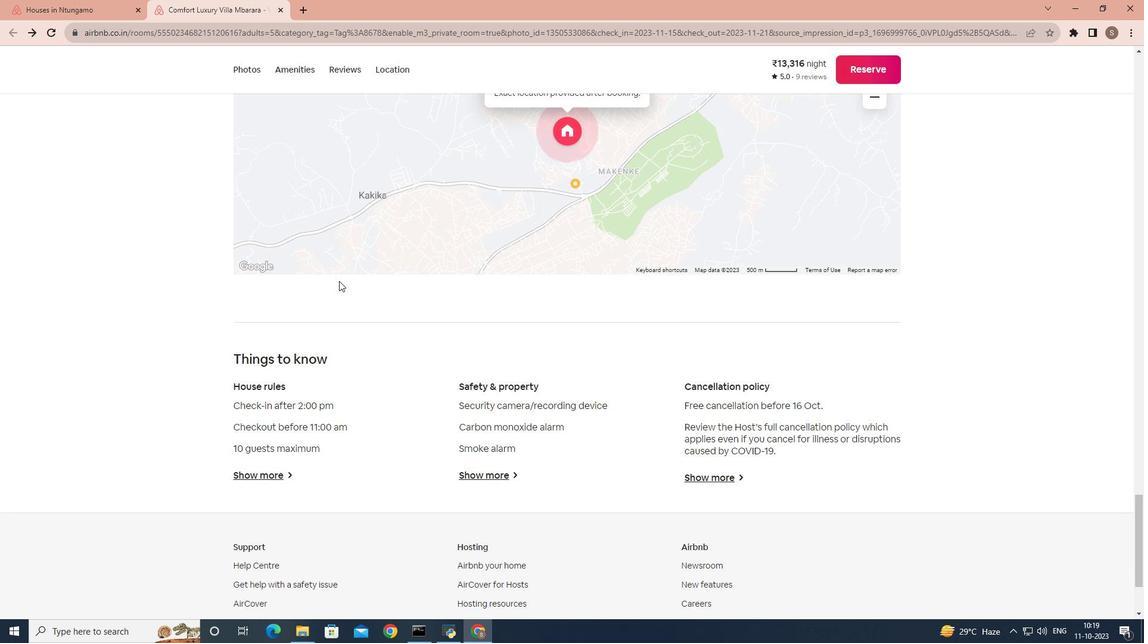 
Action: Mouse scrolled (342, 284) with delta (0, 0)
Screenshot: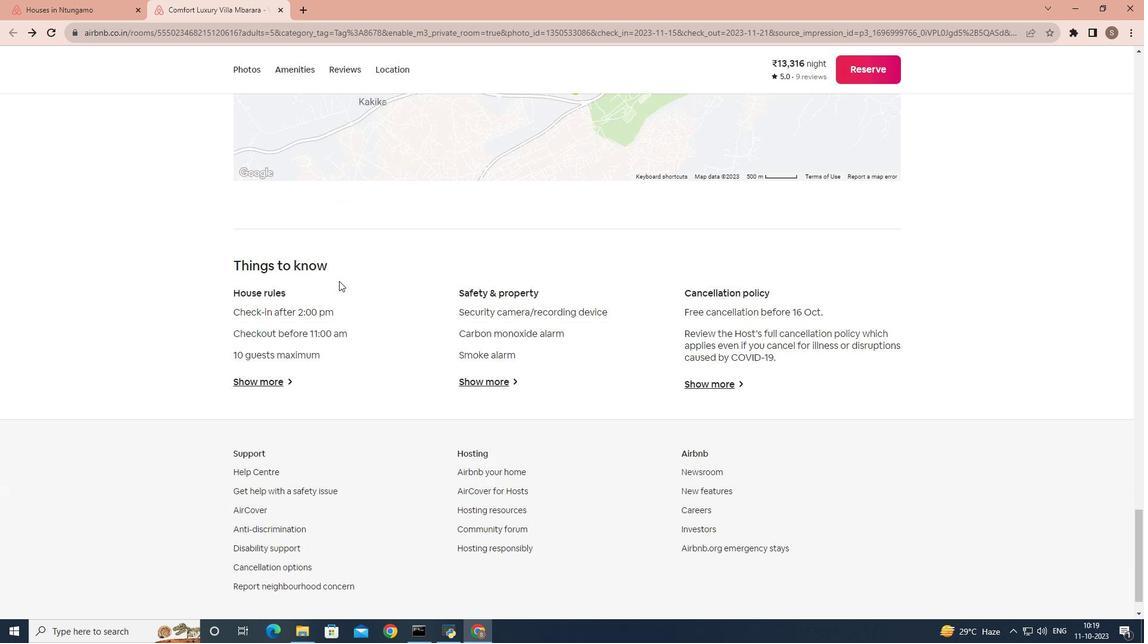 
Action: Mouse scrolled (342, 284) with delta (0, 0)
Screenshot: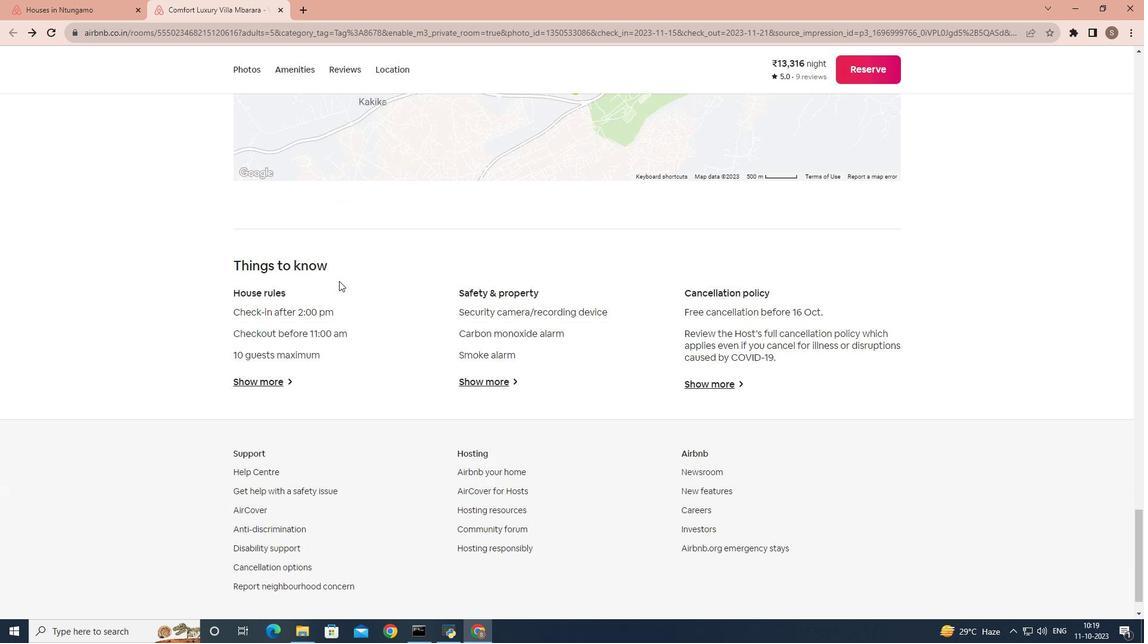 
Action: Mouse scrolled (342, 284) with delta (0, 0)
Screenshot: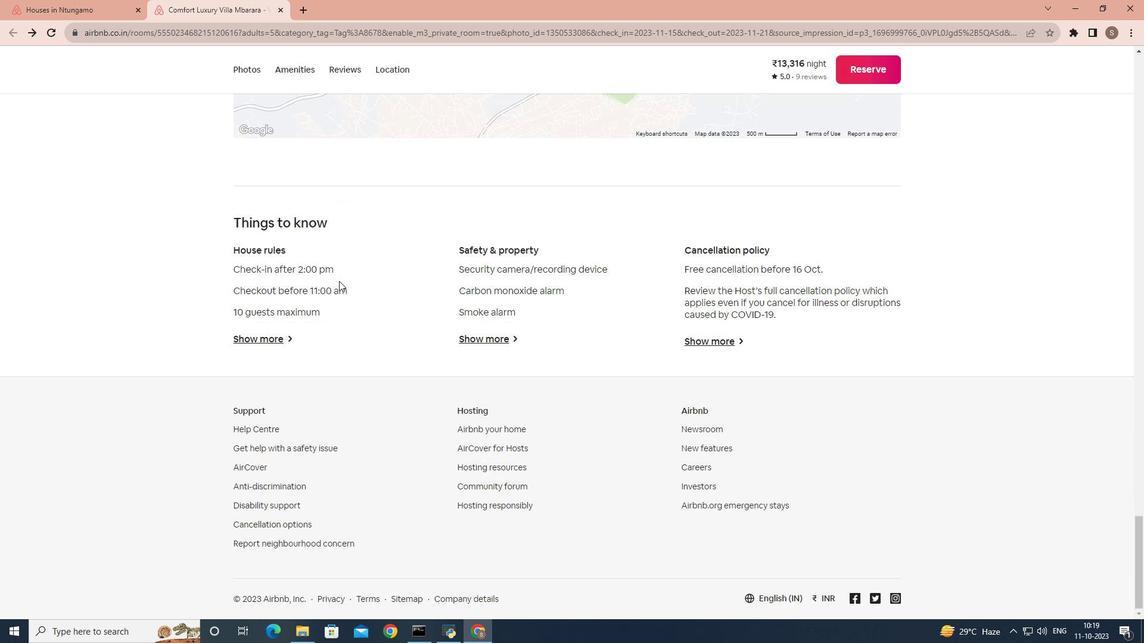 
Action: Mouse moved to (241, 337)
Screenshot: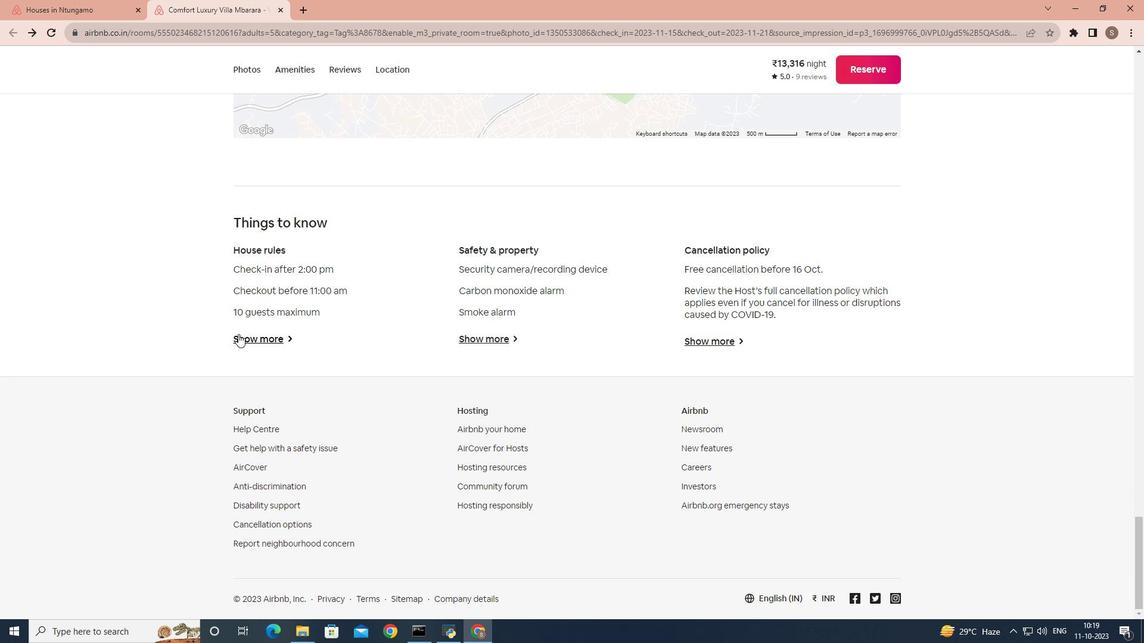 
Action: Mouse pressed left at (241, 337)
Screenshot: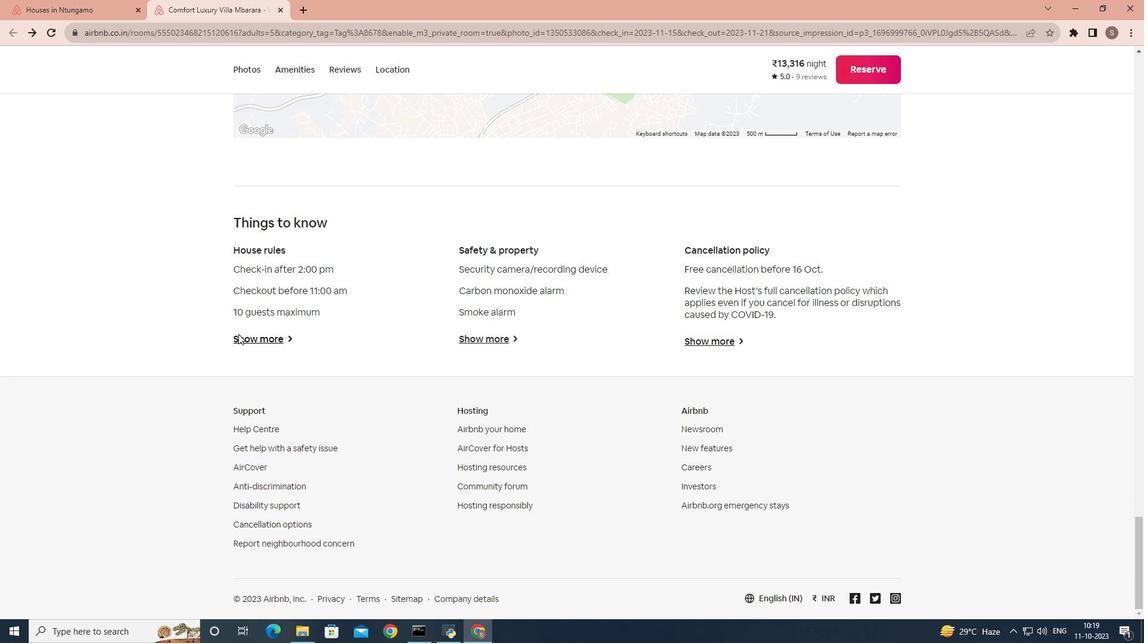 
Action: Mouse moved to (441, 266)
Screenshot: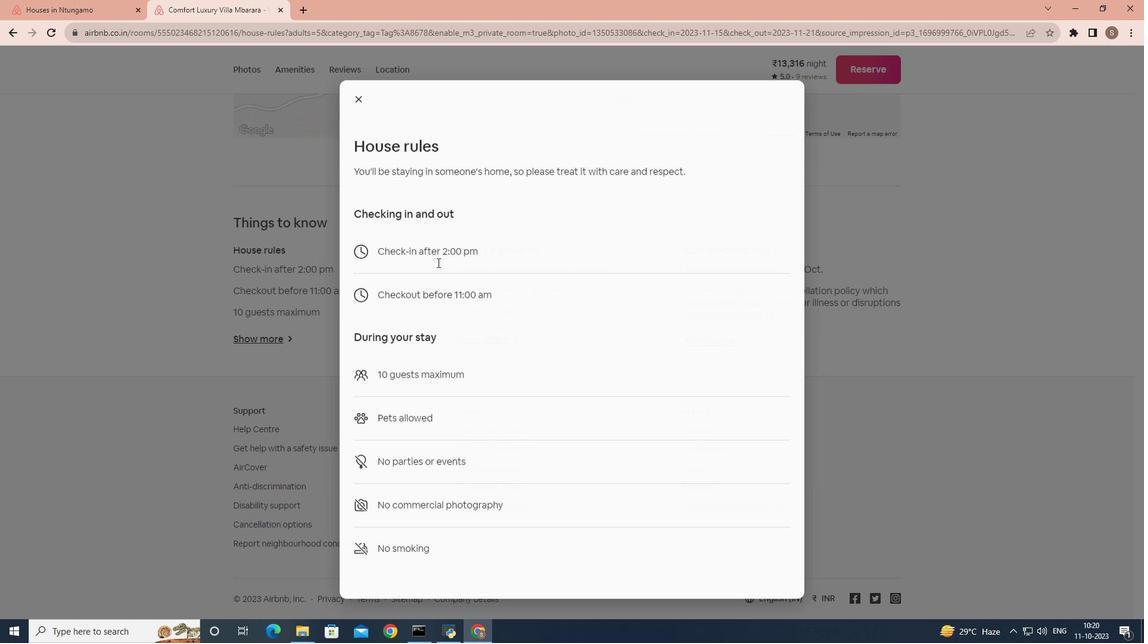 
Action: Mouse scrolled (441, 265) with delta (0, 0)
Screenshot: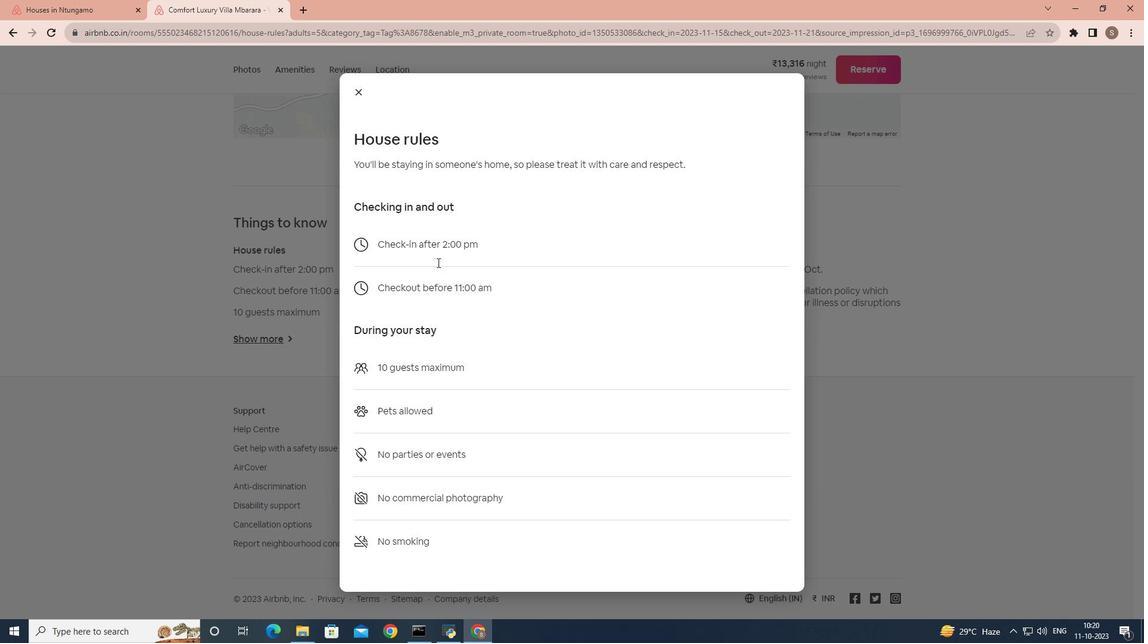 
Action: Mouse scrolled (441, 265) with delta (0, 0)
Screenshot: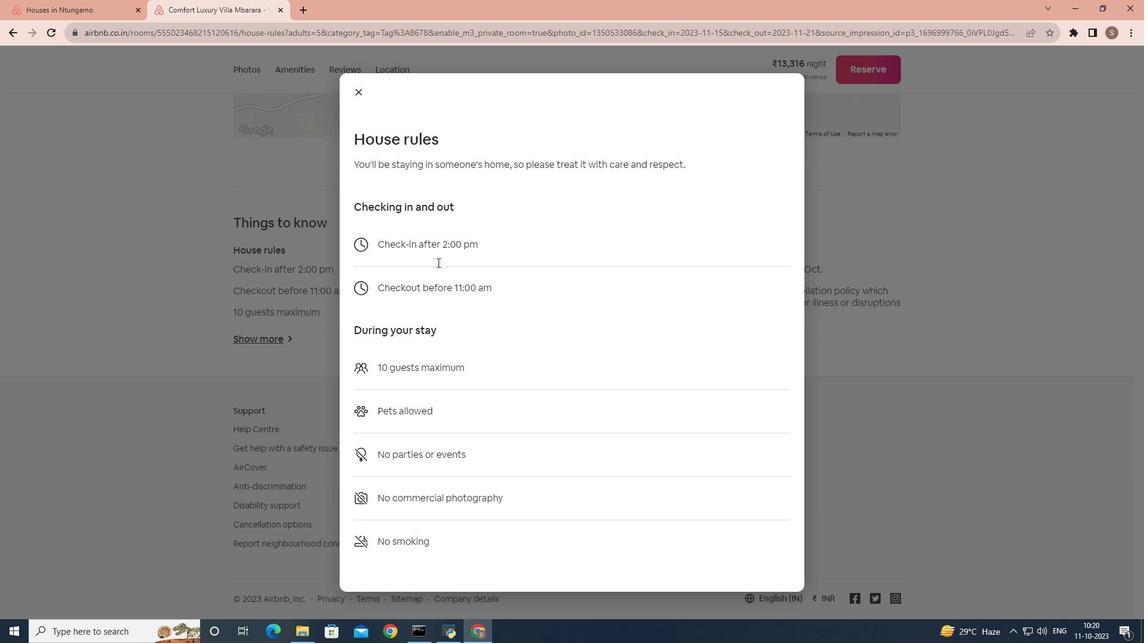 
Action: Mouse scrolled (441, 265) with delta (0, 0)
Screenshot: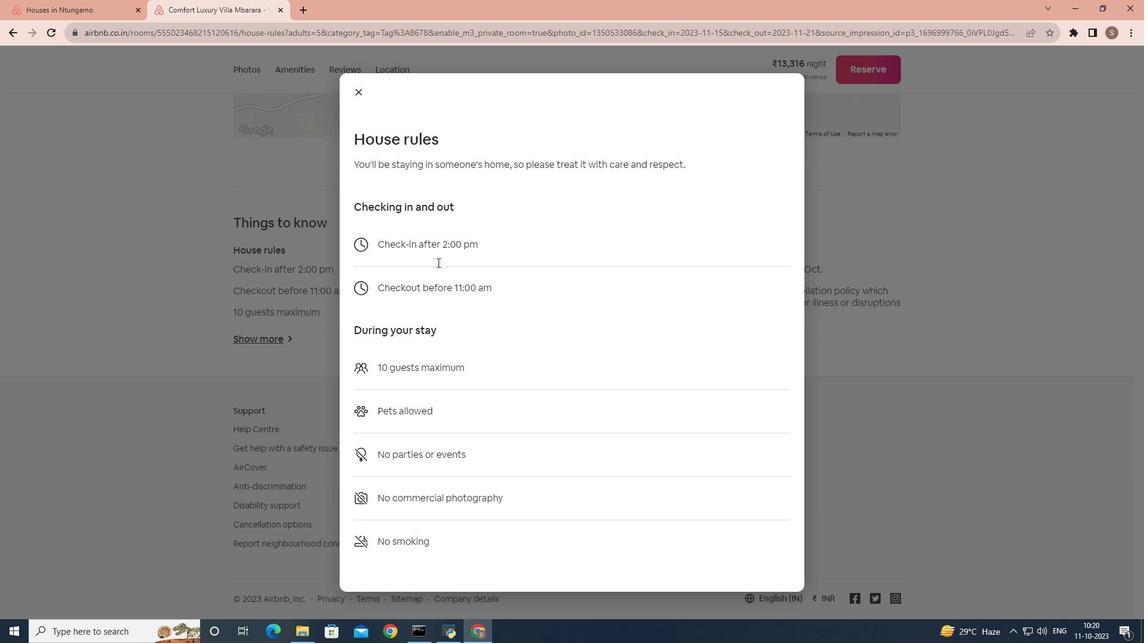 
Action: Mouse scrolled (441, 265) with delta (0, 0)
Screenshot: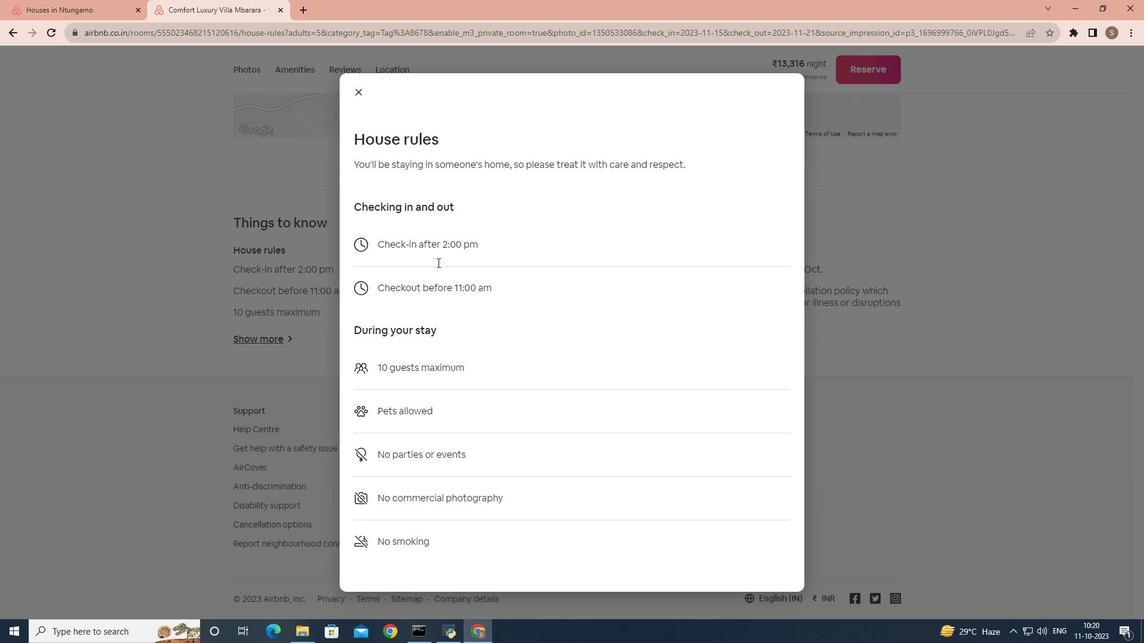 
Action: Mouse scrolled (441, 265) with delta (0, 0)
Screenshot: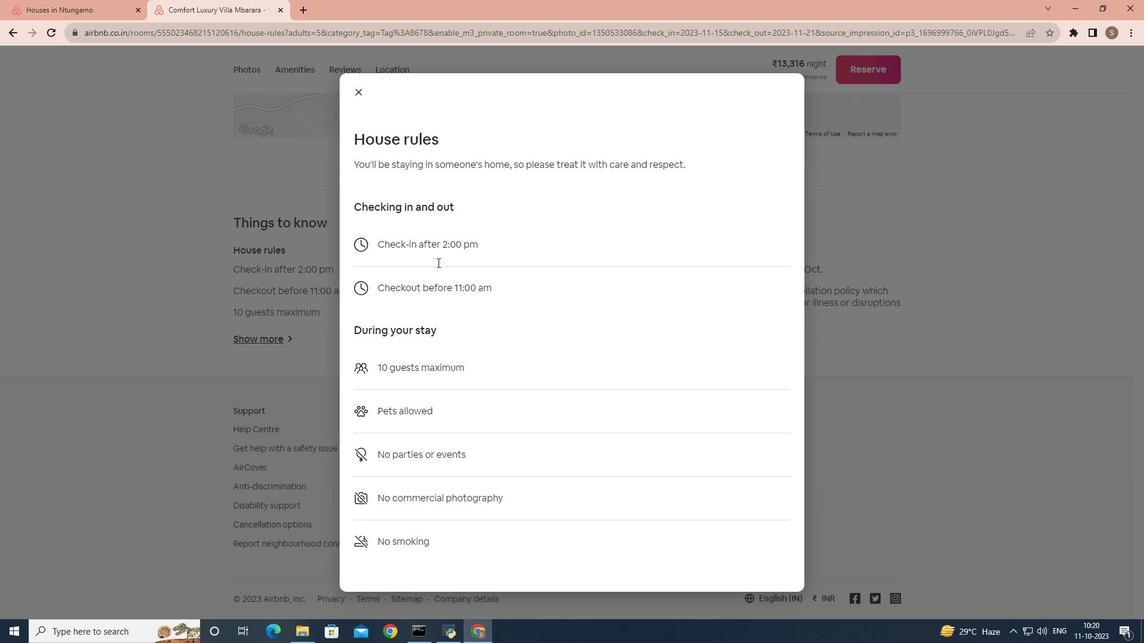 
Action: Mouse moved to (367, 93)
Screenshot: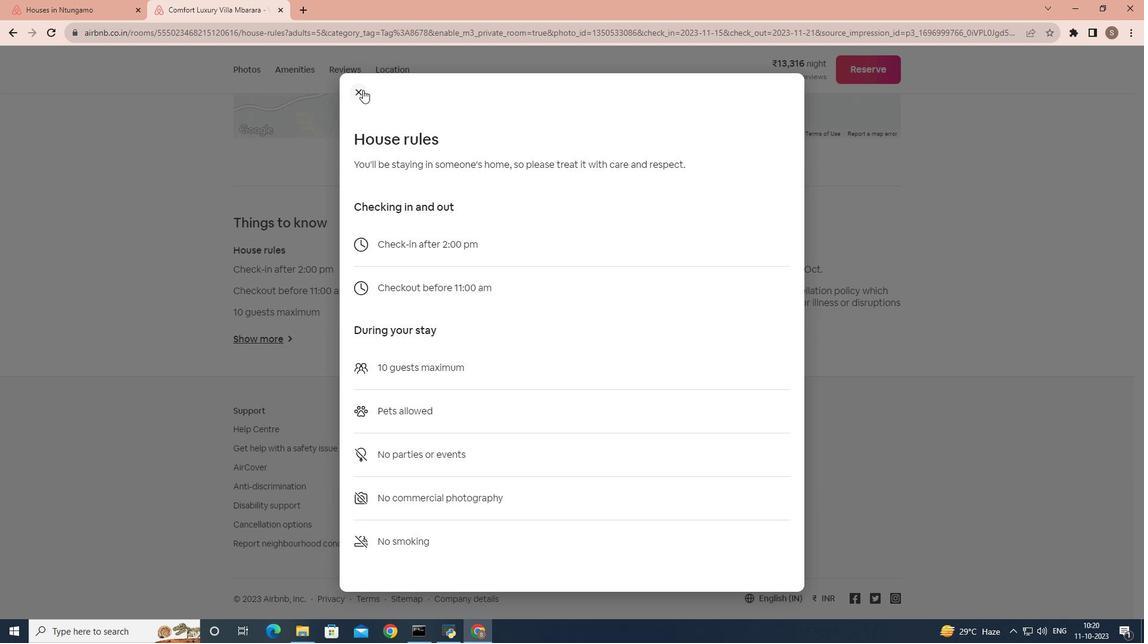 
Action: Mouse pressed left at (367, 93)
Screenshot: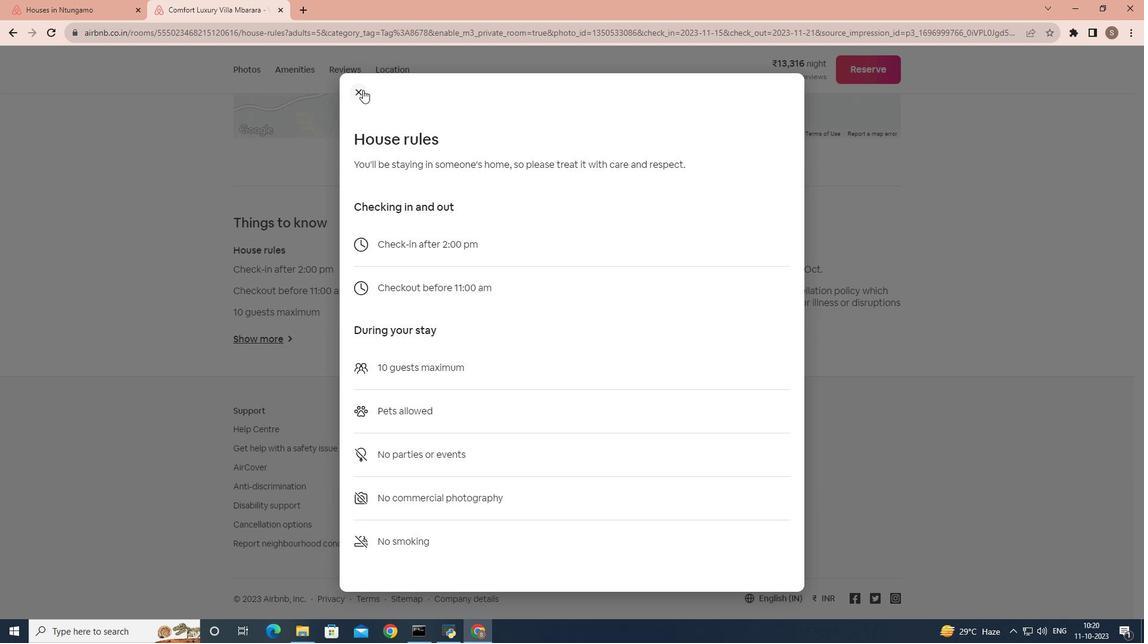
Action: Mouse moved to (271, 259)
Screenshot: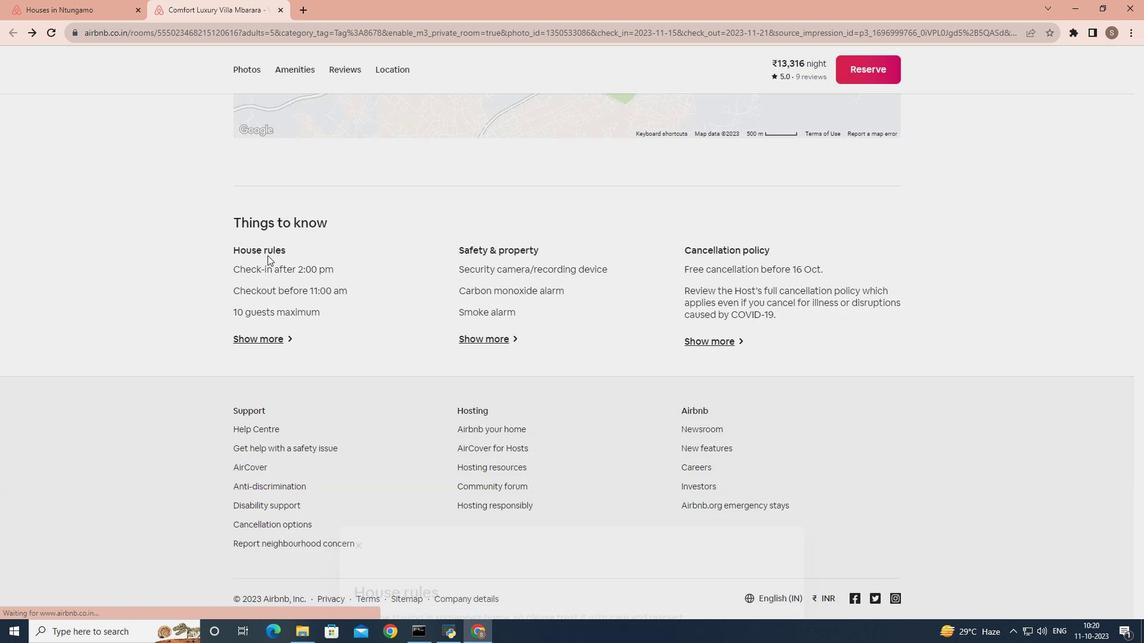 
Action: Mouse scrolled (271, 259) with delta (0, 0)
Screenshot: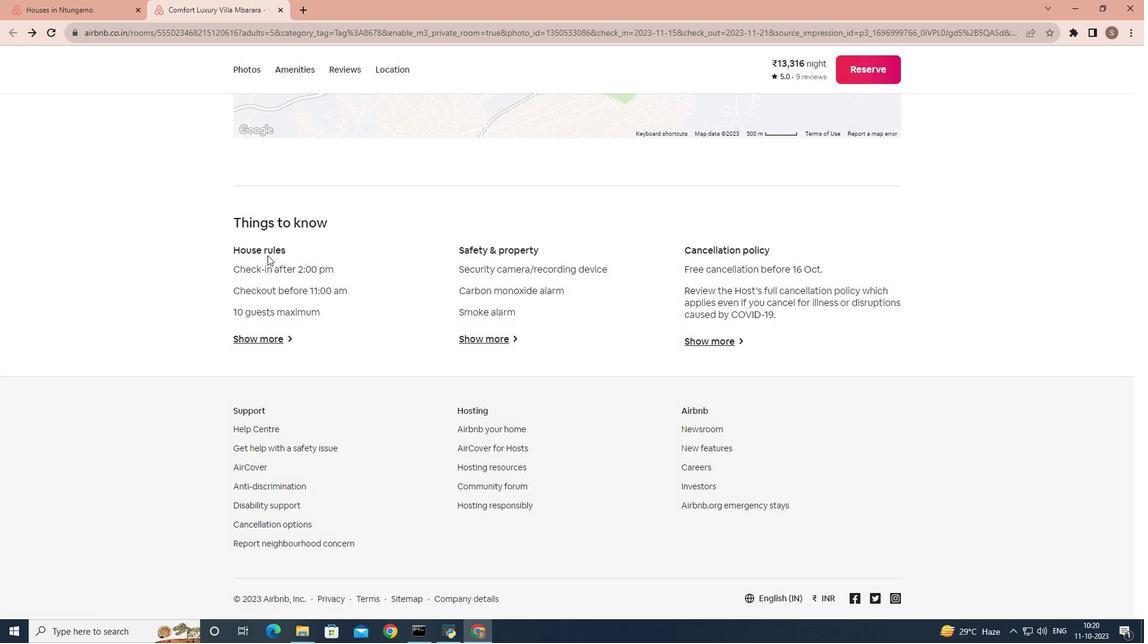 
Action: Mouse scrolled (271, 259) with delta (0, 0)
Screenshot: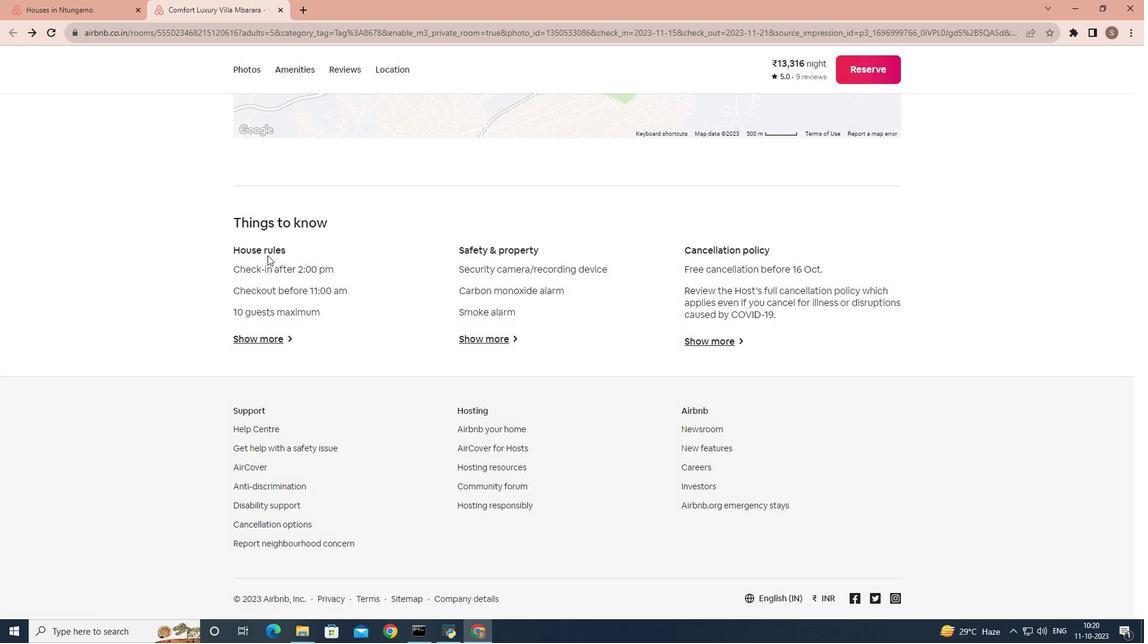 
Action: Mouse scrolled (271, 259) with delta (0, 0)
Screenshot: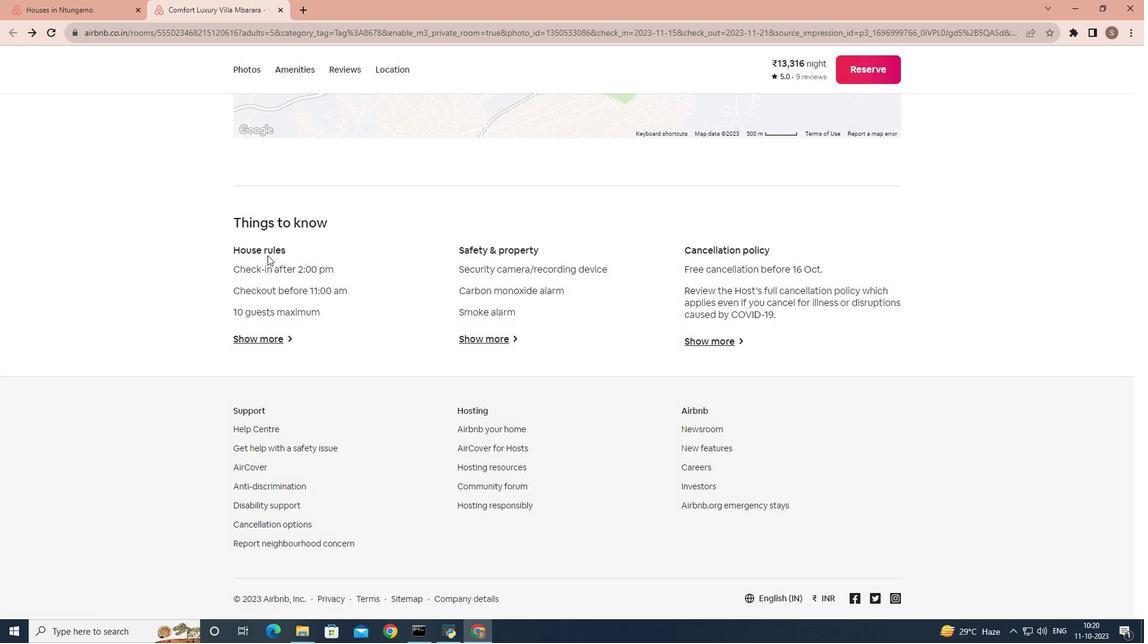 
Action: Mouse scrolled (271, 259) with delta (0, 0)
Screenshot: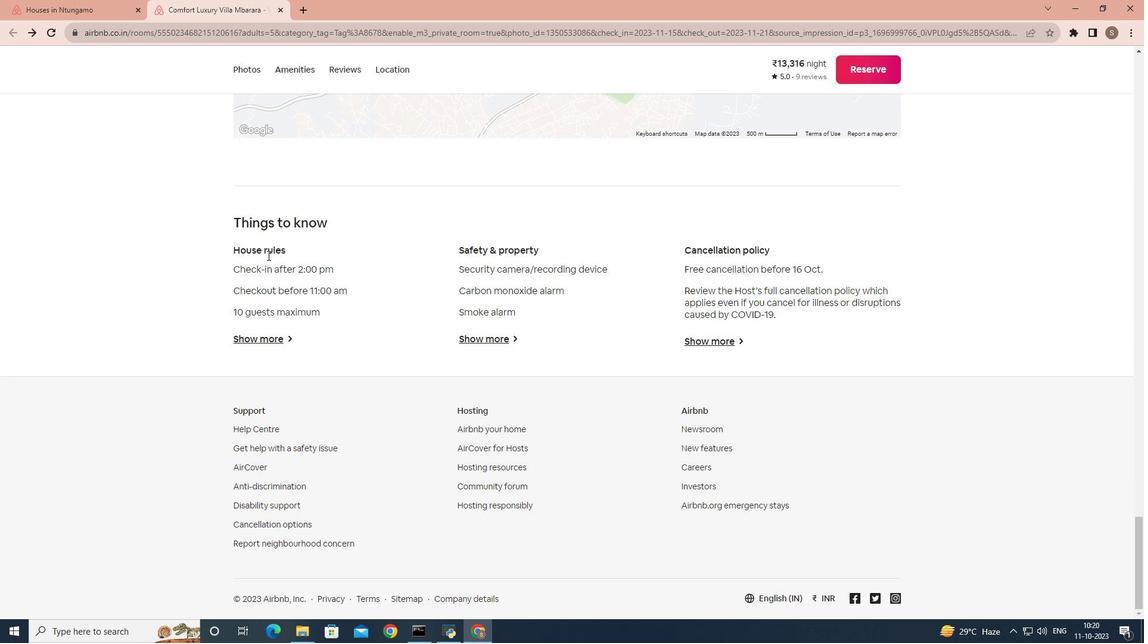 
Action: Mouse scrolled (271, 259) with delta (0, 0)
Screenshot: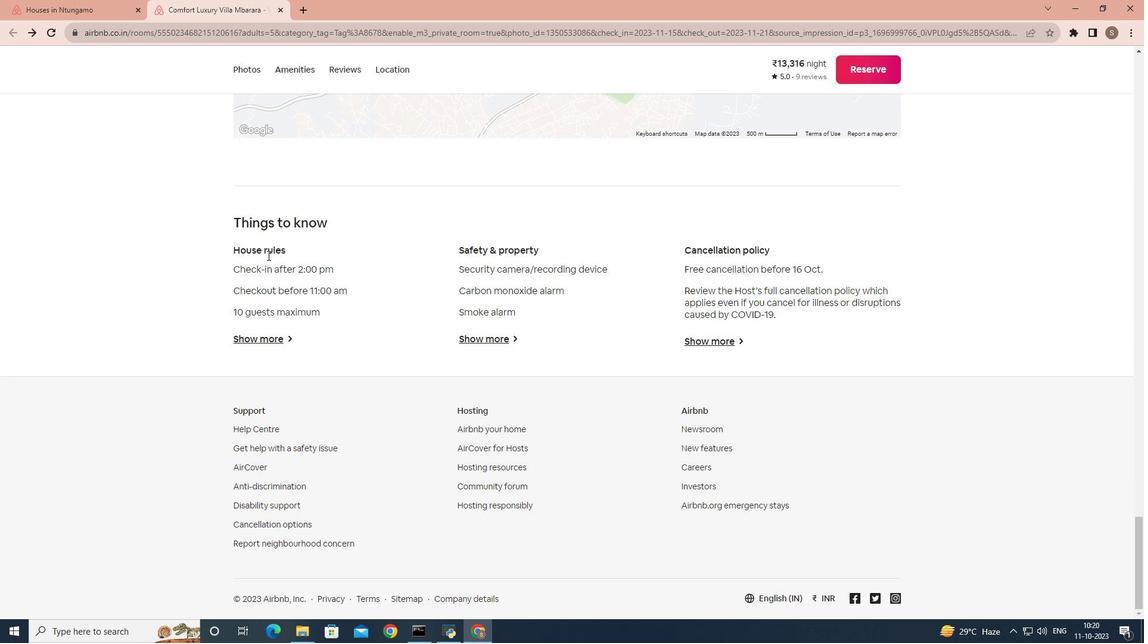
Action: Mouse scrolled (271, 259) with delta (0, 0)
Screenshot: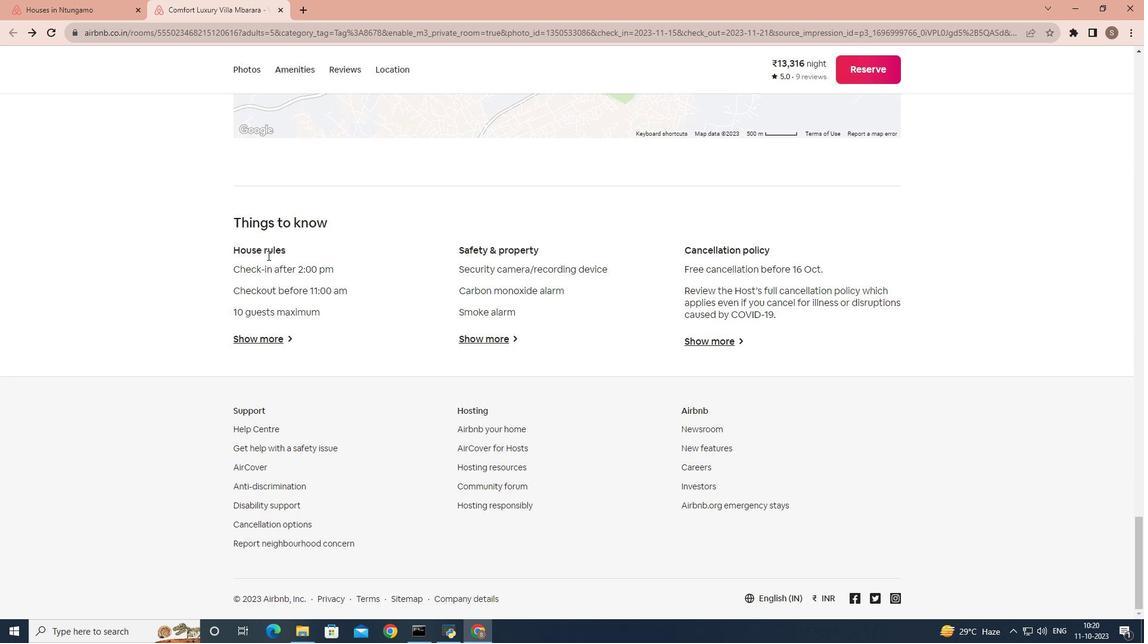 
Action: Mouse scrolled (271, 259) with delta (0, 0)
Screenshot: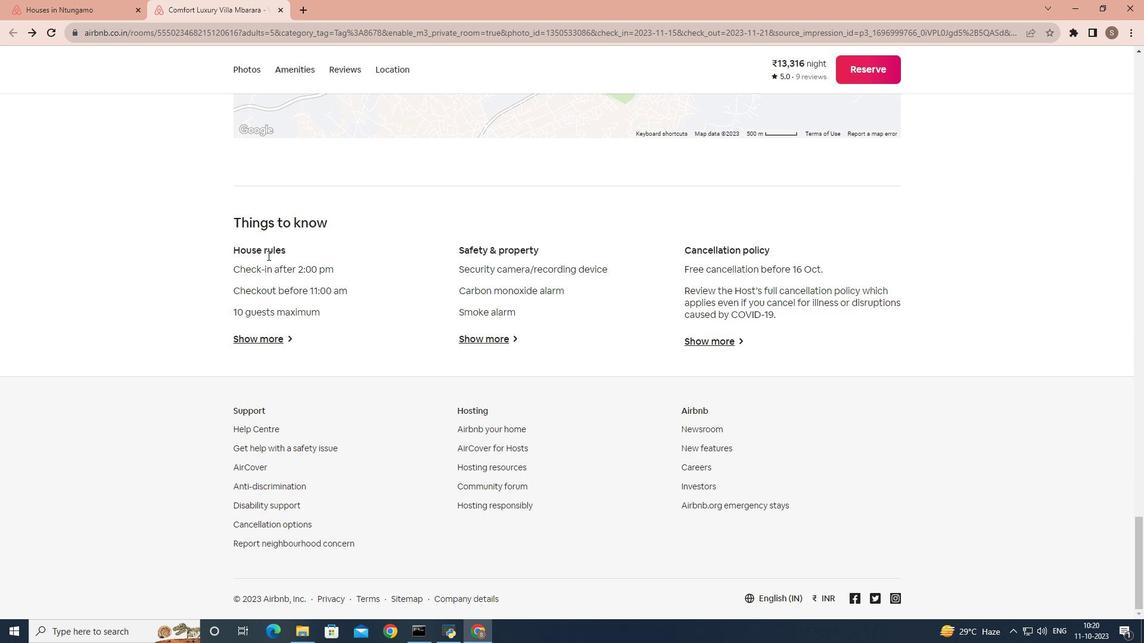 
Action: Mouse scrolled (271, 259) with delta (0, 0)
Screenshot: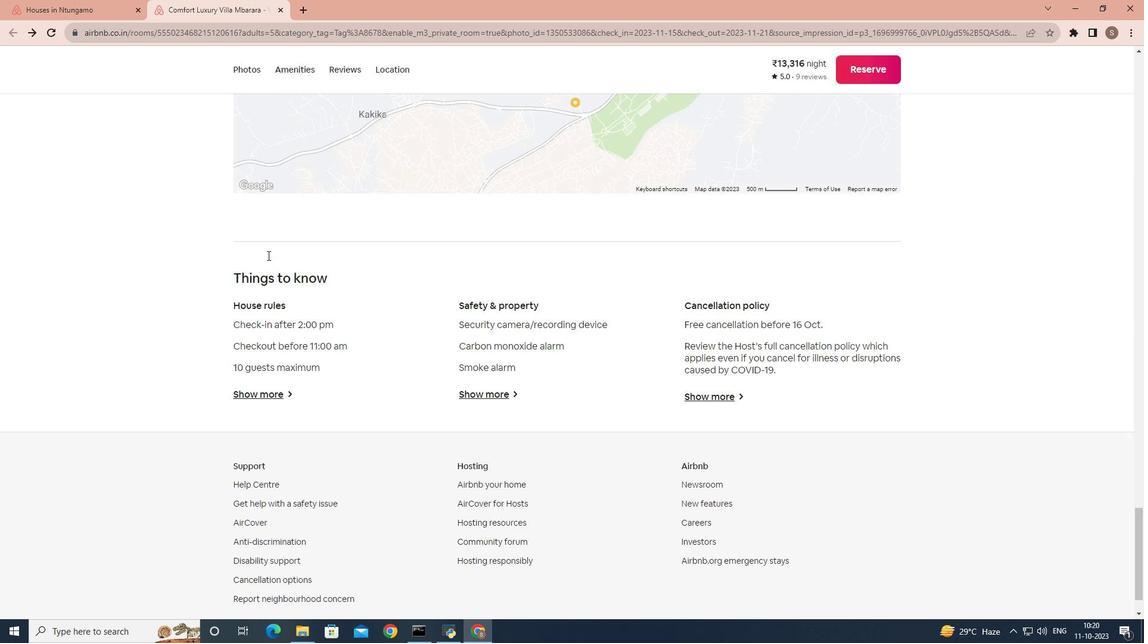 
Action: Mouse scrolled (271, 259) with delta (0, 0)
Screenshot: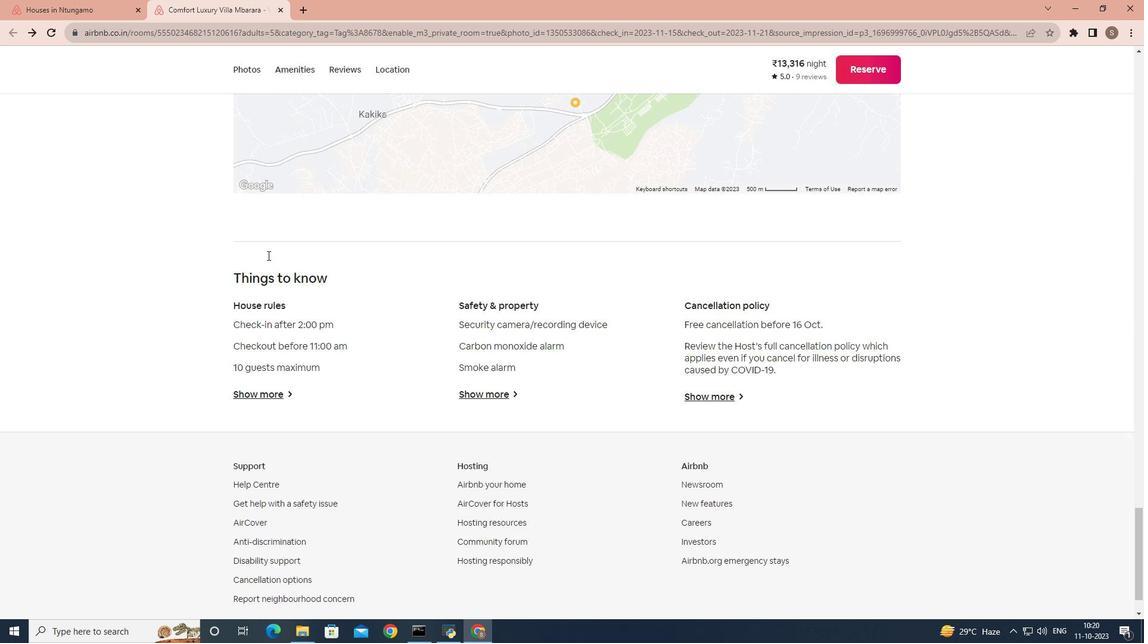 
Action: Mouse scrolled (271, 259) with delta (0, 0)
Screenshot: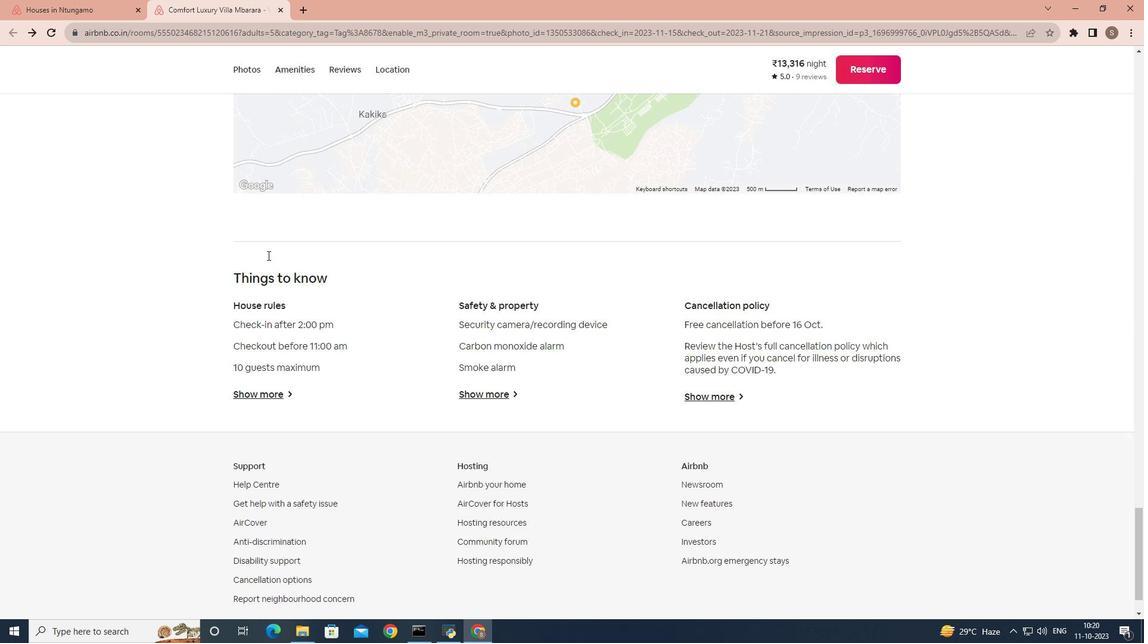 
Action: Mouse scrolled (271, 259) with delta (0, 0)
Screenshot: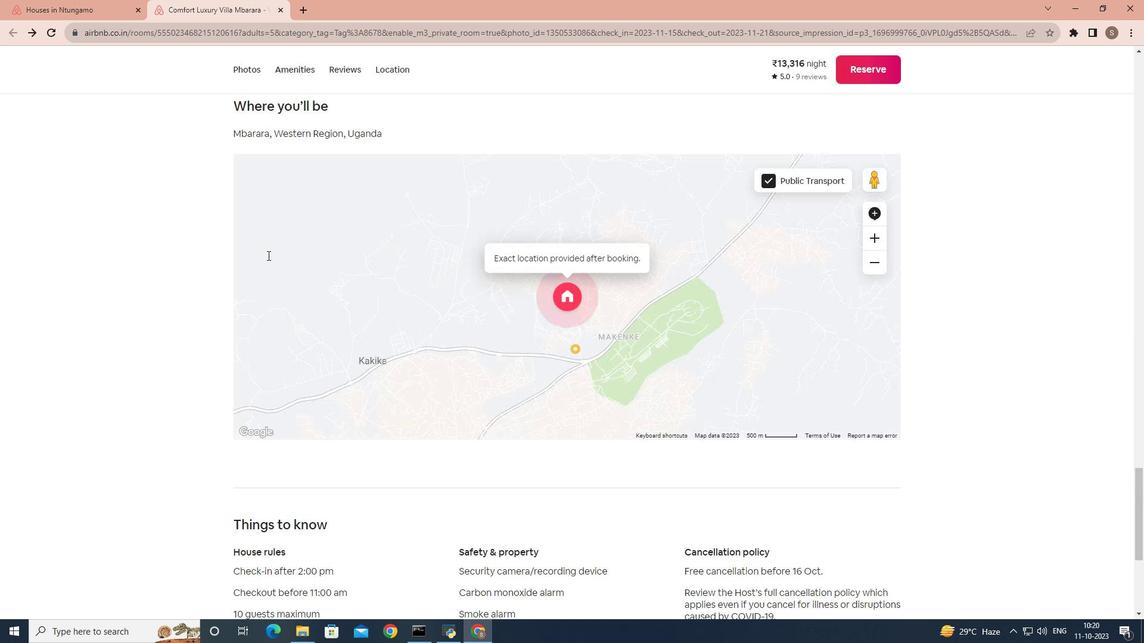
Action: Mouse scrolled (271, 259) with delta (0, 0)
Screenshot: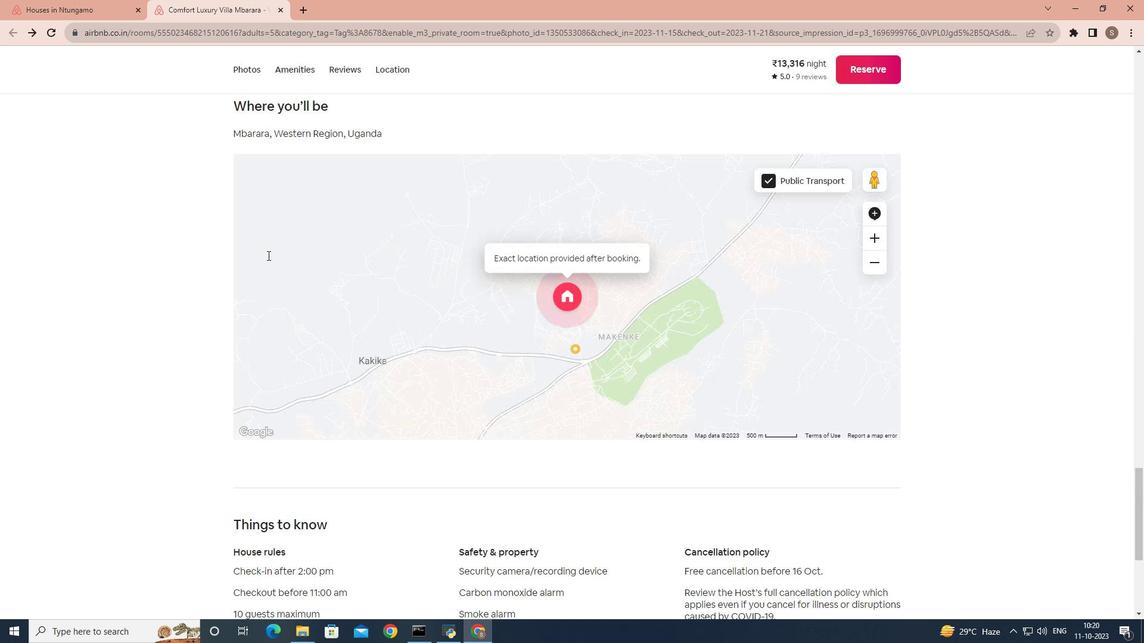 
Action: Mouse scrolled (271, 259) with delta (0, 0)
Screenshot: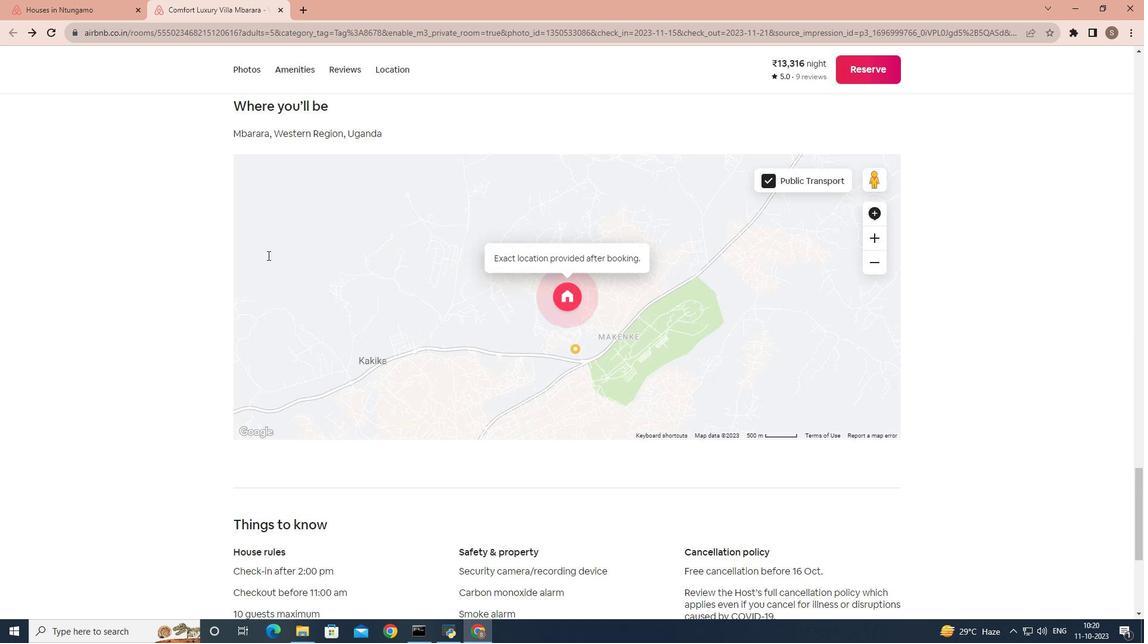 
Action: Mouse scrolled (271, 259) with delta (0, 0)
Screenshot: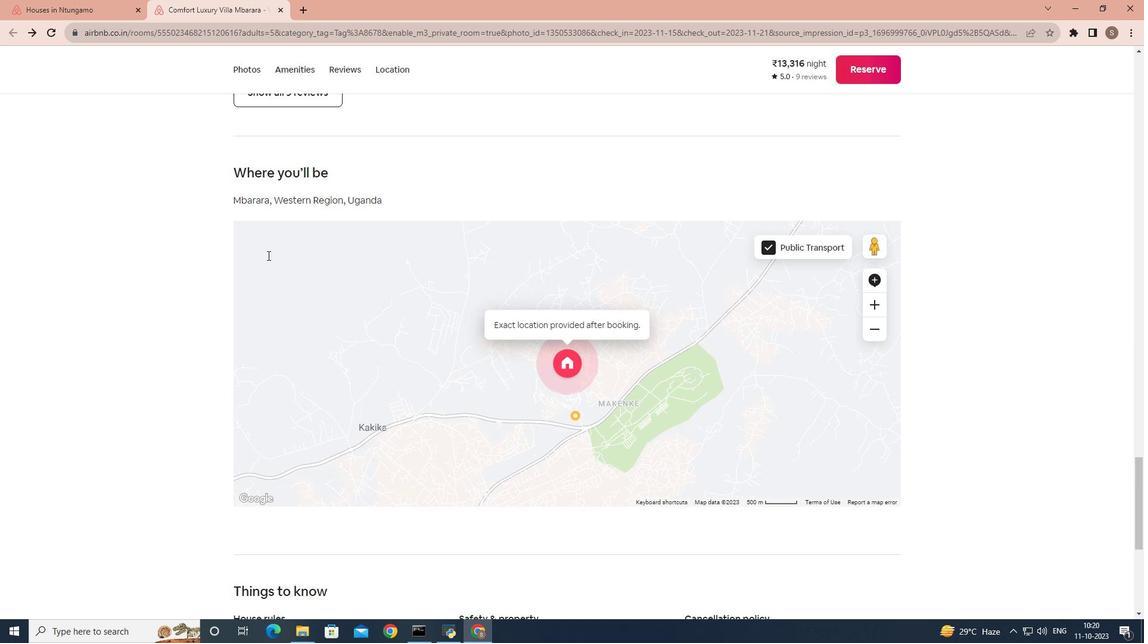 
Action: Mouse scrolled (271, 259) with delta (0, 0)
Screenshot: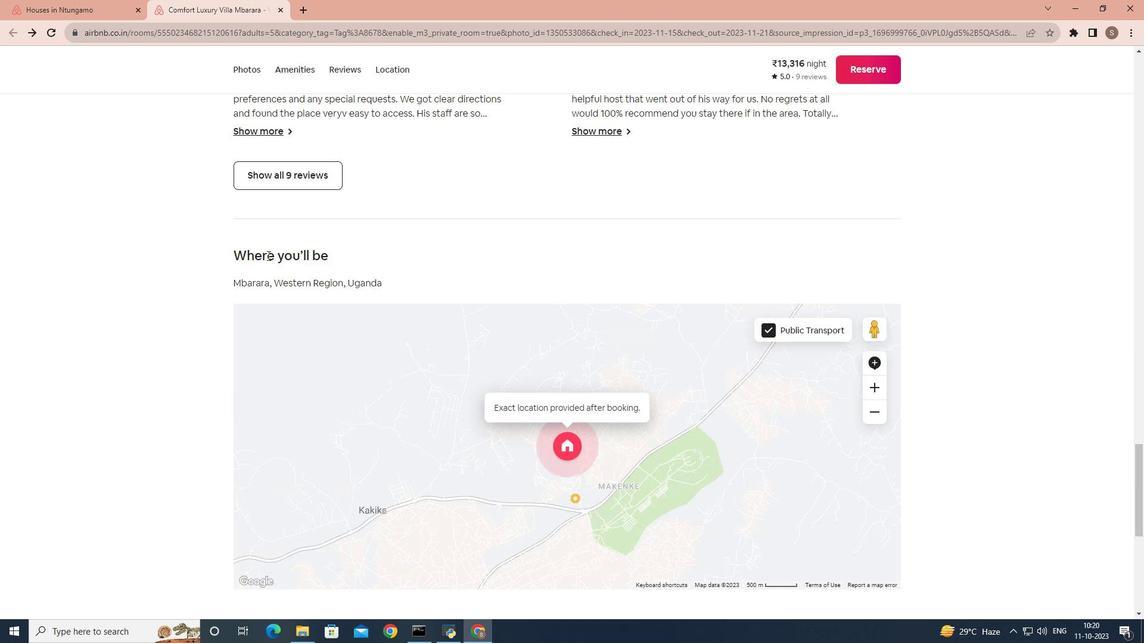 
Action: Mouse scrolled (271, 259) with delta (0, 0)
Screenshot: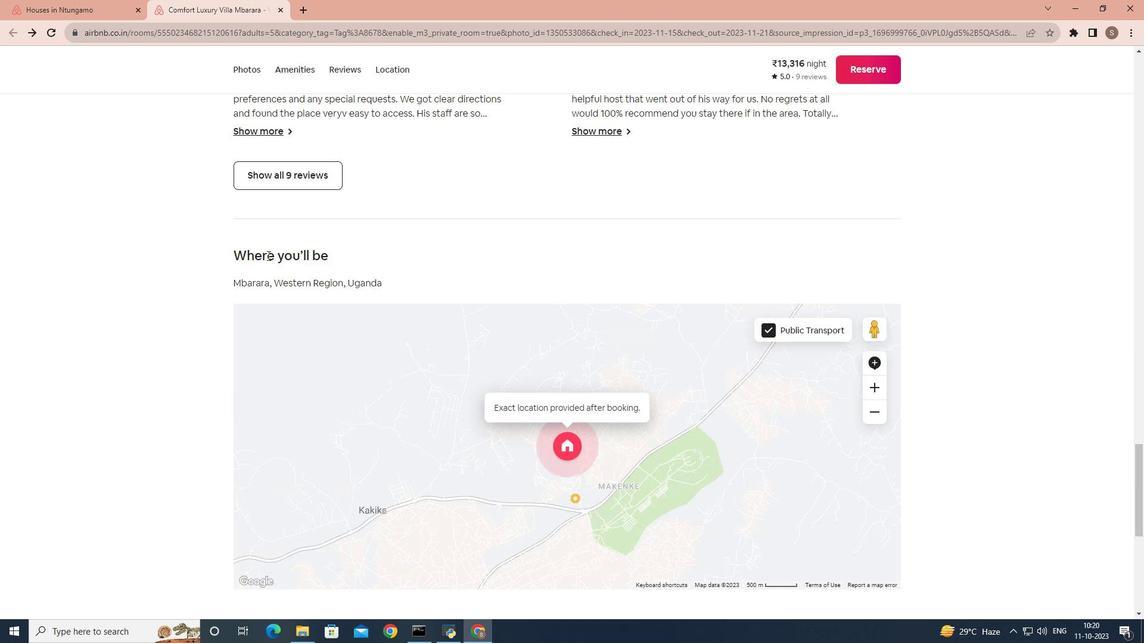 
Action: Mouse scrolled (271, 259) with delta (0, 0)
Screenshot: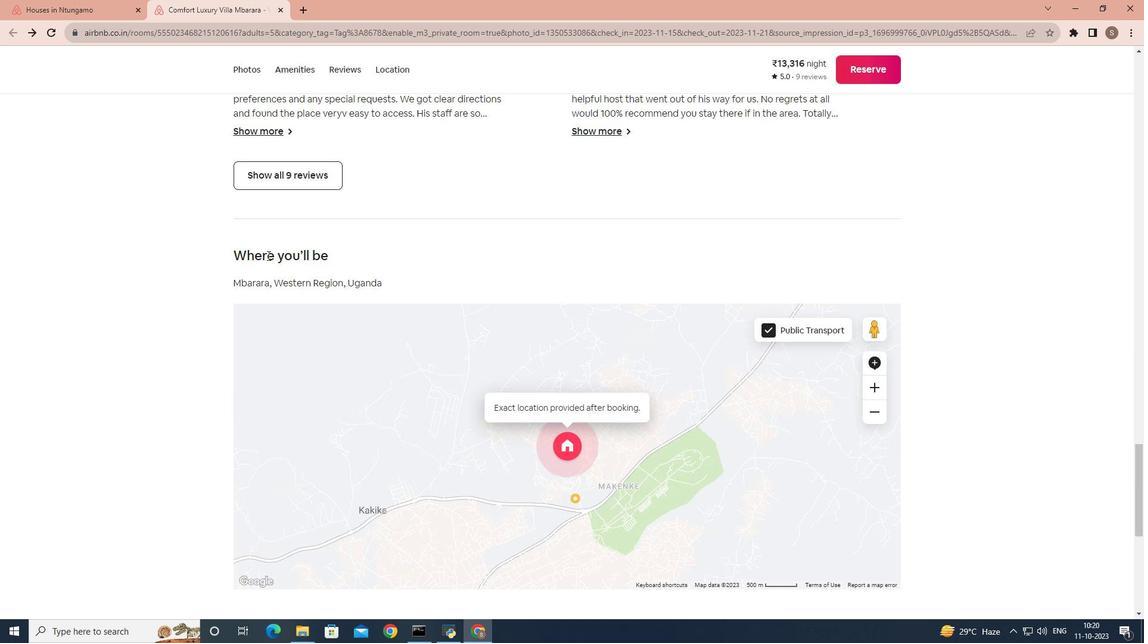 
Action: Mouse scrolled (271, 259) with delta (0, 0)
Screenshot: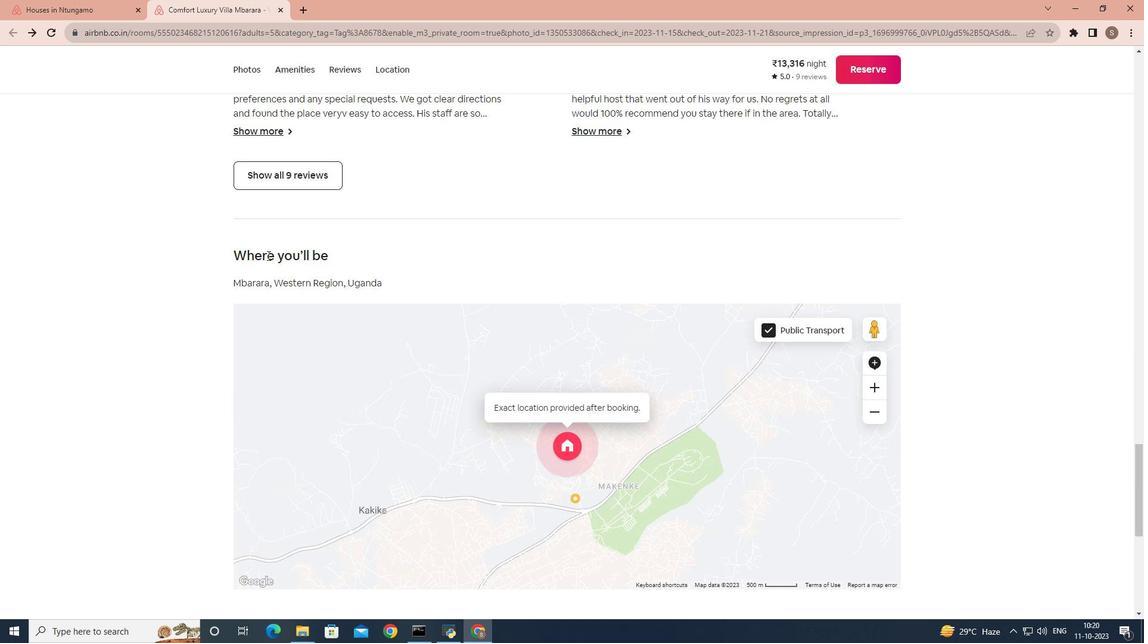 
Action: Mouse scrolled (271, 259) with delta (0, 0)
Screenshot: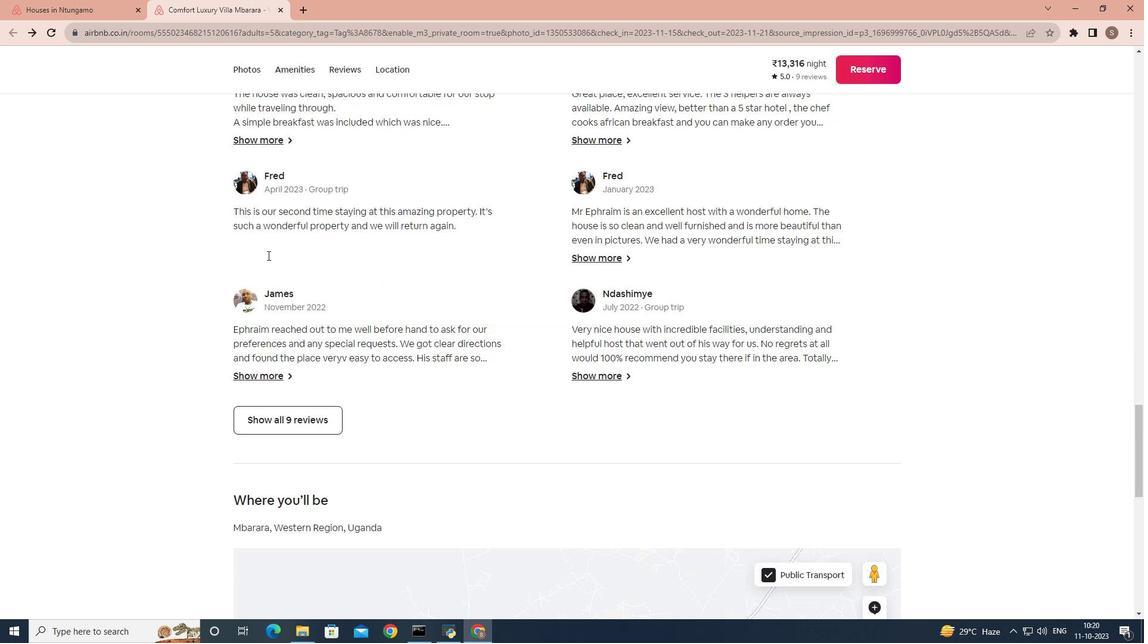 
Action: Mouse scrolled (271, 259) with delta (0, 0)
Screenshot: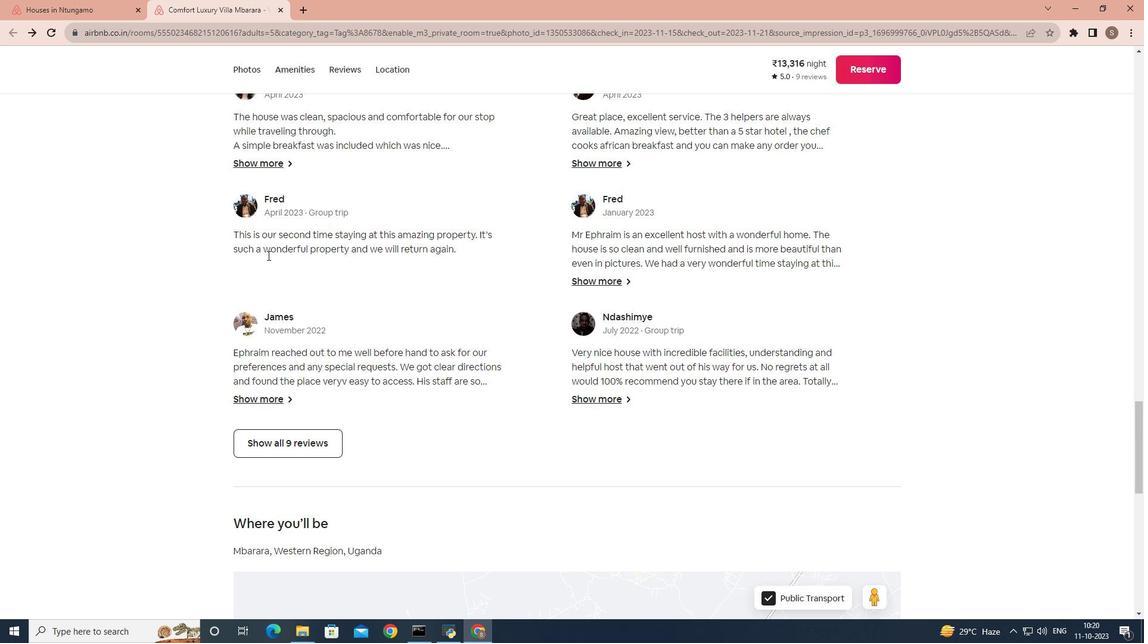
Action: Mouse scrolled (271, 259) with delta (0, 0)
Screenshot: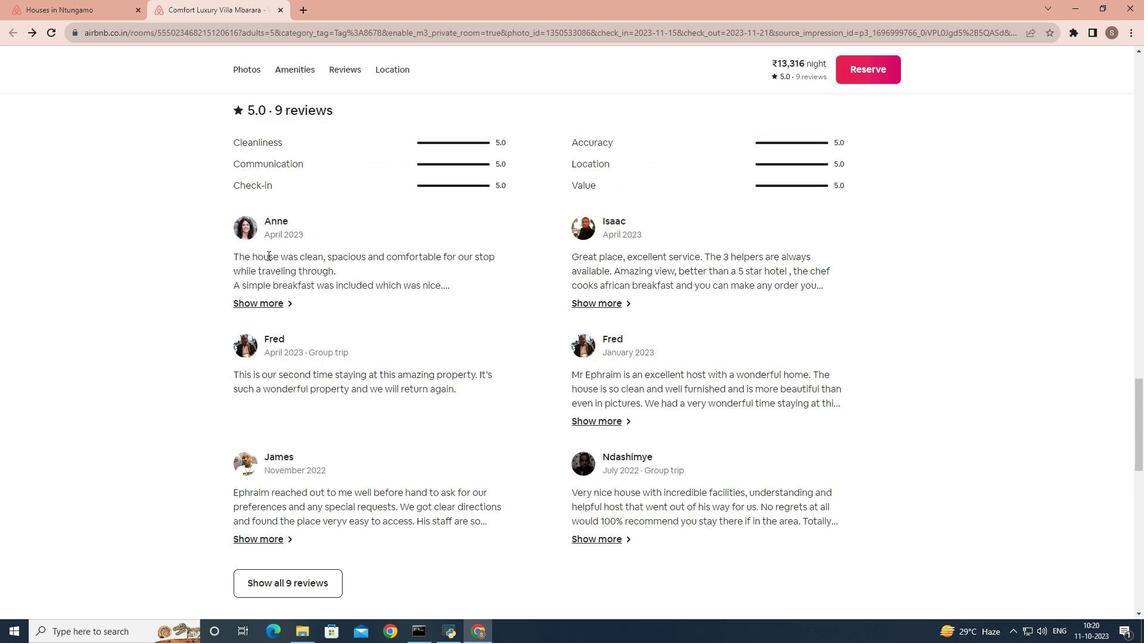 
Action: Mouse scrolled (271, 259) with delta (0, 0)
Screenshot: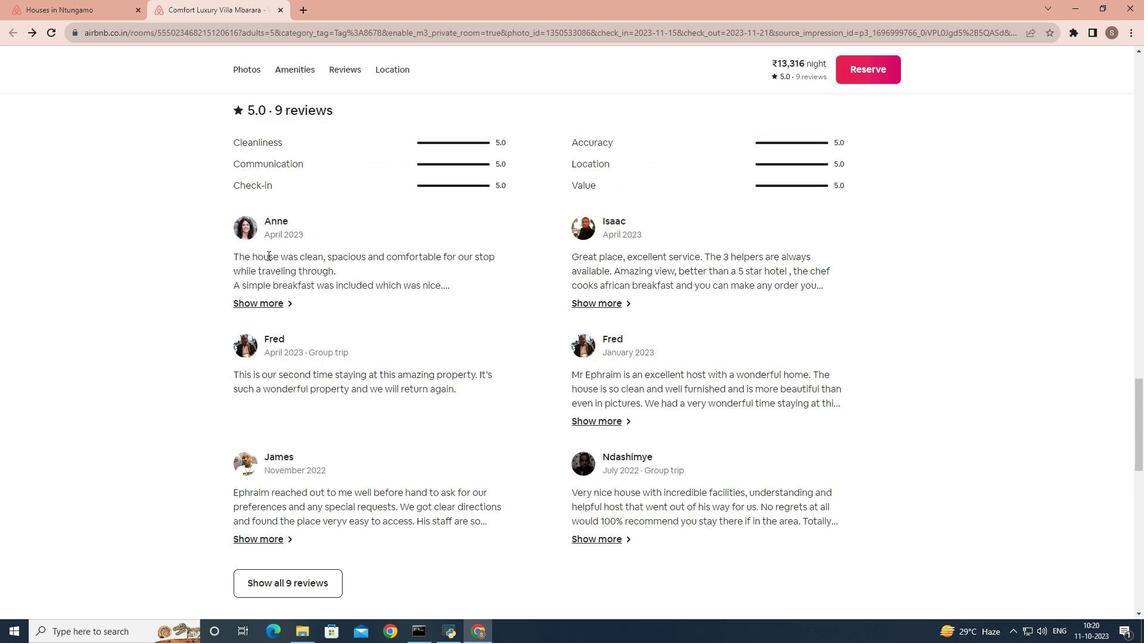 
Action: Mouse scrolled (271, 259) with delta (0, 0)
Screenshot: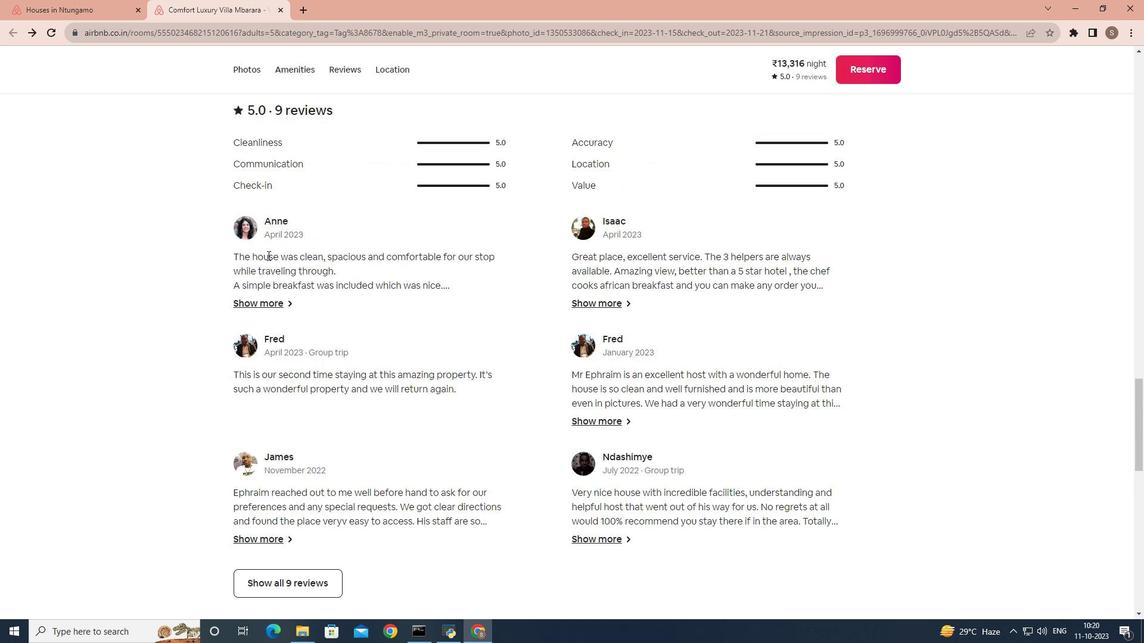 
Action: Mouse scrolled (271, 259) with delta (0, 0)
Screenshot: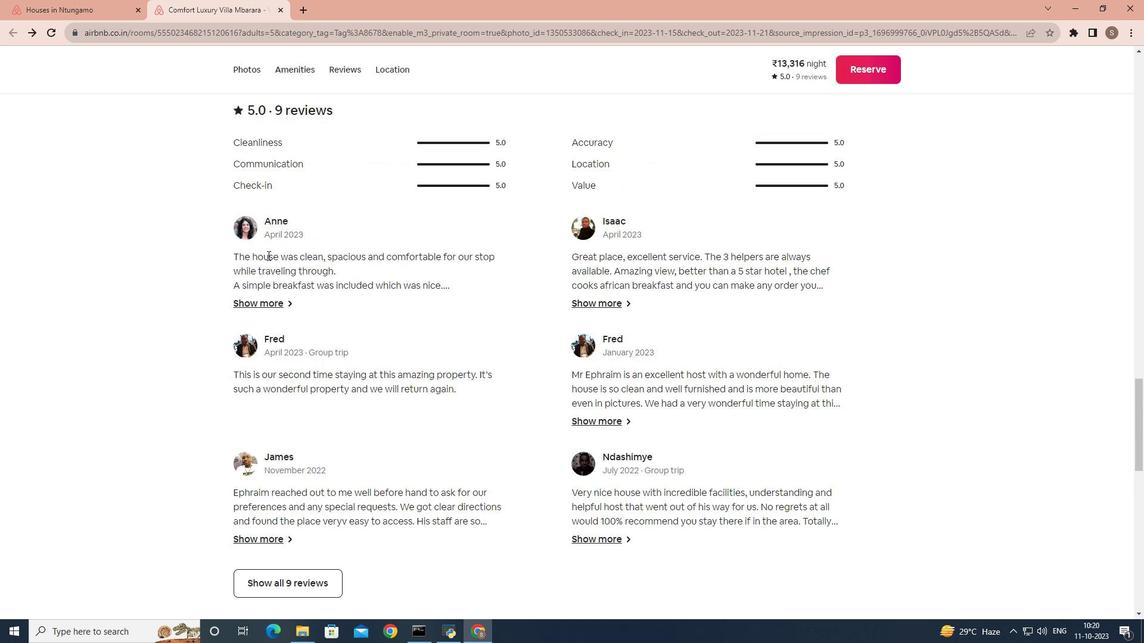 
Action: Mouse scrolled (271, 259) with delta (0, 0)
Screenshot: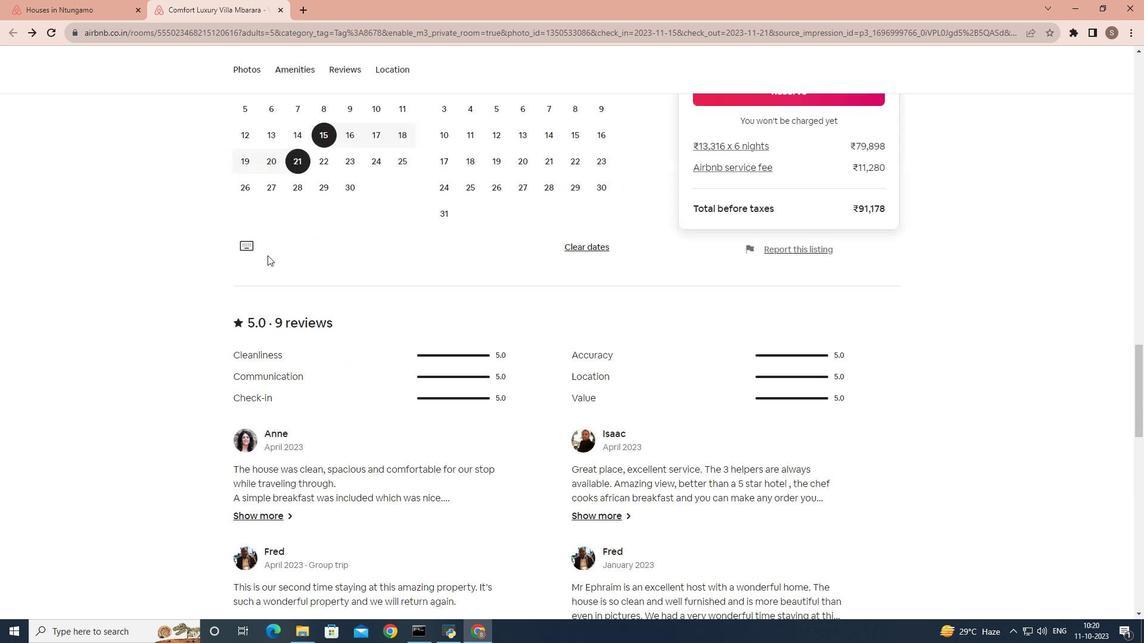 
Action: Mouse scrolled (271, 259) with delta (0, 0)
Screenshot: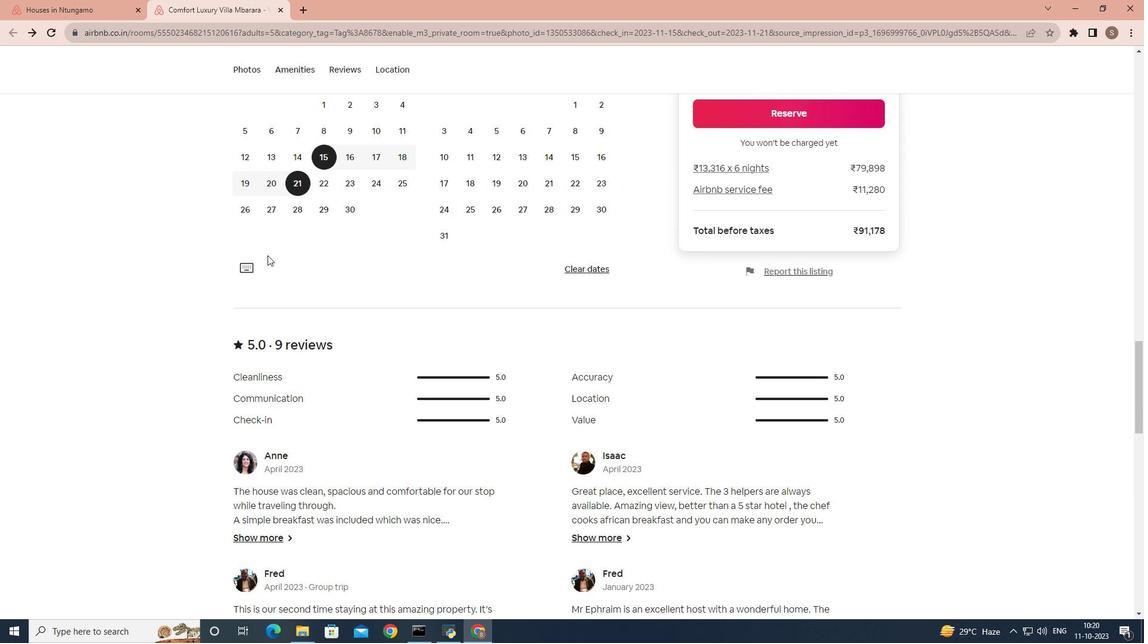 
Action: Mouse scrolled (271, 259) with delta (0, 0)
Screenshot: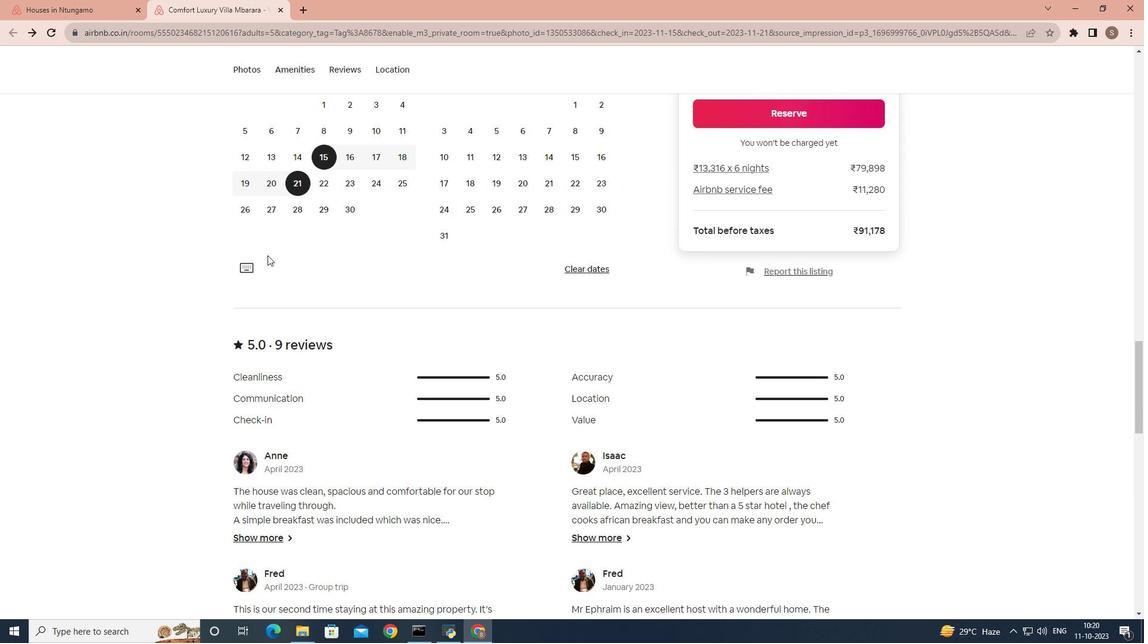 
Action: Mouse scrolled (271, 259) with delta (0, 0)
Screenshot: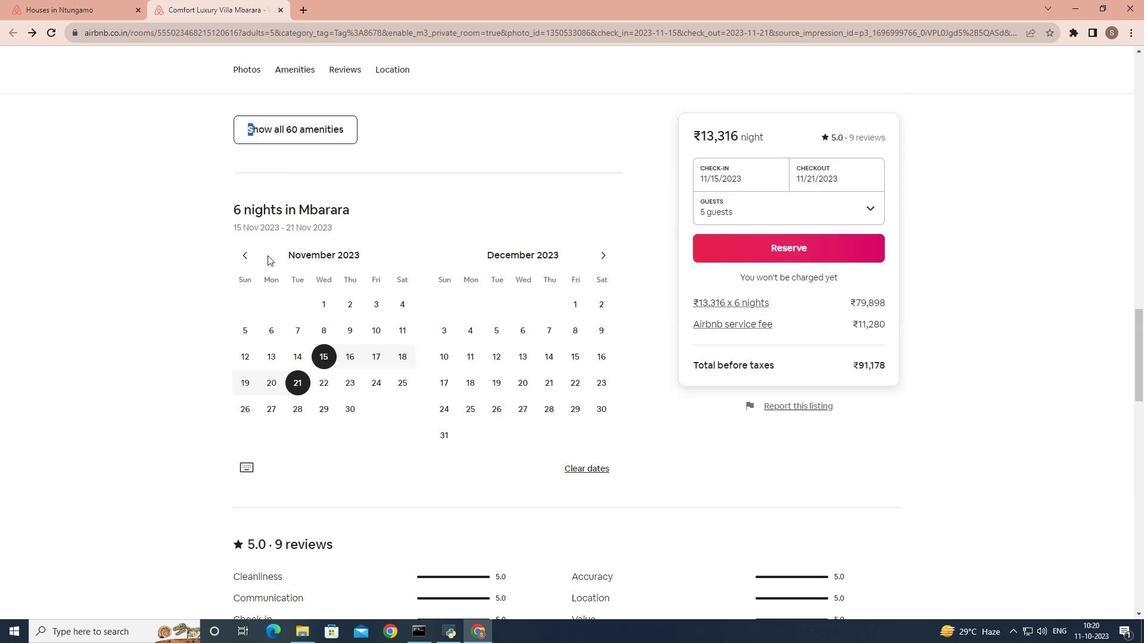 
Action: Mouse scrolled (271, 259) with delta (0, 0)
Screenshot: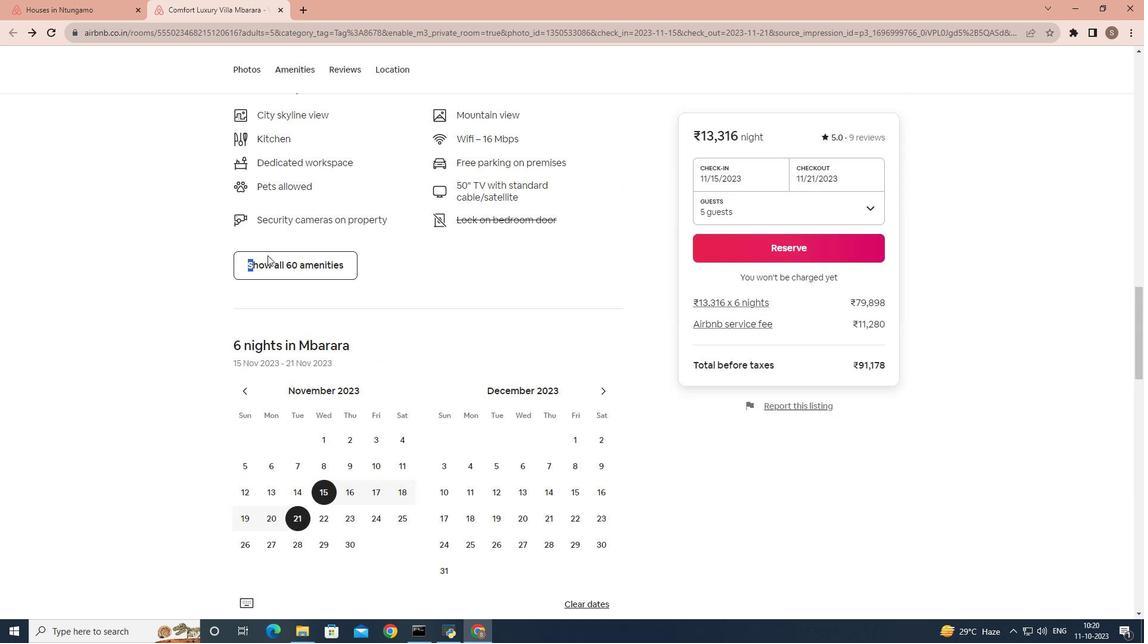 
Action: Mouse scrolled (271, 259) with delta (0, 0)
Screenshot: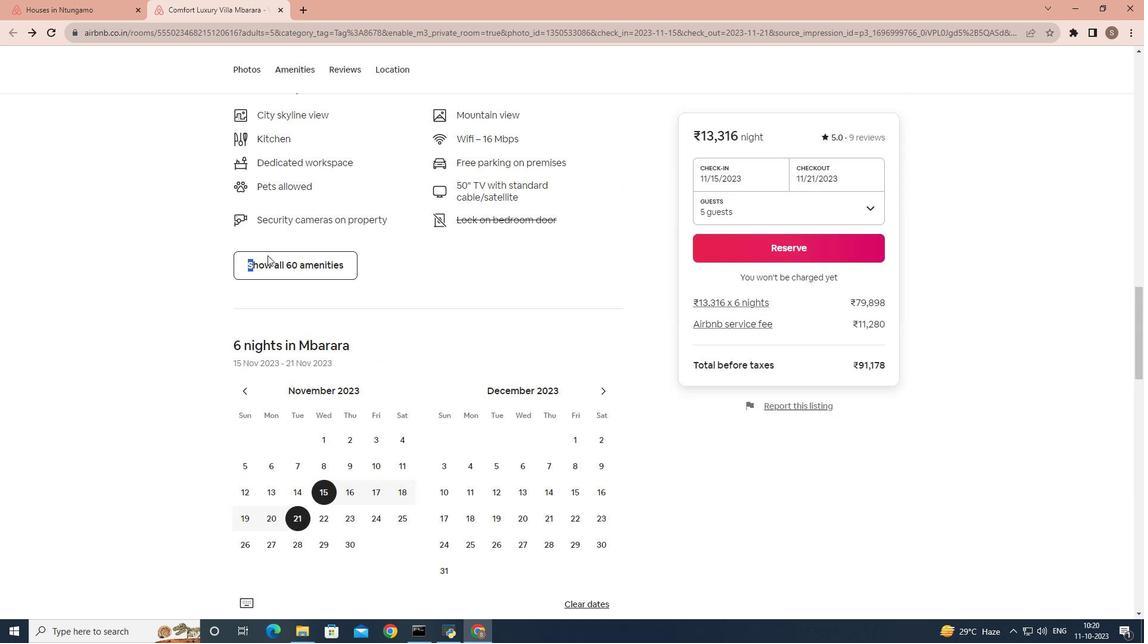 
Action: Mouse scrolled (271, 259) with delta (0, 0)
Screenshot: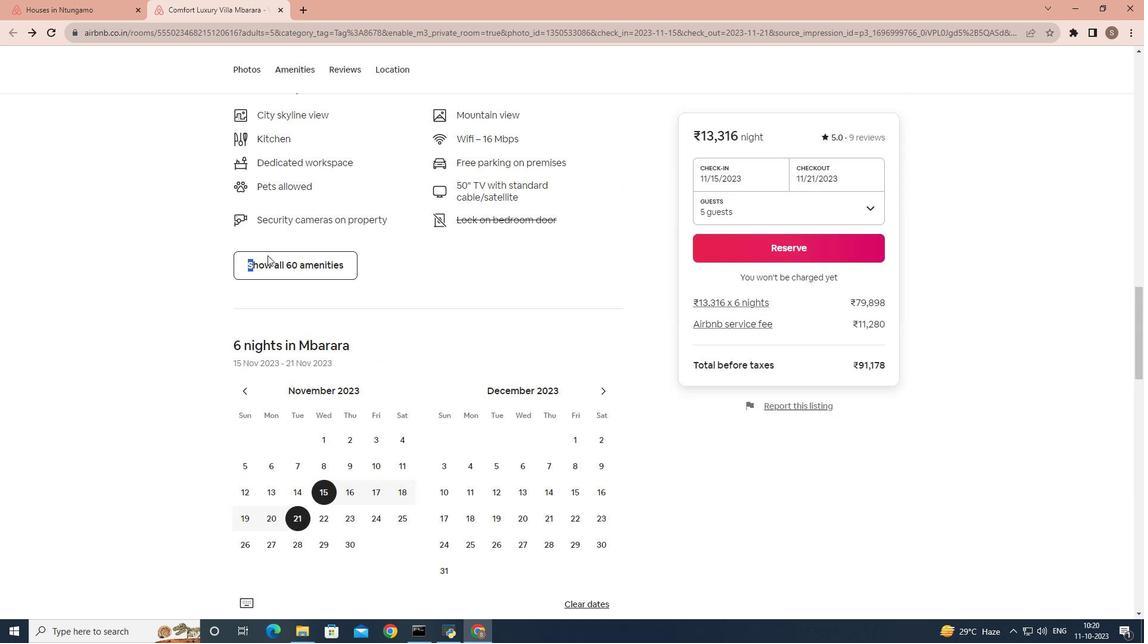 
Action: Mouse moved to (271, 259)
Screenshot: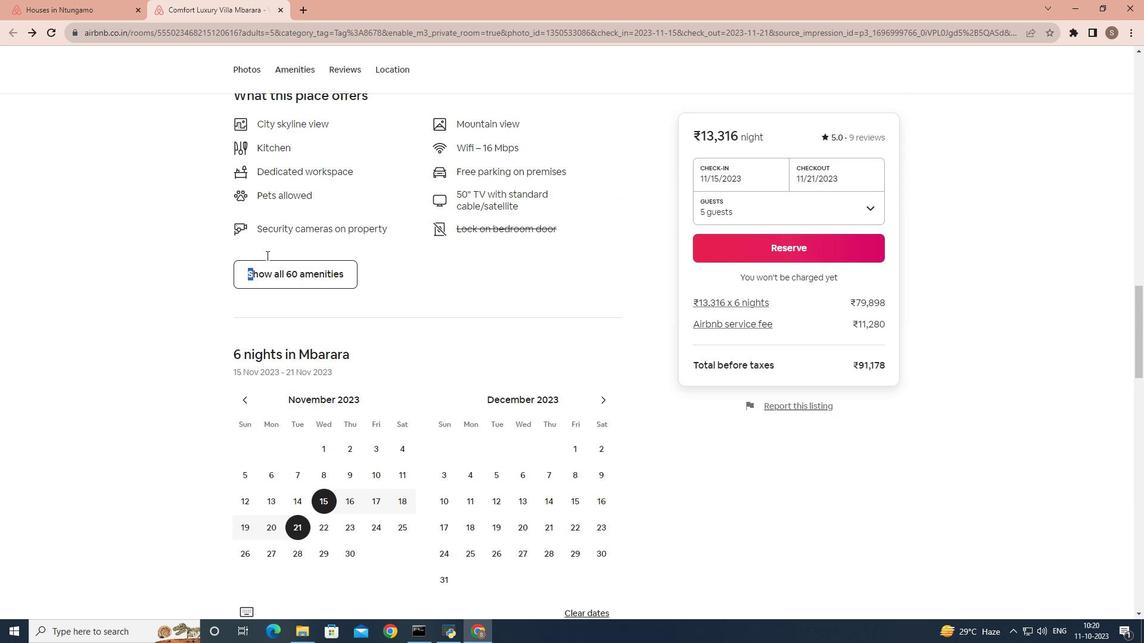 
Action: Mouse scrolled (271, 259) with delta (0, 0)
Screenshot: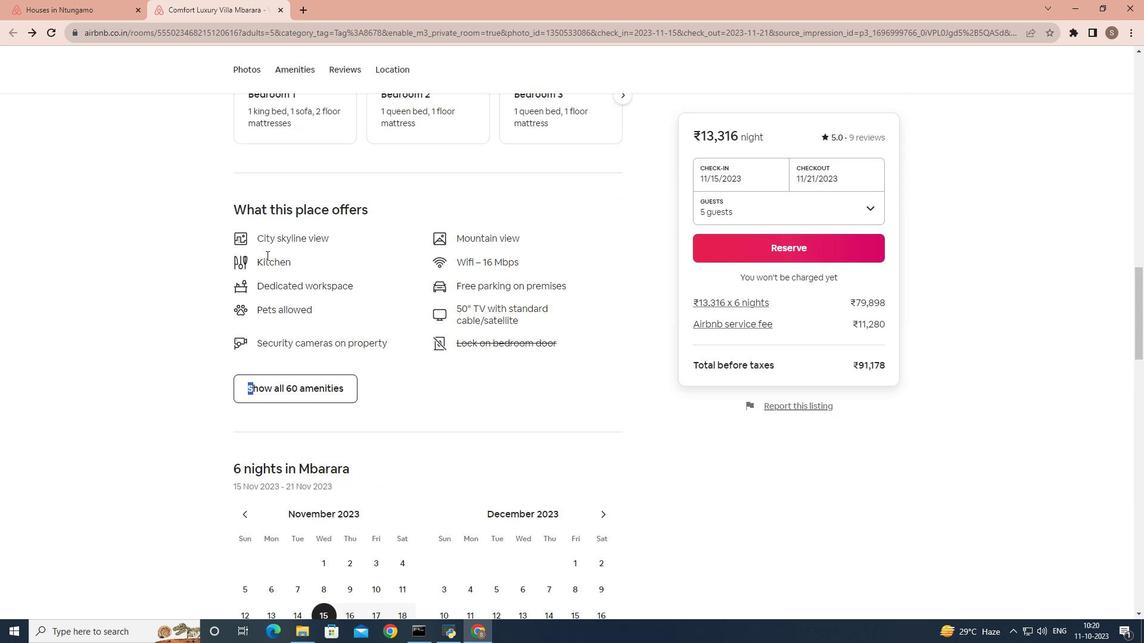 
Action: Mouse scrolled (271, 259) with delta (0, 0)
